 Task: Toggle the Jsdoc option in the suggestion.
Action: Mouse moved to (19, 621)
Screenshot: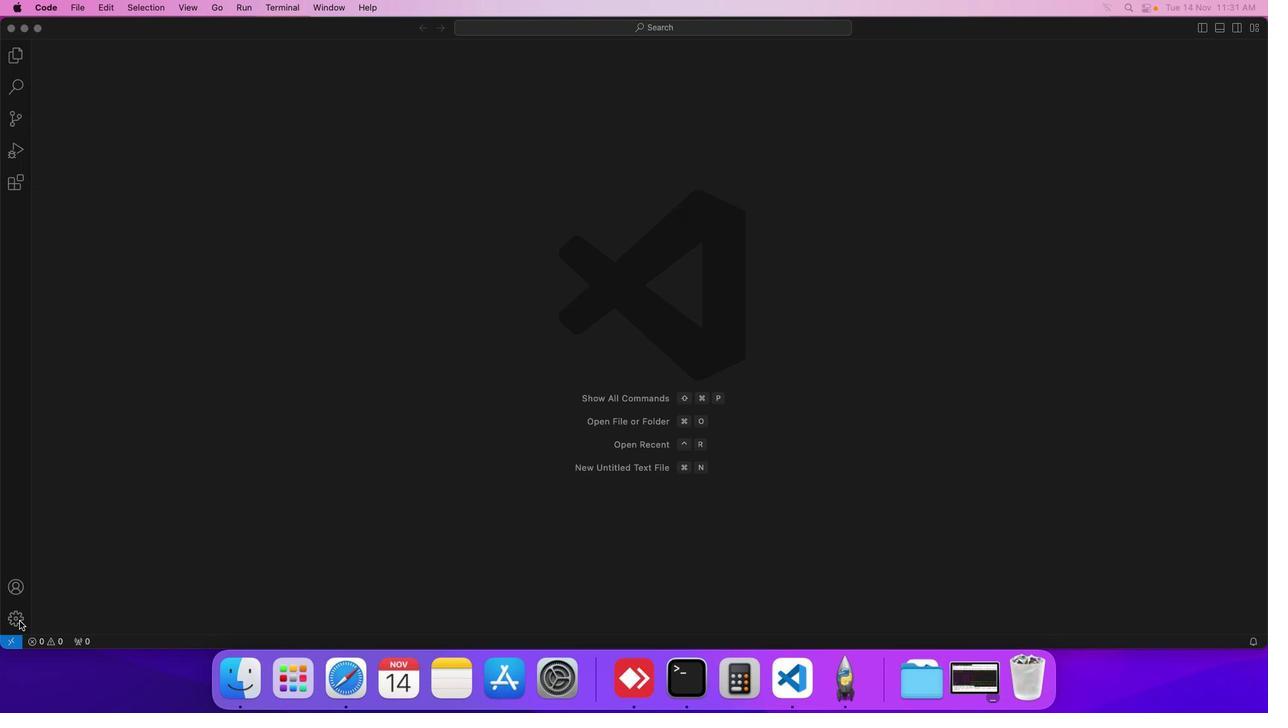 
Action: Mouse pressed left at (19, 621)
Screenshot: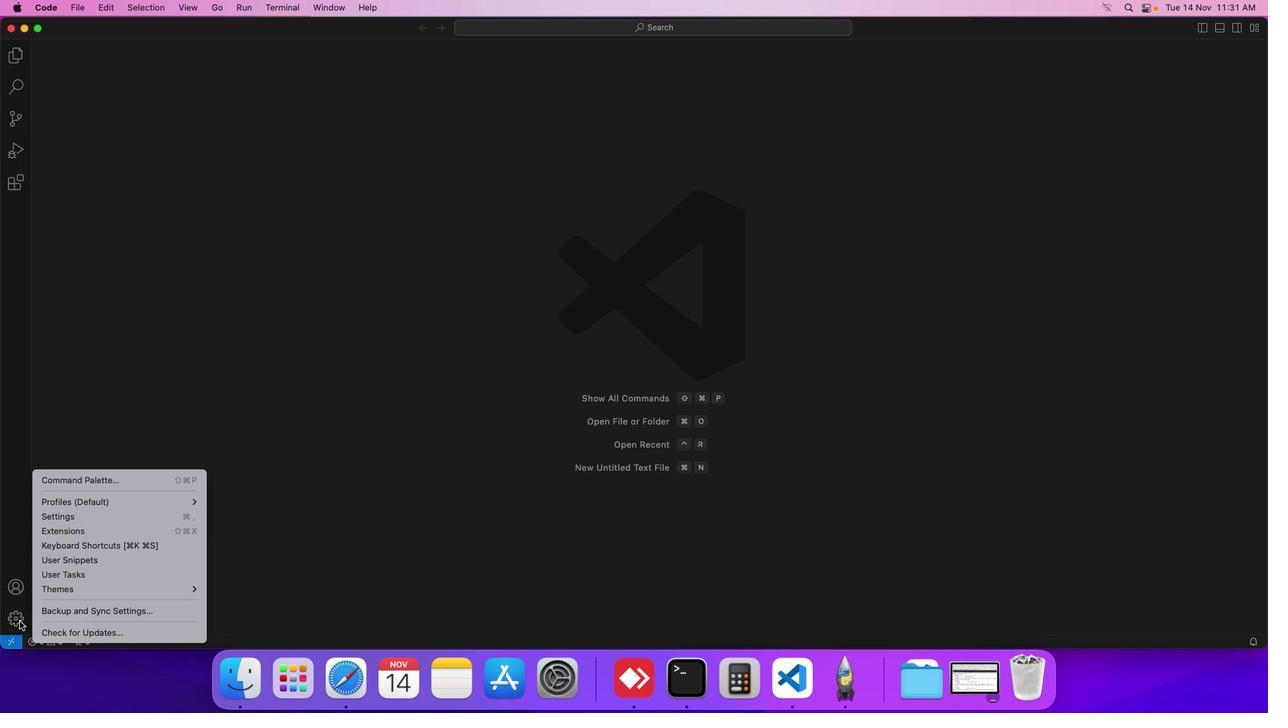 
Action: Mouse moved to (112, 520)
Screenshot: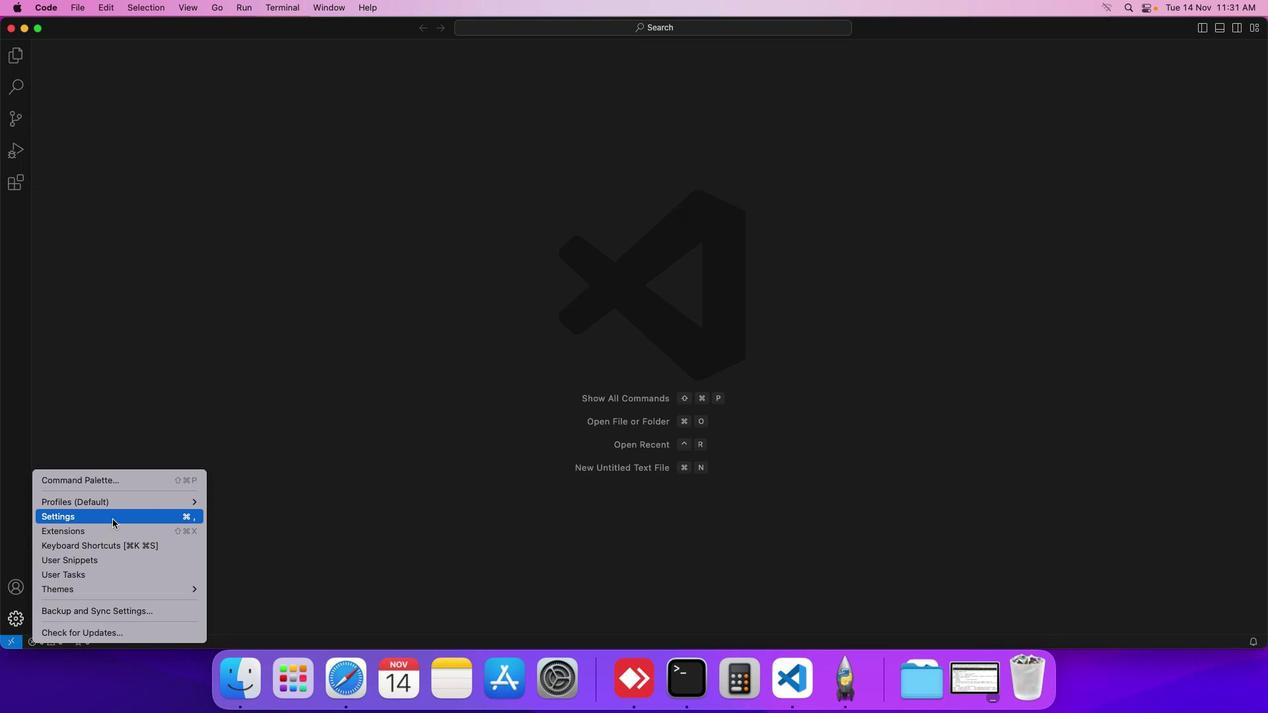 
Action: Mouse pressed left at (112, 520)
Screenshot: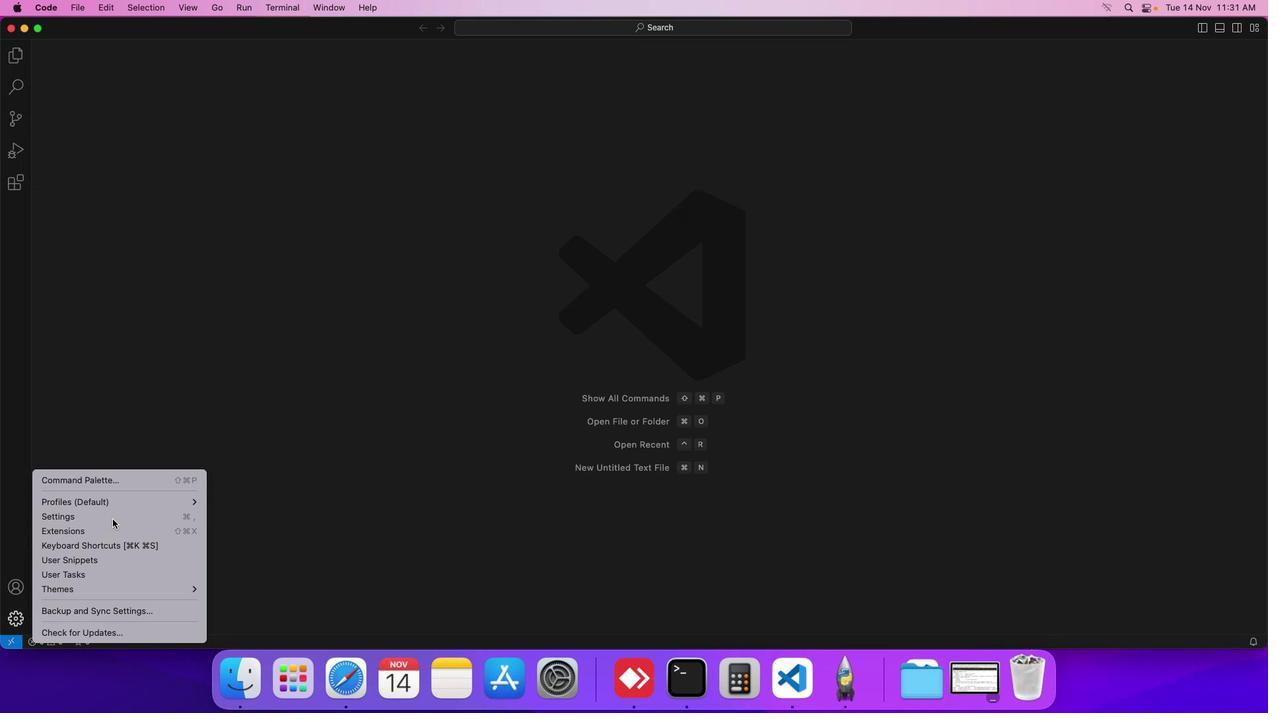
Action: Mouse moved to (292, 240)
Screenshot: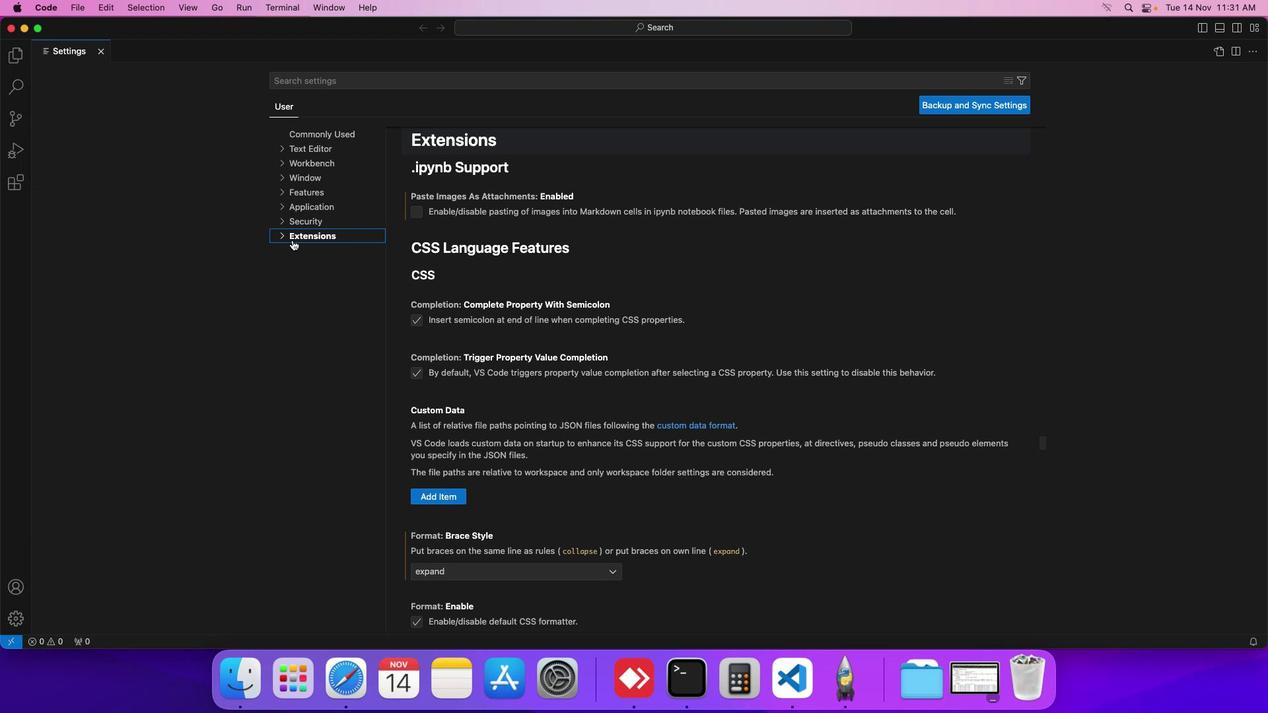 
Action: Mouse pressed left at (292, 240)
Screenshot: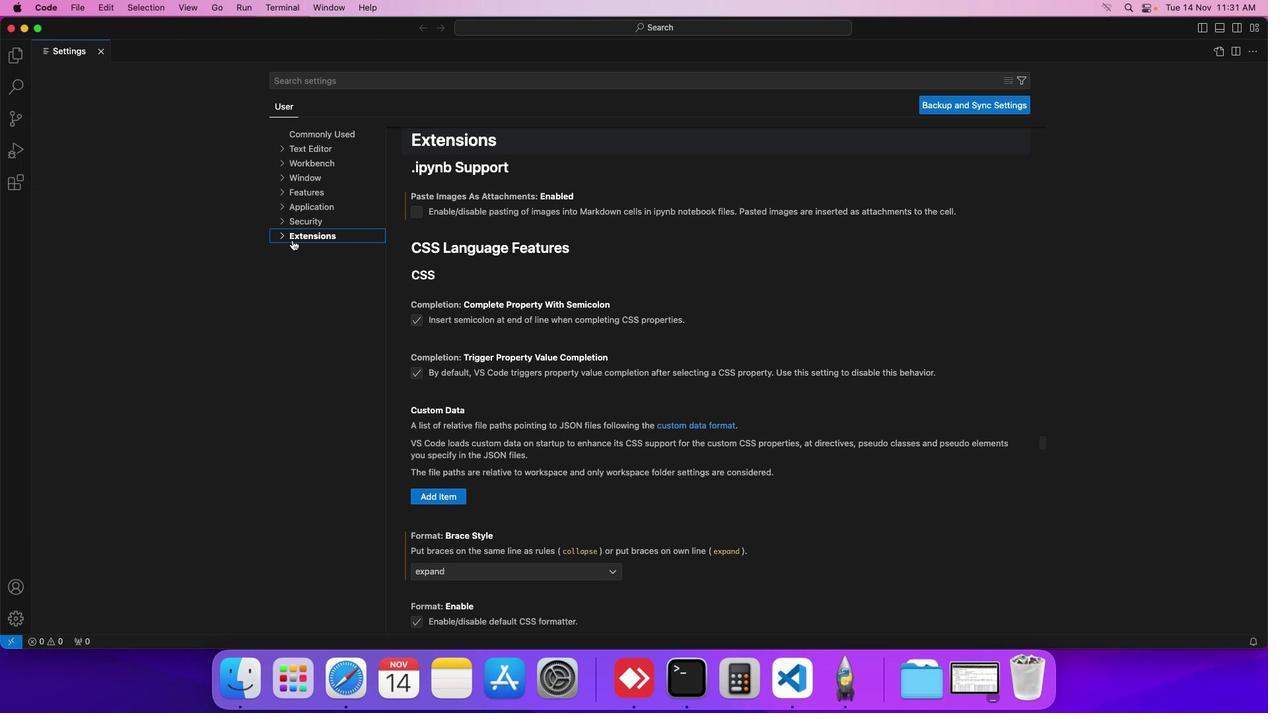 
Action: Mouse moved to (308, 596)
Screenshot: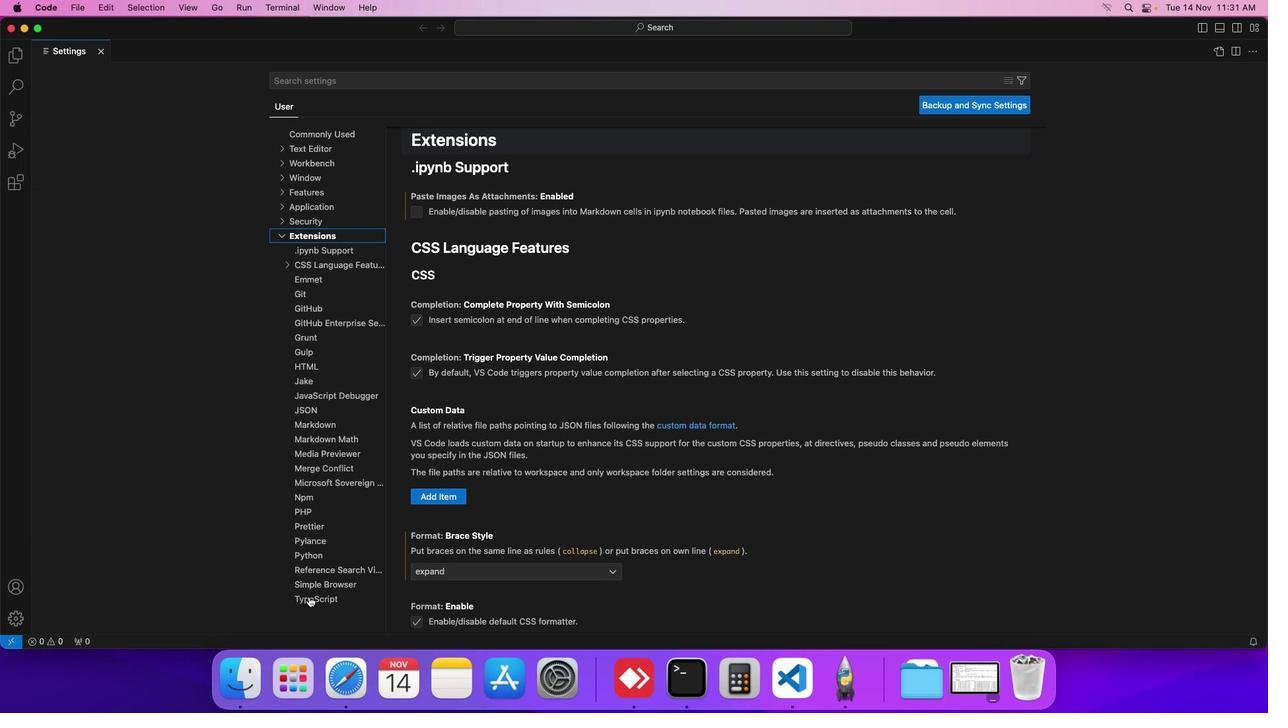 
Action: Mouse pressed left at (308, 596)
Screenshot: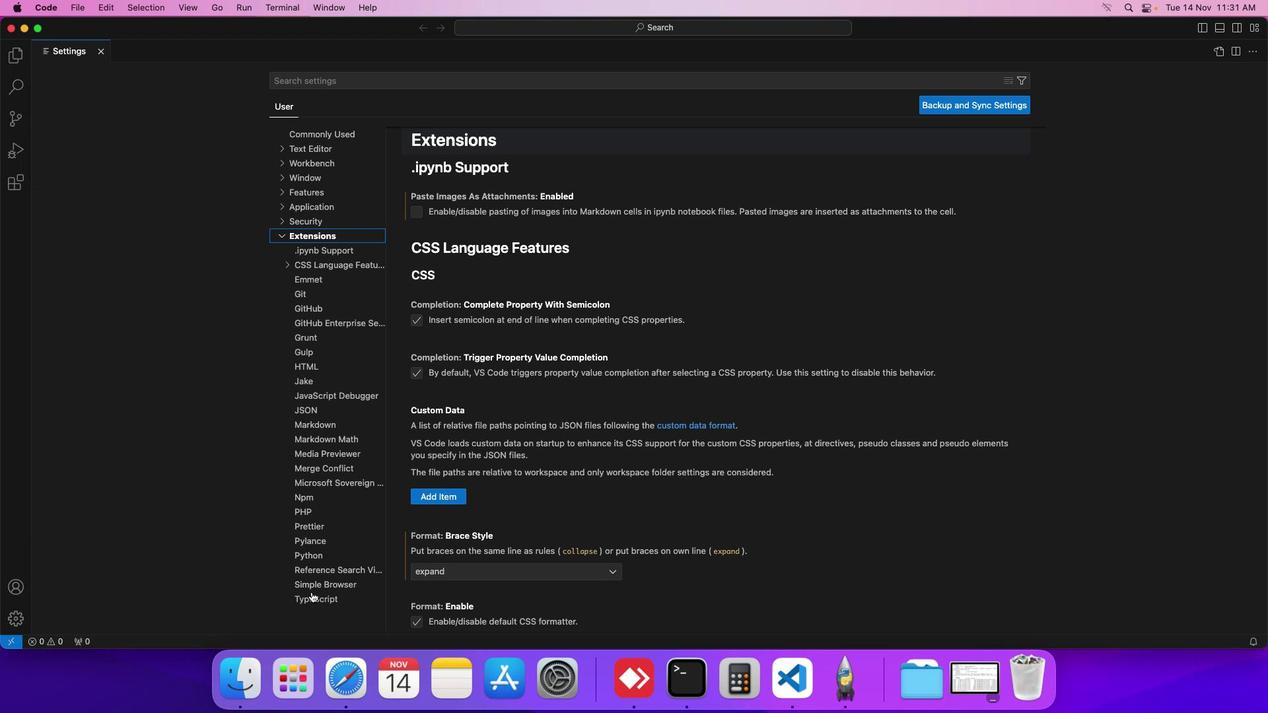 
Action: Mouse moved to (430, 503)
Screenshot: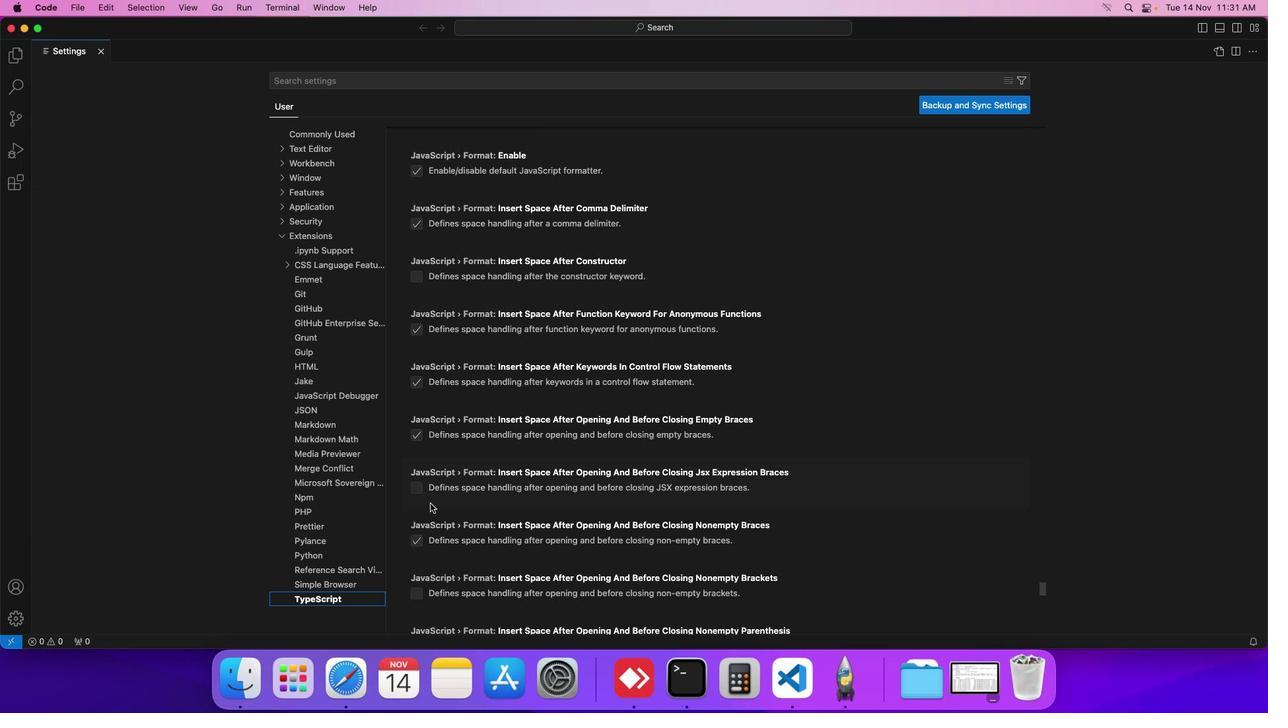 
Action: Mouse scrolled (430, 503) with delta (0, 0)
Screenshot: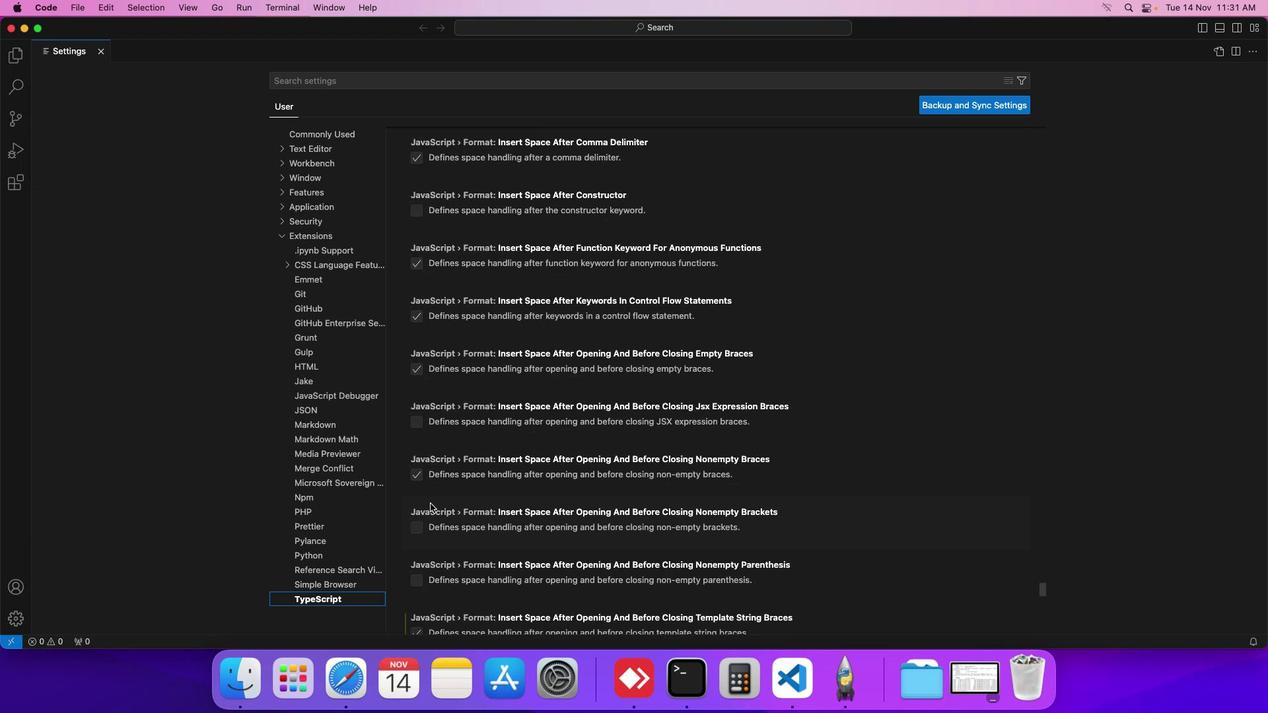 
Action: Mouse scrolled (430, 503) with delta (0, 0)
Screenshot: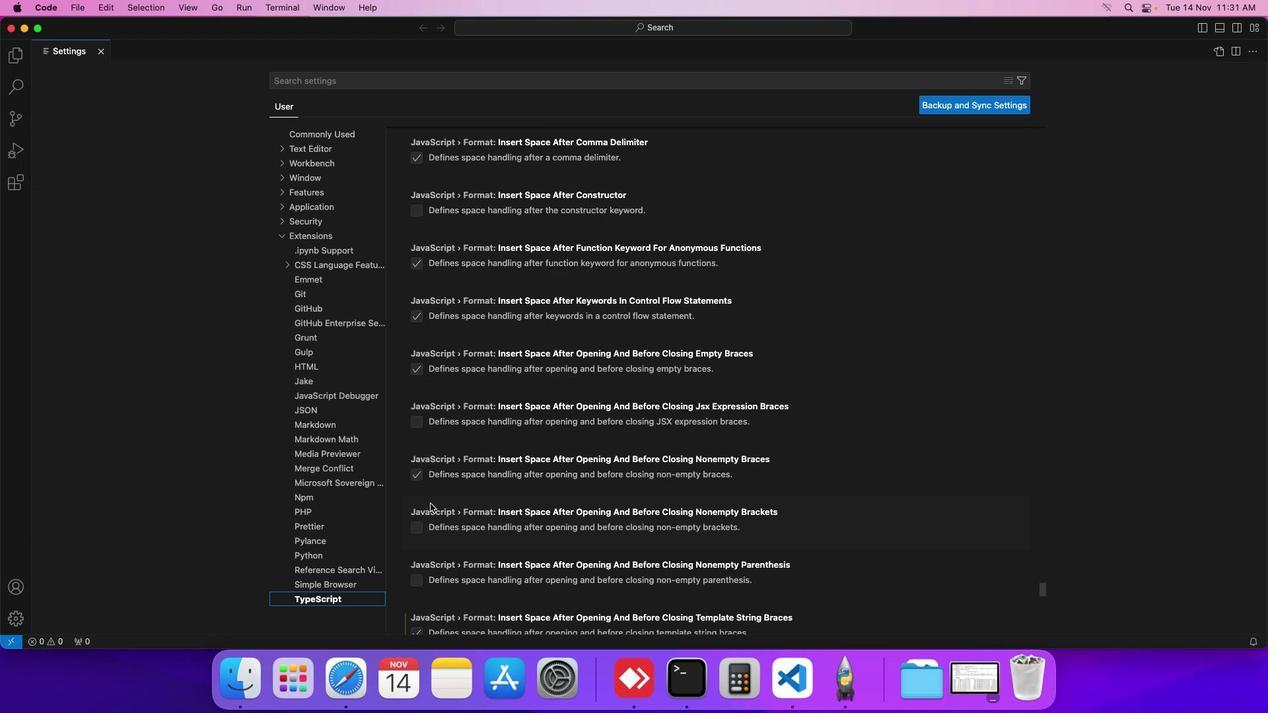 
Action: Mouse scrolled (430, 503) with delta (0, -1)
Screenshot: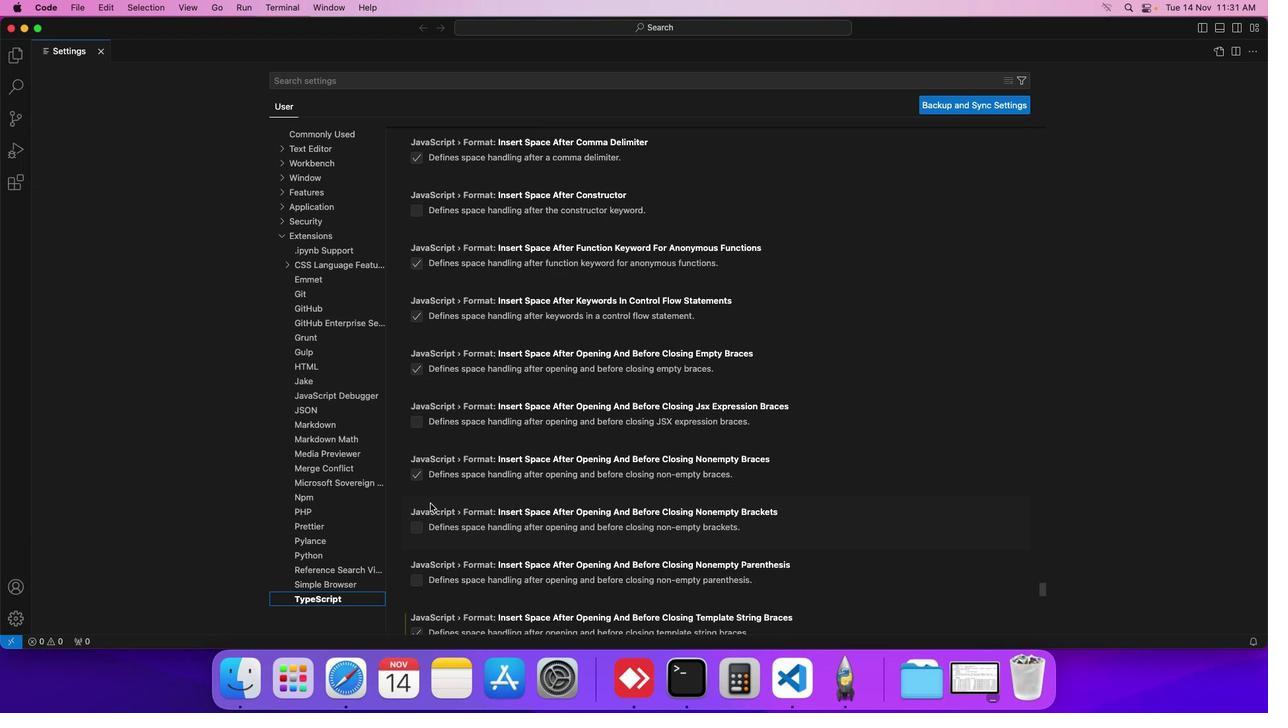 
Action: Mouse scrolled (430, 503) with delta (0, 0)
Screenshot: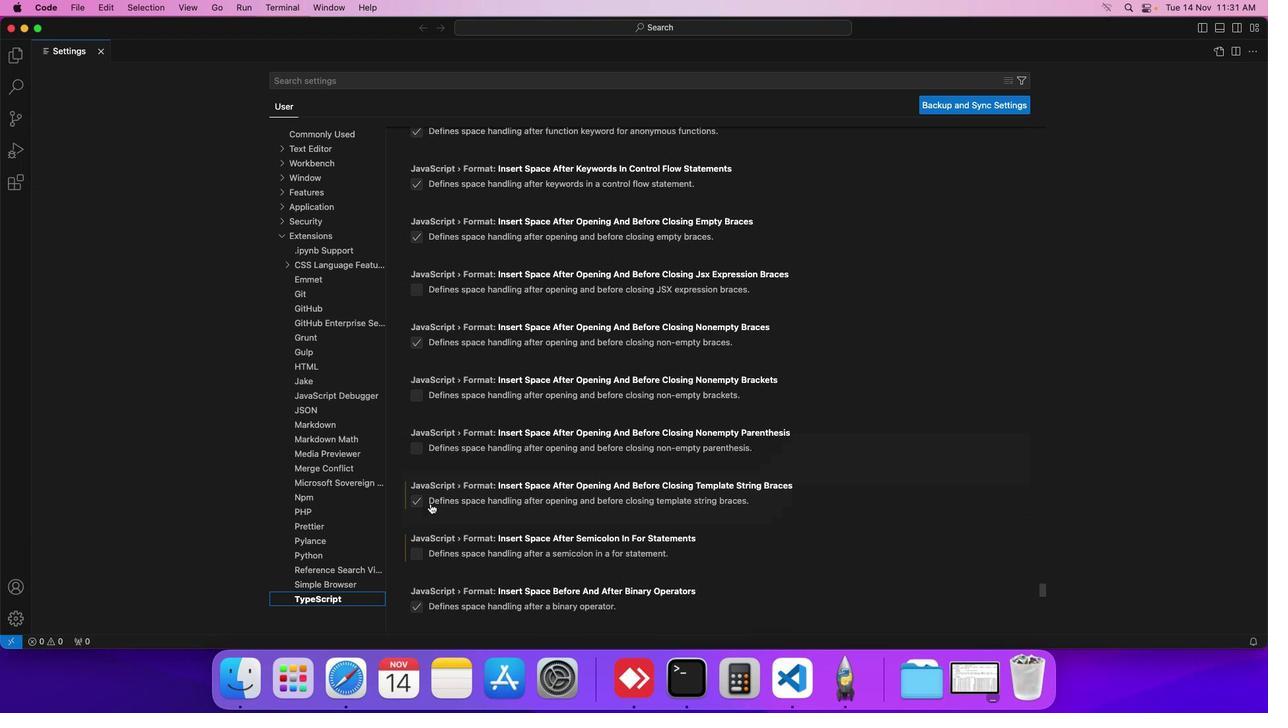 
Action: Mouse scrolled (430, 503) with delta (0, 0)
Screenshot: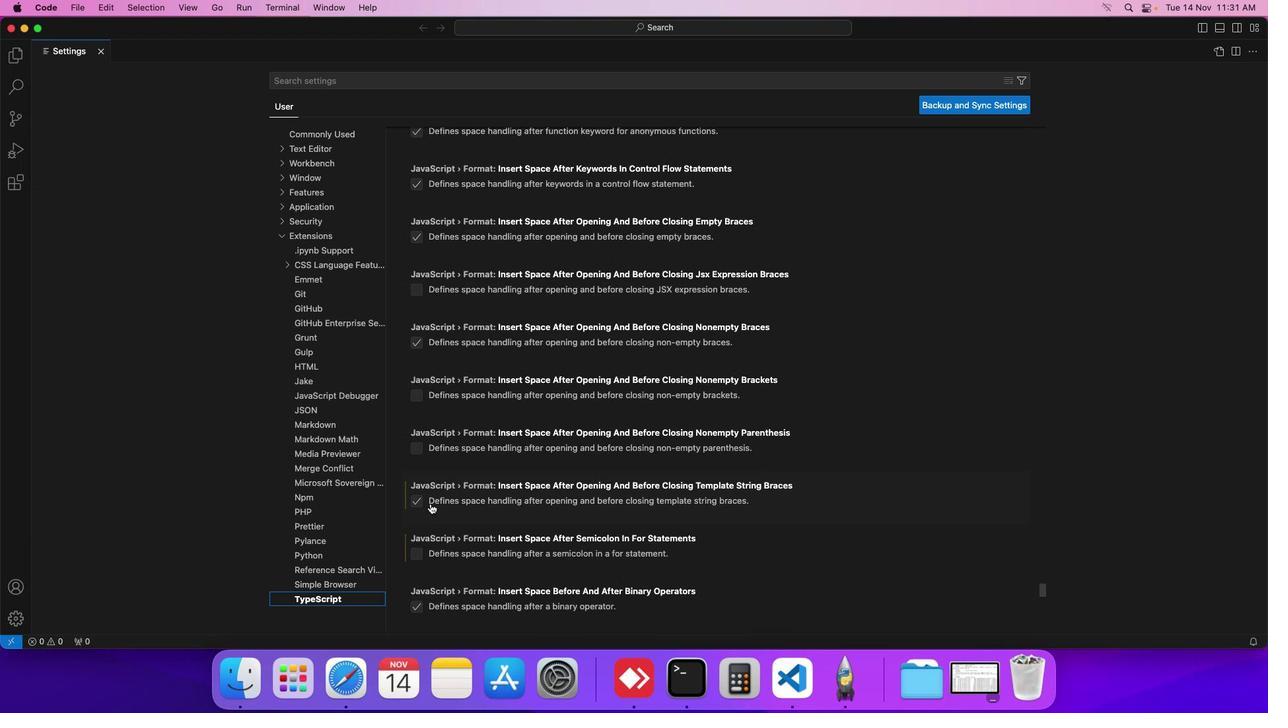 
Action: Mouse scrolled (430, 503) with delta (0, -1)
Screenshot: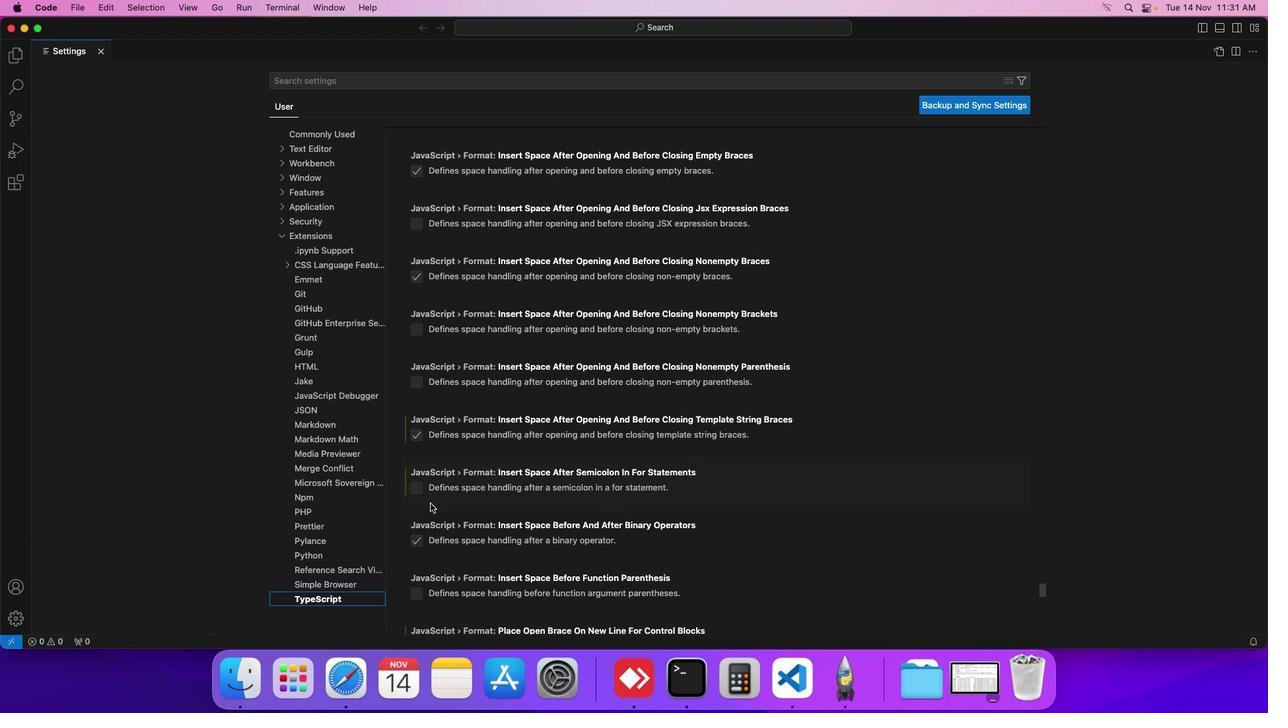 
Action: Mouse scrolled (430, 503) with delta (0, -1)
Screenshot: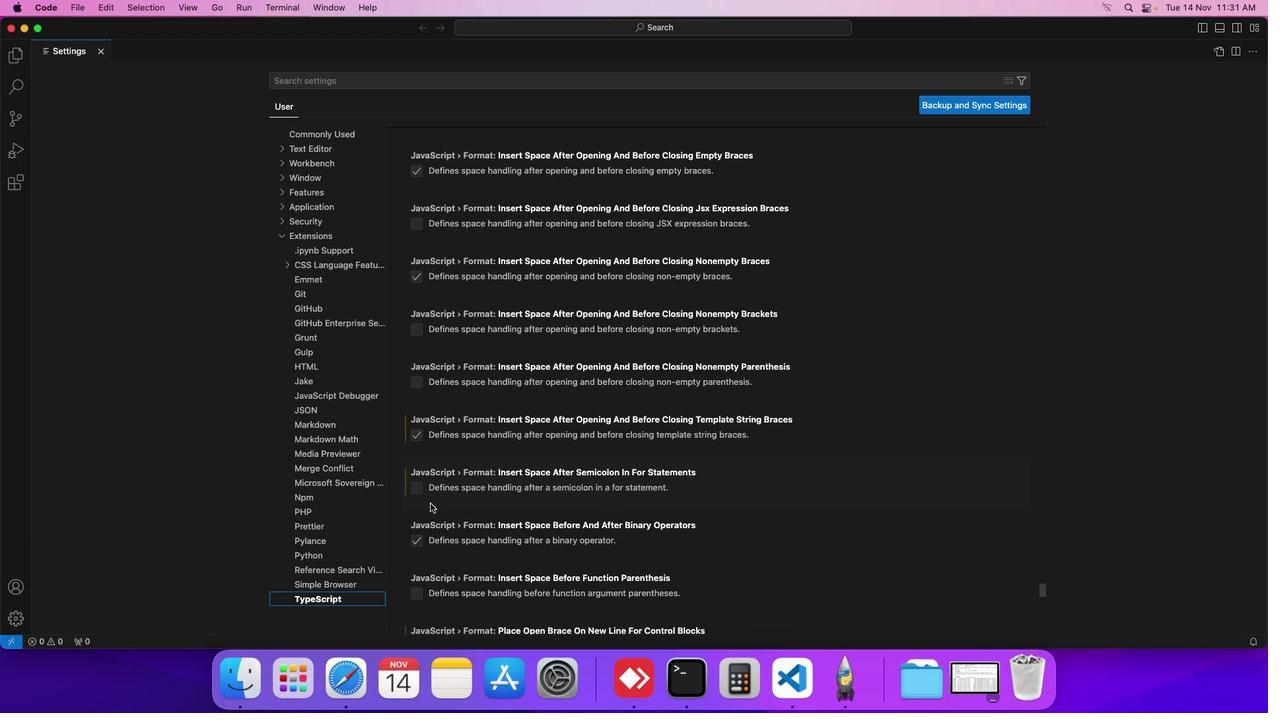 
Action: Mouse scrolled (430, 503) with delta (0, 0)
Screenshot: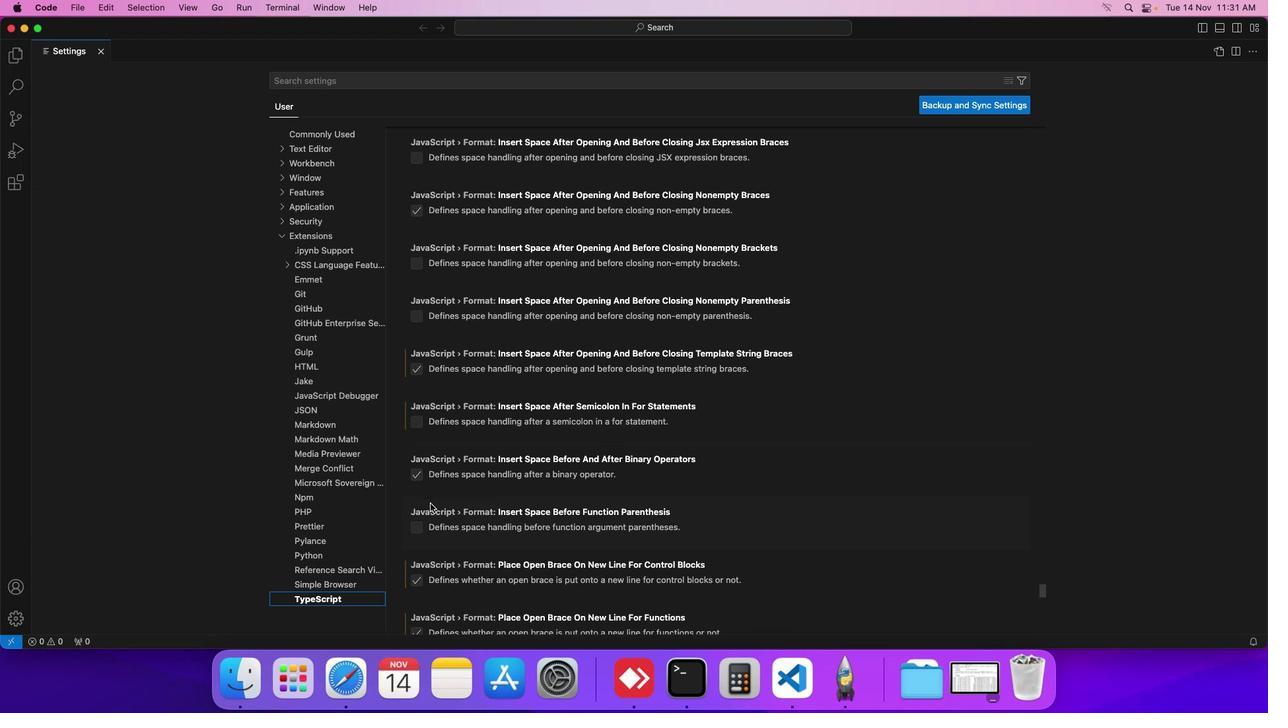 
Action: Mouse scrolled (430, 503) with delta (0, 0)
Screenshot: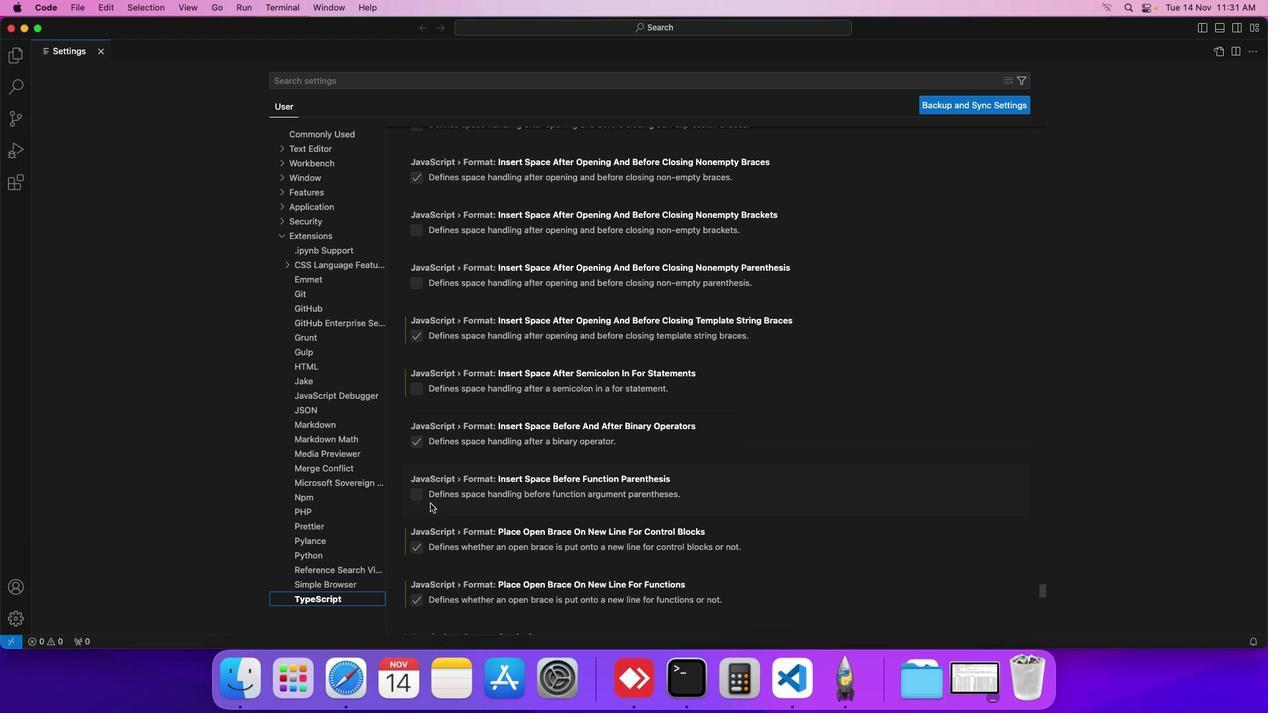 
Action: Mouse scrolled (430, 503) with delta (0, 0)
Screenshot: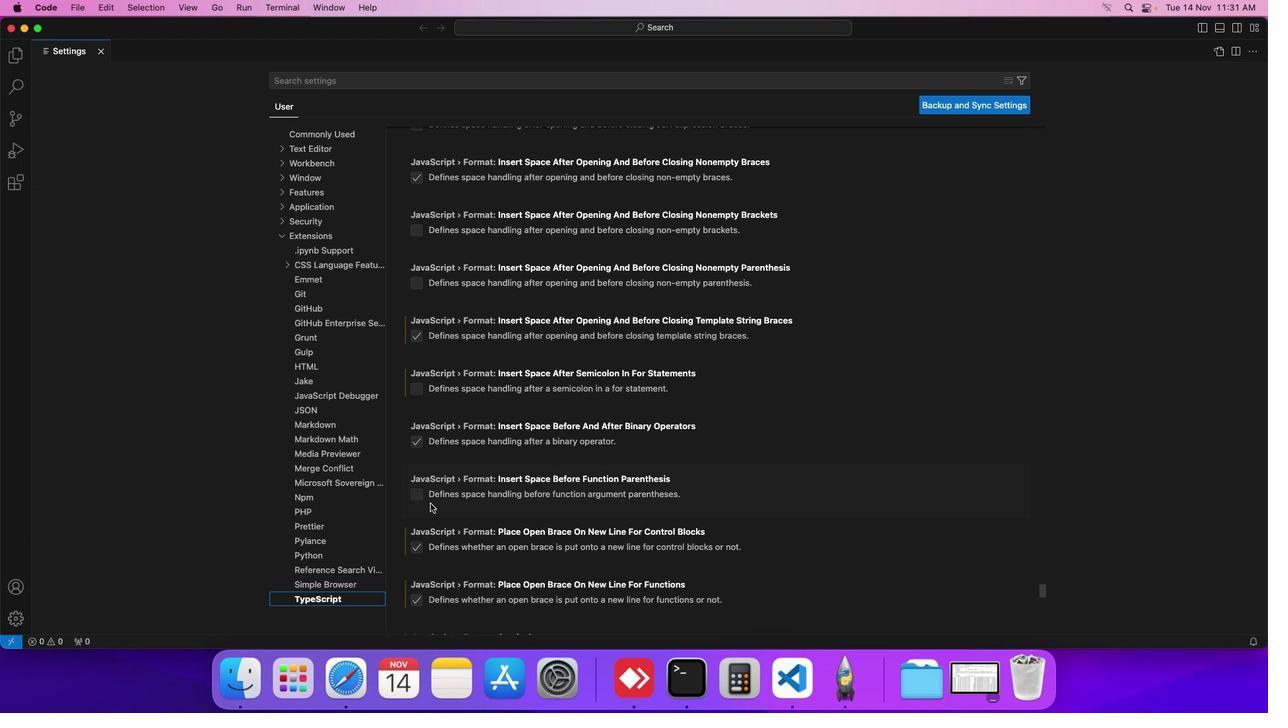 
Action: Mouse scrolled (430, 503) with delta (0, 0)
Screenshot: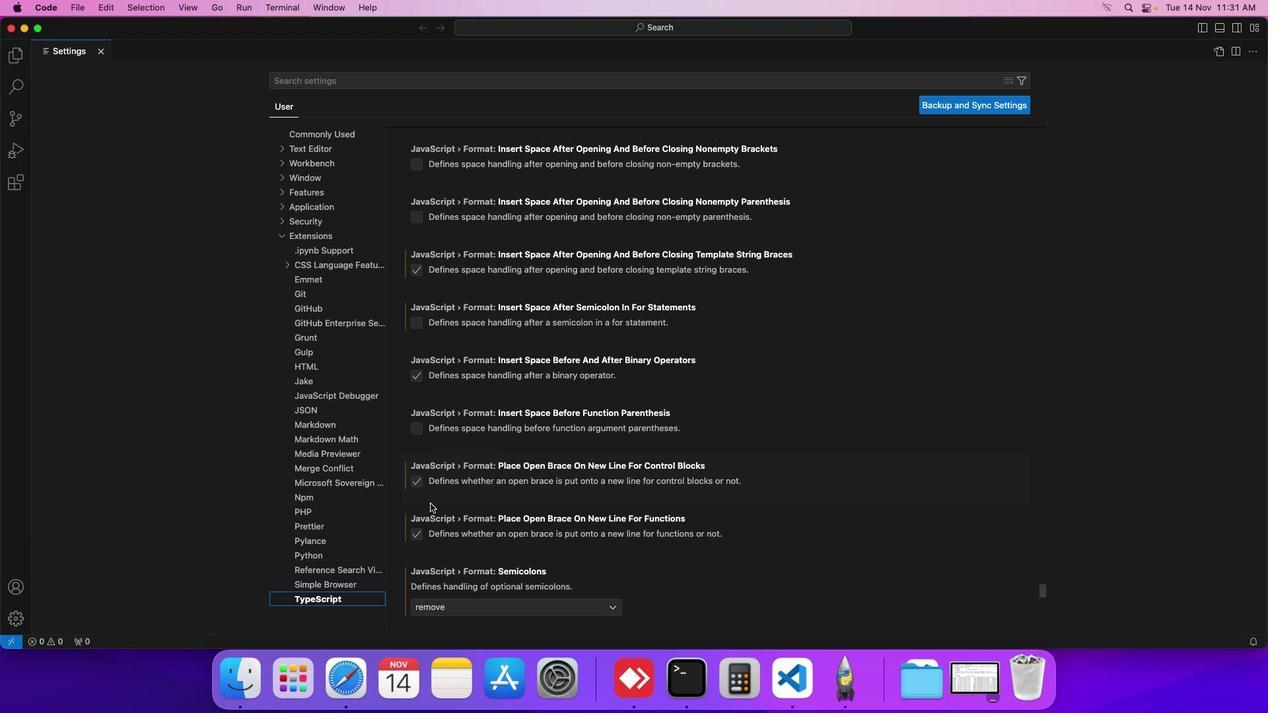 
Action: Mouse scrolled (430, 503) with delta (0, 0)
Screenshot: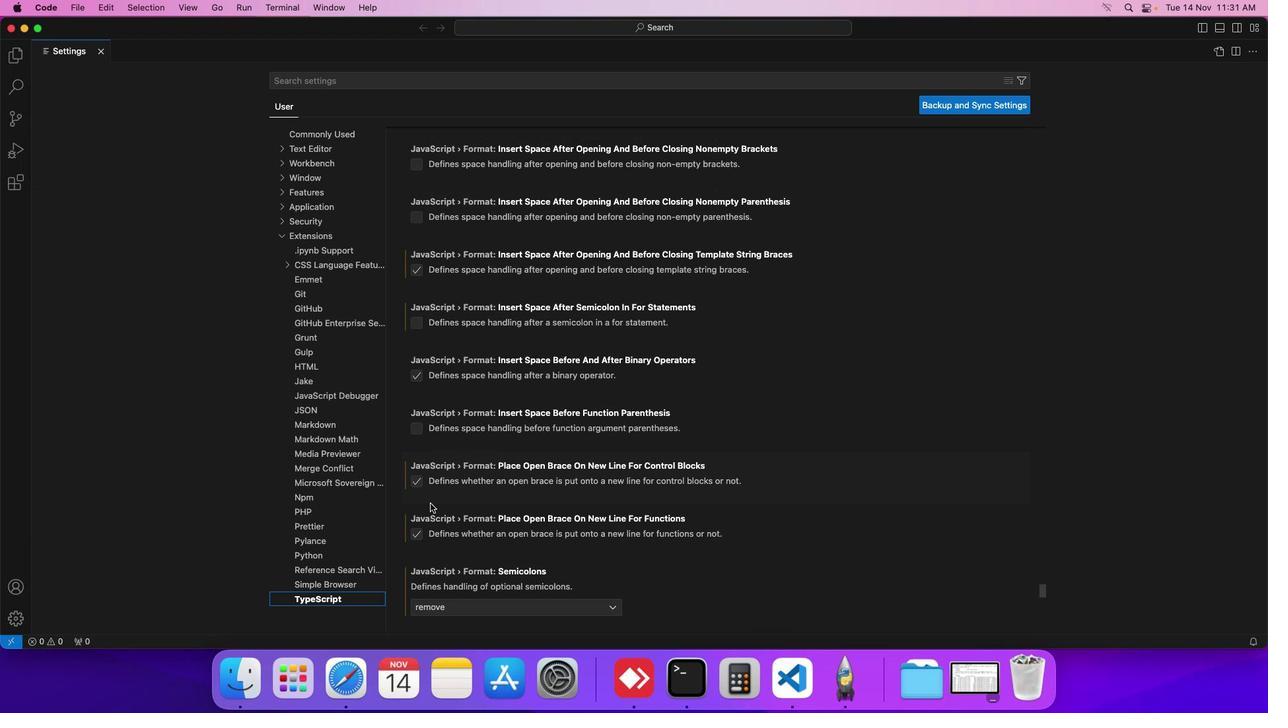 
Action: Mouse scrolled (430, 503) with delta (0, 0)
Screenshot: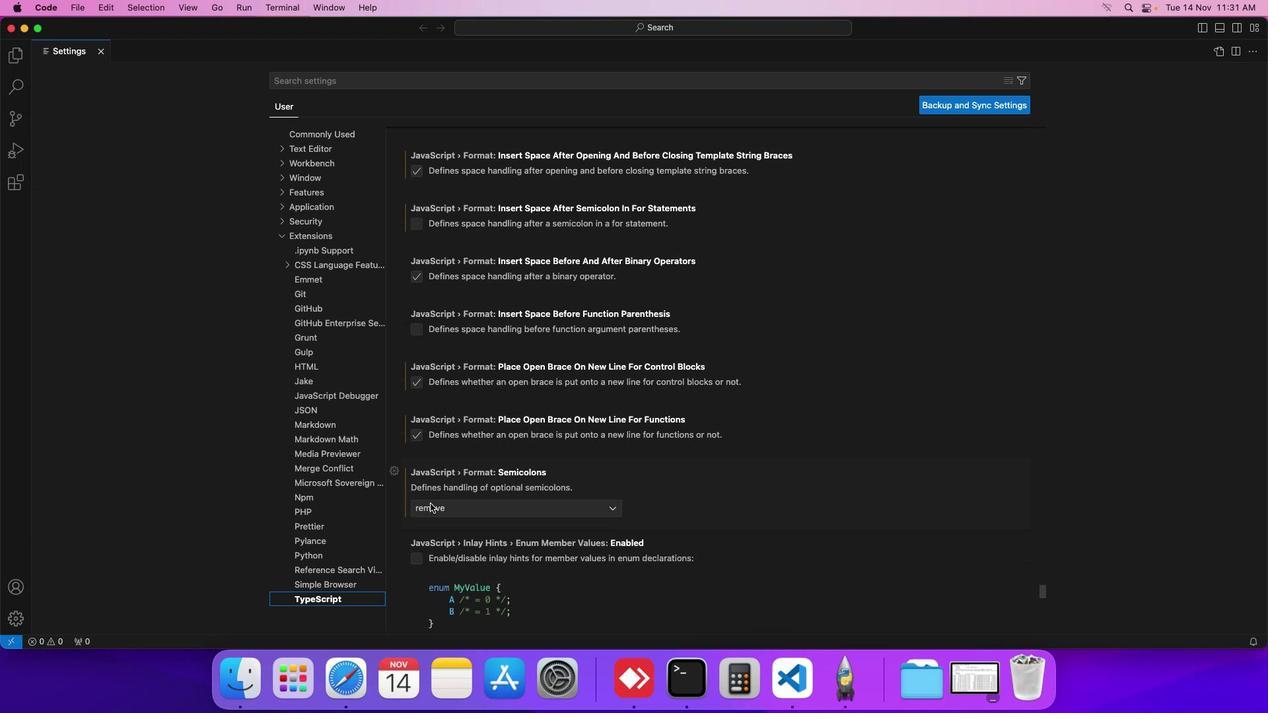 
Action: Mouse scrolled (430, 503) with delta (0, 0)
Screenshot: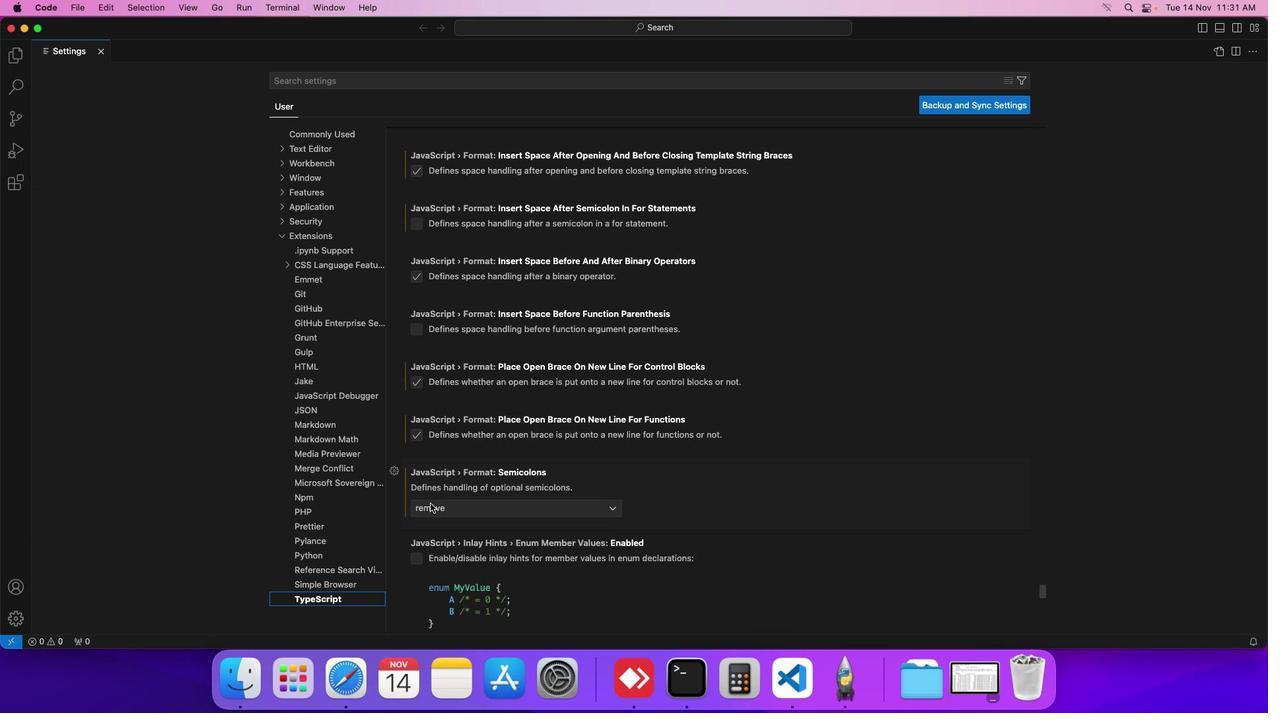 
Action: Mouse scrolled (430, 503) with delta (0, 0)
Screenshot: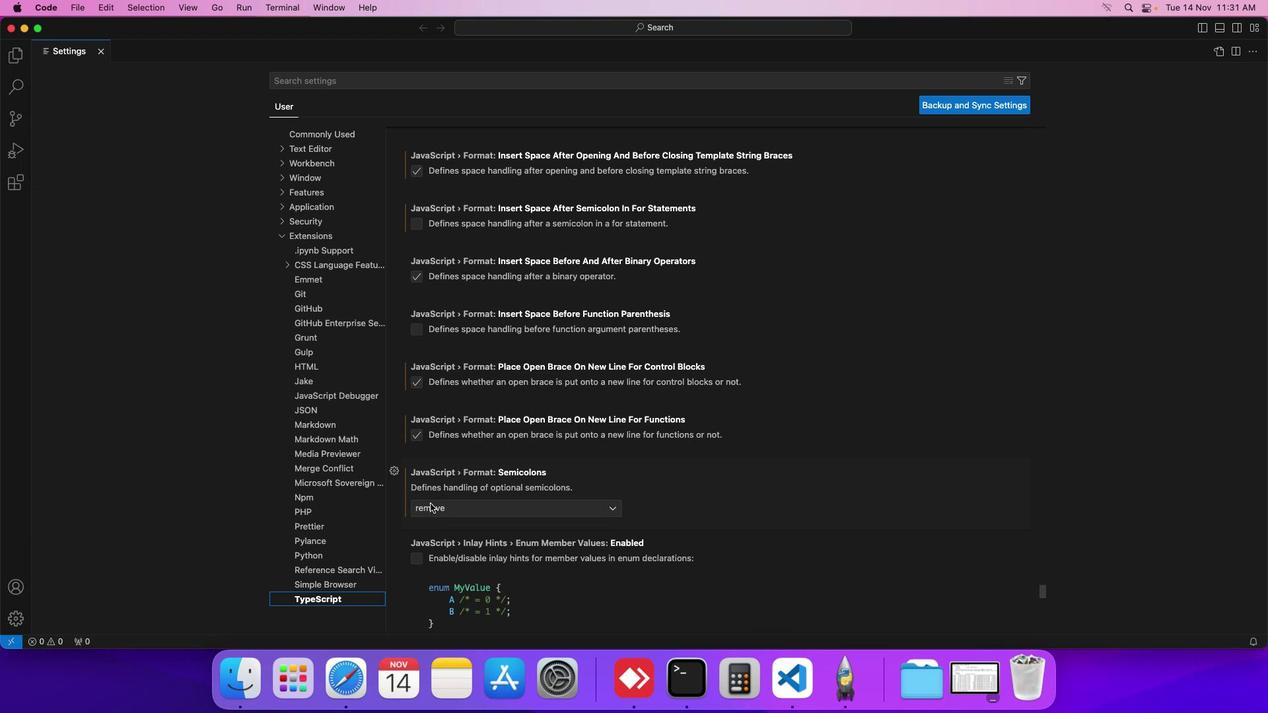 
Action: Mouse scrolled (430, 503) with delta (0, 0)
Screenshot: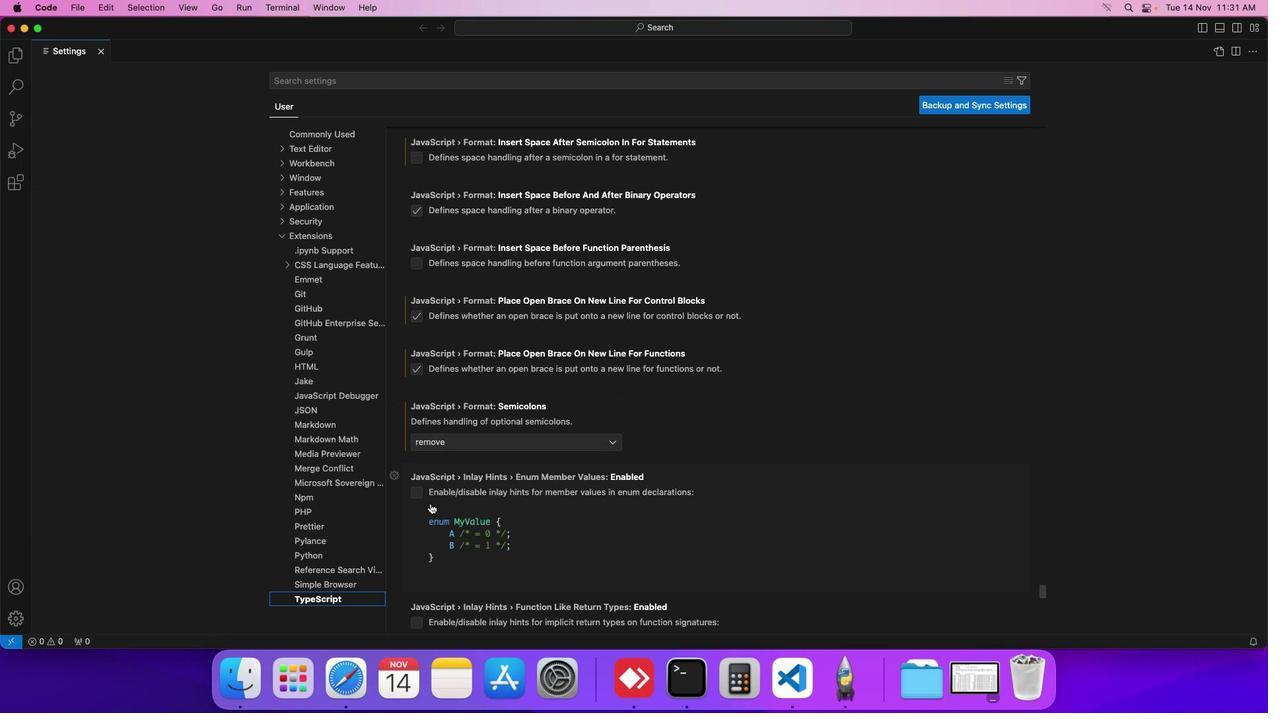
Action: Mouse scrolled (430, 503) with delta (0, 0)
Screenshot: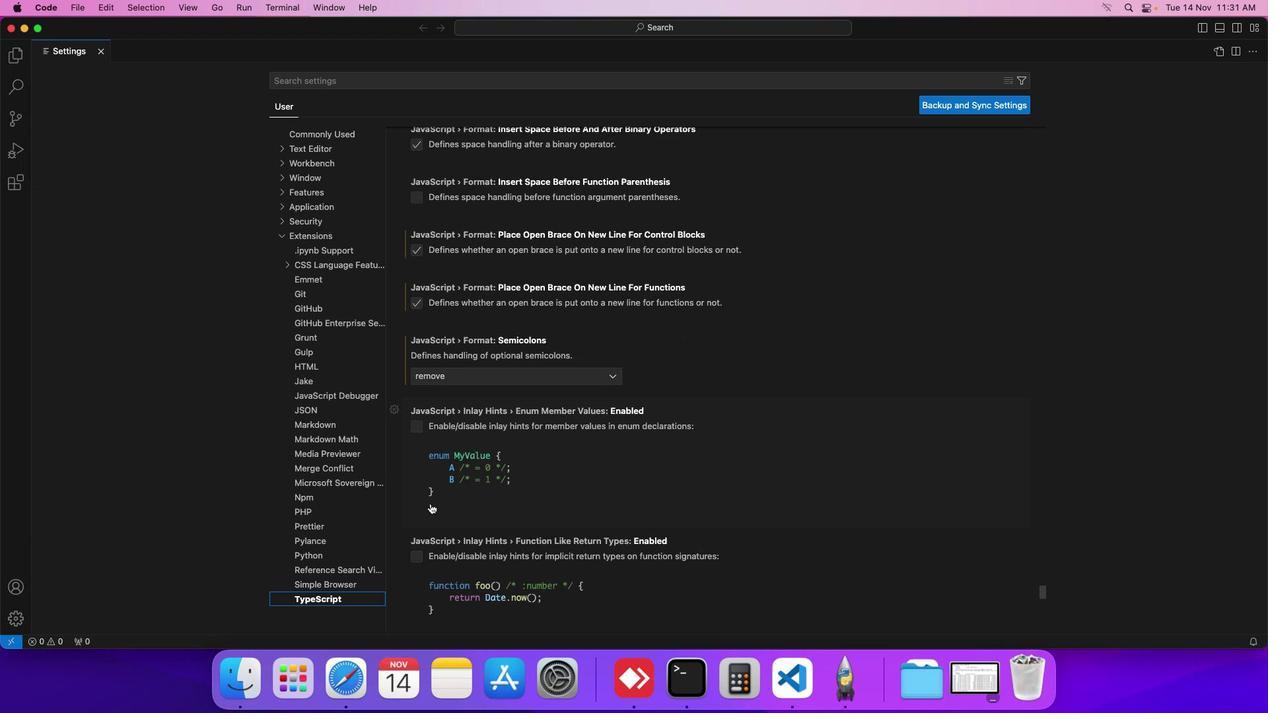 
Action: Mouse scrolled (430, 503) with delta (0, -1)
Screenshot: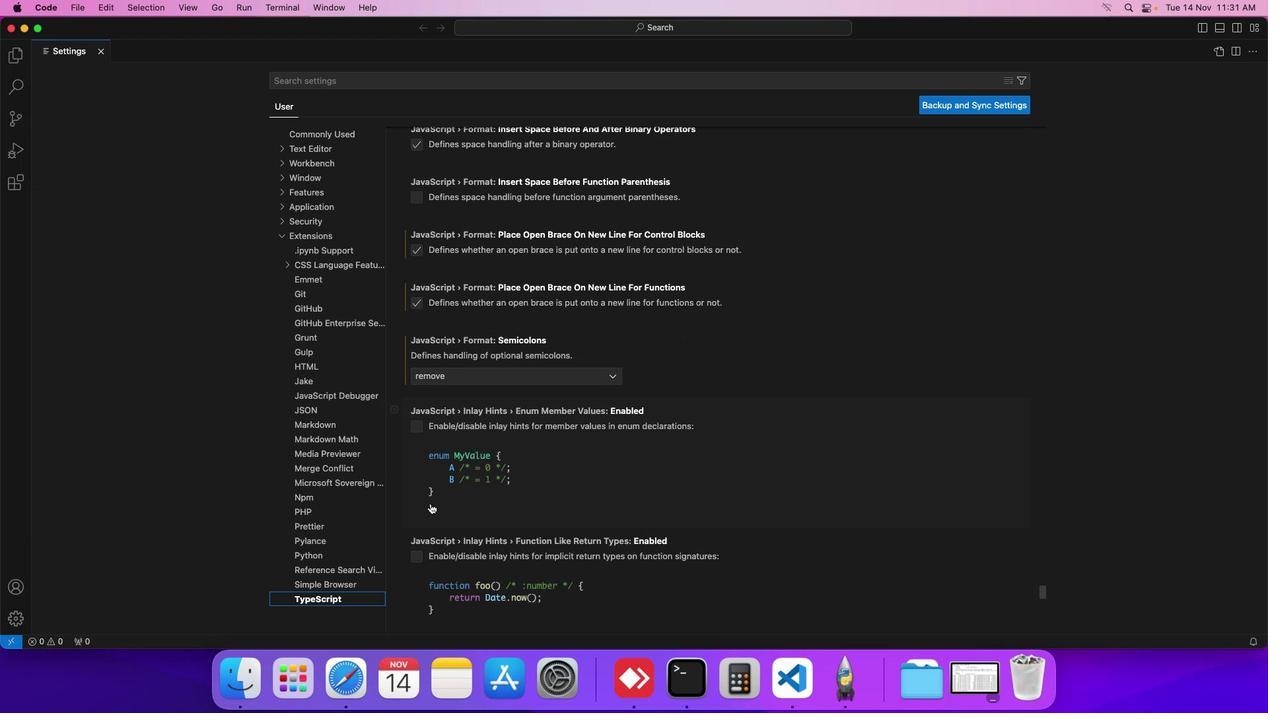 
Action: Mouse moved to (440, 481)
Screenshot: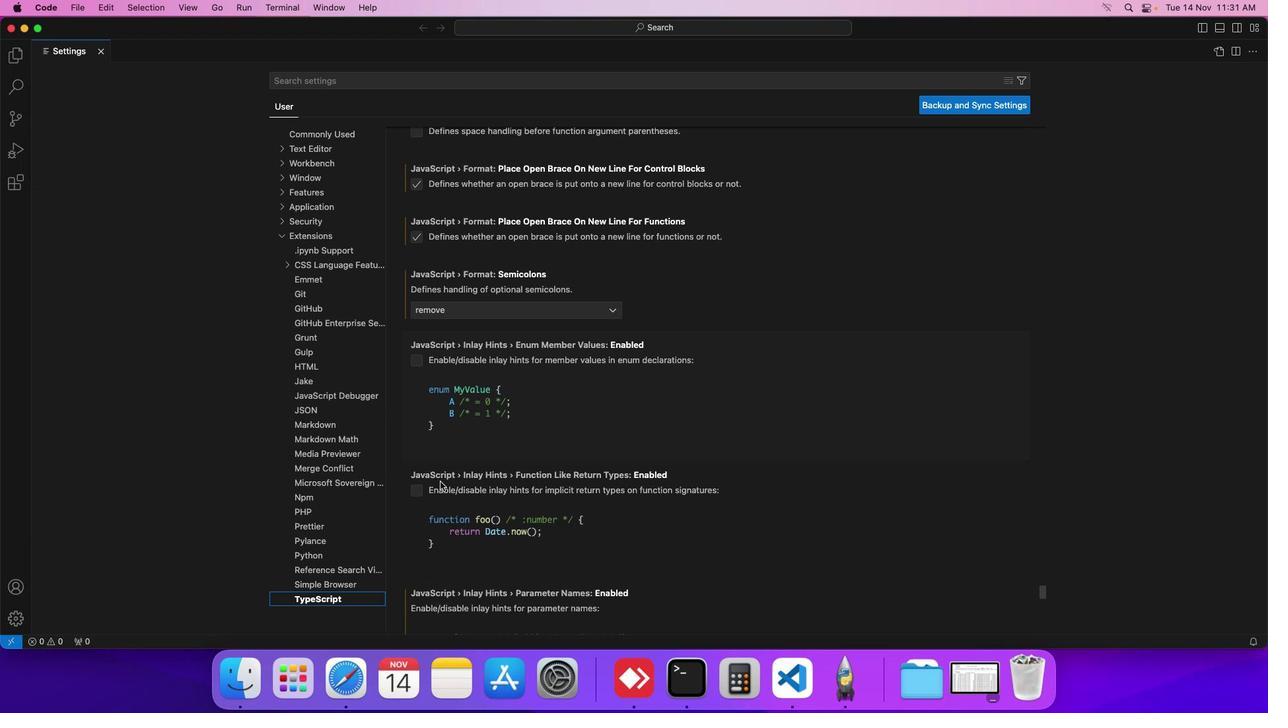 
Action: Mouse scrolled (440, 481) with delta (0, 0)
Screenshot: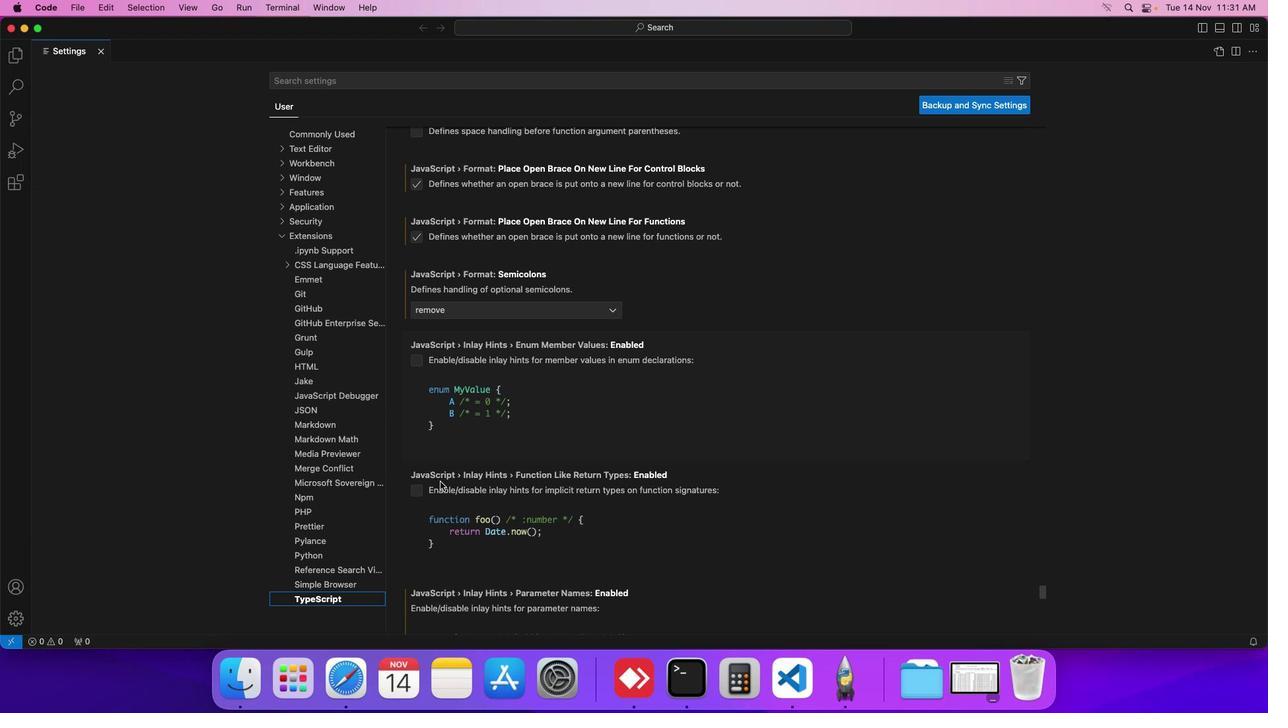 
Action: Mouse scrolled (440, 481) with delta (0, 0)
Screenshot: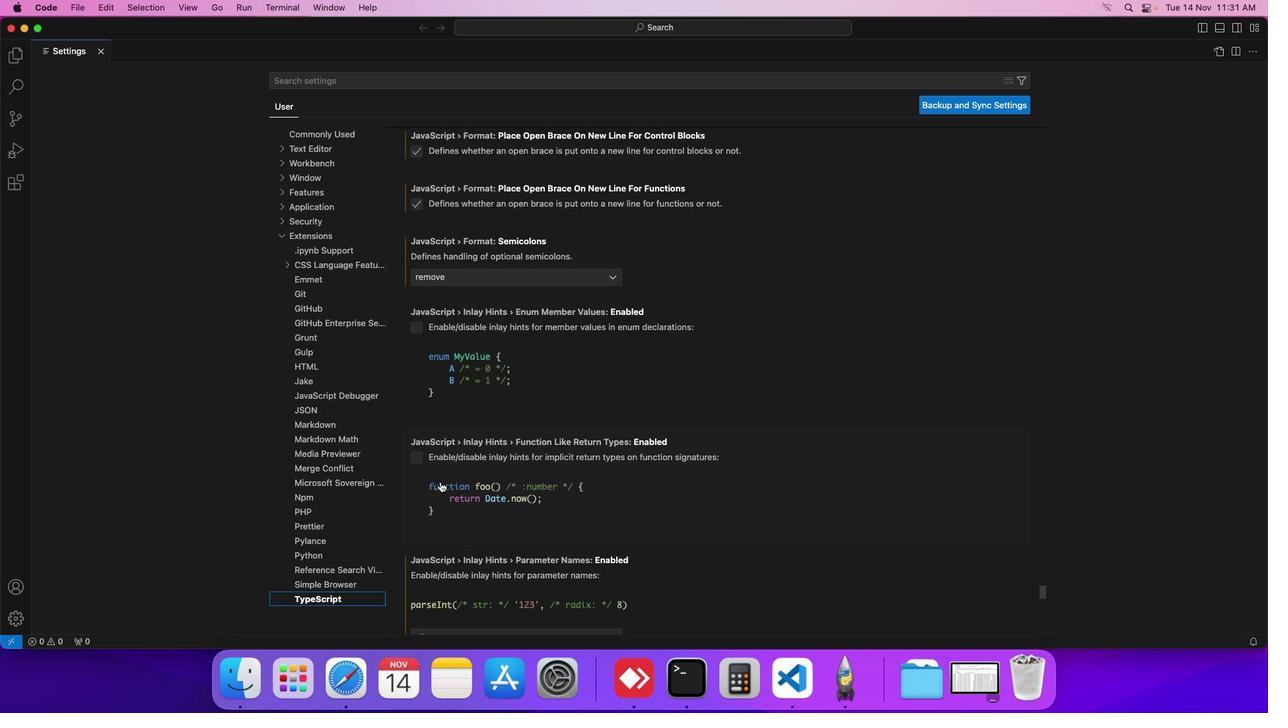 
Action: Mouse scrolled (440, 481) with delta (0, 0)
Screenshot: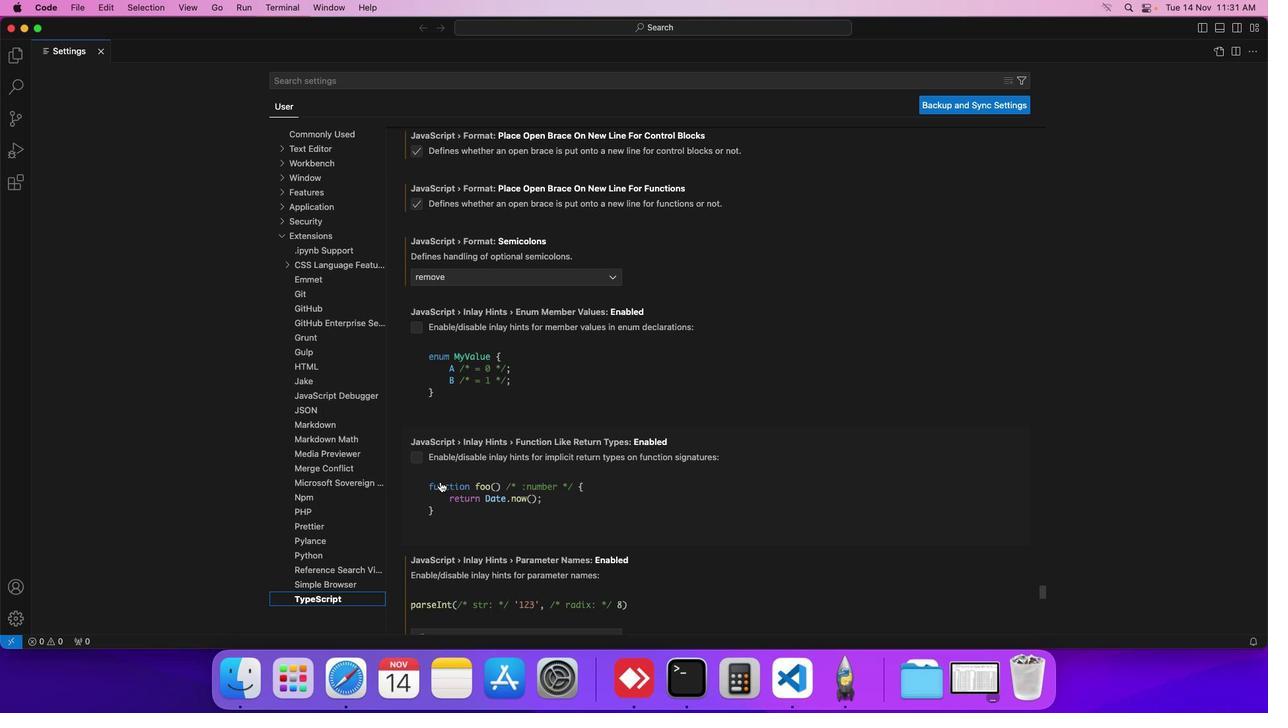 
Action: Mouse scrolled (440, 481) with delta (0, 0)
Screenshot: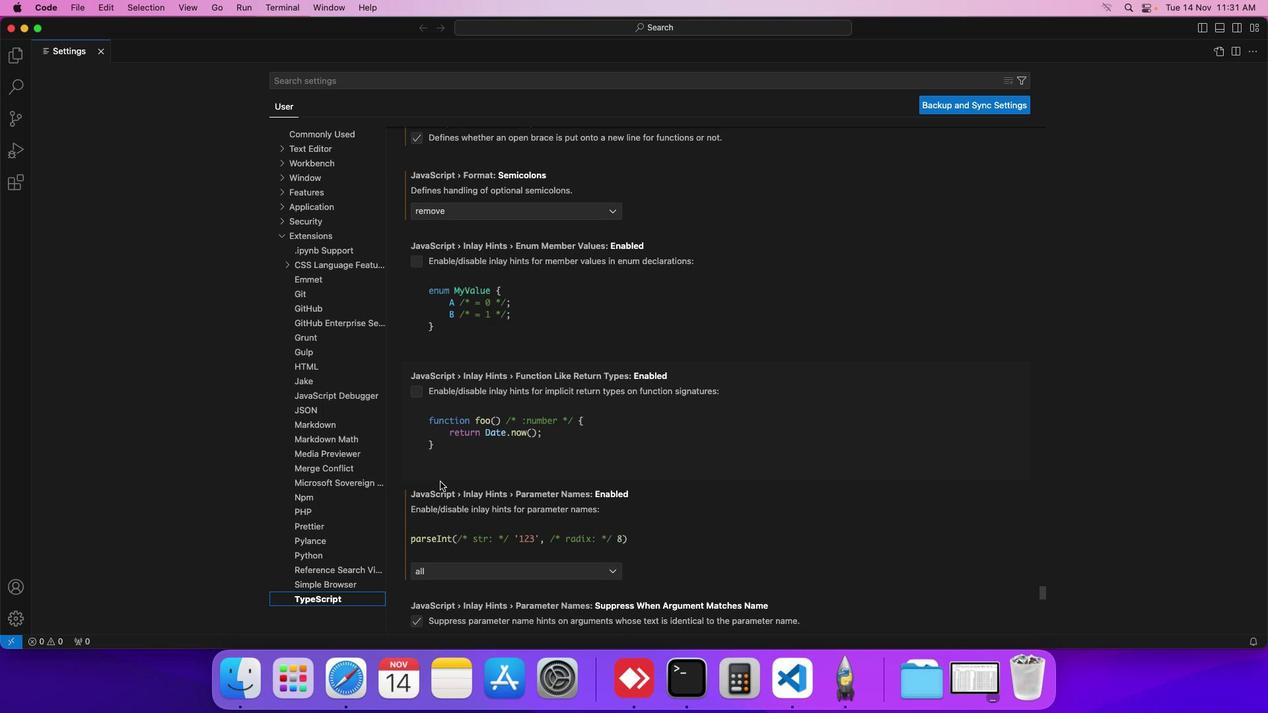 
Action: Mouse scrolled (440, 481) with delta (0, 0)
Screenshot: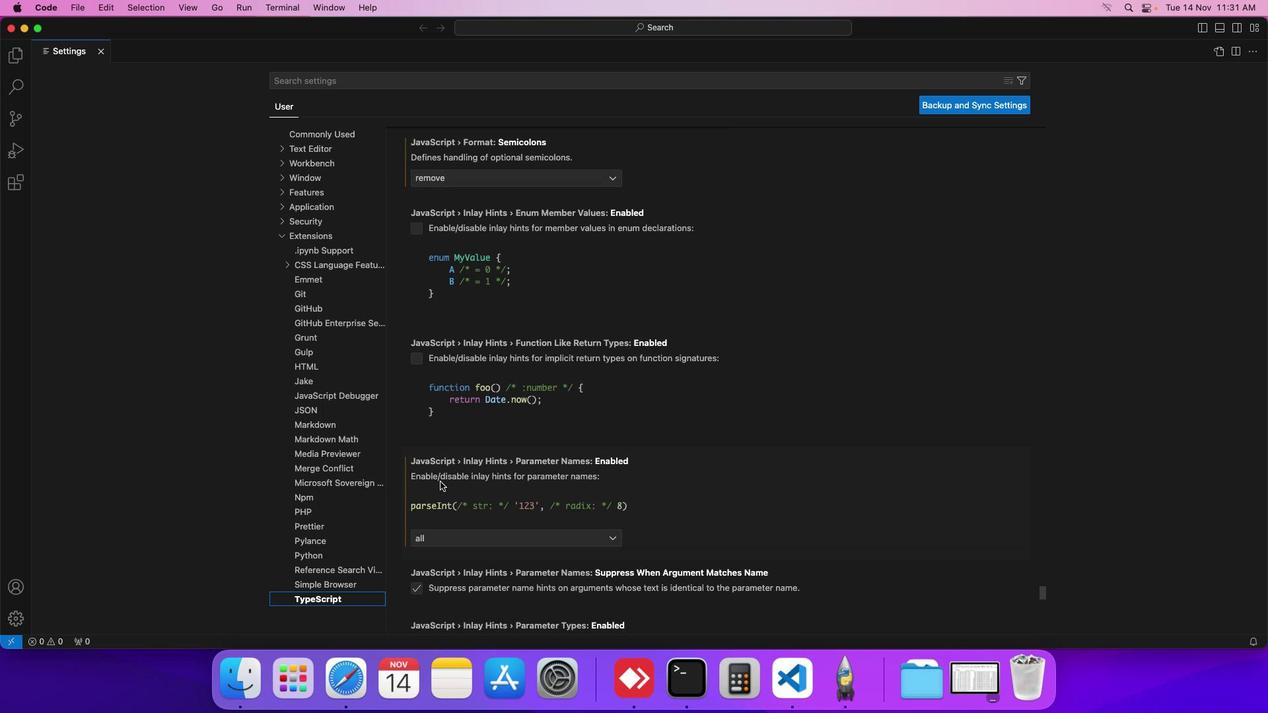 
Action: Mouse scrolled (440, 481) with delta (0, 0)
Screenshot: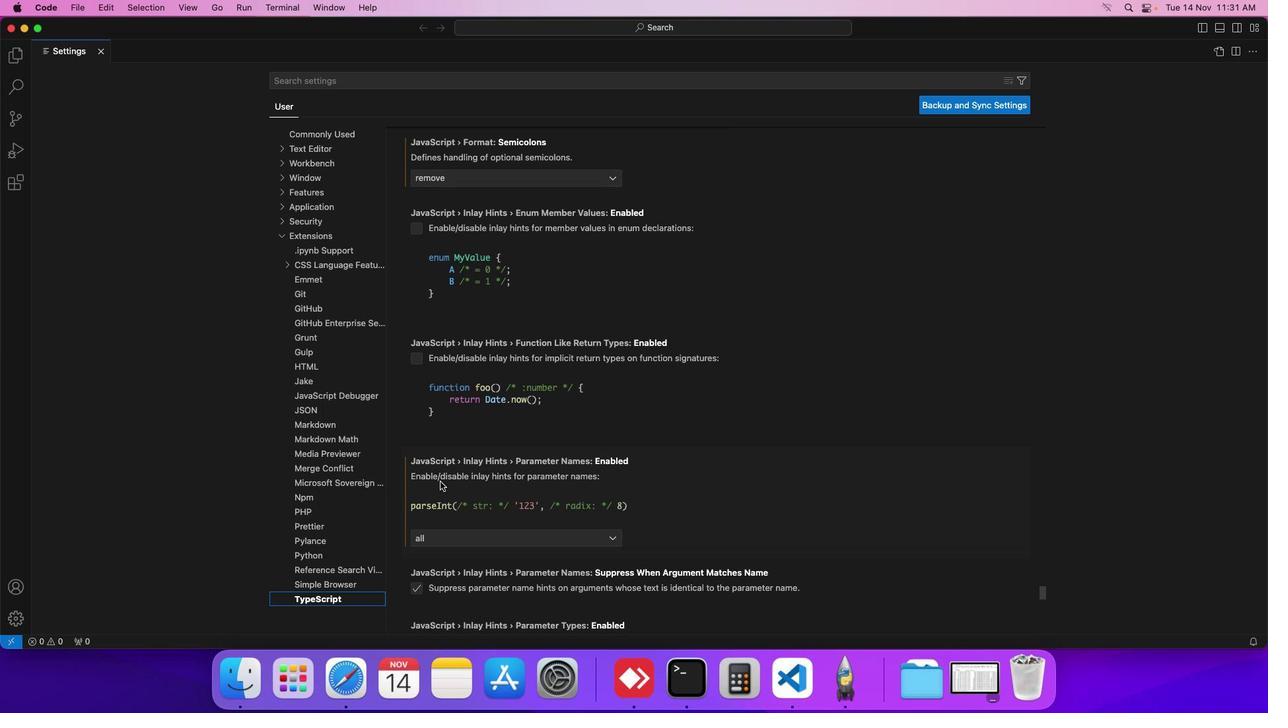 
Action: Mouse scrolled (440, 481) with delta (0, 0)
Screenshot: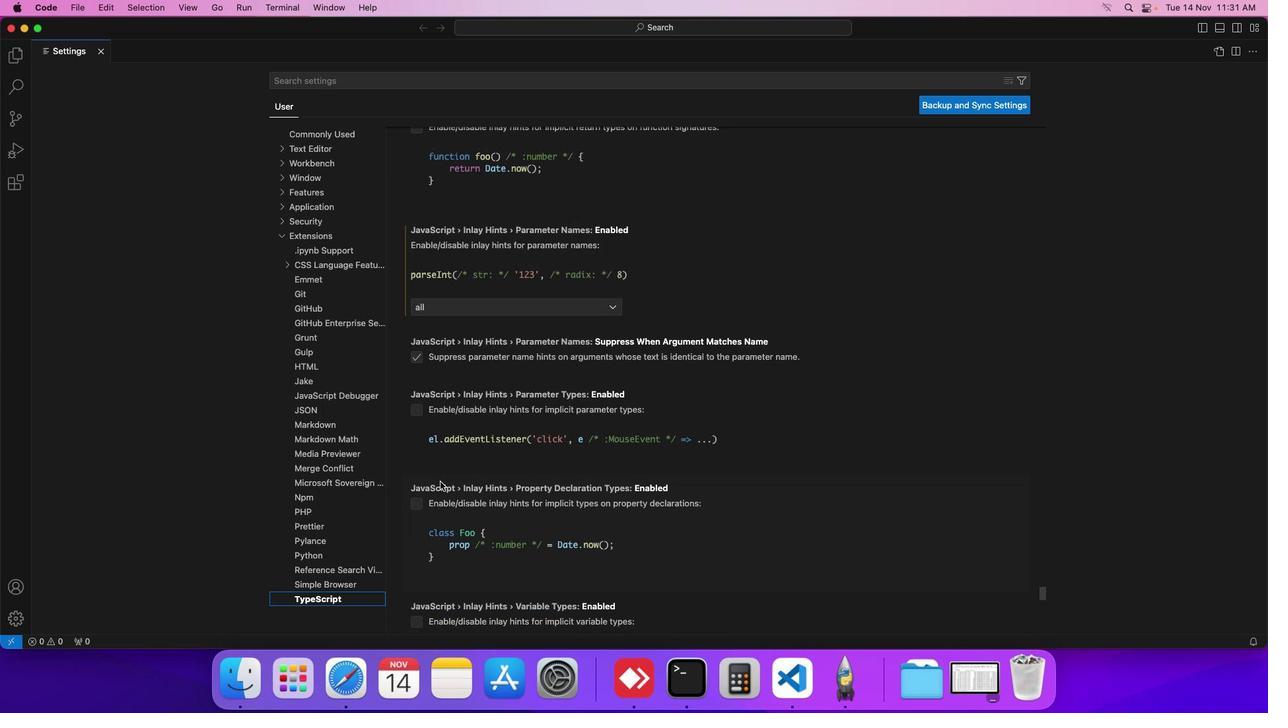 
Action: Mouse scrolled (440, 481) with delta (0, 0)
Screenshot: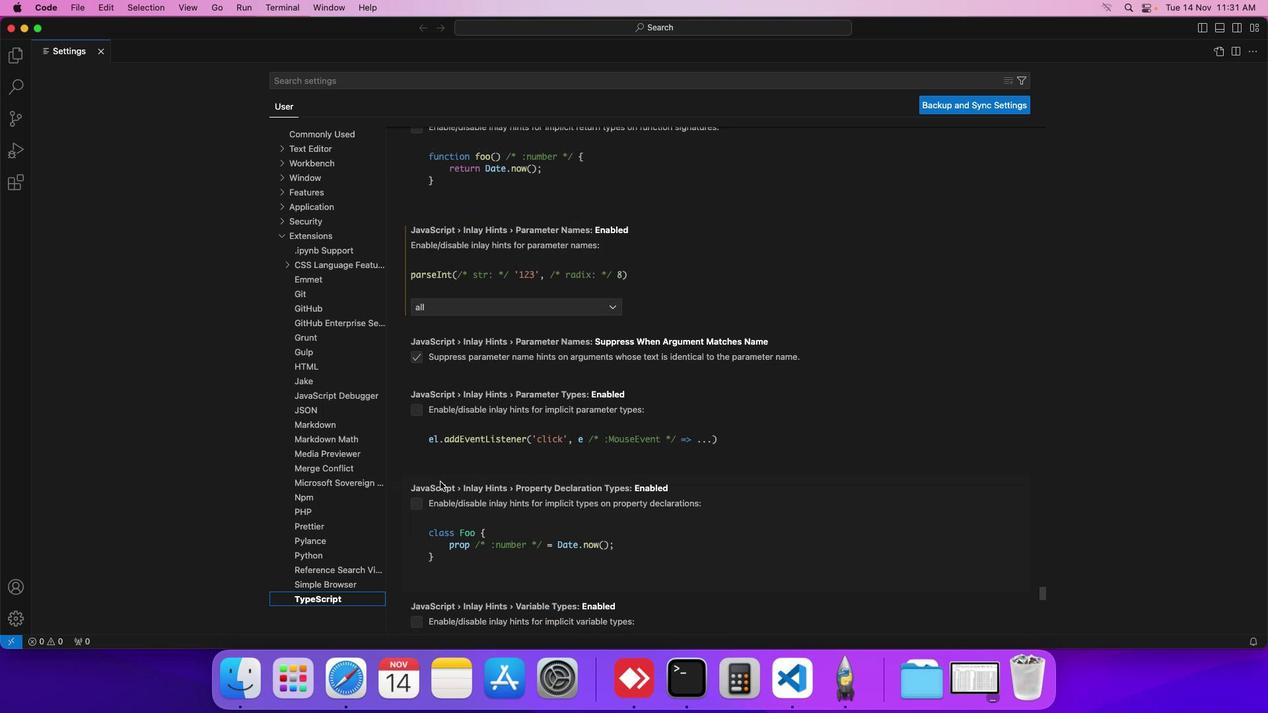 
Action: Mouse scrolled (440, 481) with delta (0, -1)
Screenshot: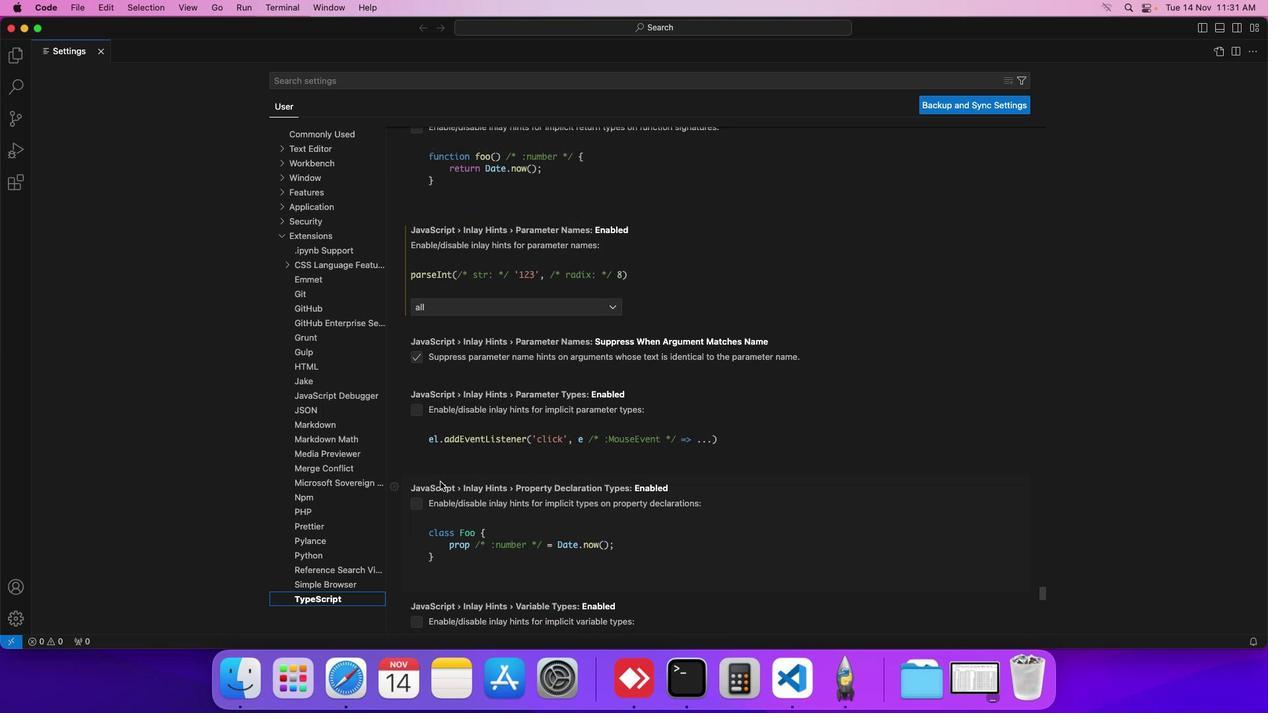 
Action: Mouse scrolled (440, 481) with delta (0, -1)
Screenshot: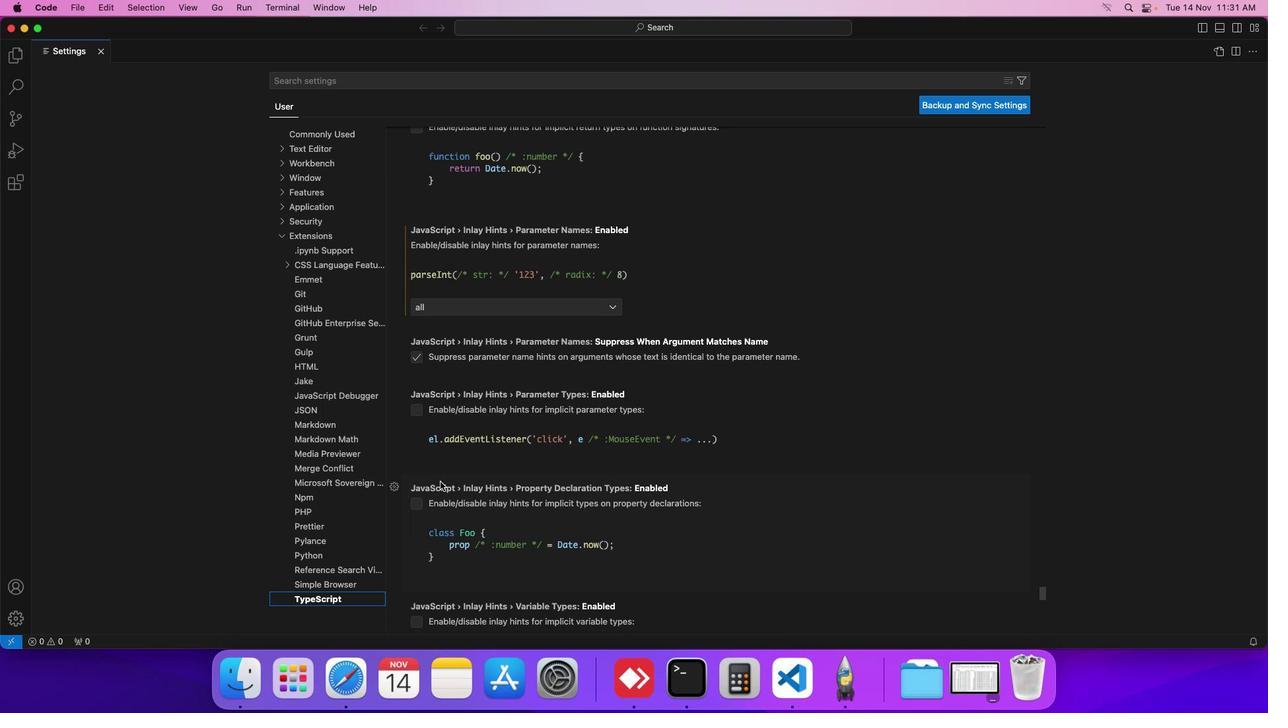 
Action: Mouse scrolled (440, 481) with delta (0, 0)
Screenshot: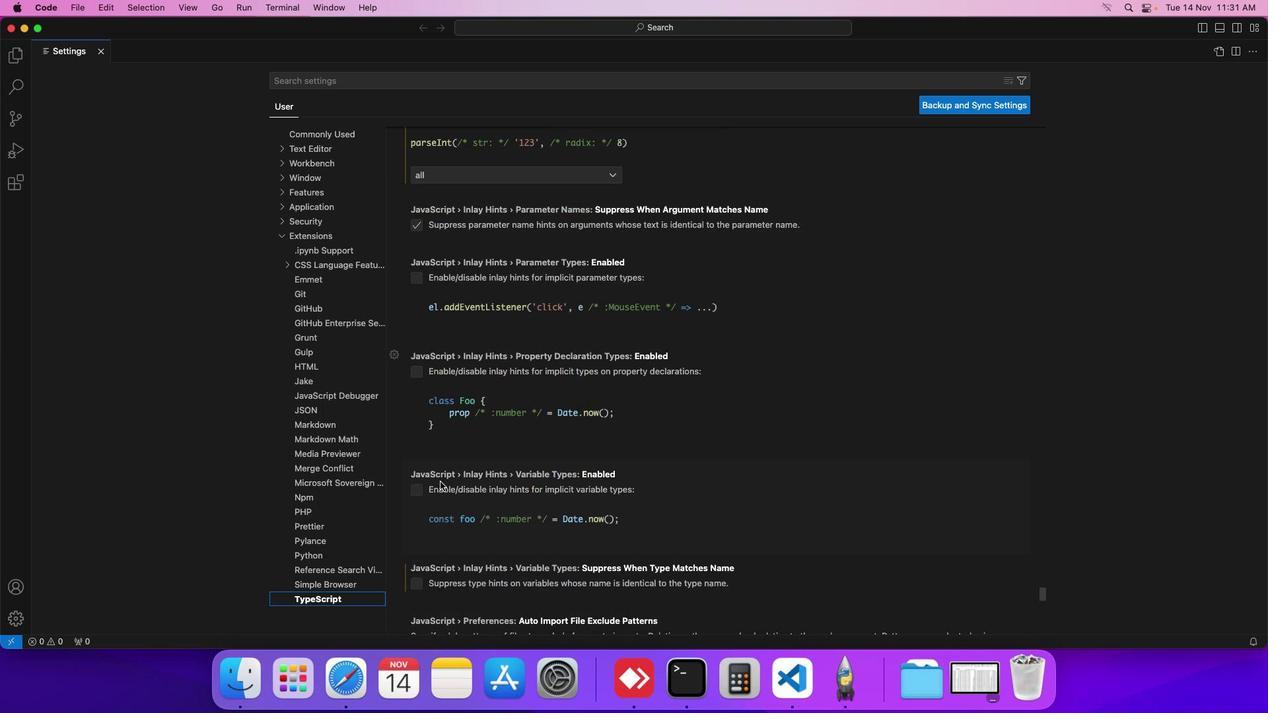 
Action: Mouse scrolled (440, 481) with delta (0, 0)
Screenshot: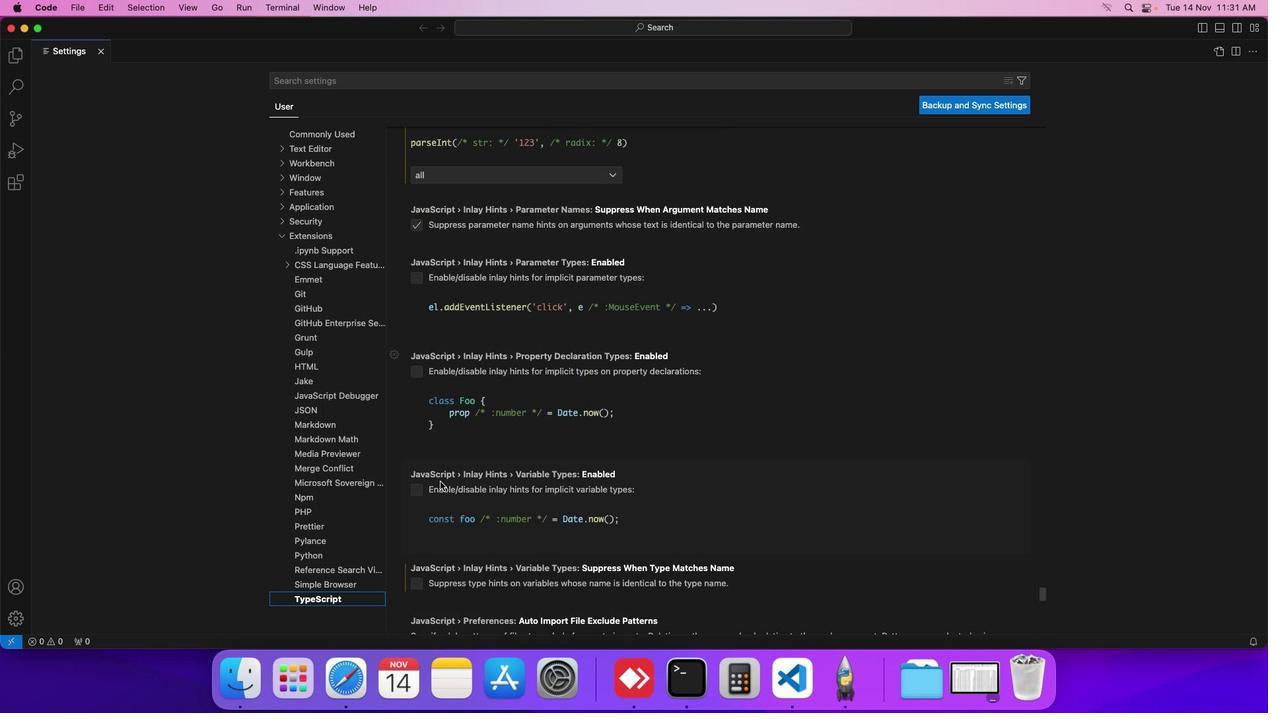 
Action: Mouse scrolled (440, 481) with delta (0, -1)
Screenshot: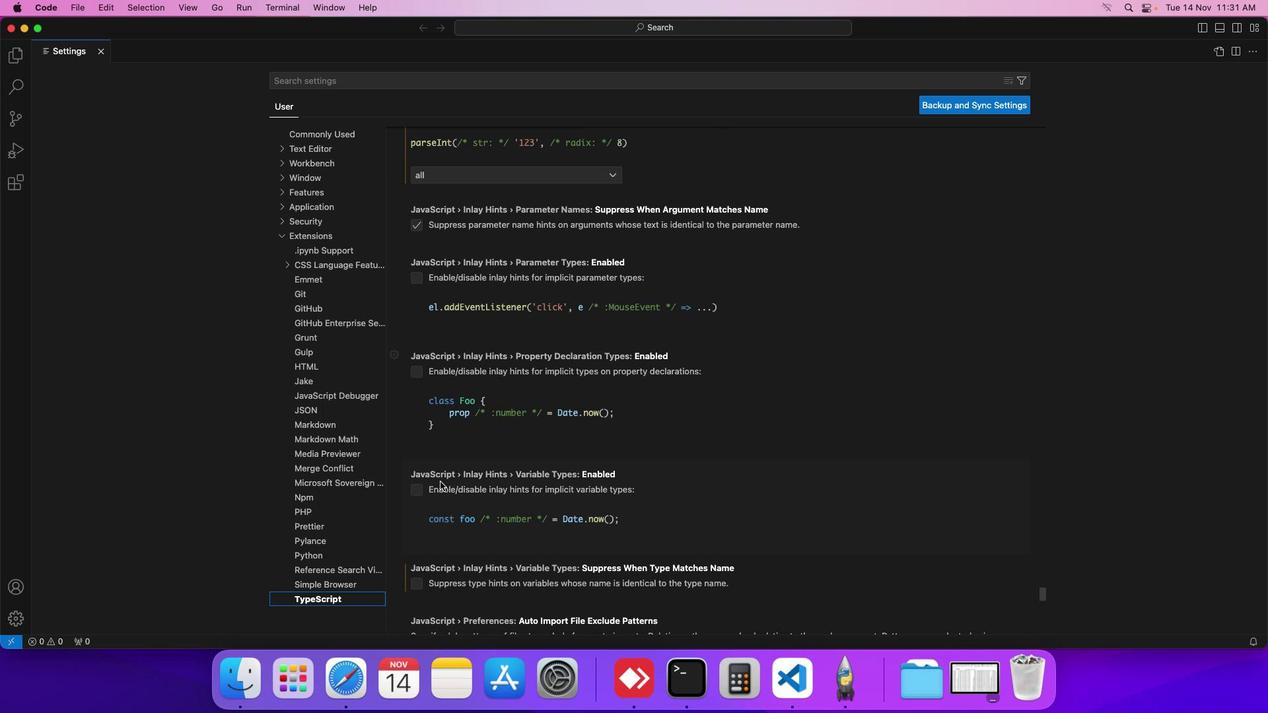 
Action: Mouse scrolled (440, 481) with delta (0, 0)
Screenshot: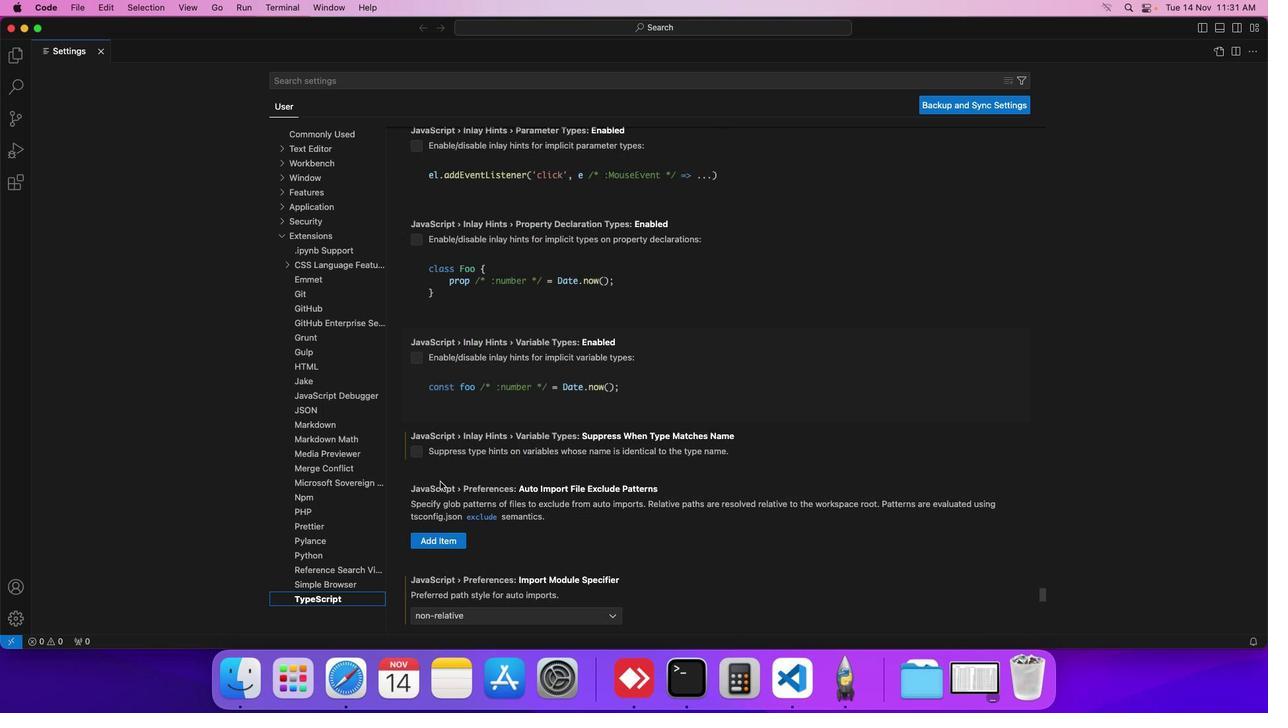 
Action: Mouse scrolled (440, 481) with delta (0, 0)
Screenshot: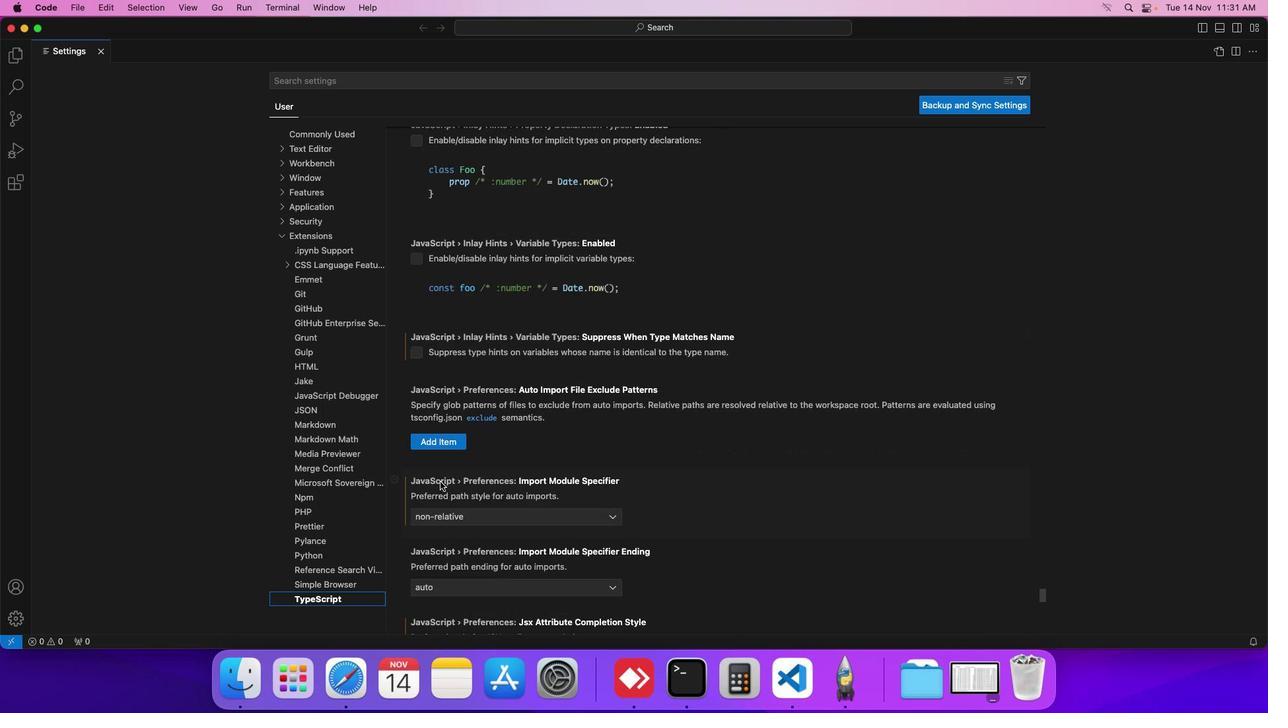 
Action: Mouse scrolled (440, 481) with delta (0, -1)
Screenshot: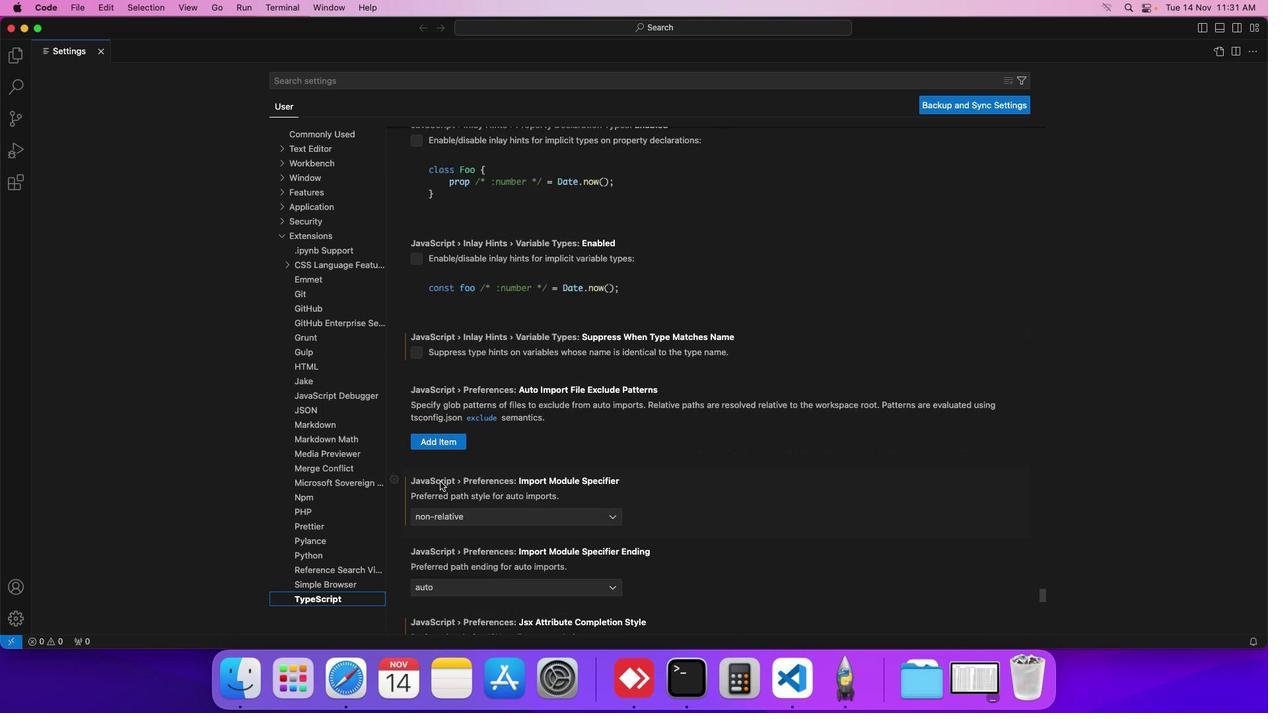 
Action: Mouse scrolled (440, 481) with delta (0, -1)
Screenshot: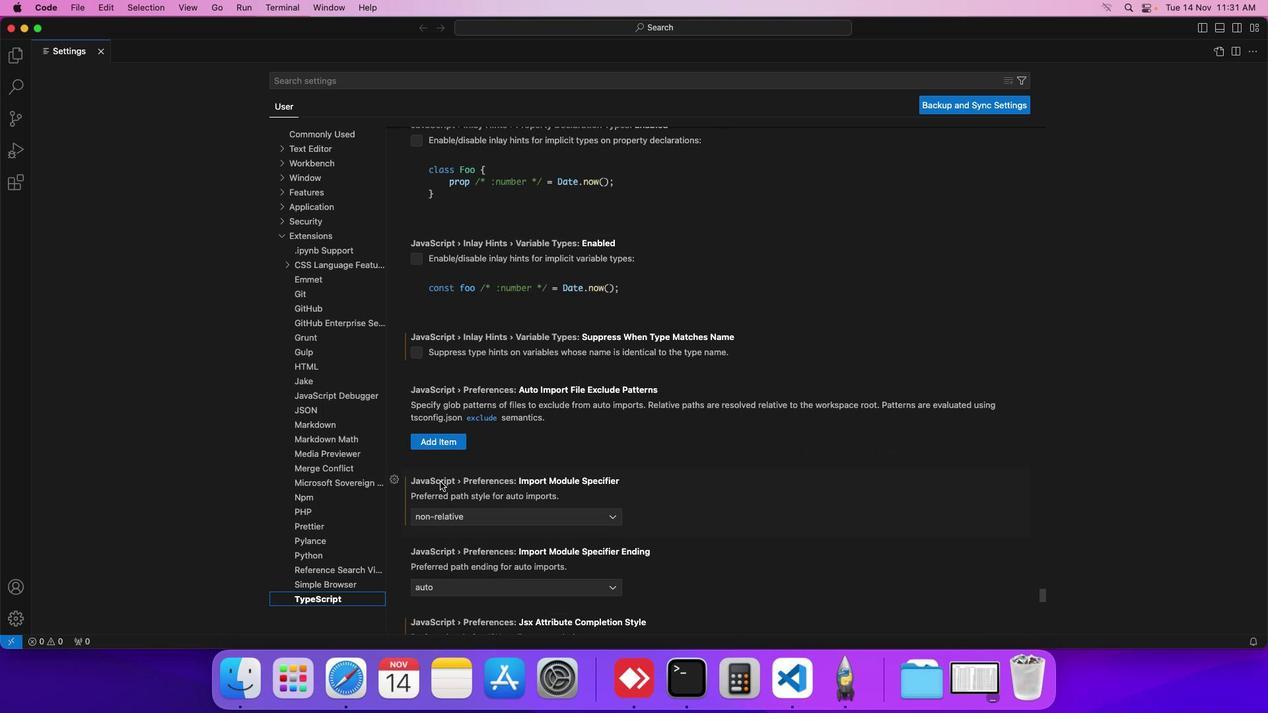 
Action: Mouse scrolled (440, 481) with delta (0, 0)
Screenshot: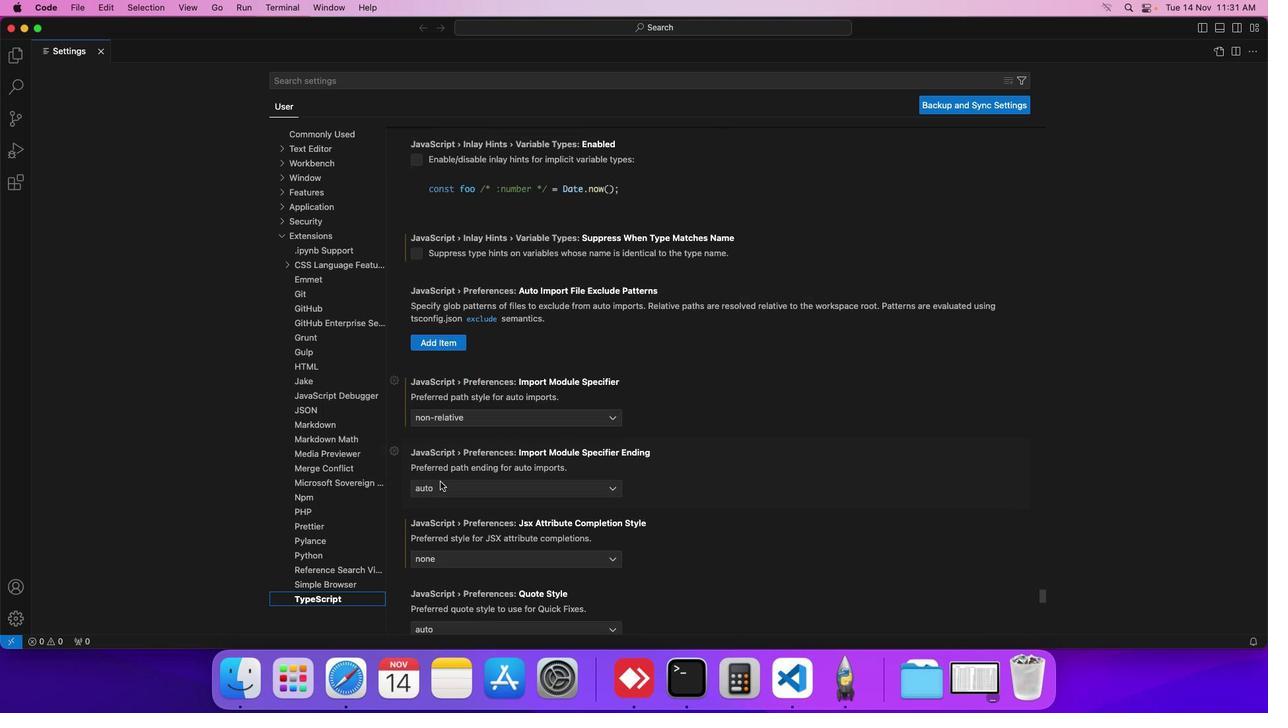 
Action: Mouse scrolled (440, 481) with delta (0, 0)
Screenshot: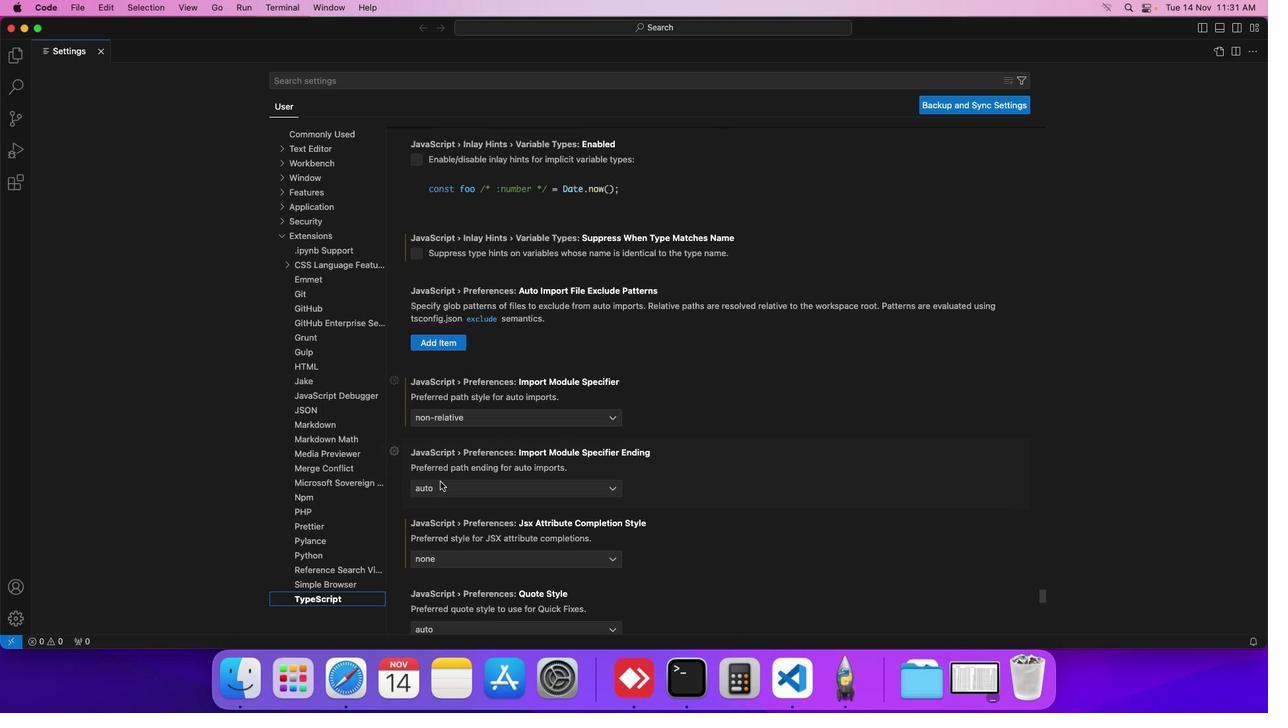 
Action: Mouse scrolled (440, 481) with delta (0, 0)
Screenshot: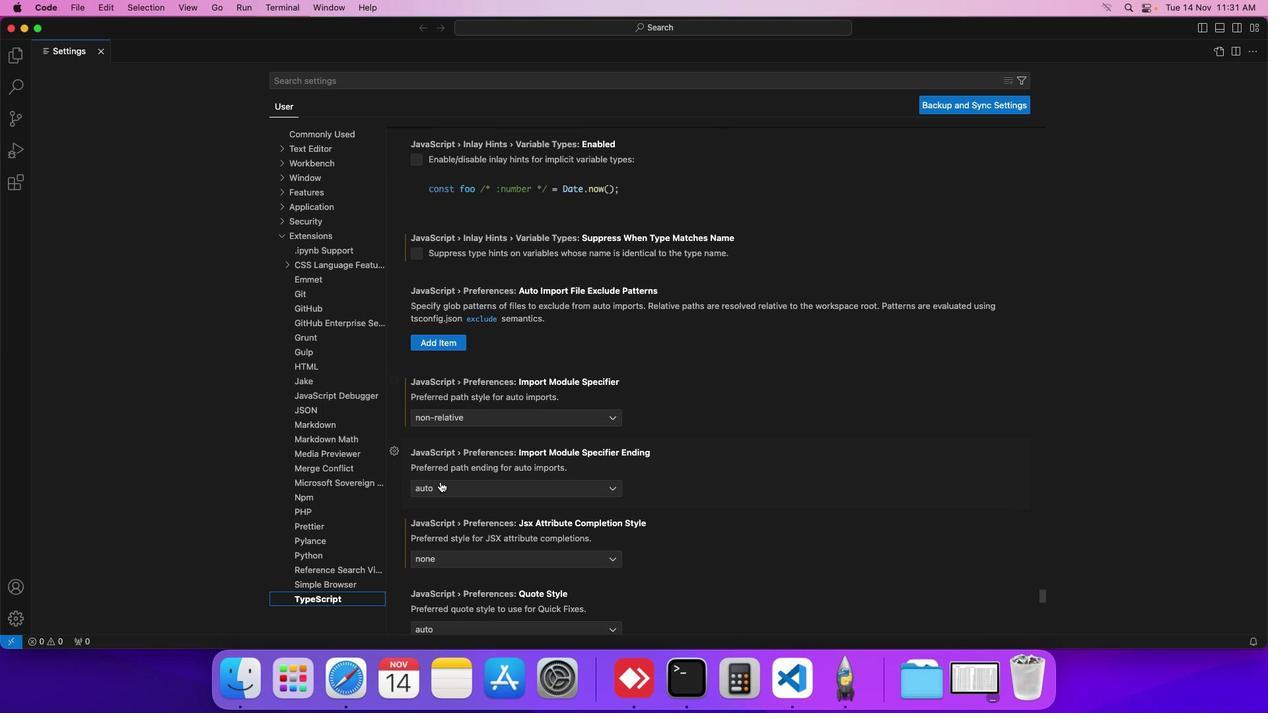 
Action: Mouse scrolled (440, 481) with delta (0, 0)
Screenshot: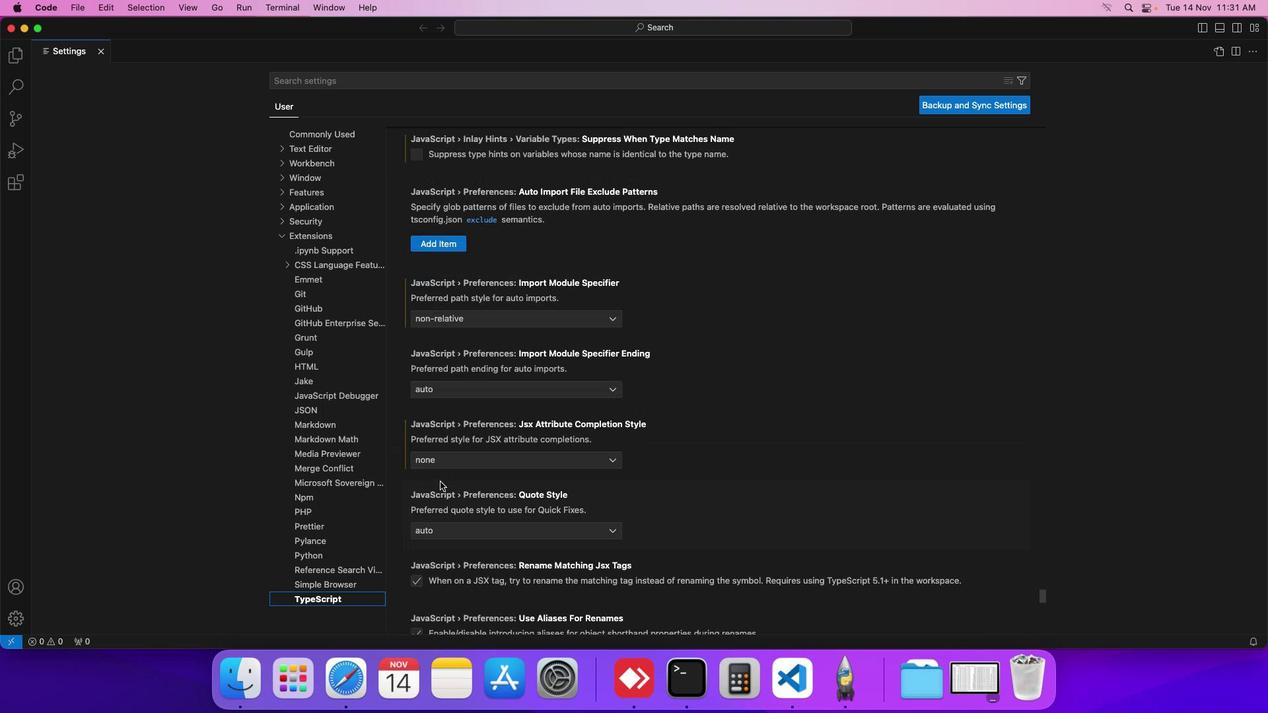 
Action: Mouse scrolled (440, 481) with delta (0, 0)
Screenshot: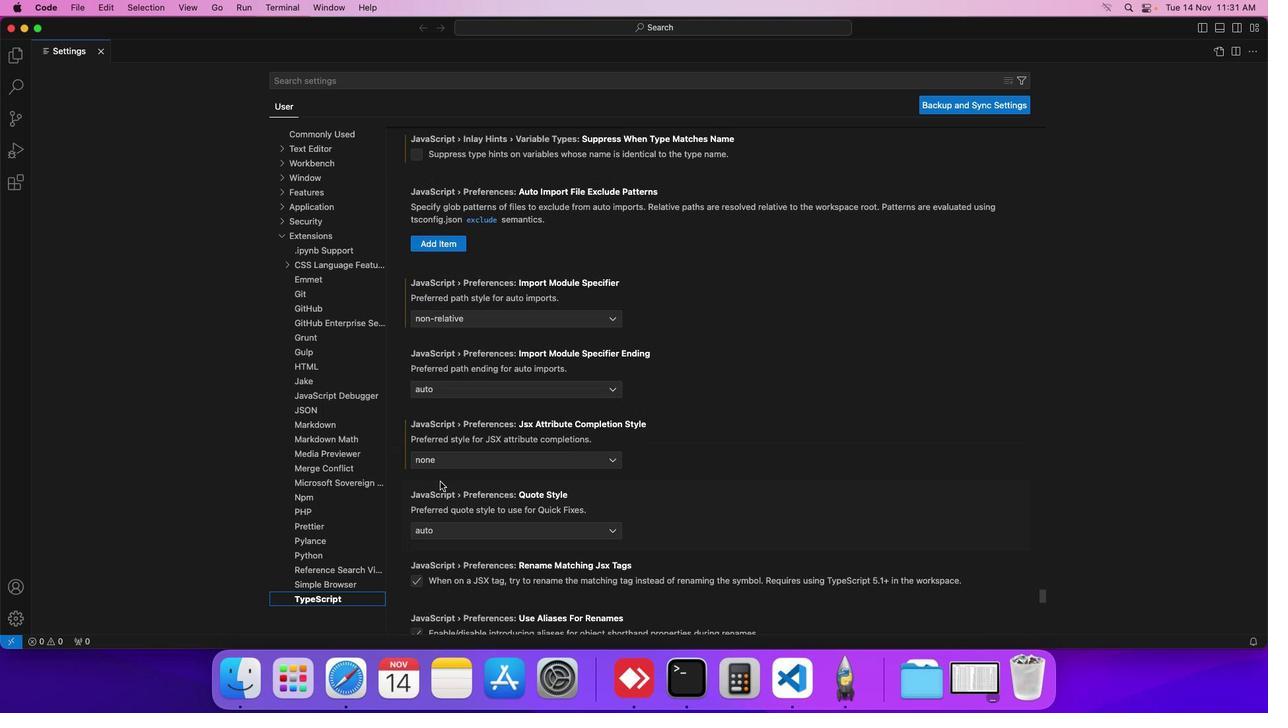 
Action: Mouse scrolled (440, 481) with delta (0, 0)
Screenshot: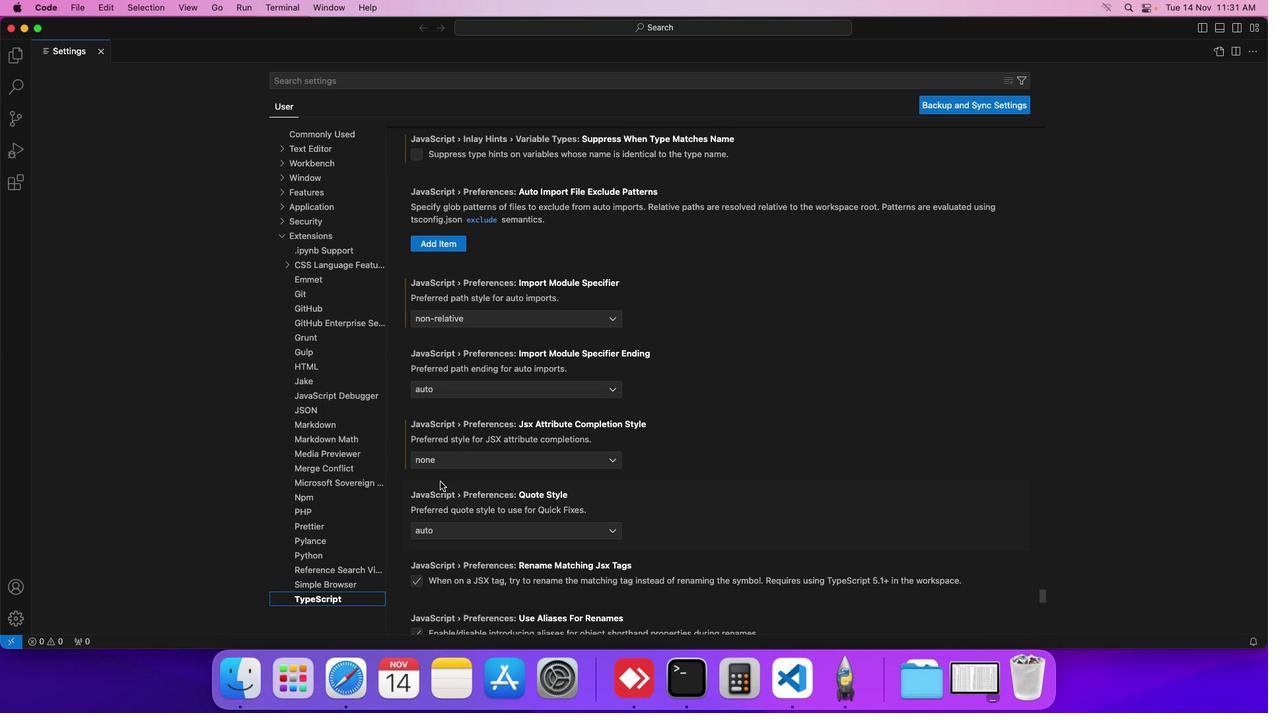 
Action: Mouse scrolled (440, 481) with delta (0, 0)
Screenshot: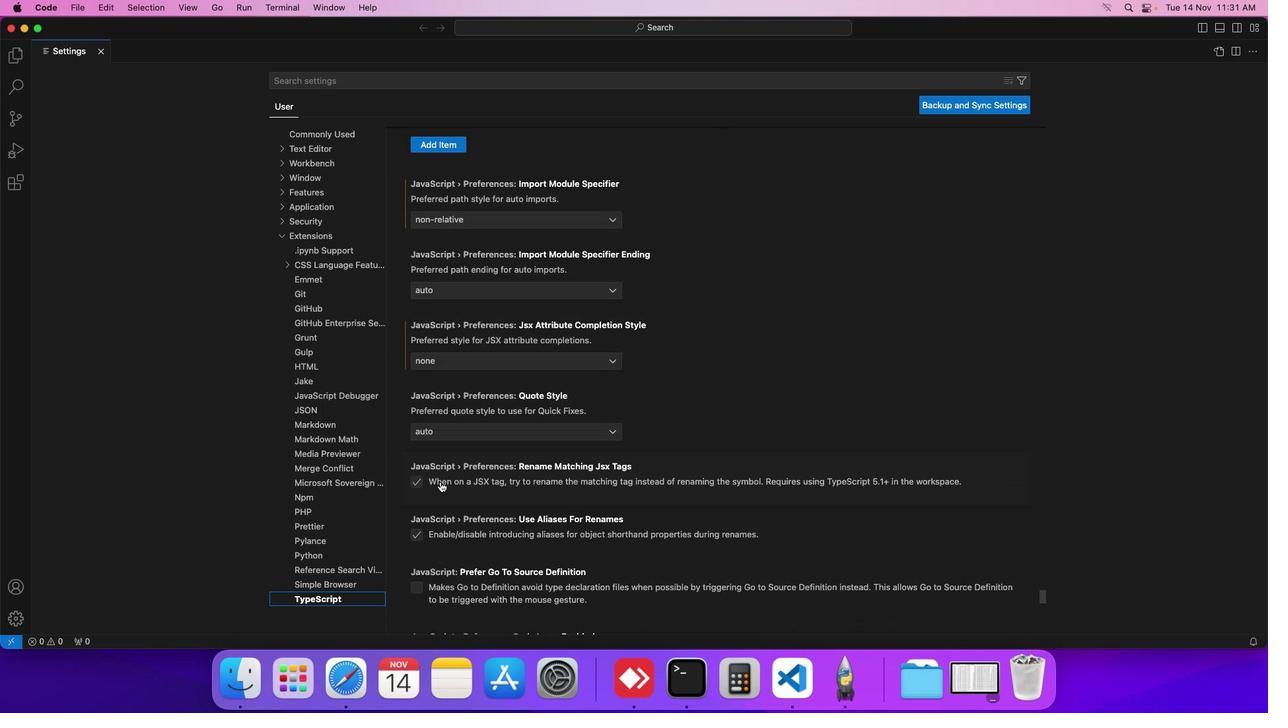 
Action: Mouse scrolled (440, 481) with delta (0, 0)
Screenshot: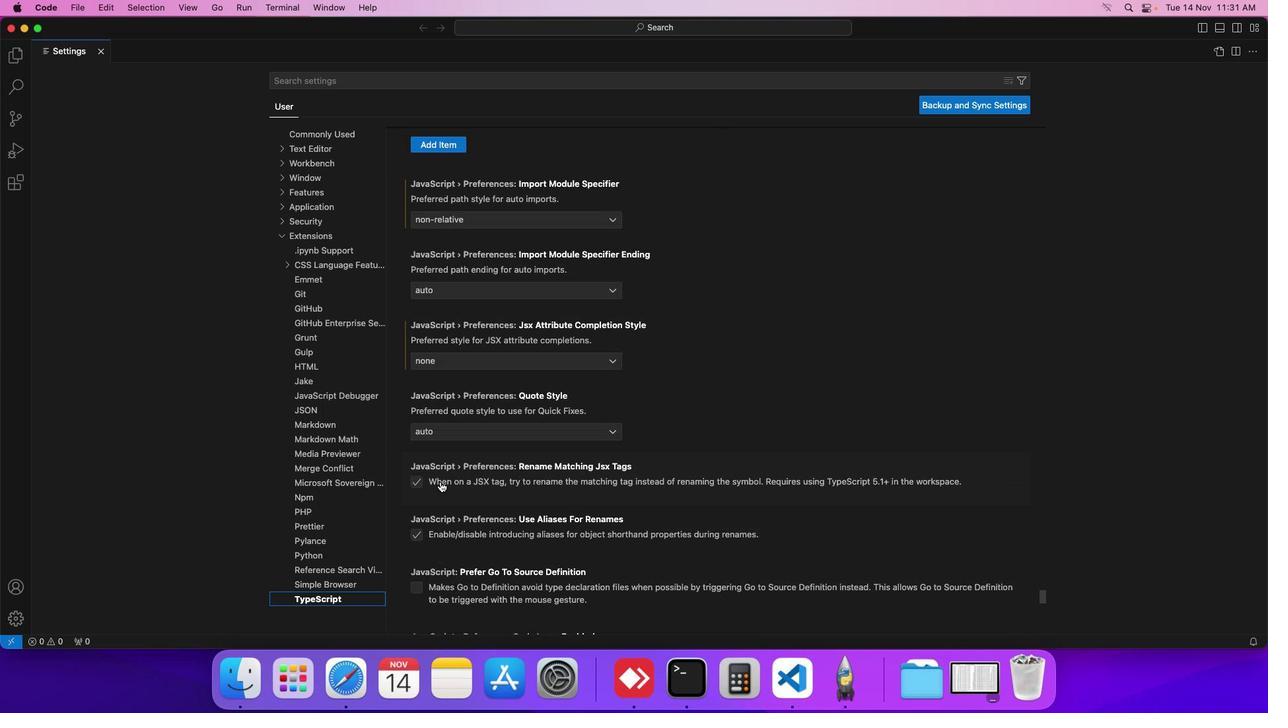 
Action: Mouse scrolled (440, 481) with delta (0, 0)
Screenshot: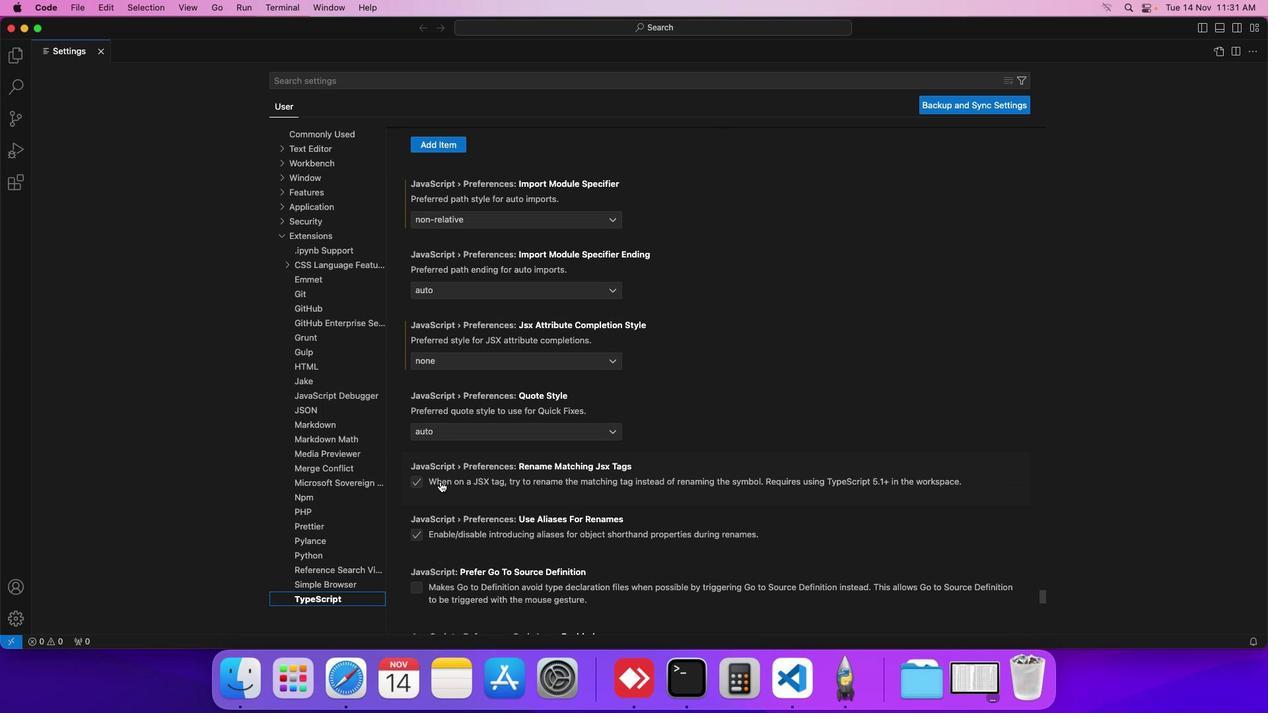
Action: Mouse scrolled (440, 481) with delta (0, 0)
Screenshot: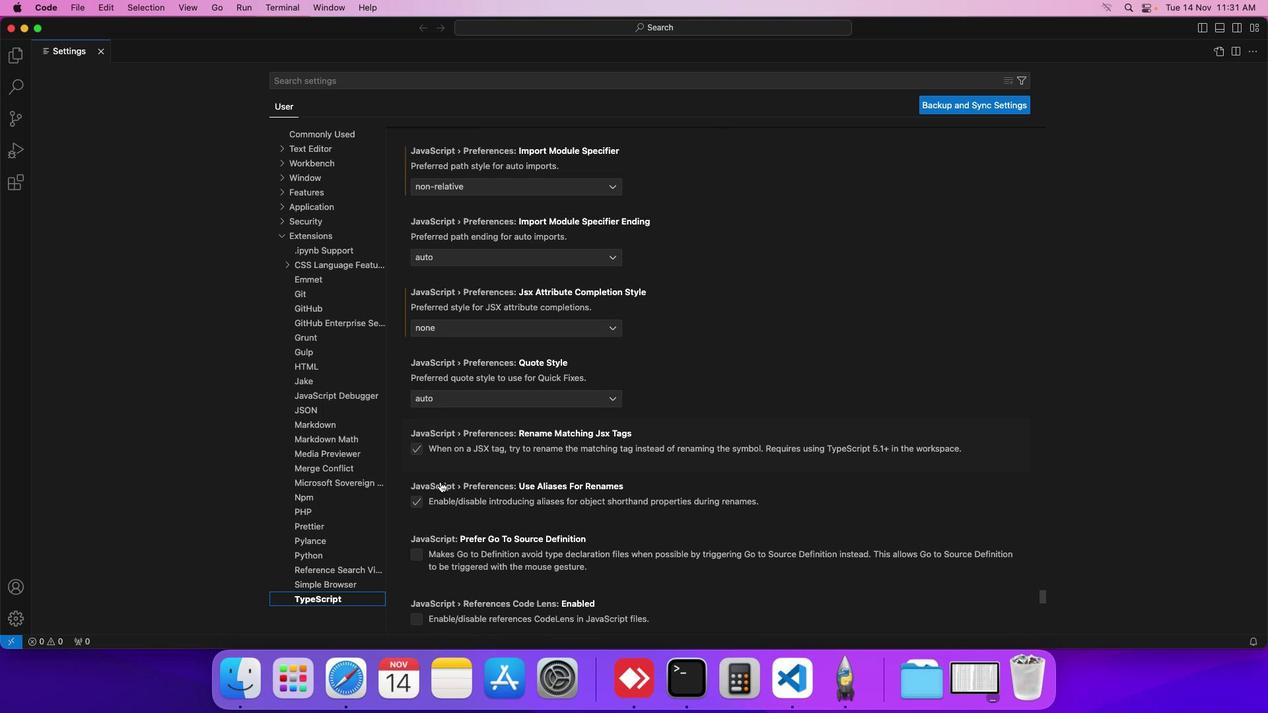 
Action: Mouse scrolled (440, 481) with delta (0, 0)
Screenshot: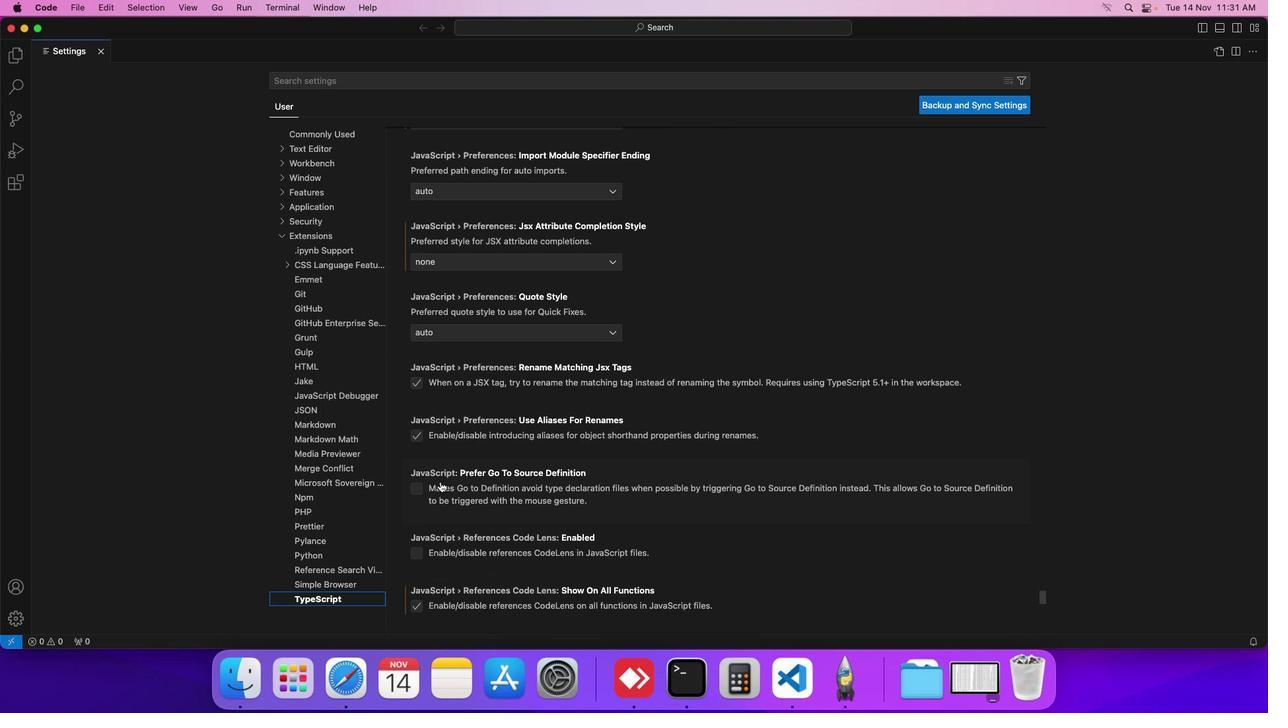 
Action: Mouse scrolled (440, 481) with delta (0, 0)
Screenshot: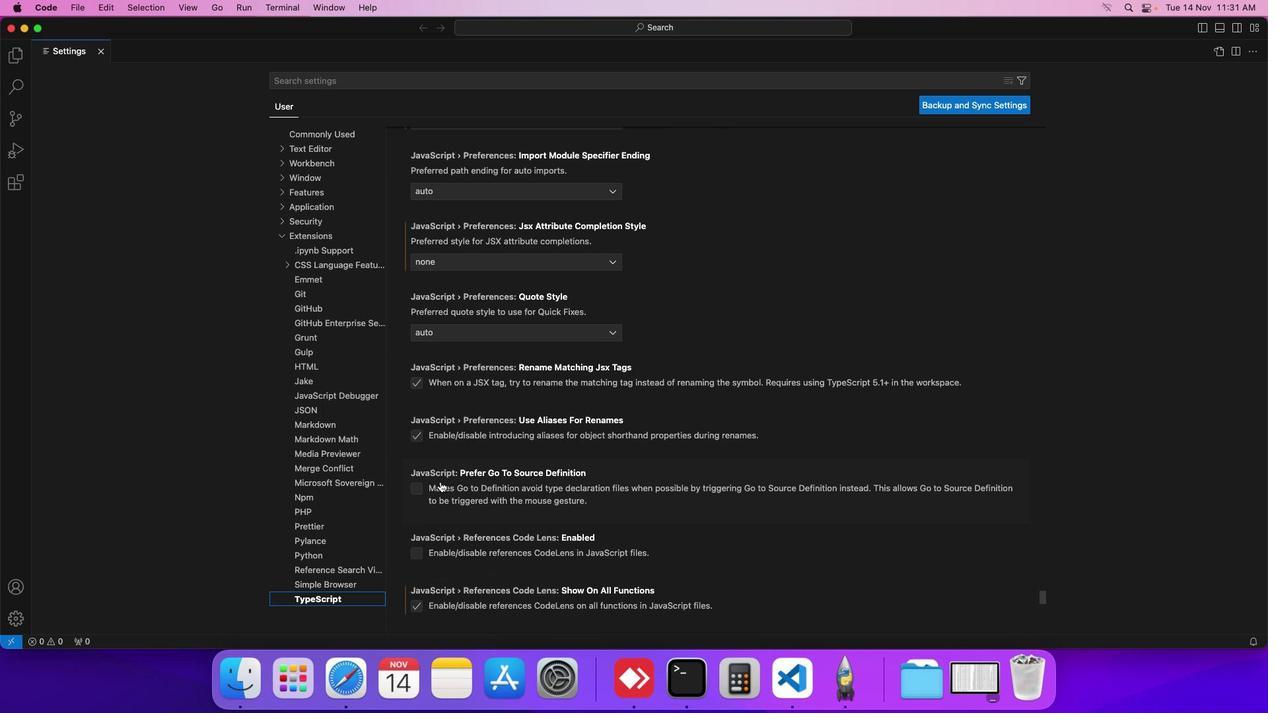 
Action: Mouse scrolled (440, 481) with delta (0, 0)
Screenshot: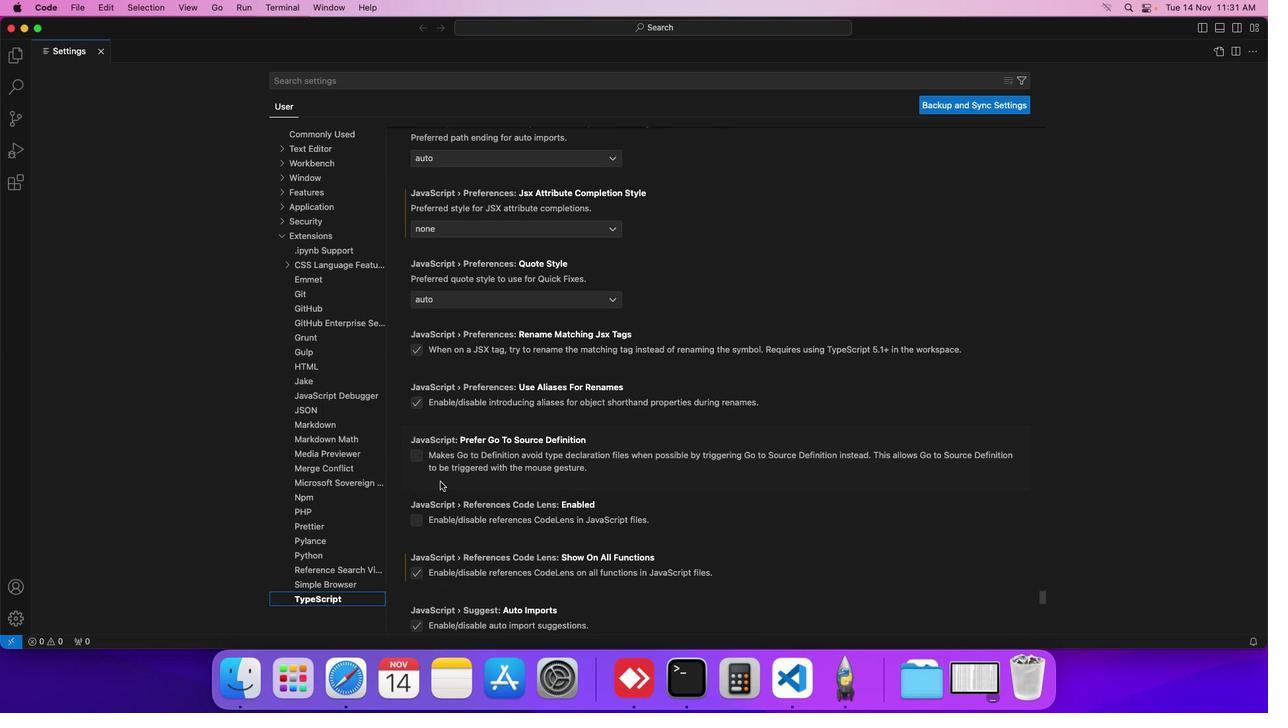 
Action: Mouse scrolled (440, 481) with delta (0, 0)
Screenshot: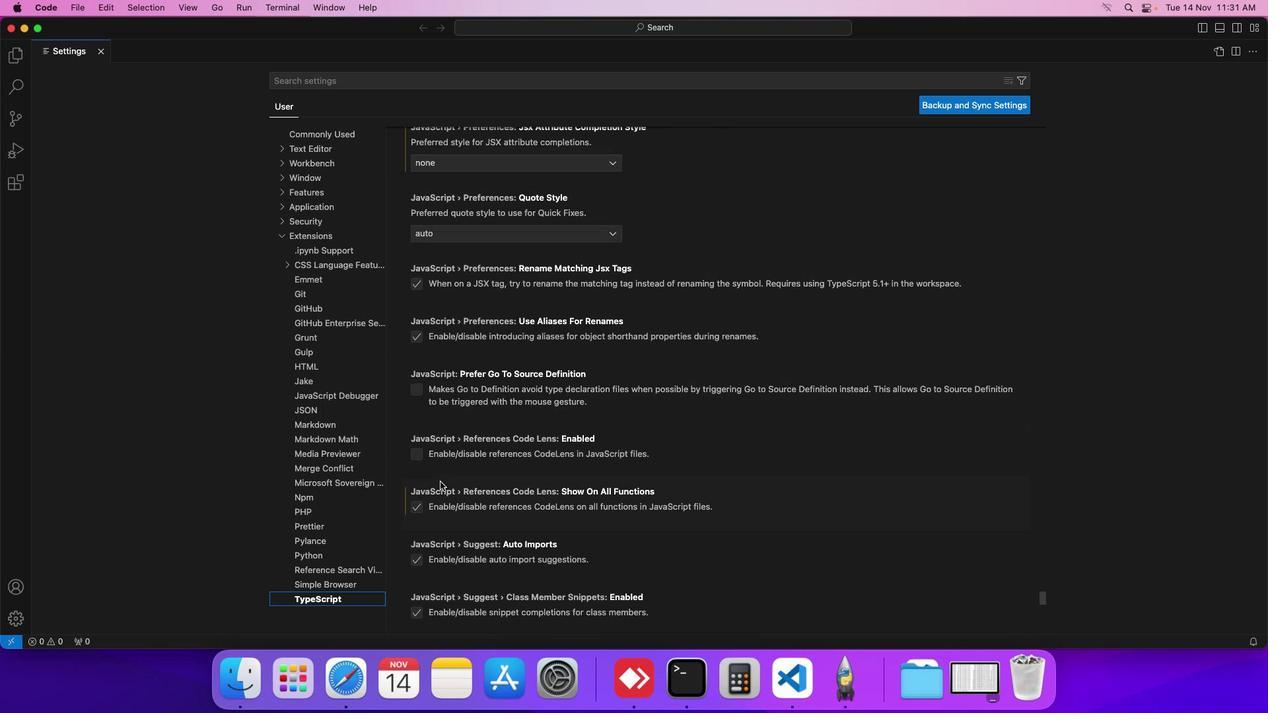 
Action: Mouse scrolled (440, 481) with delta (0, 0)
Screenshot: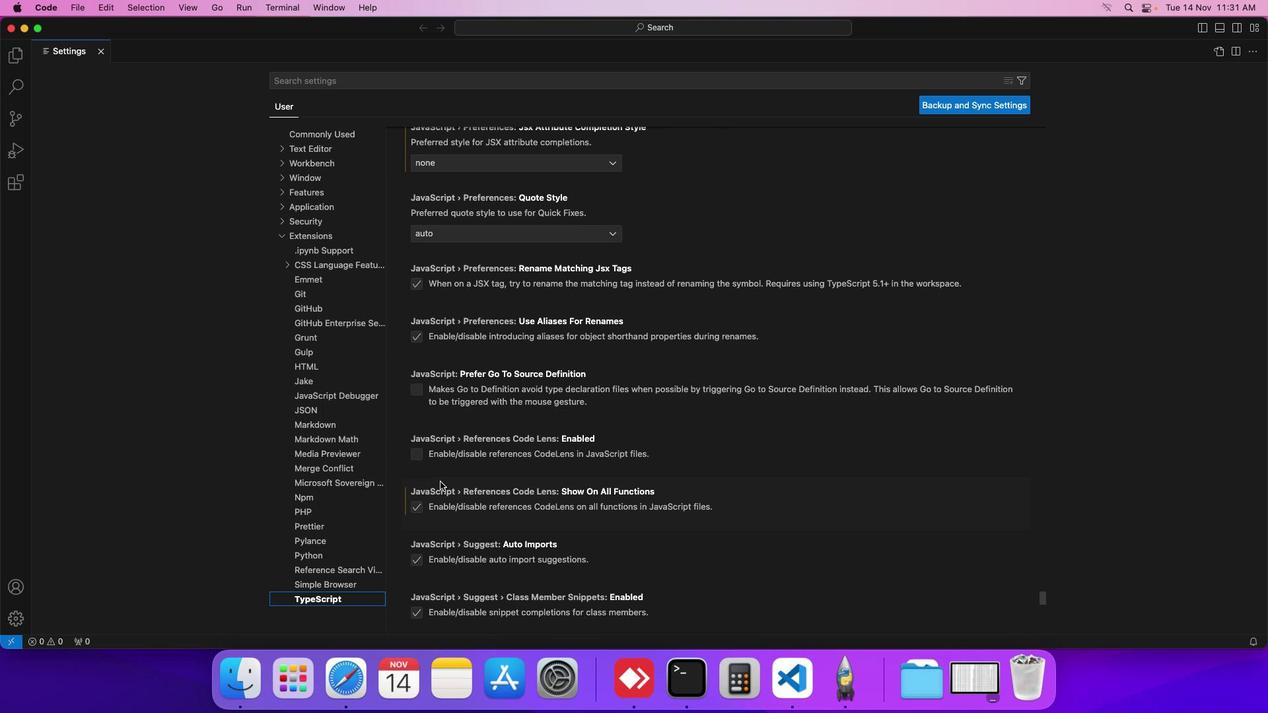 
Action: Mouse scrolled (440, 481) with delta (0, 0)
Screenshot: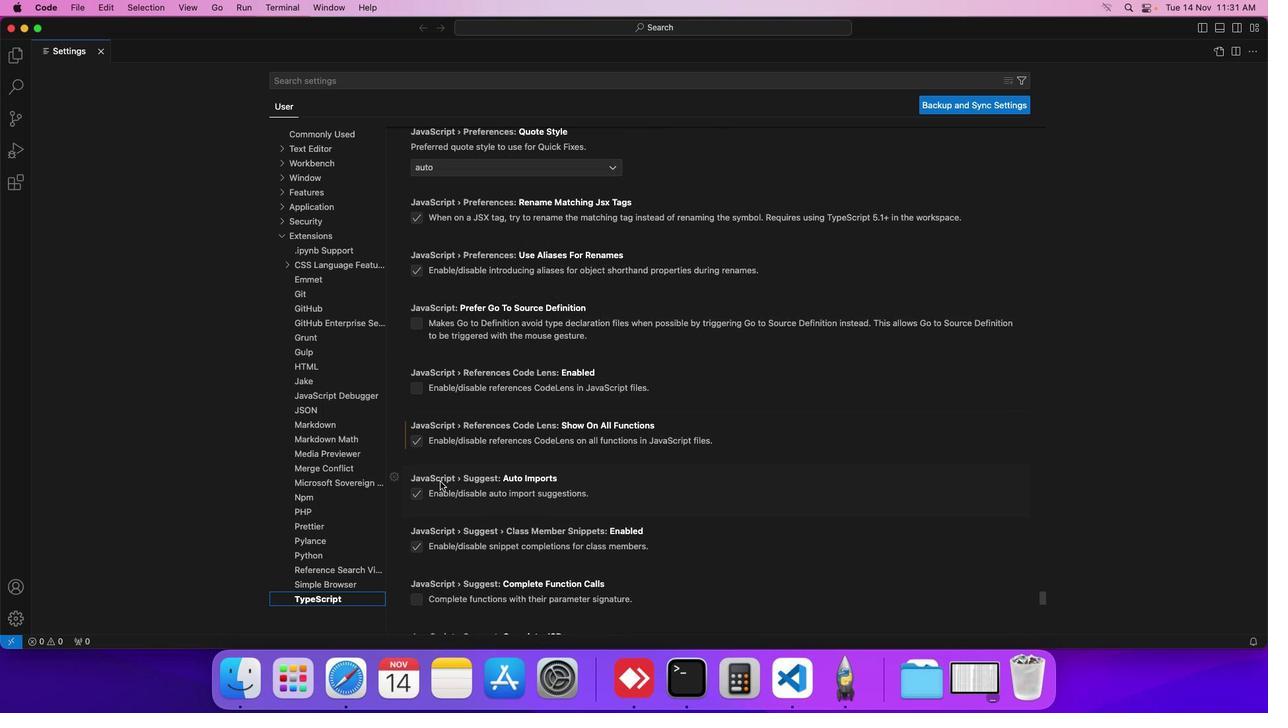 
Action: Mouse scrolled (440, 481) with delta (0, 0)
Screenshot: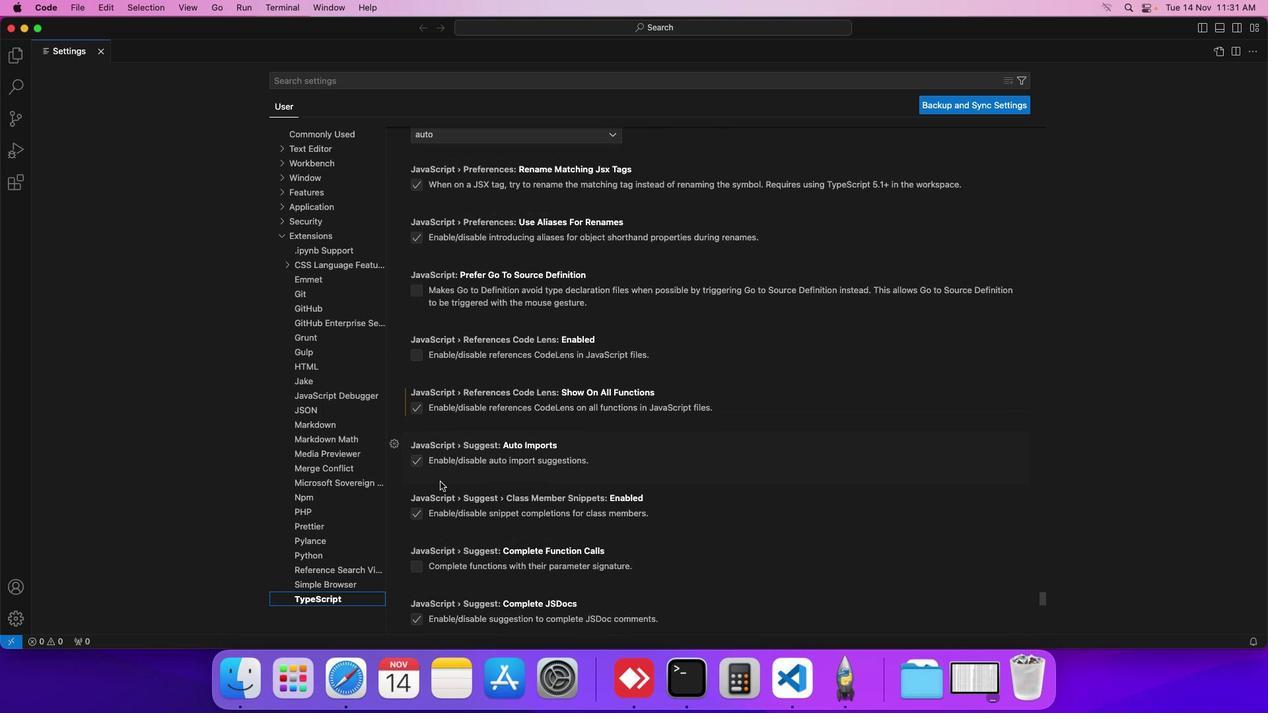 
Action: Mouse scrolled (440, 481) with delta (0, 0)
Screenshot: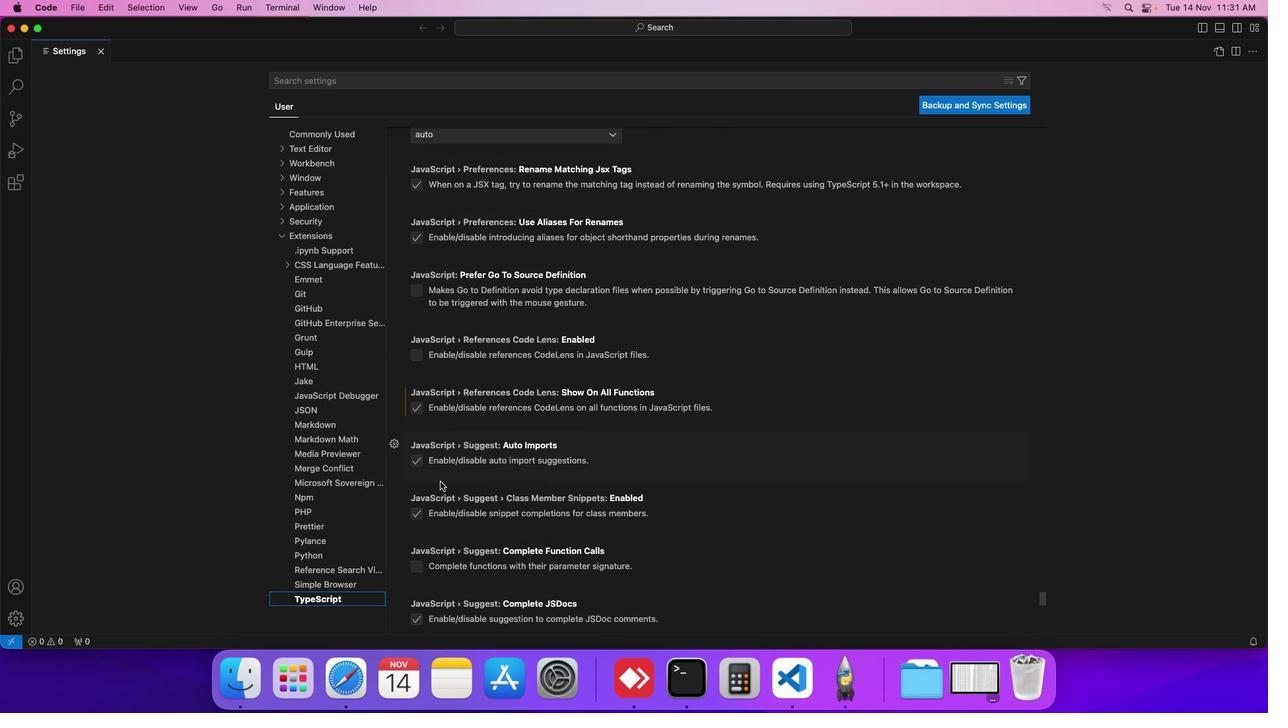 
Action: Mouse scrolled (440, 481) with delta (0, 0)
Screenshot: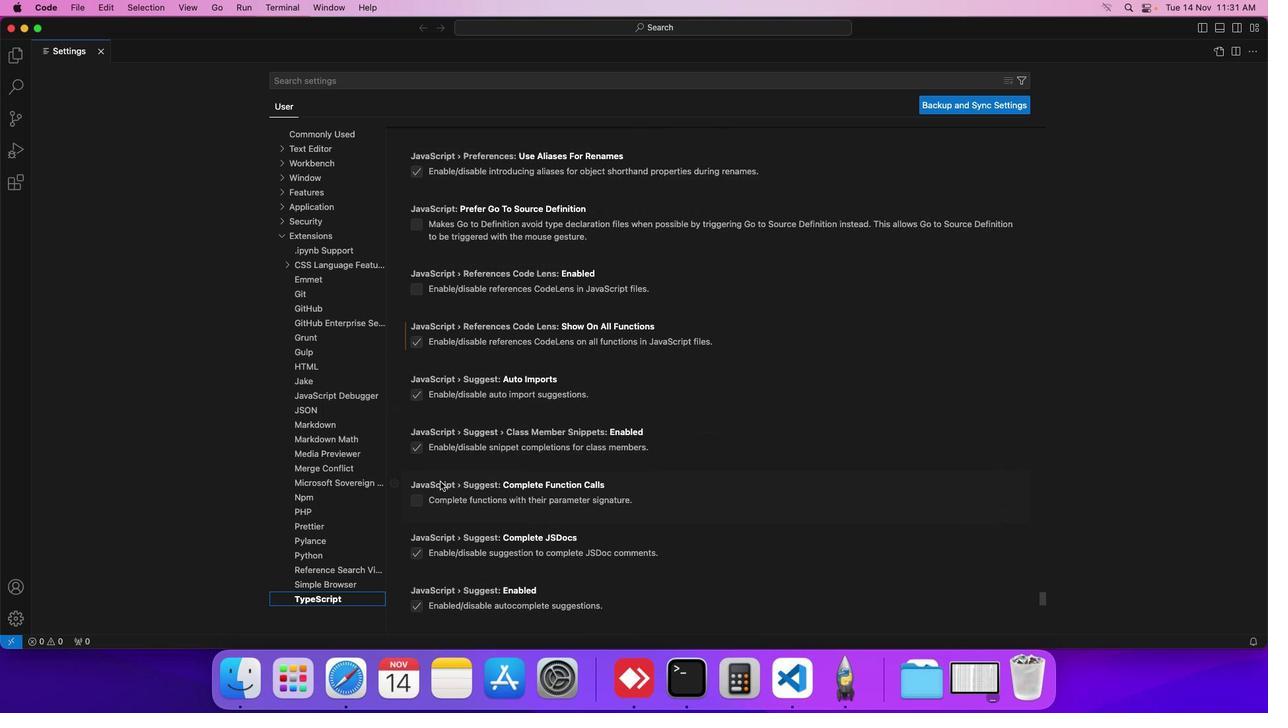 
Action: Mouse scrolled (440, 481) with delta (0, 0)
Screenshot: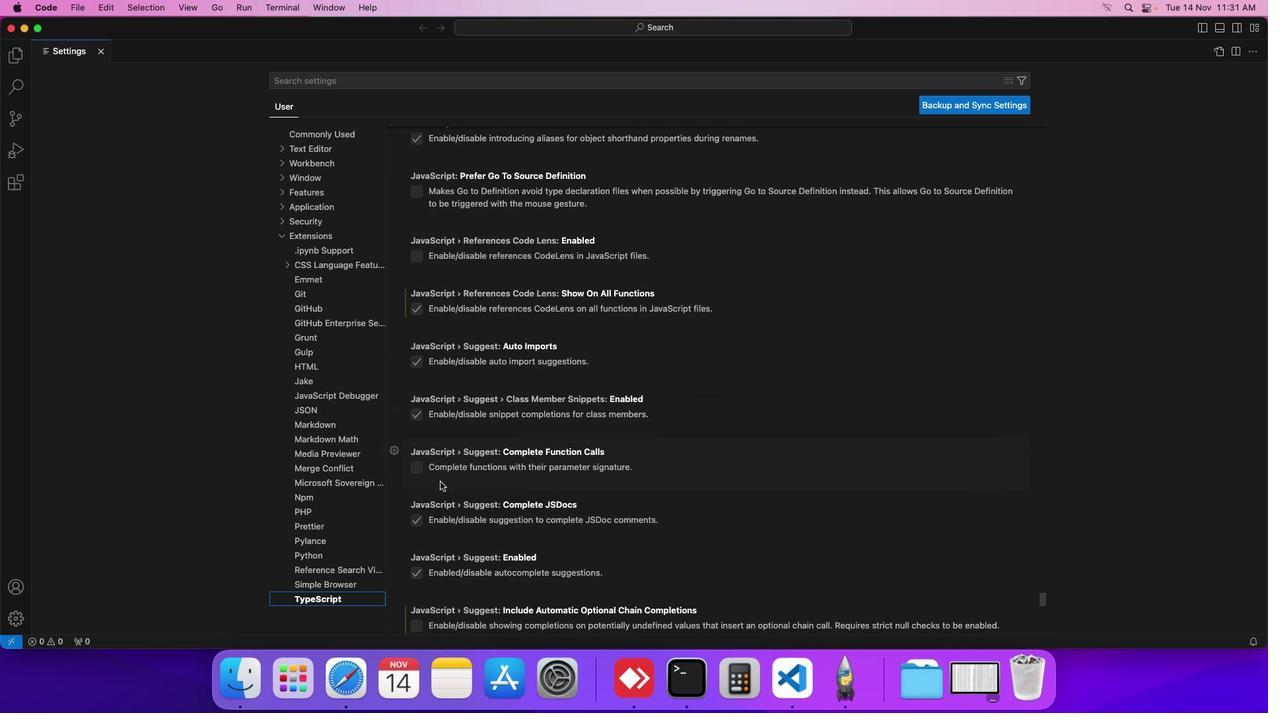 
Action: Mouse scrolled (440, 481) with delta (0, 0)
Screenshot: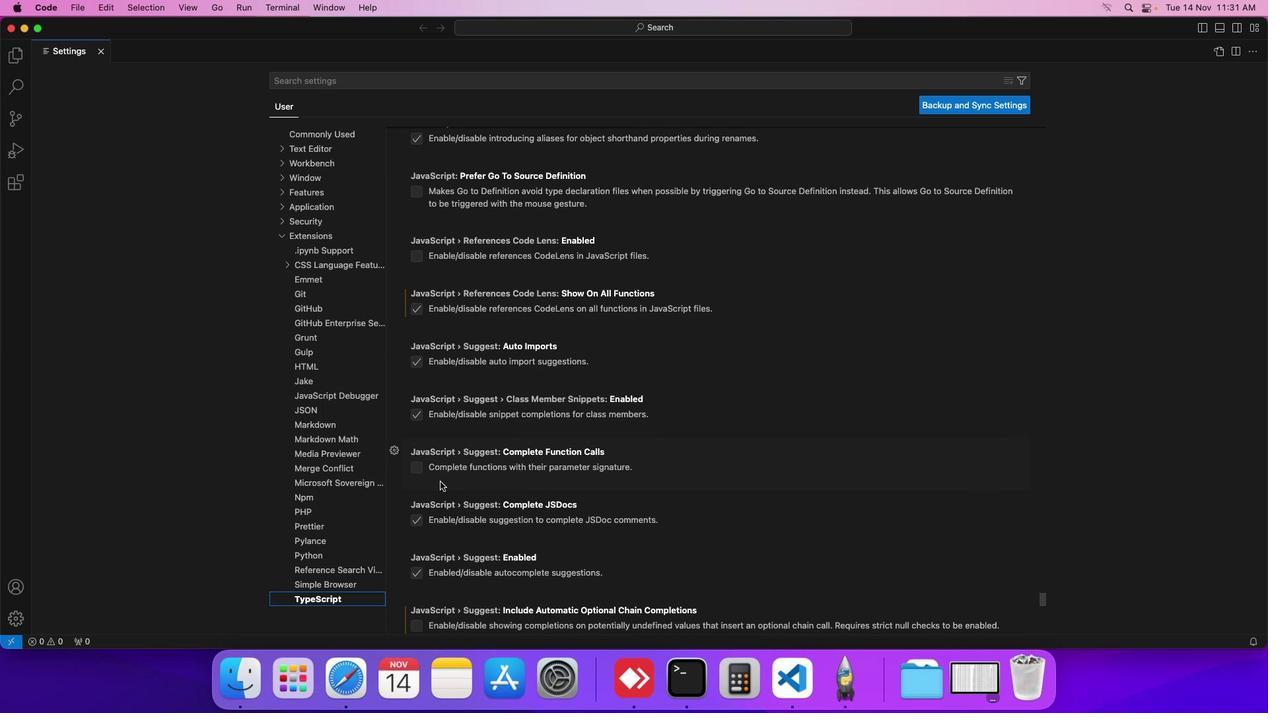 
Action: Mouse scrolled (440, 481) with delta (0, 0)
Screenshot: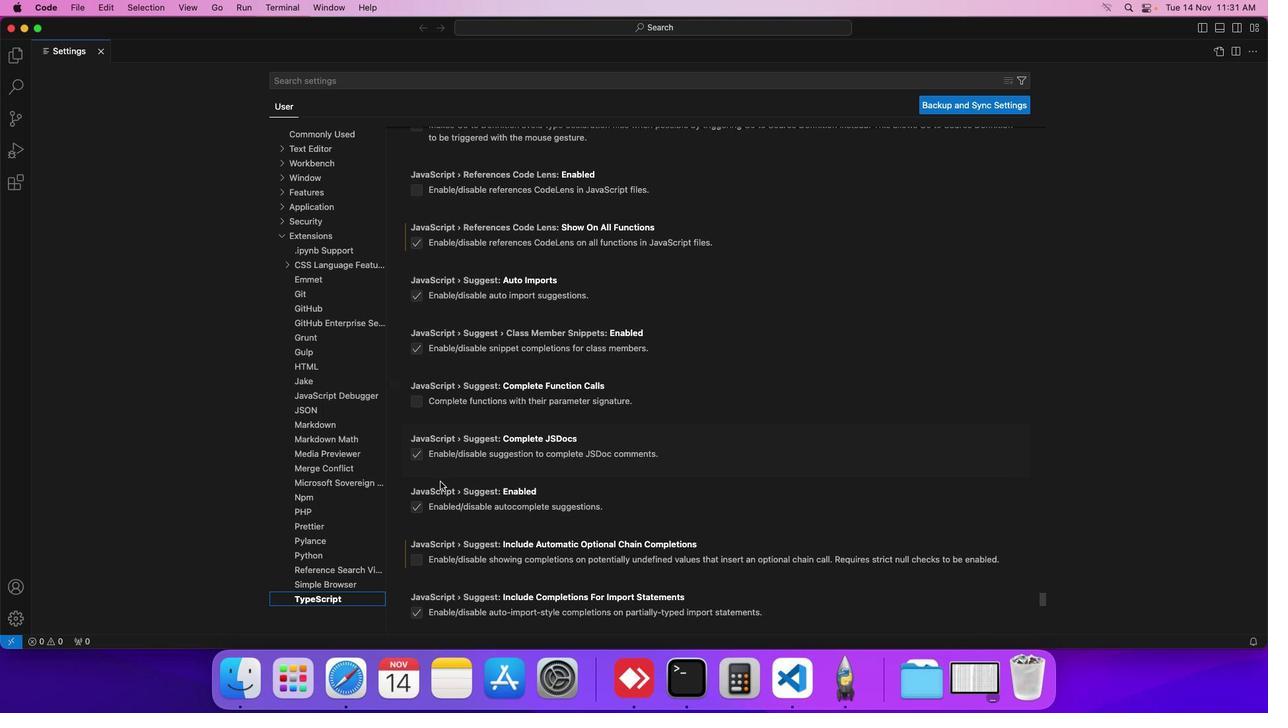 
Action: Mouse scrolled (440, 481) with delta (0, 0)
Screenshot: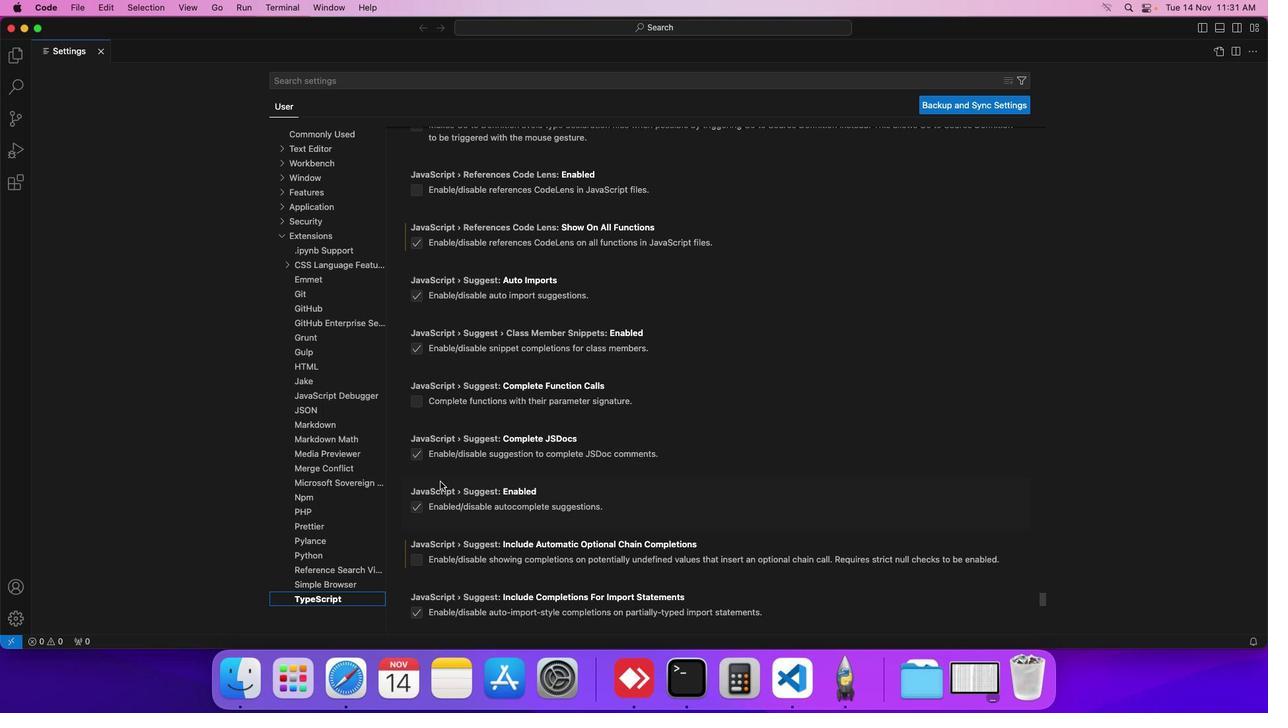 
Action: Mouse scrolled (440, 481) with delta (0, 0)
Screenshot: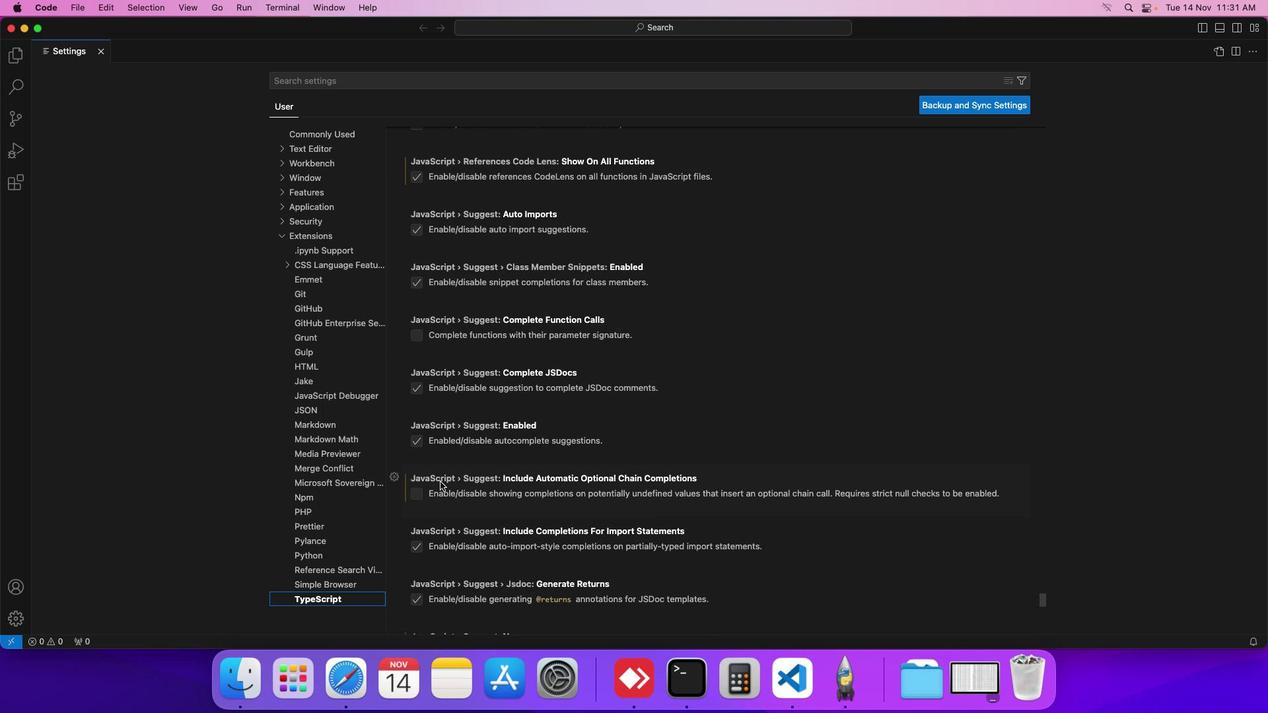 
Action: Mouse scrolled (440, 481) with delta (0, 0)
Screenshot: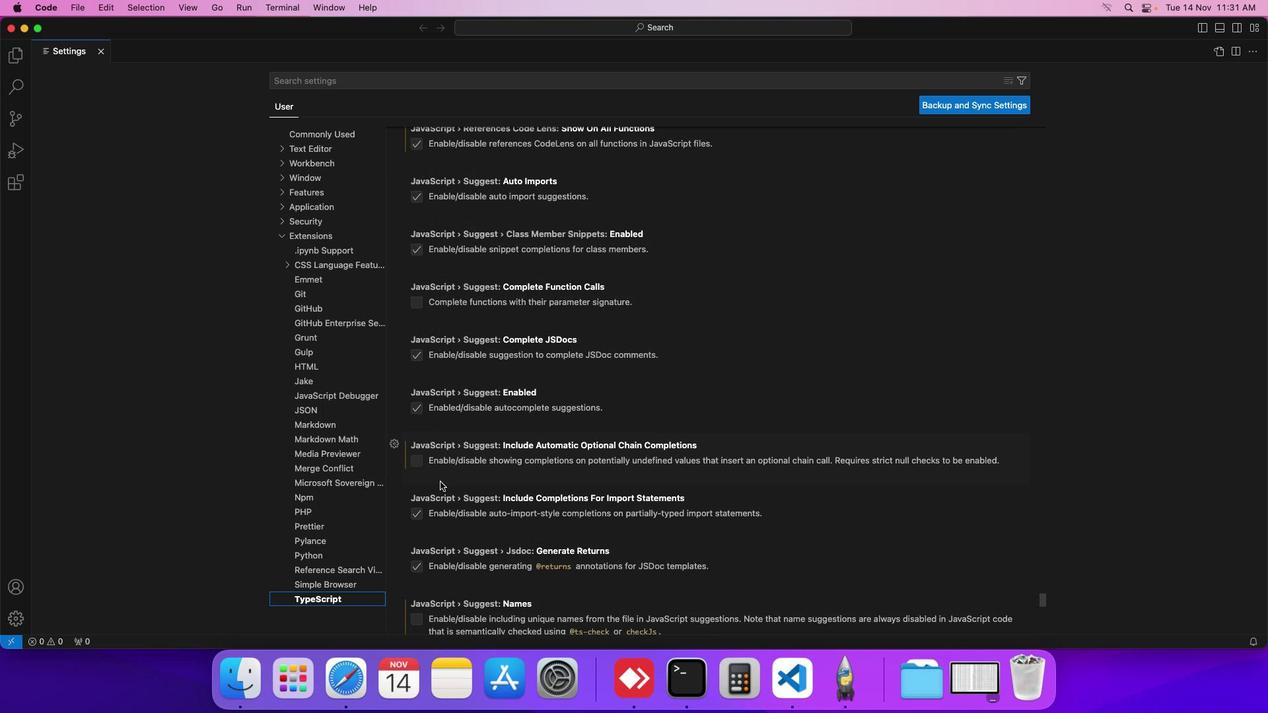 
Action: Mouse scrolled (440, 481) with delta (0, 0)
Screenshot: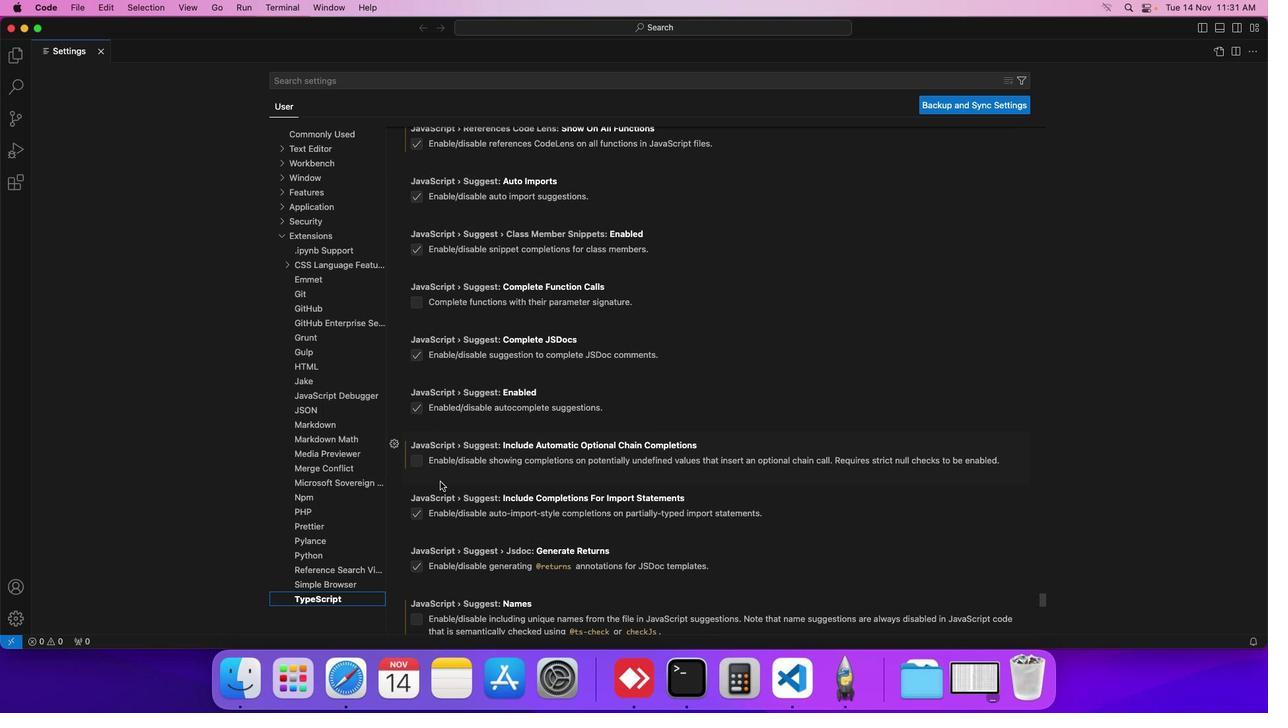 
Action: Mouse scrolled (440, 481) with delta (0, 0)
Screenshot: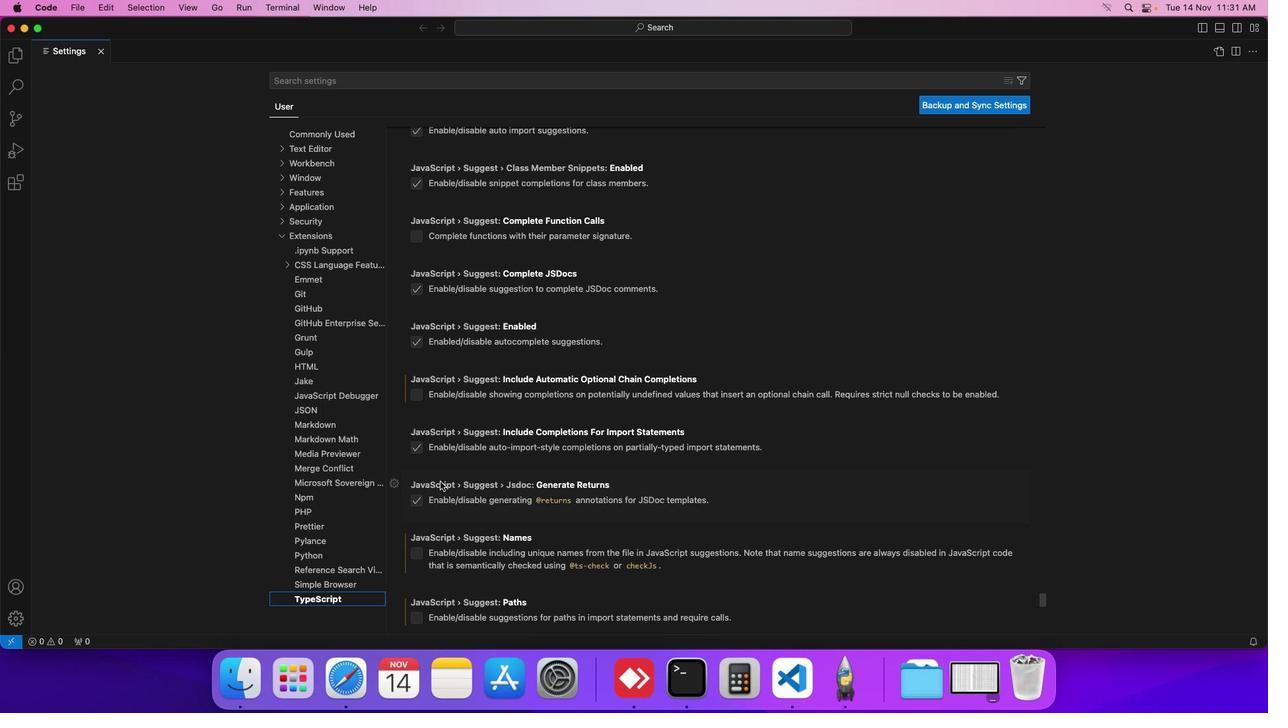 
Action: Mouse scrolled (440, 481) with delta (0, 0)
Screenshot: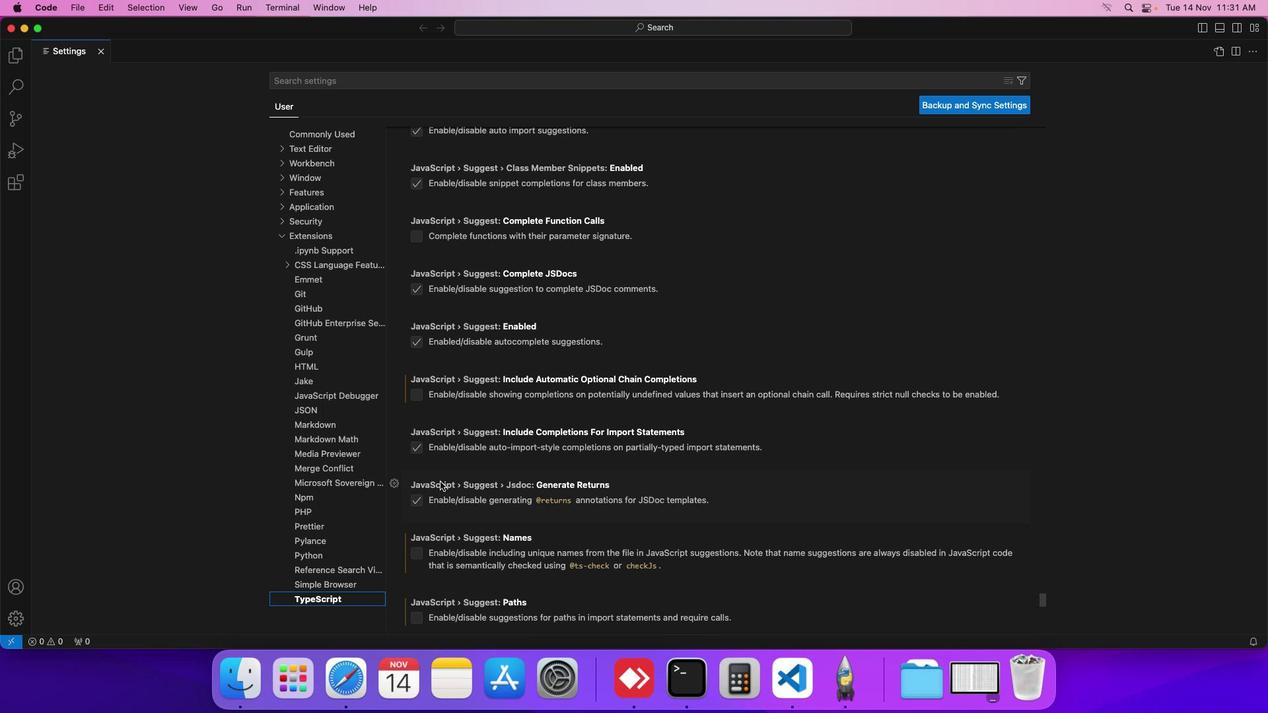 
Action: Mouse scrolled (440, 481) with delta (0, 0)
Screenshot: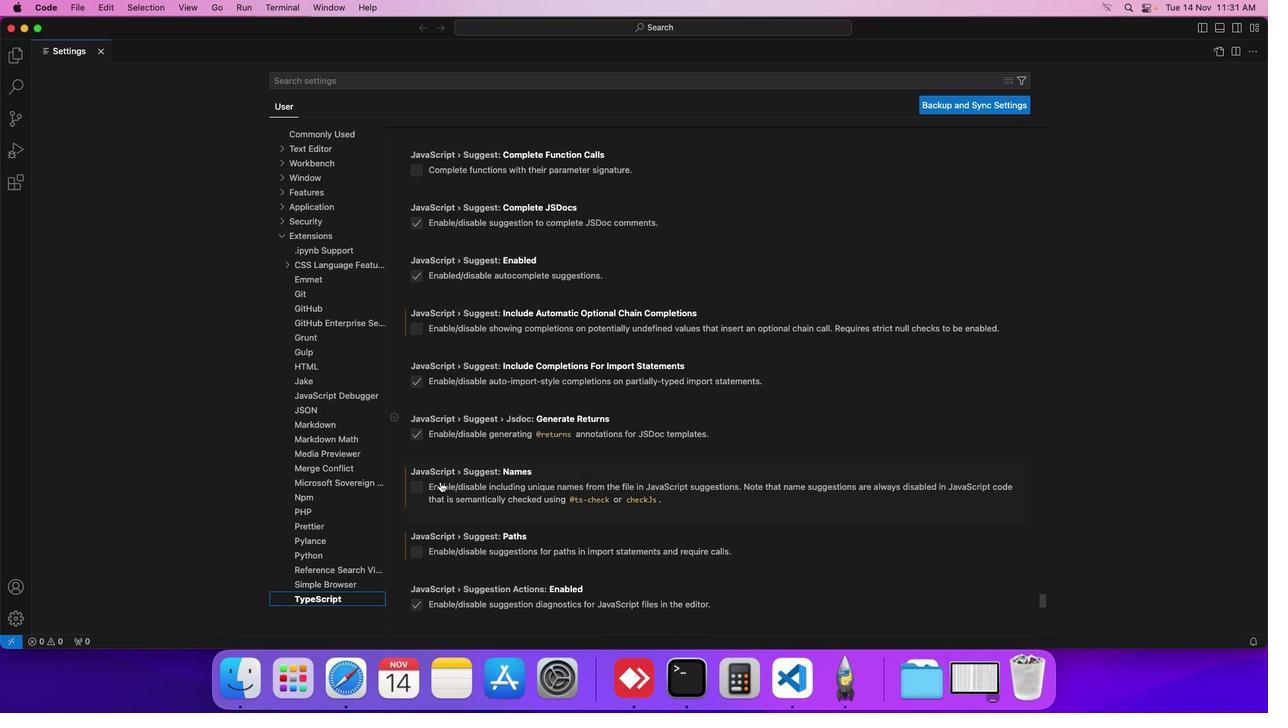 
Action: Mouse scrolled (440, 481) with delta (0, 0)
Screenshot: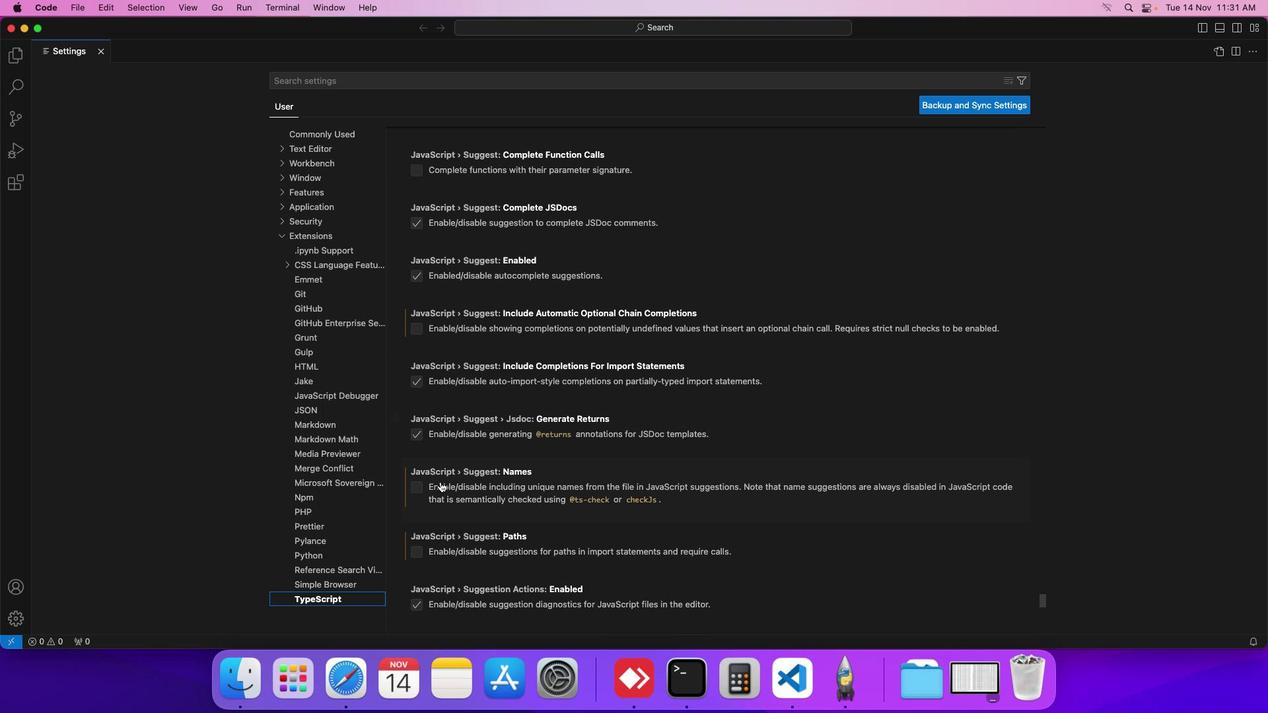 
Action: Mouse scrolled (440, 481) with delta (0, 0)
Screenshot: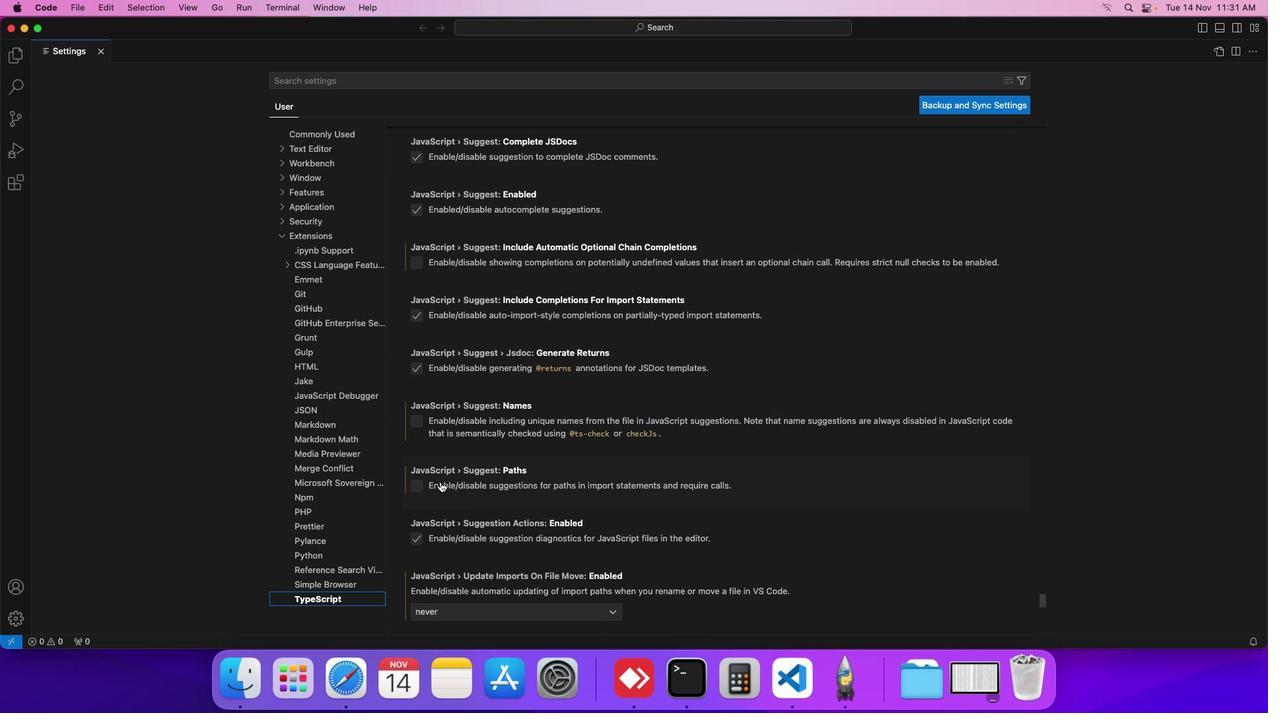 
Action: Mouse scrolled (440, 481) with delta (0, 0)
Screenshot: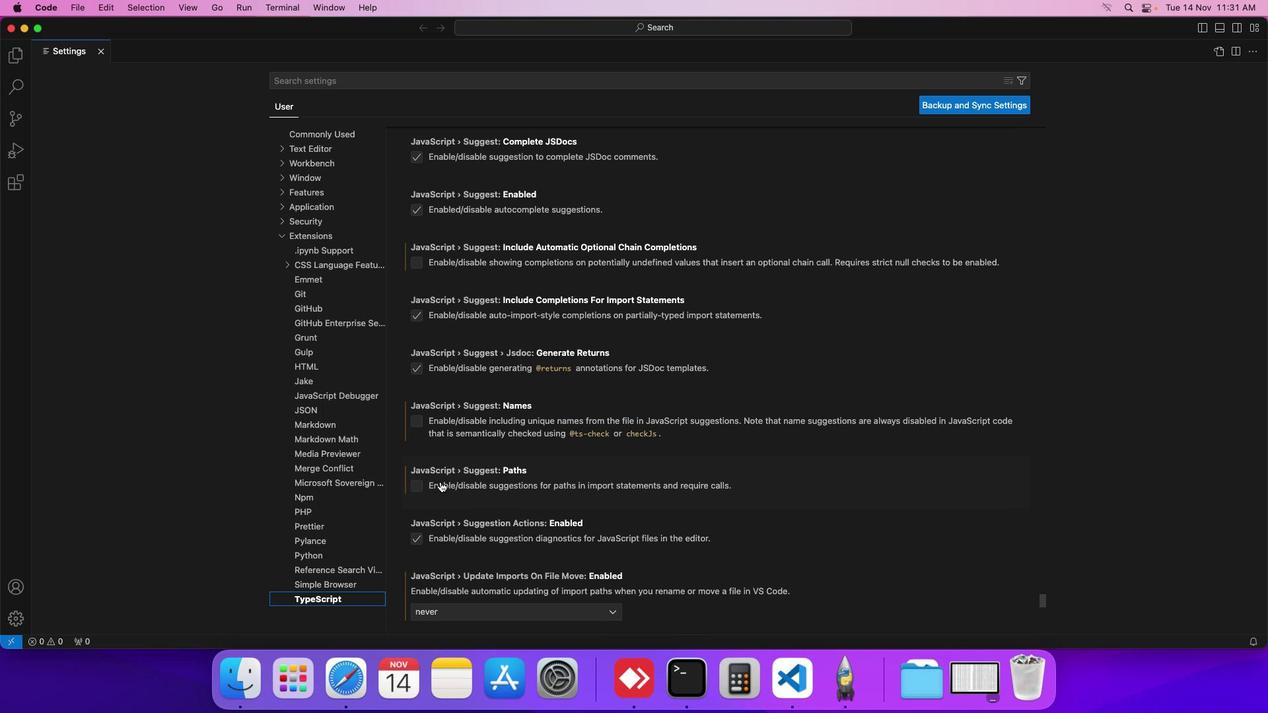 
Action: Mouse scrolled (440, 481) with delta (0, 0)
Screenshot: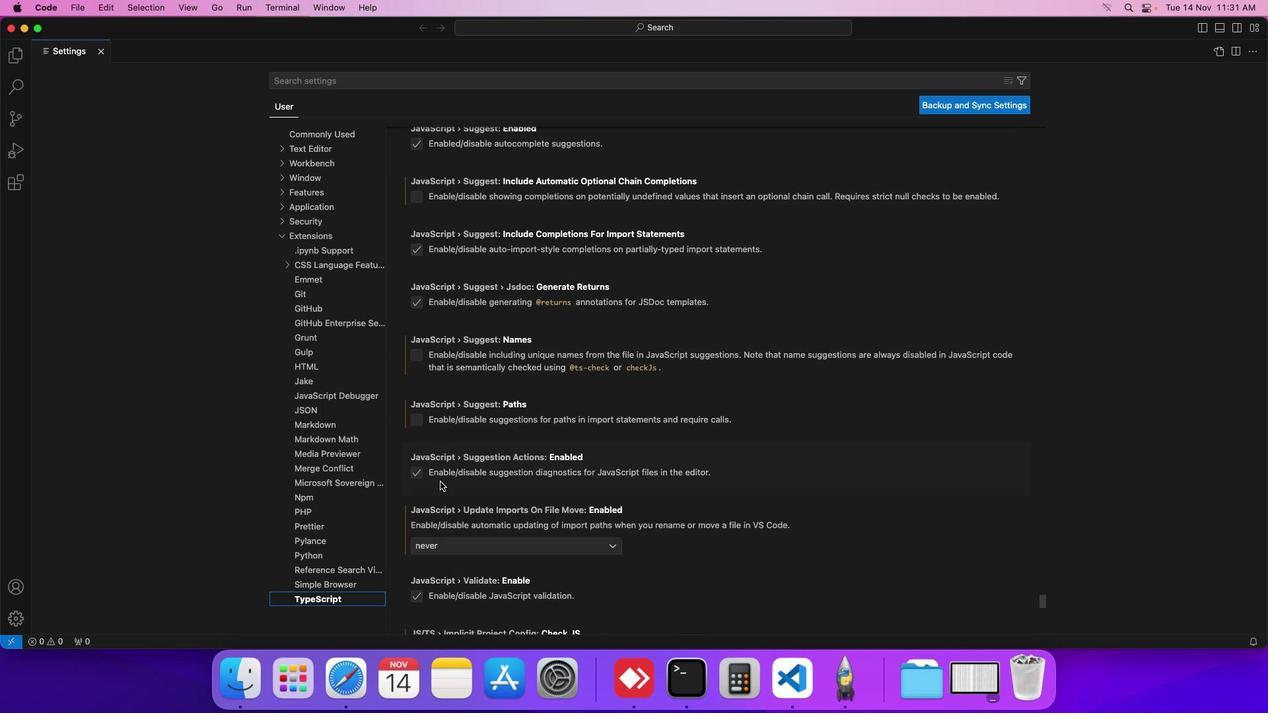 
Action: Mouse scrolled (440, 481) with delta (0, 0)
Screenshot: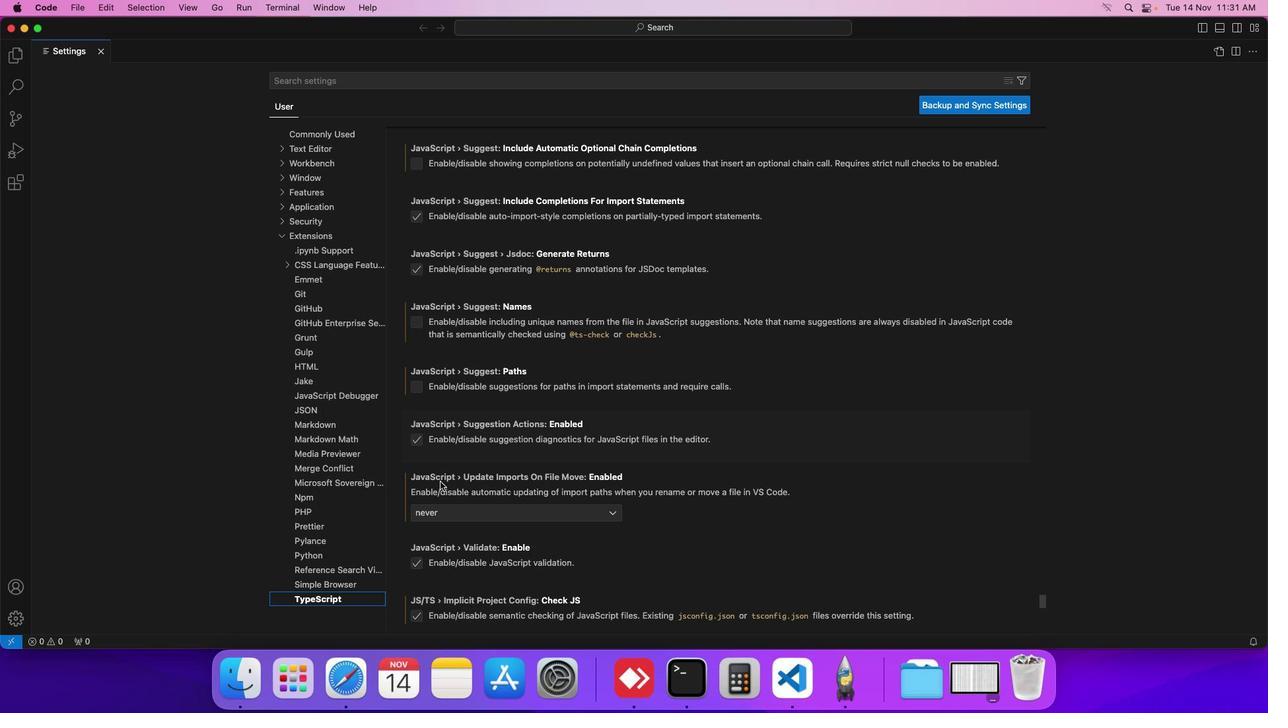 
Action: Mouse scrolled (440, 481) with delta (0, 0)
Screenshot: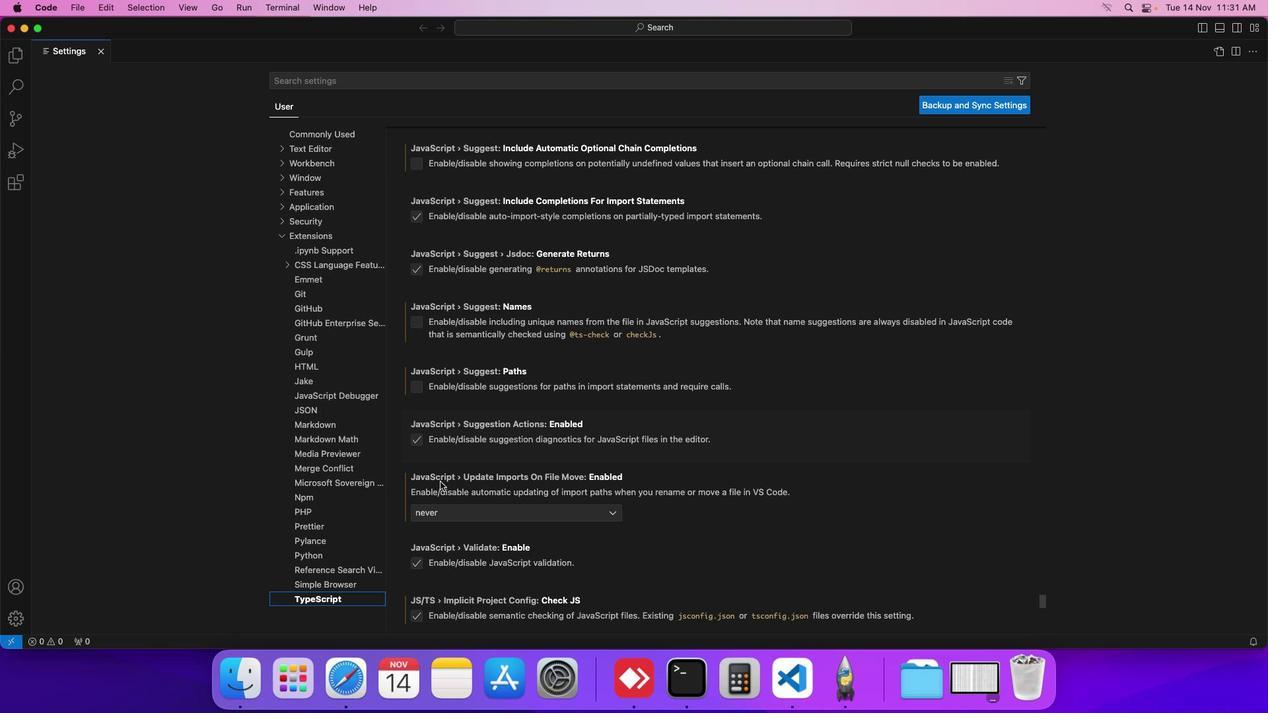 
Action: Mouse scrolled (440, 481) with delta (0, 0)
Screenshot: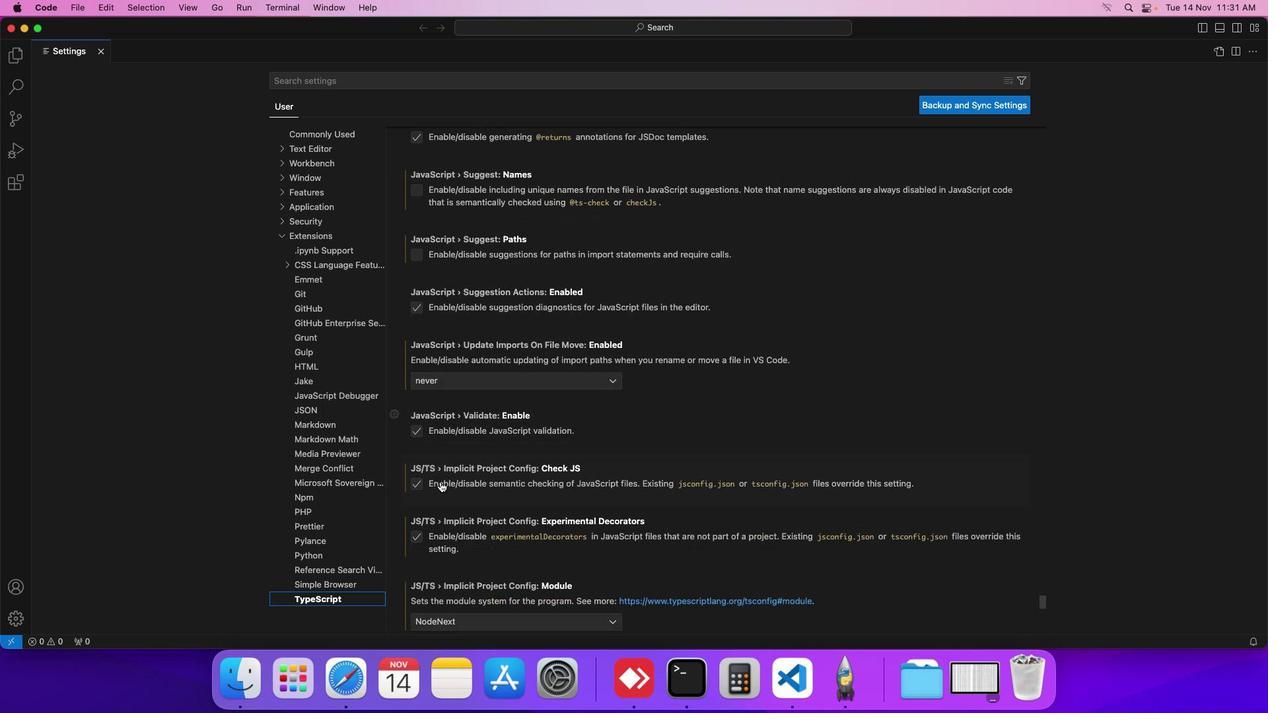 
Action: Mouse scrolled (440, 481) with delta (0, 0)
Screenshot: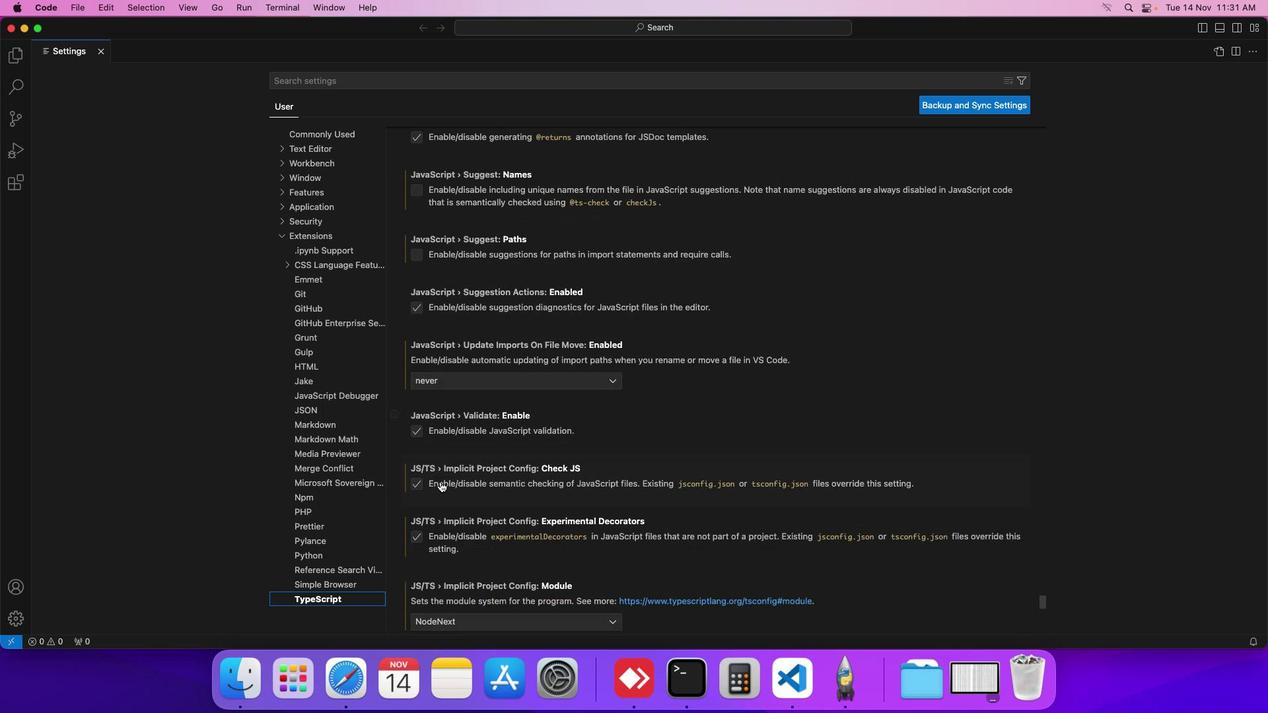 
Action: Mouse scrolled (440, 481) with delta (0, -1)
Screenshot: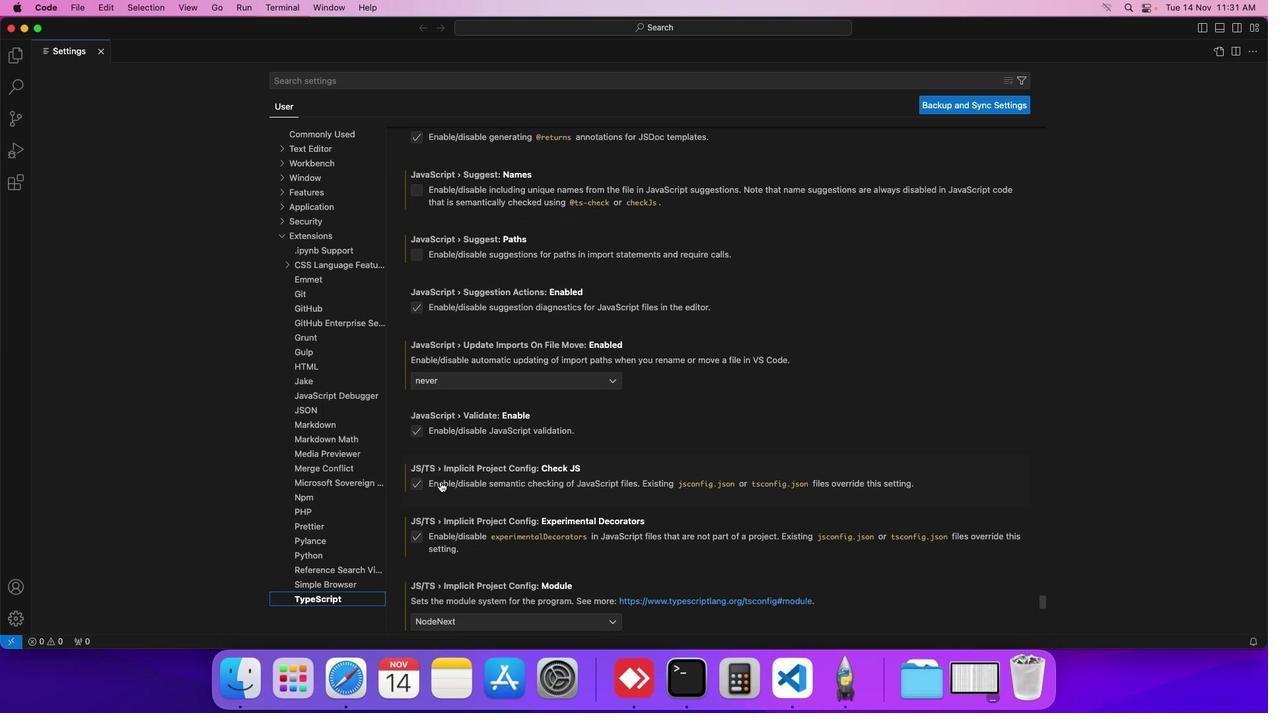 
Action: Mouse scrolled (440, 481) with delta (0, 0)
Screenshot: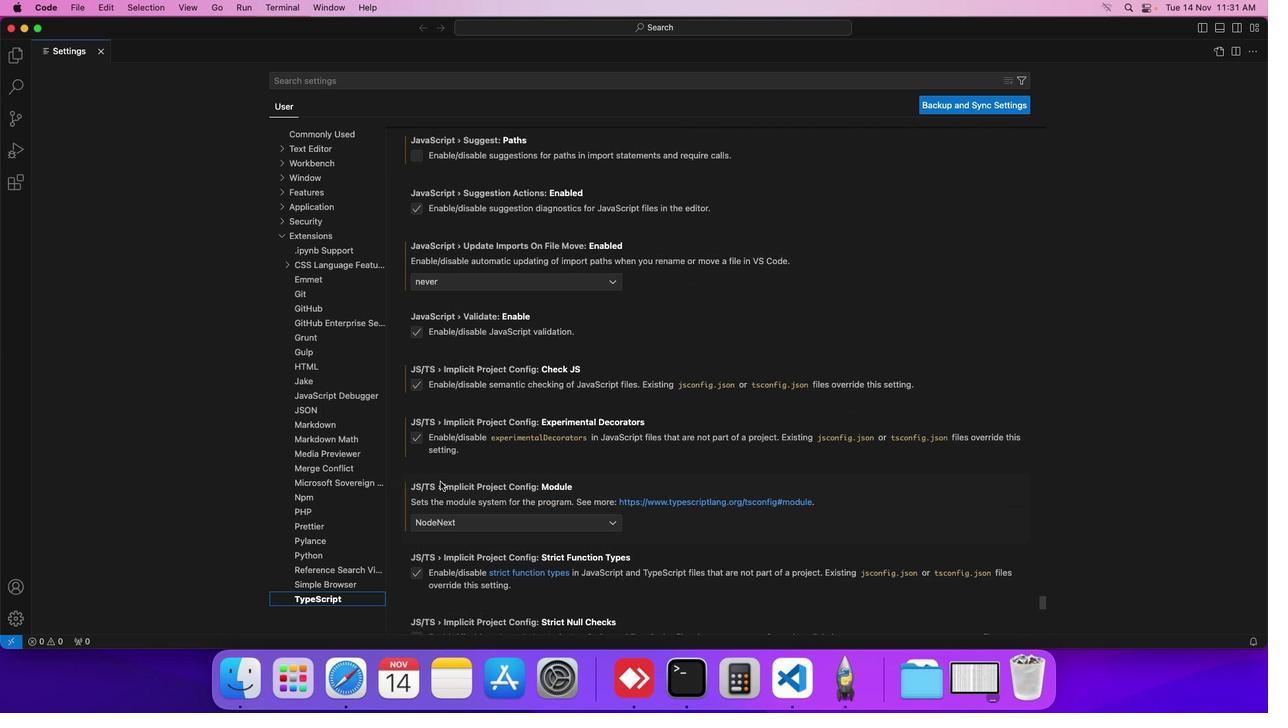 
Action: Mouse scrolled (440, 481) with delta (0, 0)
Screenshot: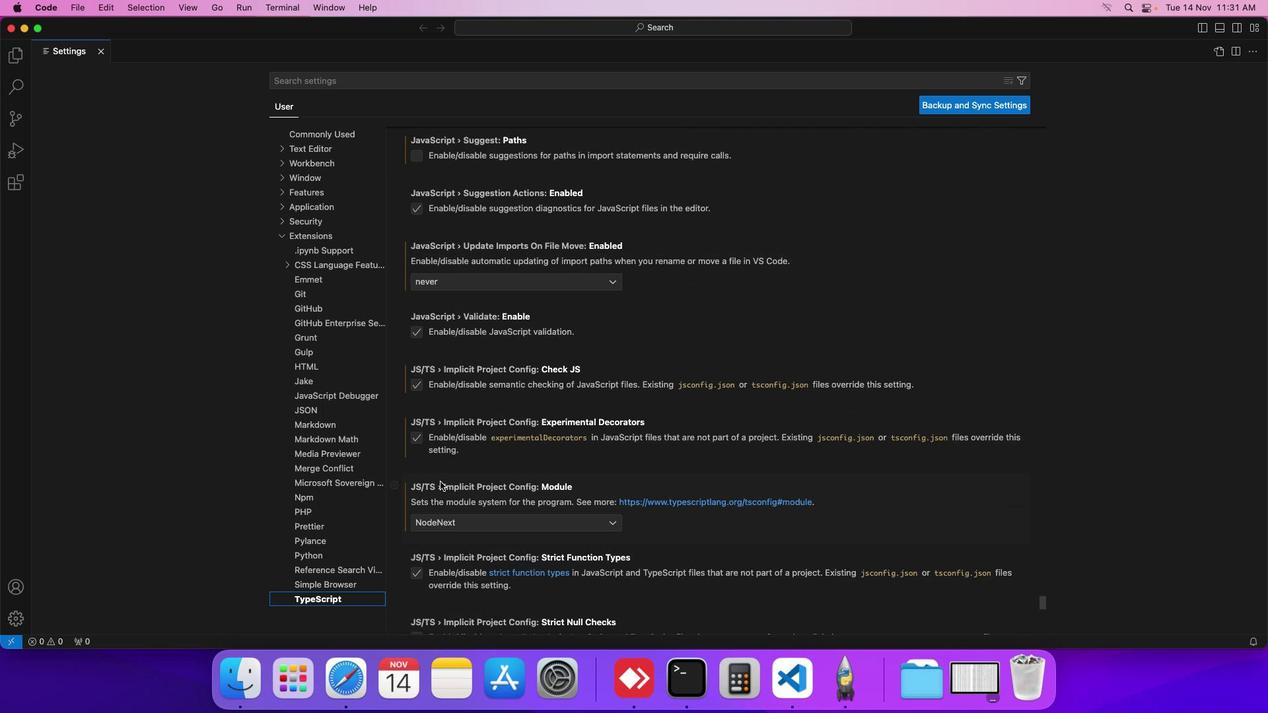 
Action: Mouse scrolled (440, 481) with delta (0, 0)
Screenshot: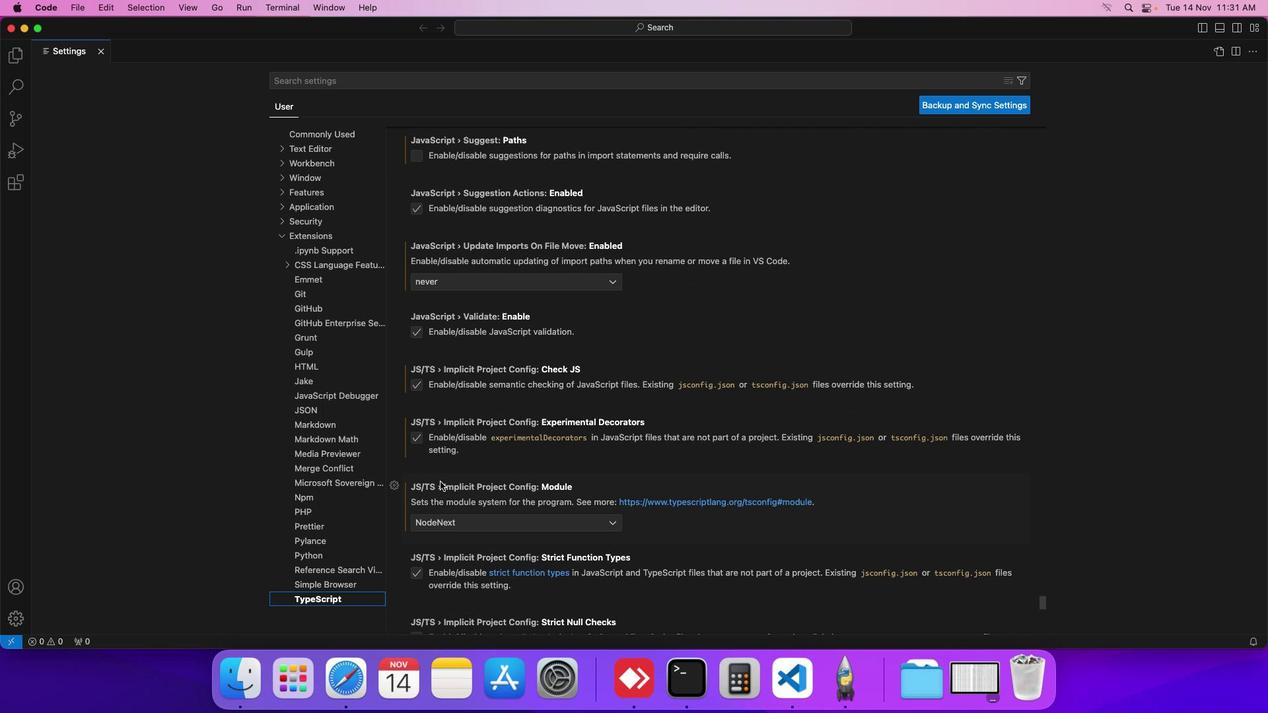 
Action: Mouse scrolled (440, 481) with delta (0, 0)
Screenshot: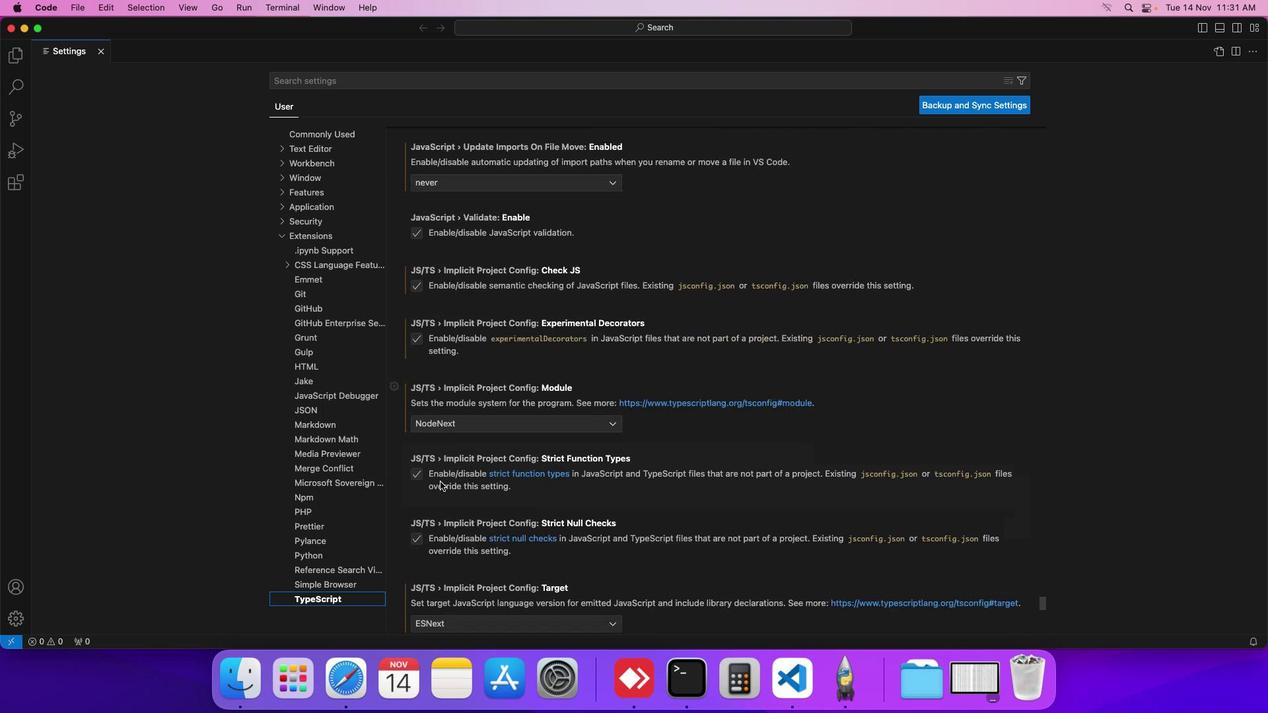 
Action: Mouse scrolled (440, 481) with delta (0, 0)
Screenshot: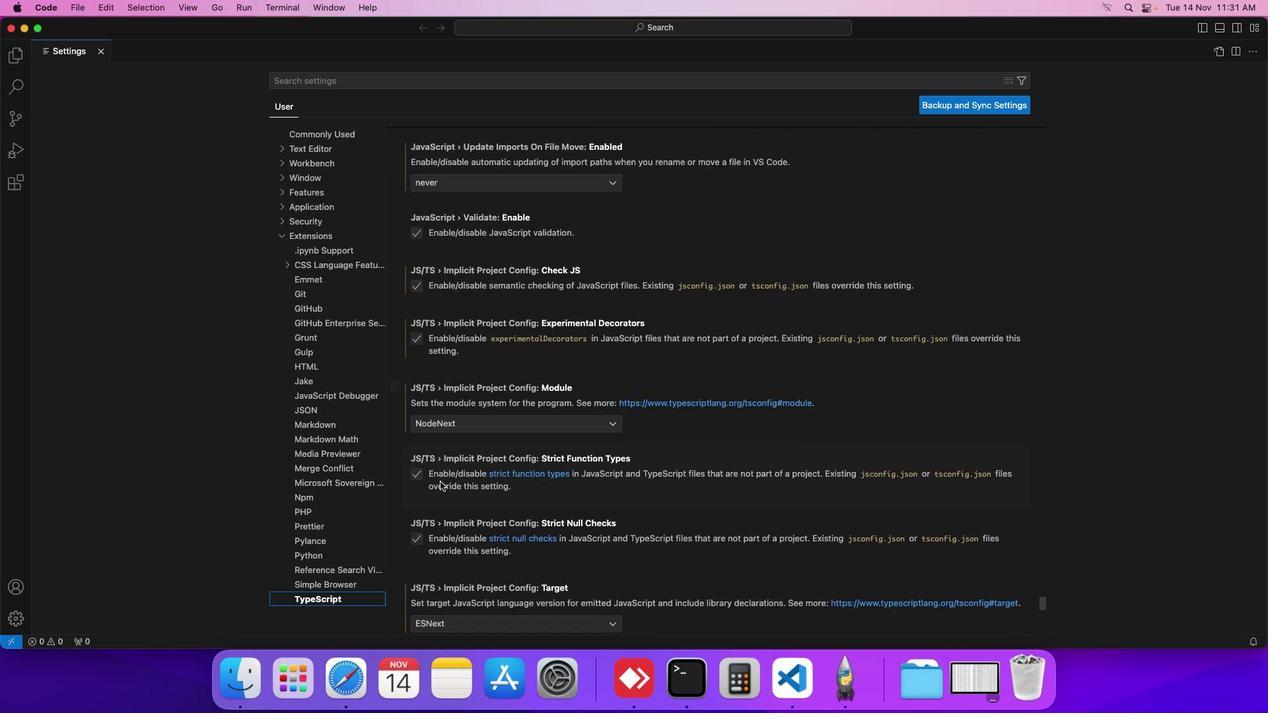 
Action: Mouse scrolled (440, 481) with delta (0, 0)
Screenshot: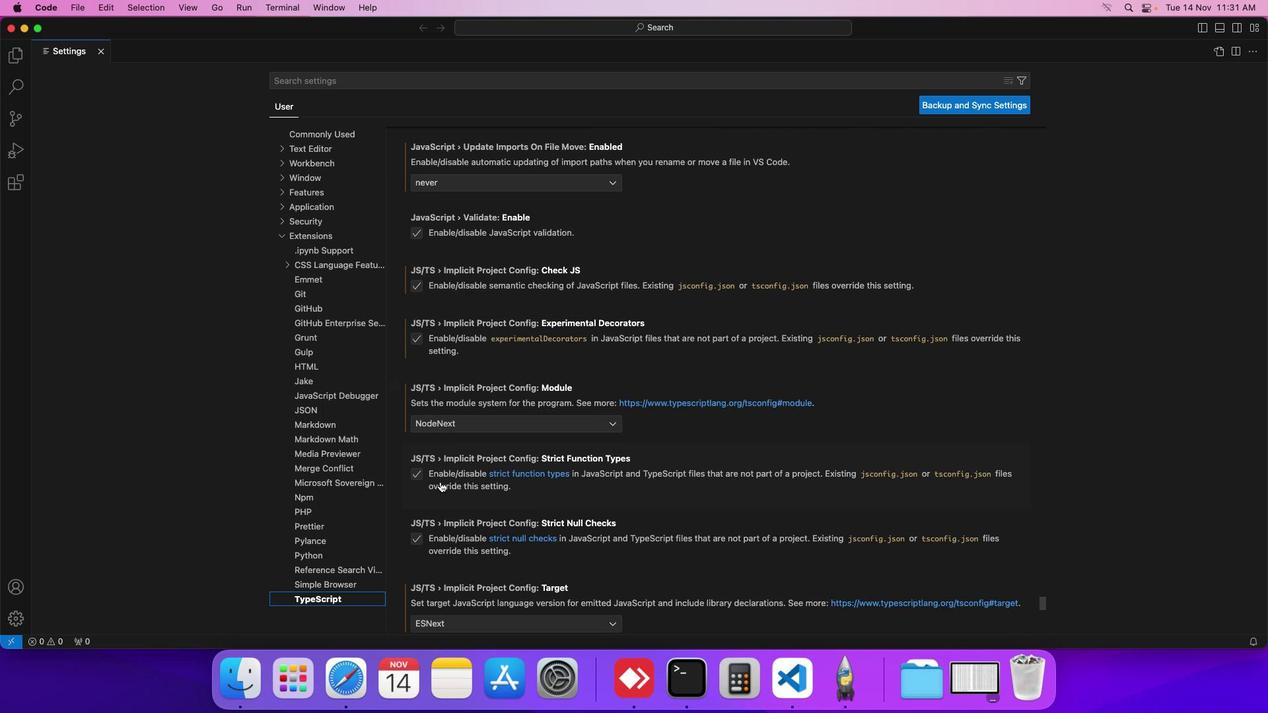 
Action: Mouse scrolled (440, 481) with delta (0, 0)
Screenshot: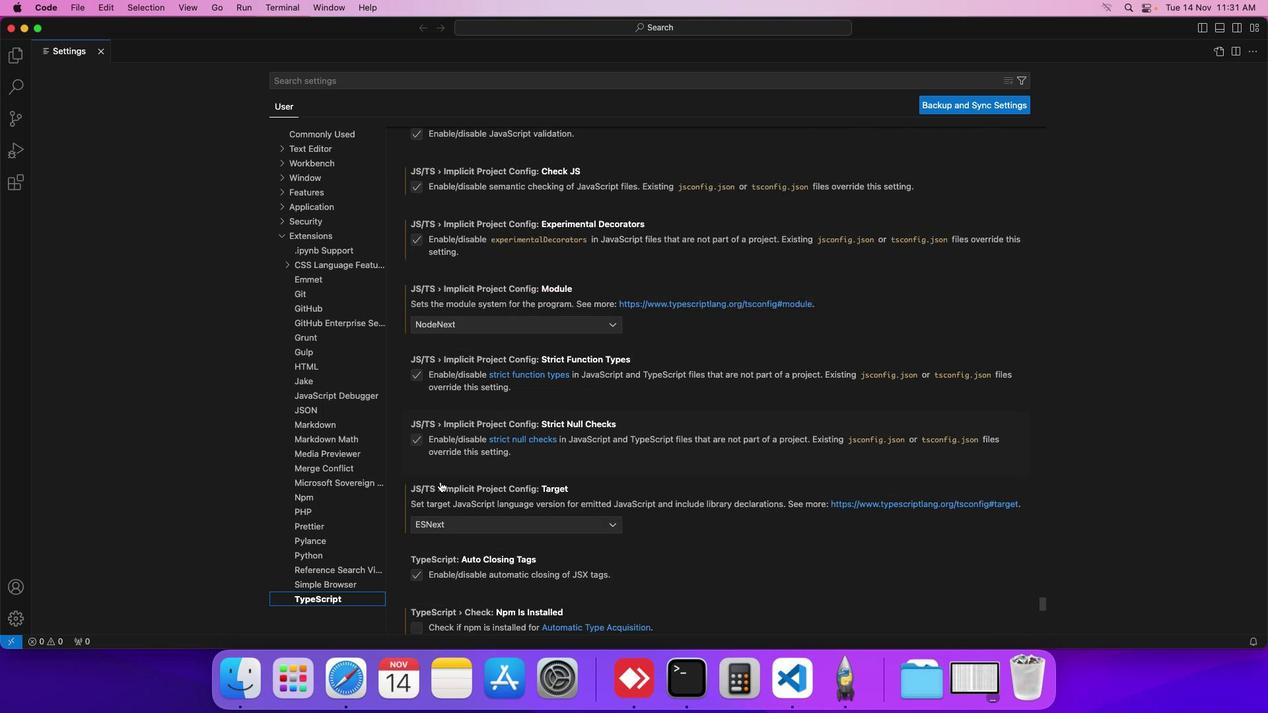
Action: Mouse scrolled (440, 481) with delta (0, 0)
Screenshot: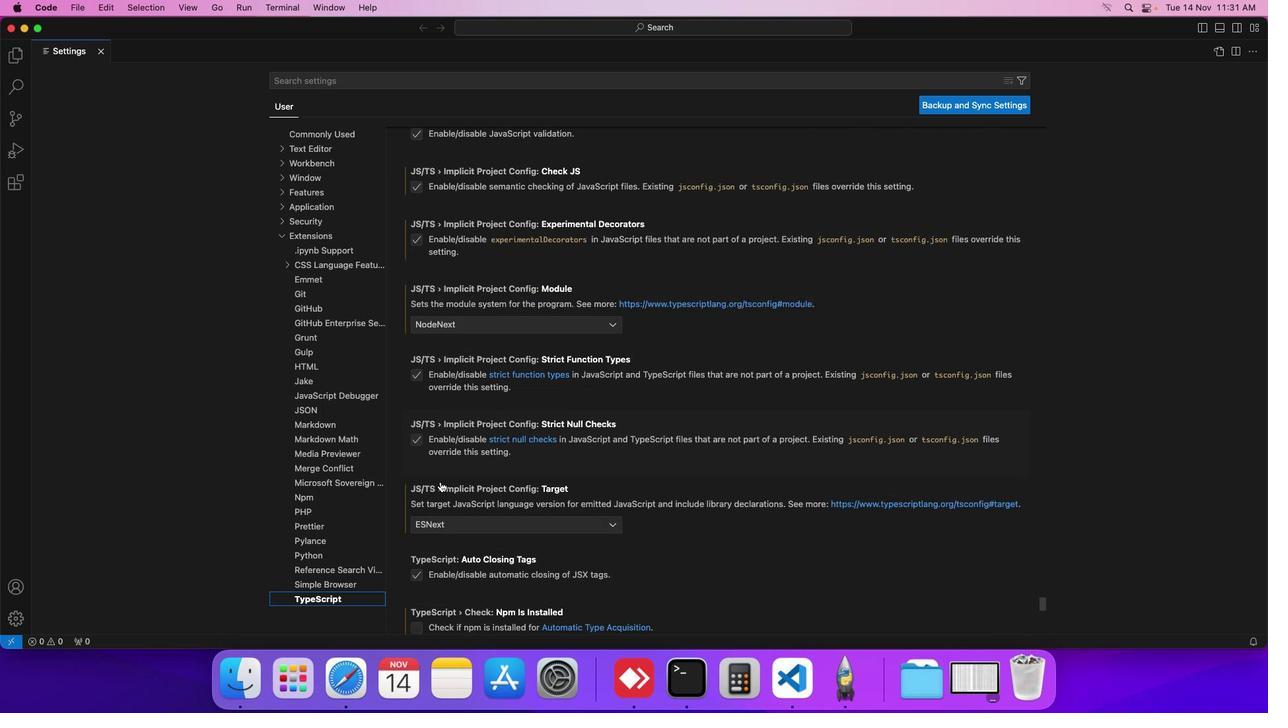 
Action: Mouse scrolled (440, 481) with delta (0, 0)
Screenshot: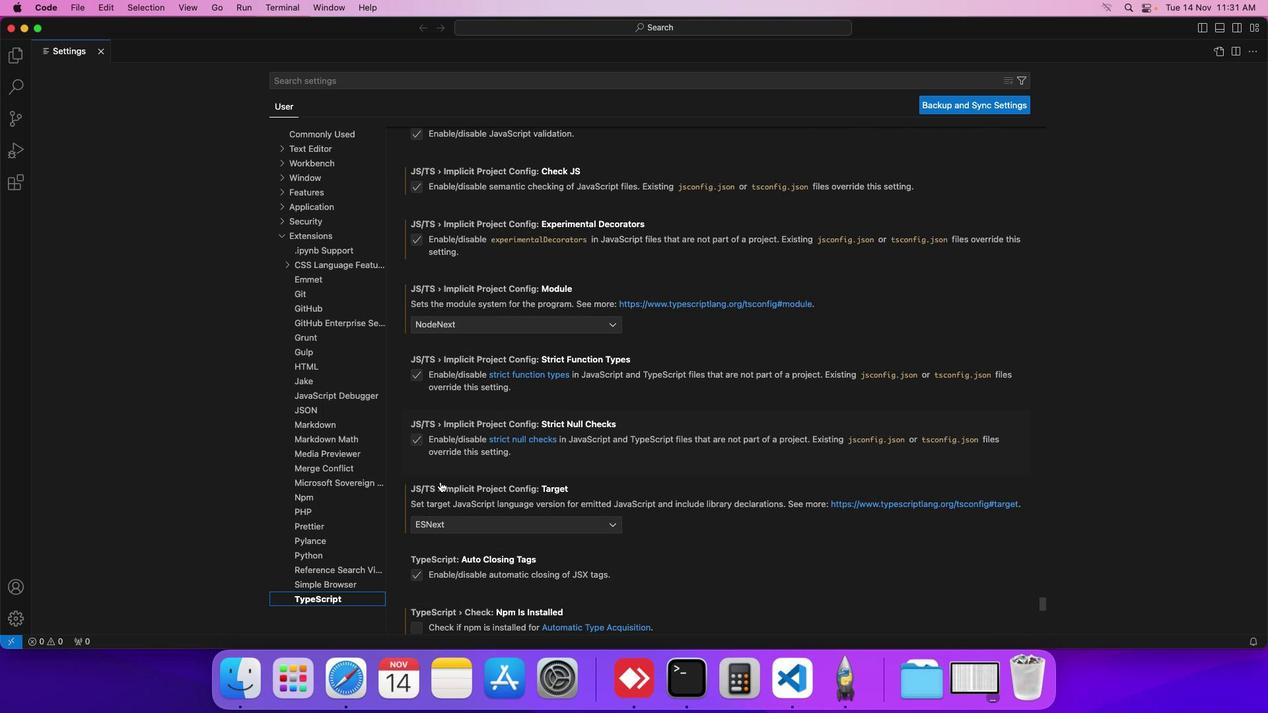 
Action: Mouse scrolled (440, 481) with delta (0, 0)
Screenshot: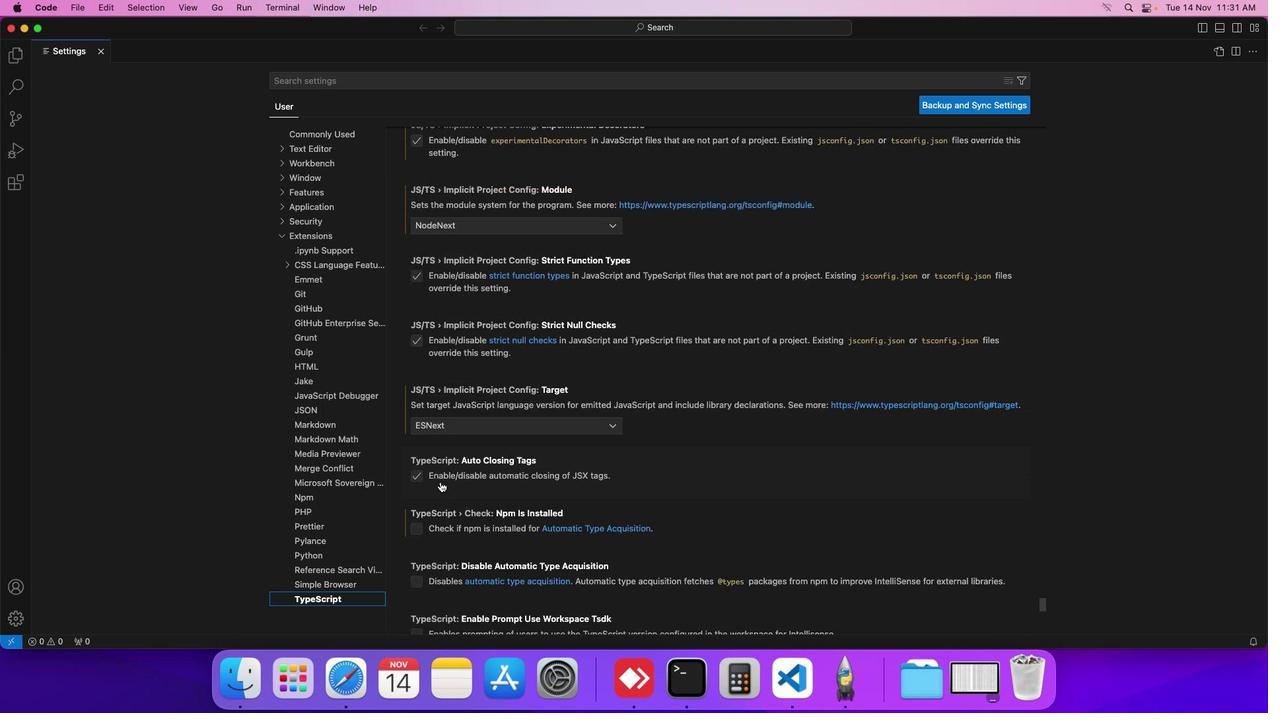 
Action: Mouse scrolled (440, 481) with delta (0, 0)
Screenshot: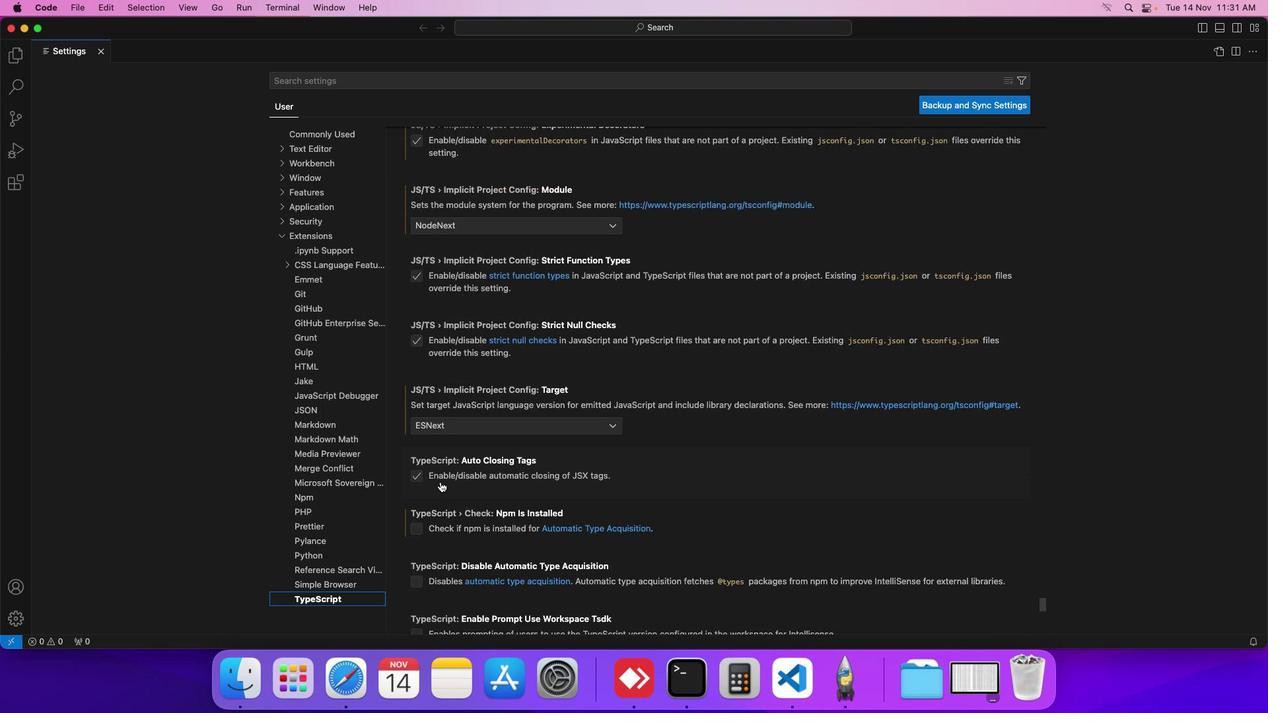 
Action: Mouse scrolled (440, 481) with delta (0, 0)
Screenshot: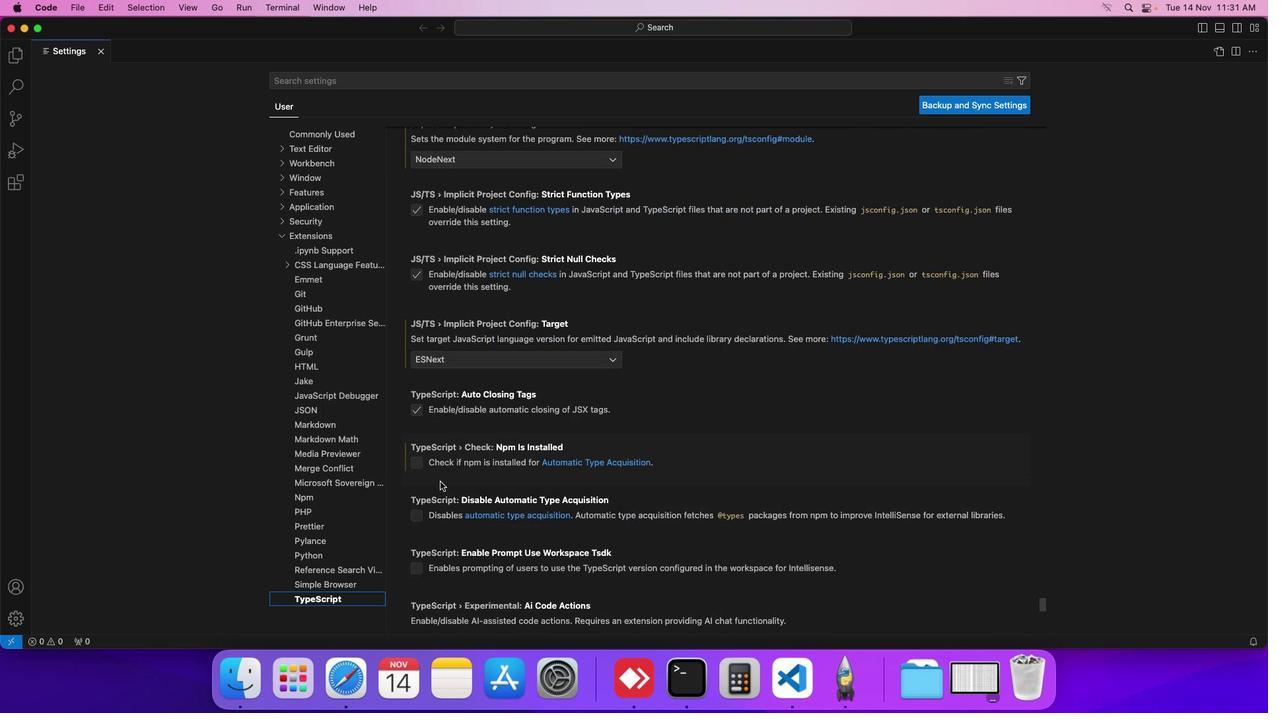 
Action: Mouse scrolled (440, 481) with delta (0, -1)
Screenshot: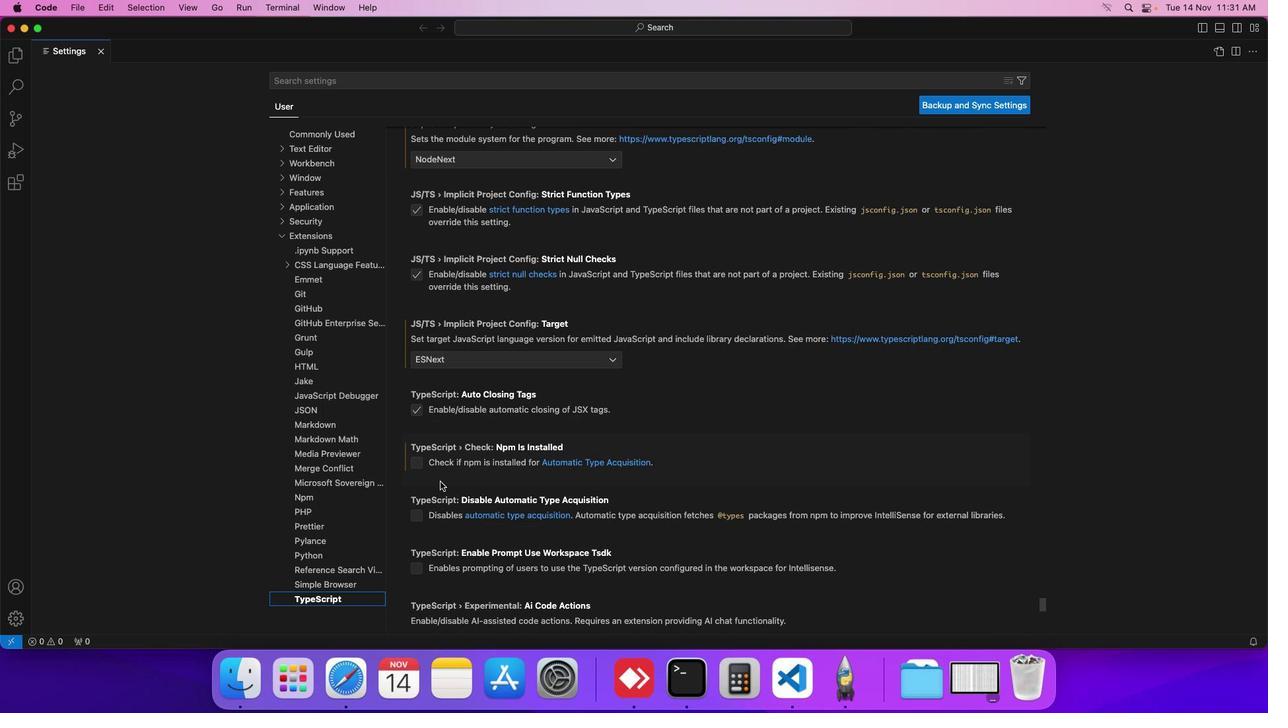 
Action: Mouse scrolled (440, 481) with delta (0, 0)
Screenshot: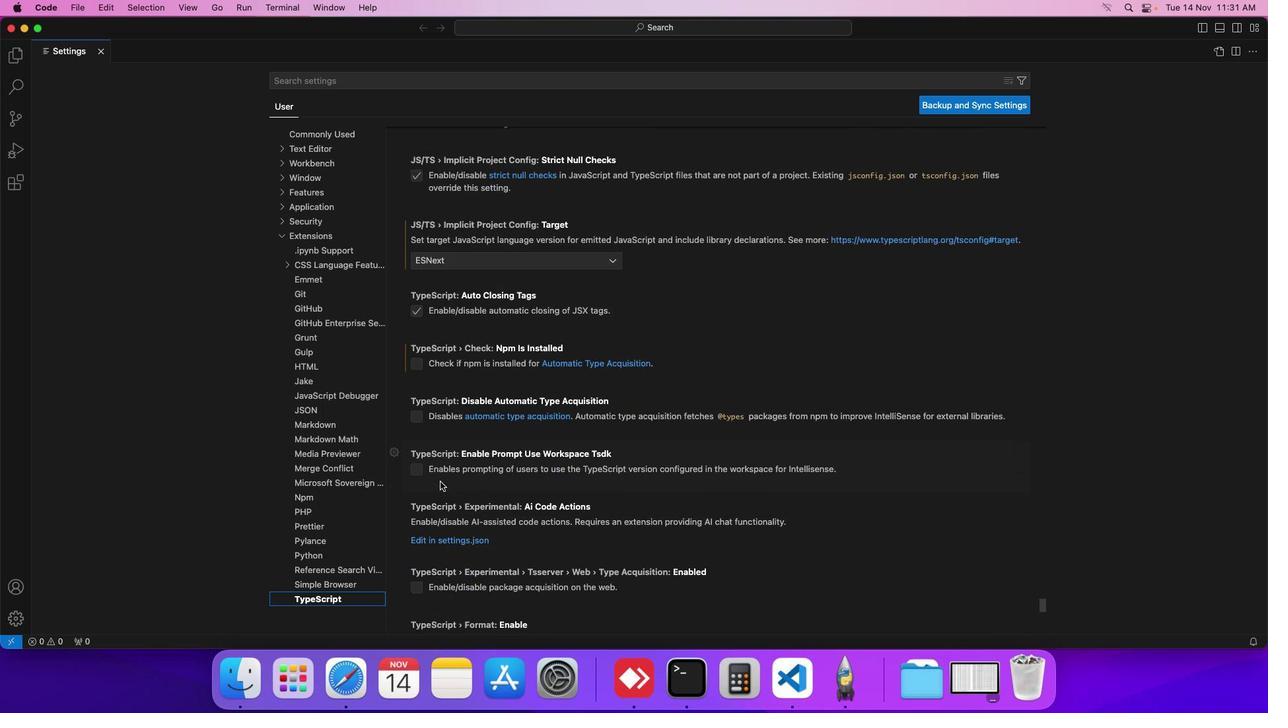 
Action: Mouse scrolled (440, 481) with delta (0, 0)
Screenshot: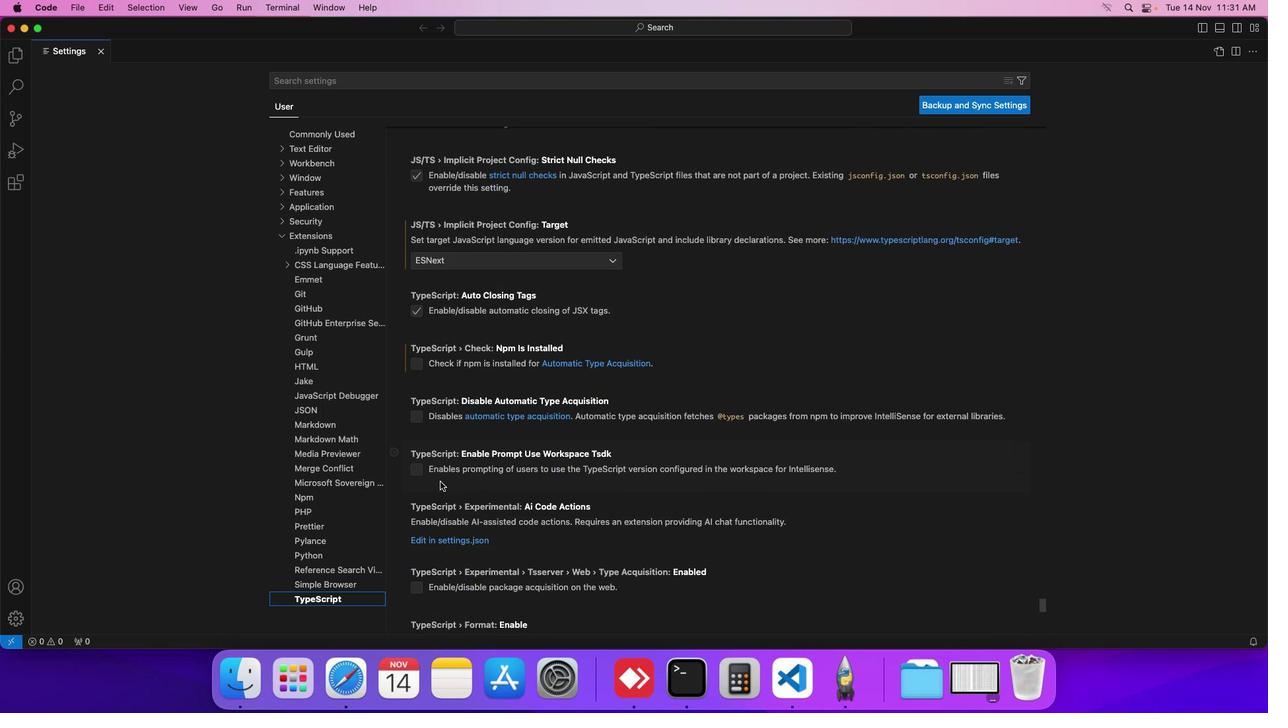 
Action: Mouse scrolled (440, 481) with delta (0, 0)
Screenshot: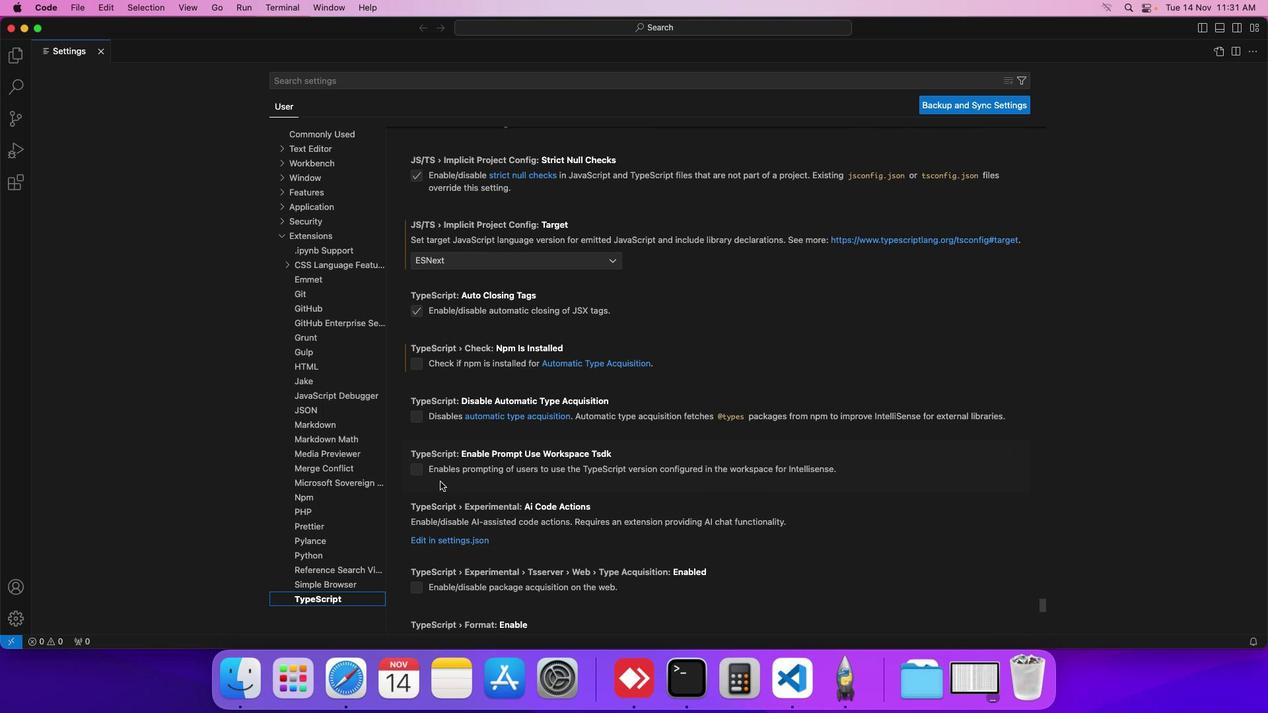 
Action: Mouse scrolled (440, 481) with delta (0, 0)
Screenshot: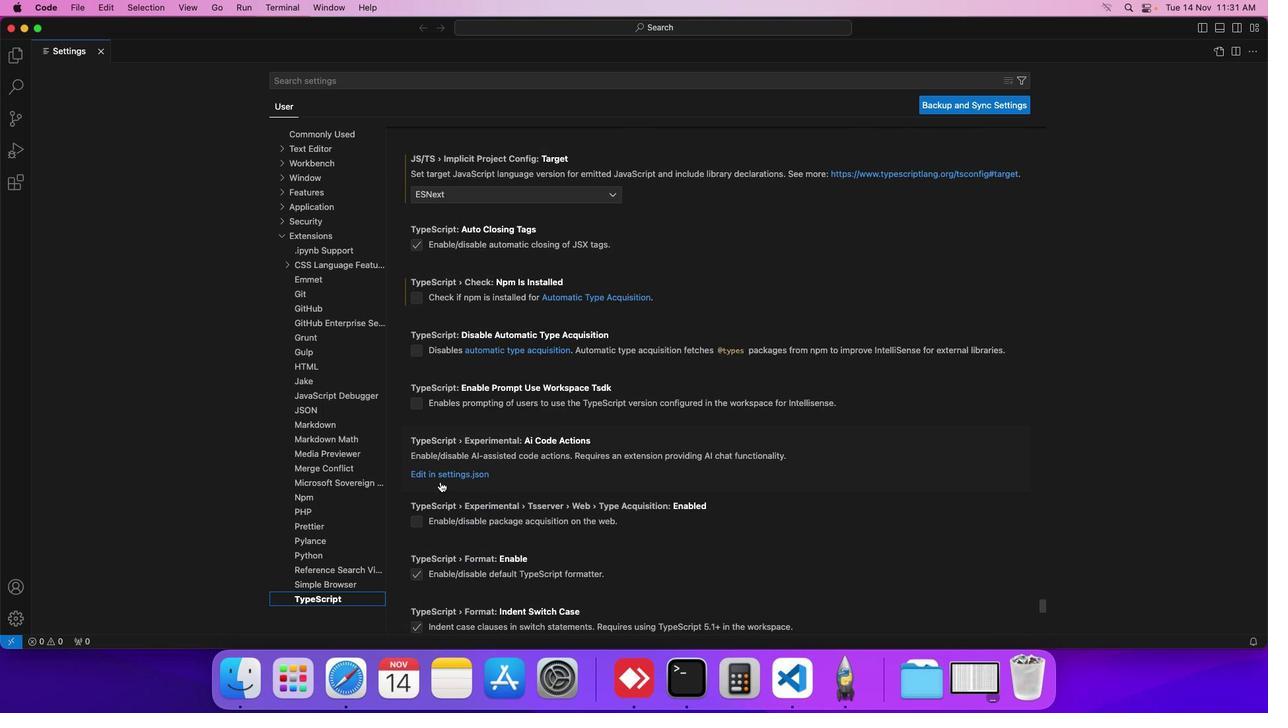 
Action: Mouse scrolled (440, 481) with delta (0, 0)
Screenshot: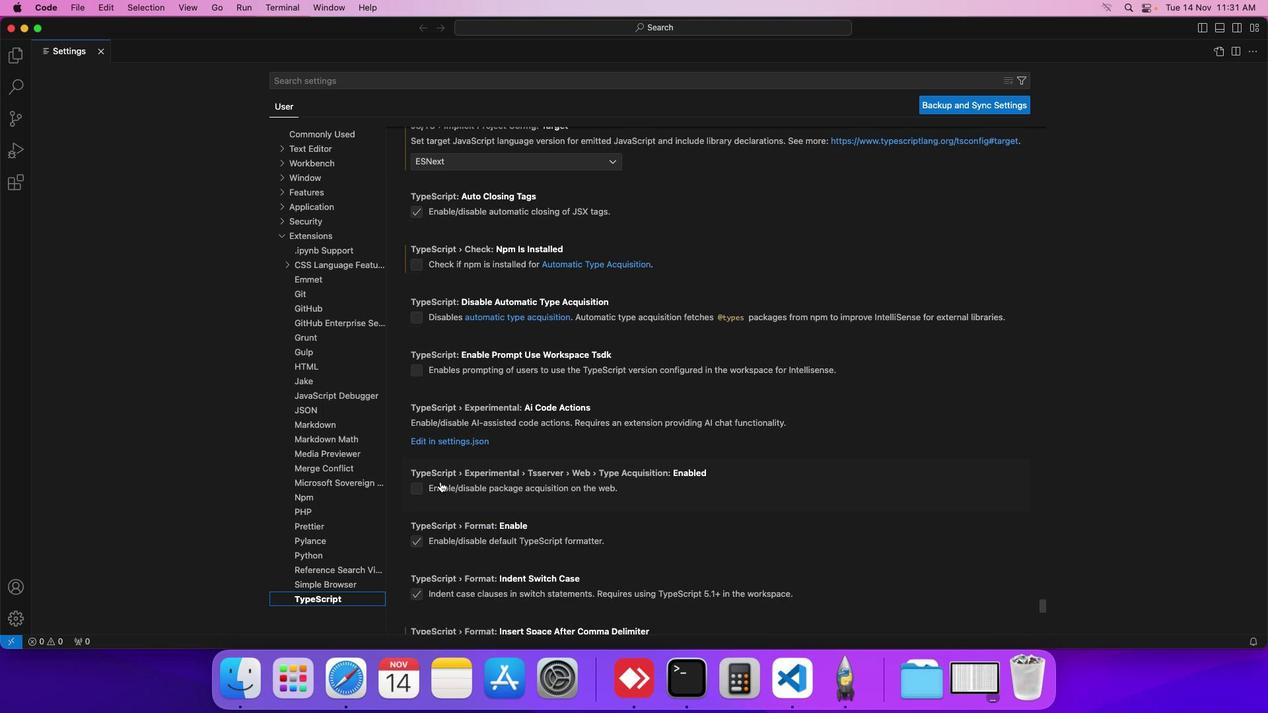 
Action: Mouse scrolled (440, 481) with delta (0, 0)
Screenshot: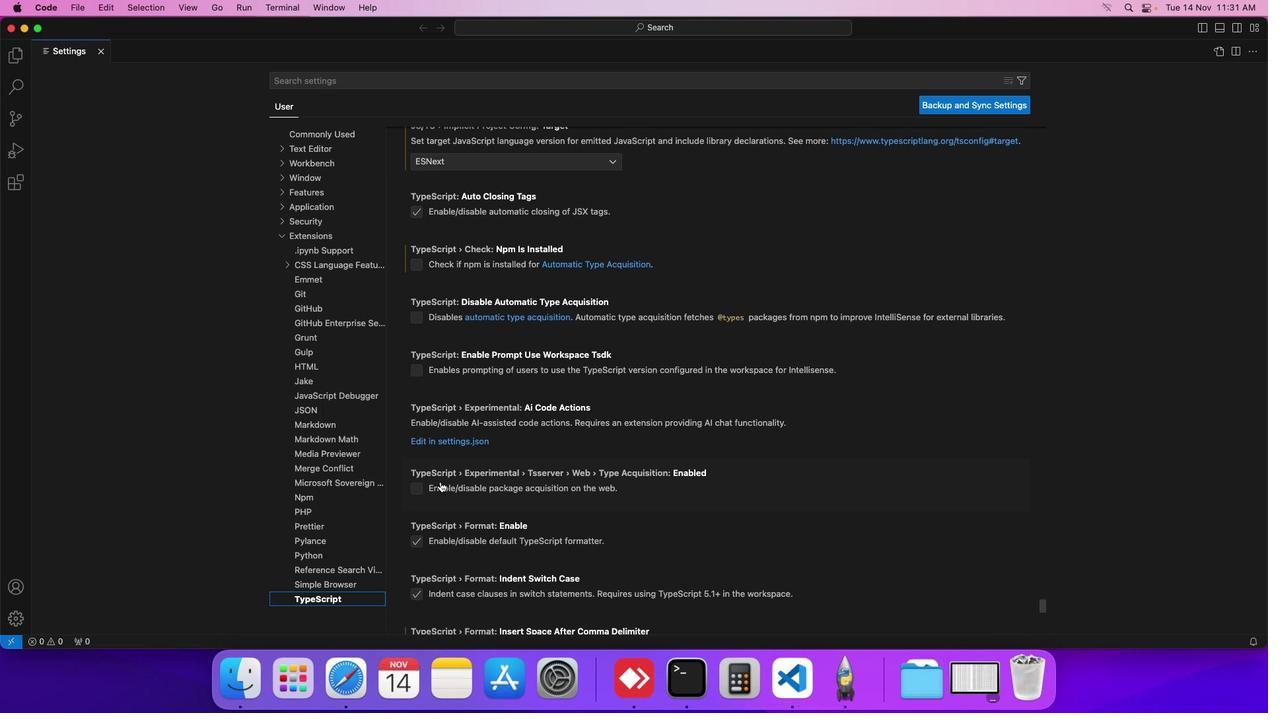 
Action: Mouse scrolled (440, 481) with delta (0, 0)
Screenshot: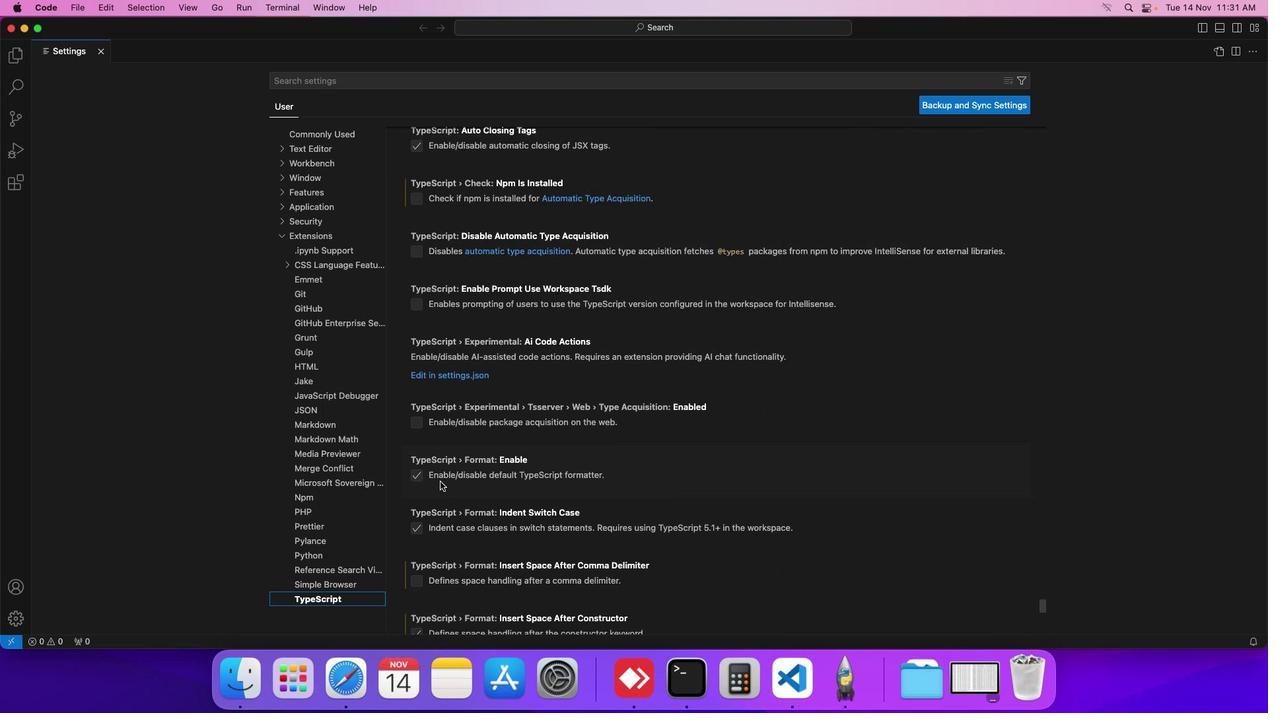 
Action: Mouse scrolled (440, 481) with delta (0, 0)
Screenshot: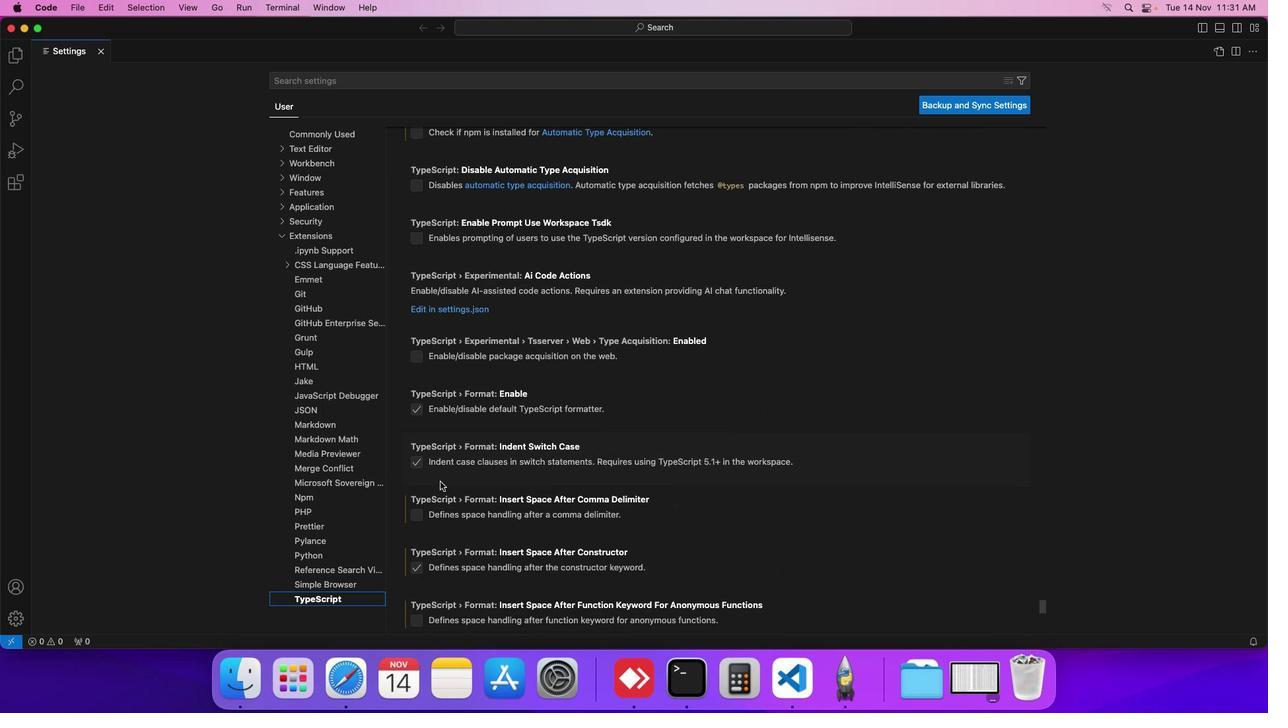 
Action: Mouse scrolled (440, 481) with delta (0, -1)
Screenshot: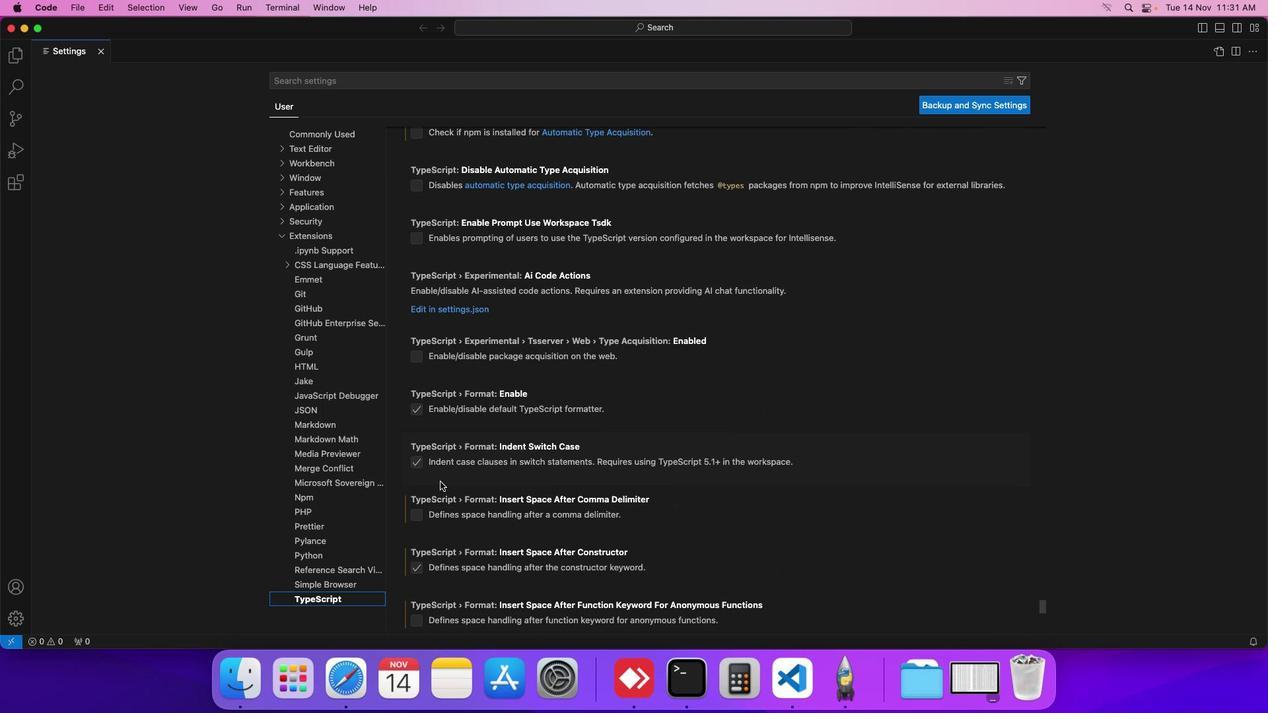 
Action: Mouse scrolled (440, 481) with delta (0, 0)
Screenshot: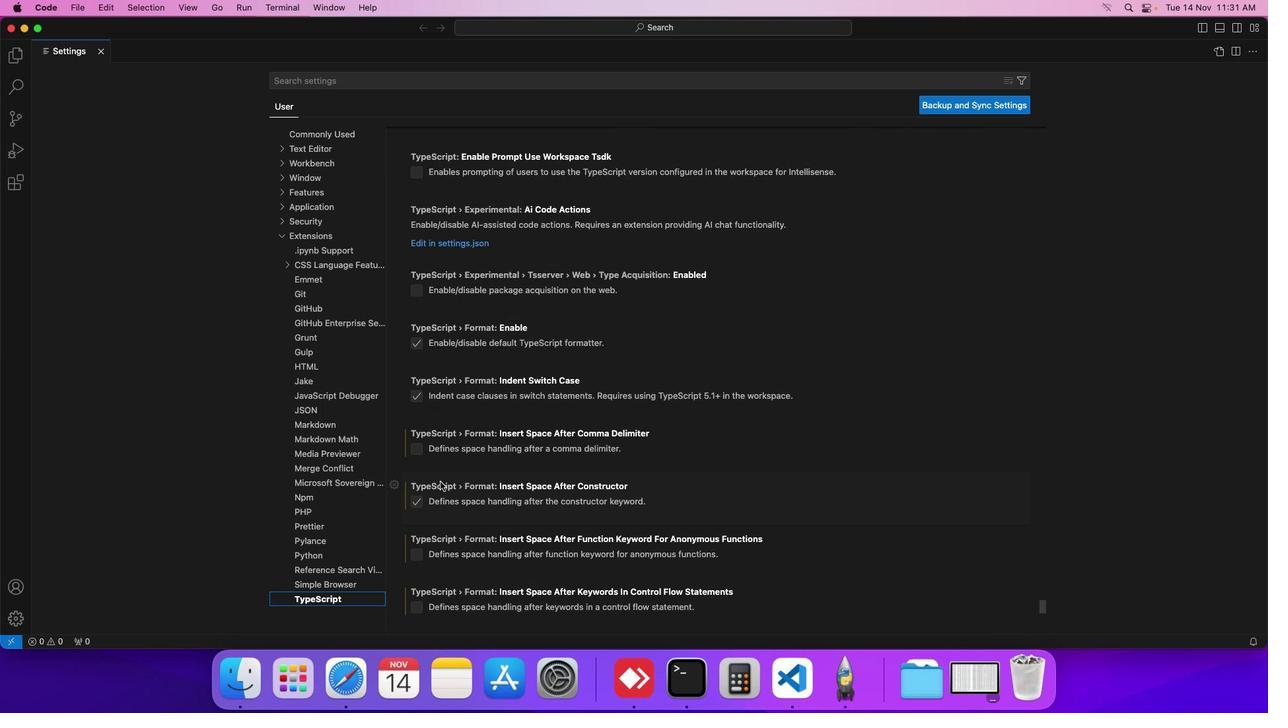 
Action: Mouse scrolled (440, 481) with delta (0, 0)
Screenshot: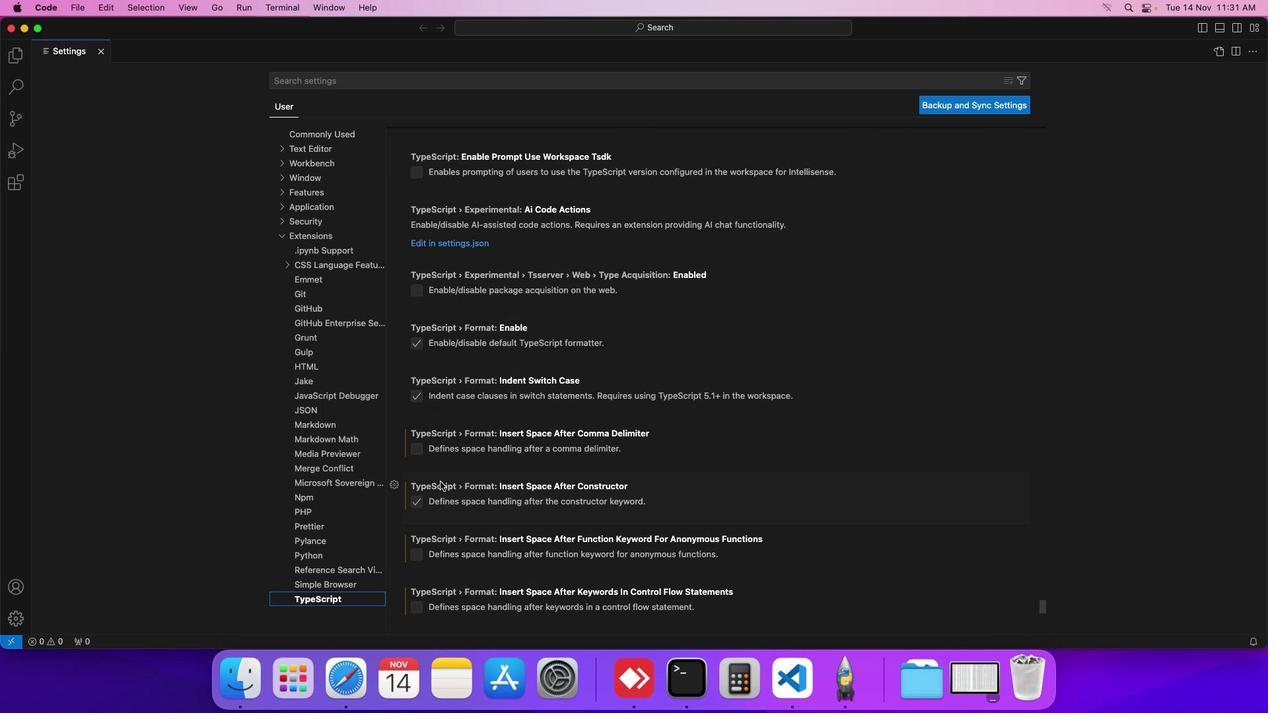
Action: Mouse scrolled (440, 481) with delta (0, 0)
Screenshot: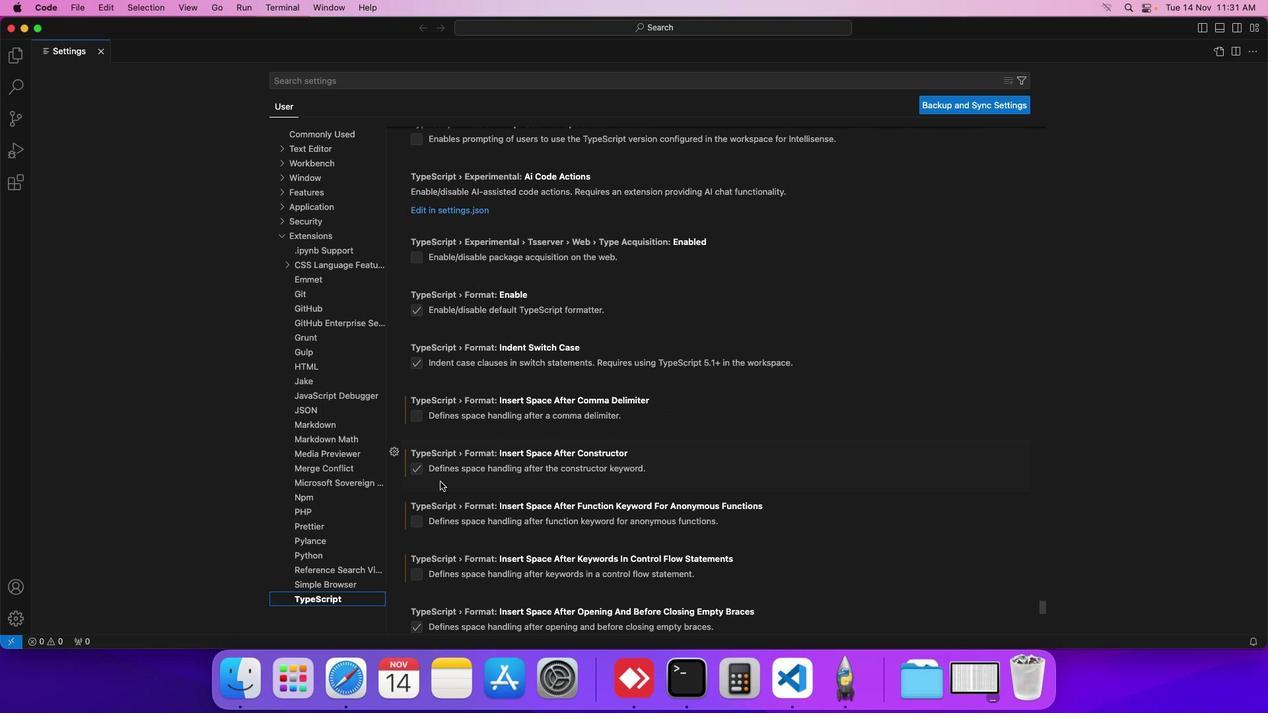 
Action: Mouse scrolled (440, 481) with delta (0, 0)
Screenshot: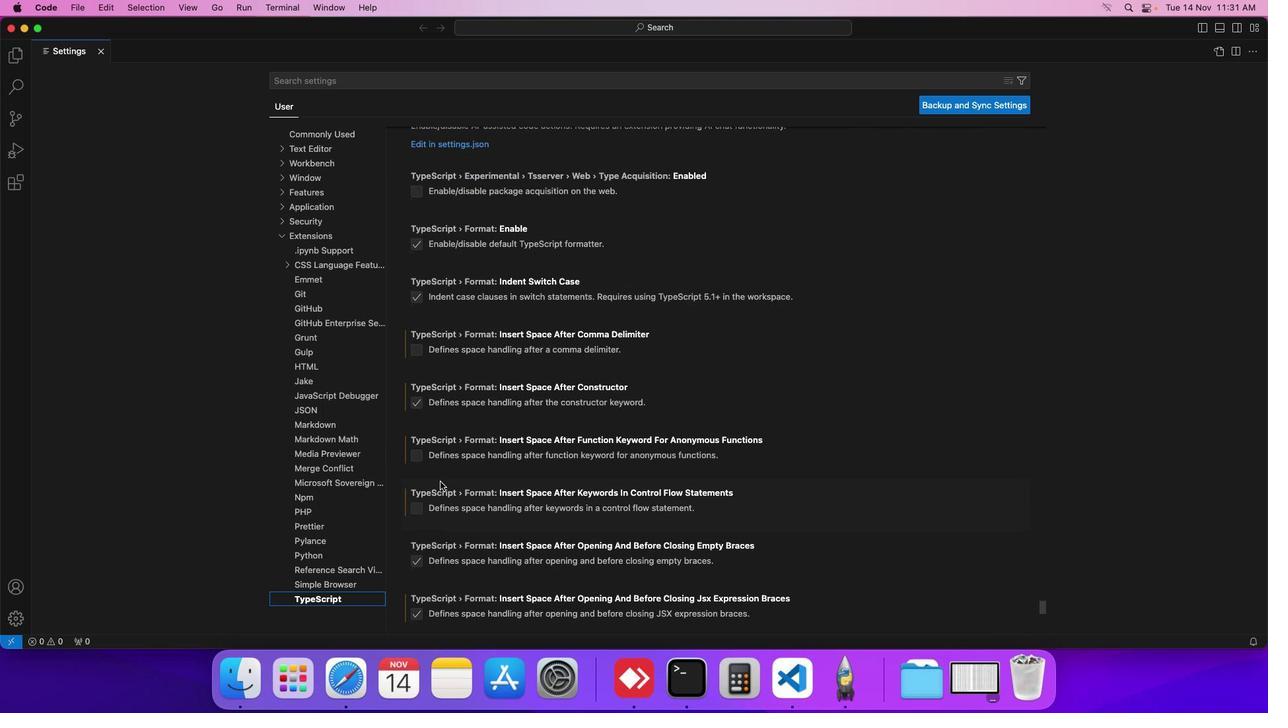 
Action: Mouse scrolled (440, 481) with delta (0, 0)
Screenshot: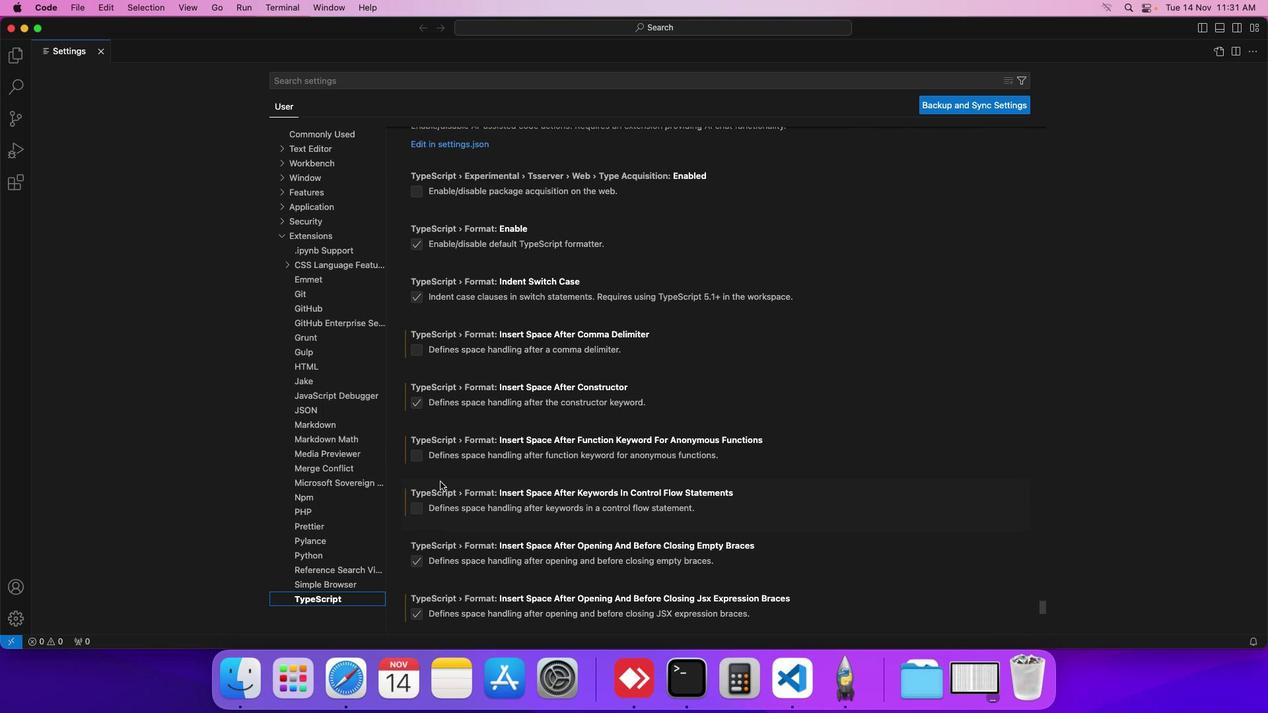 
Action: Mouse scrolled (440, 481) with delta (0, 0)
Screenshot: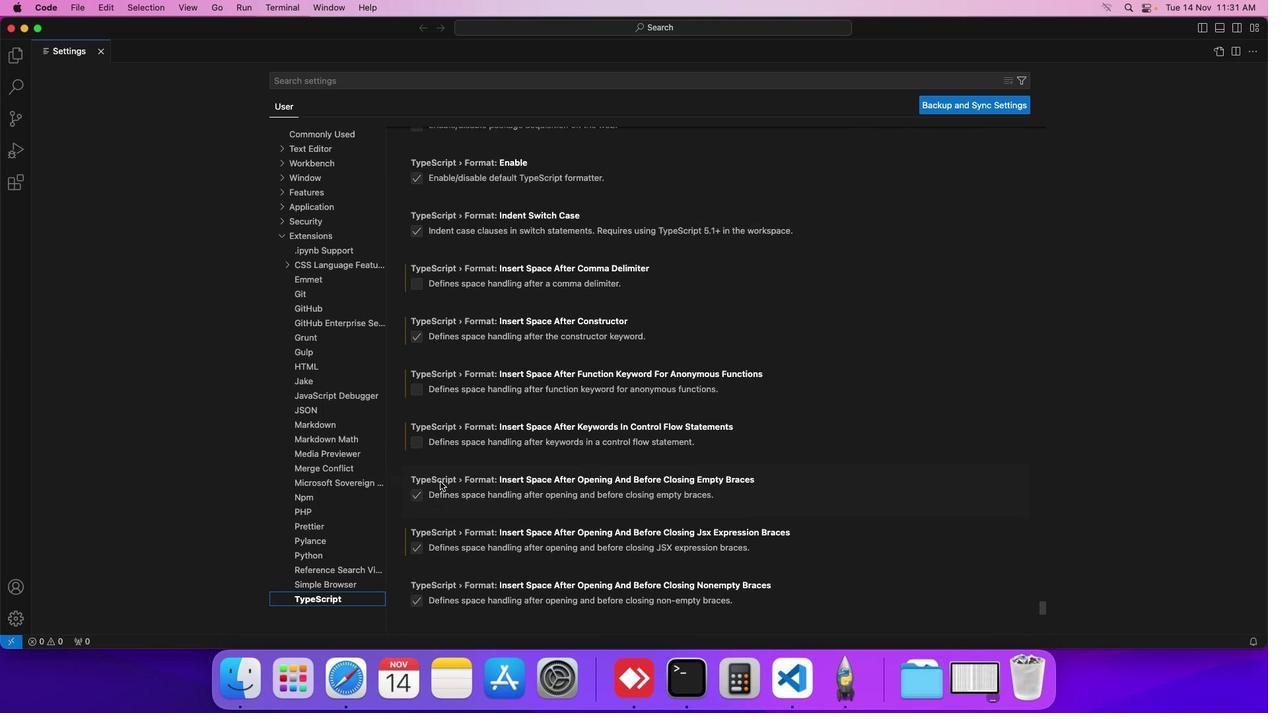 
Action: Mouse scrolled (440, 481) with delta (0, 0)
Screenshot: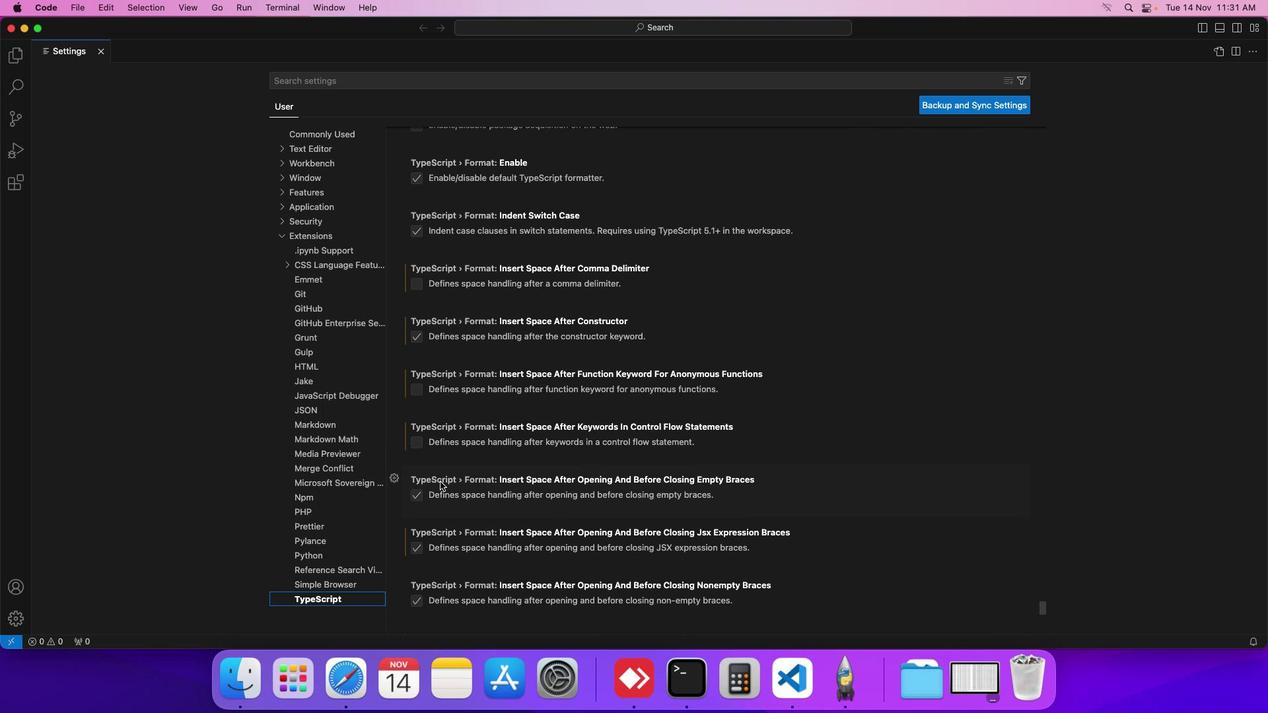 
Action: Mouse scrolled (440, 481) with delta (0, 0)
Screenshot: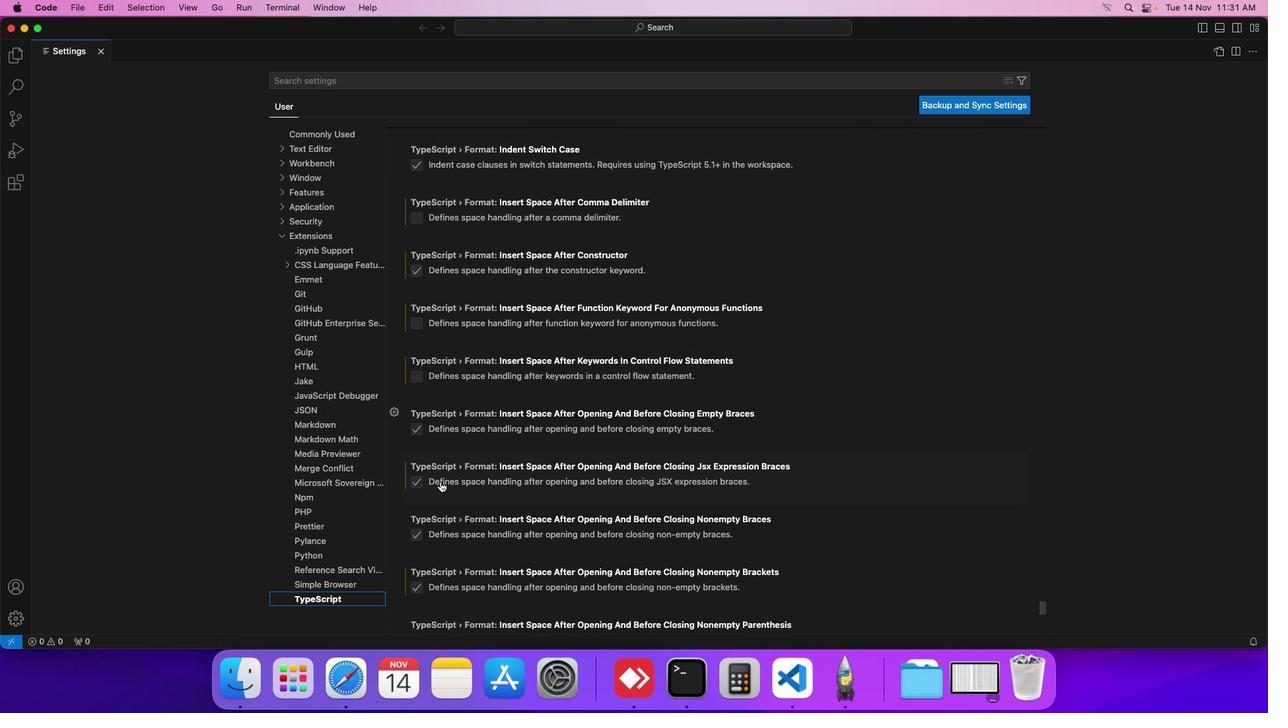 
Action: Mouse scrolled (440, 481) with delta (0, 0)
Screenshot: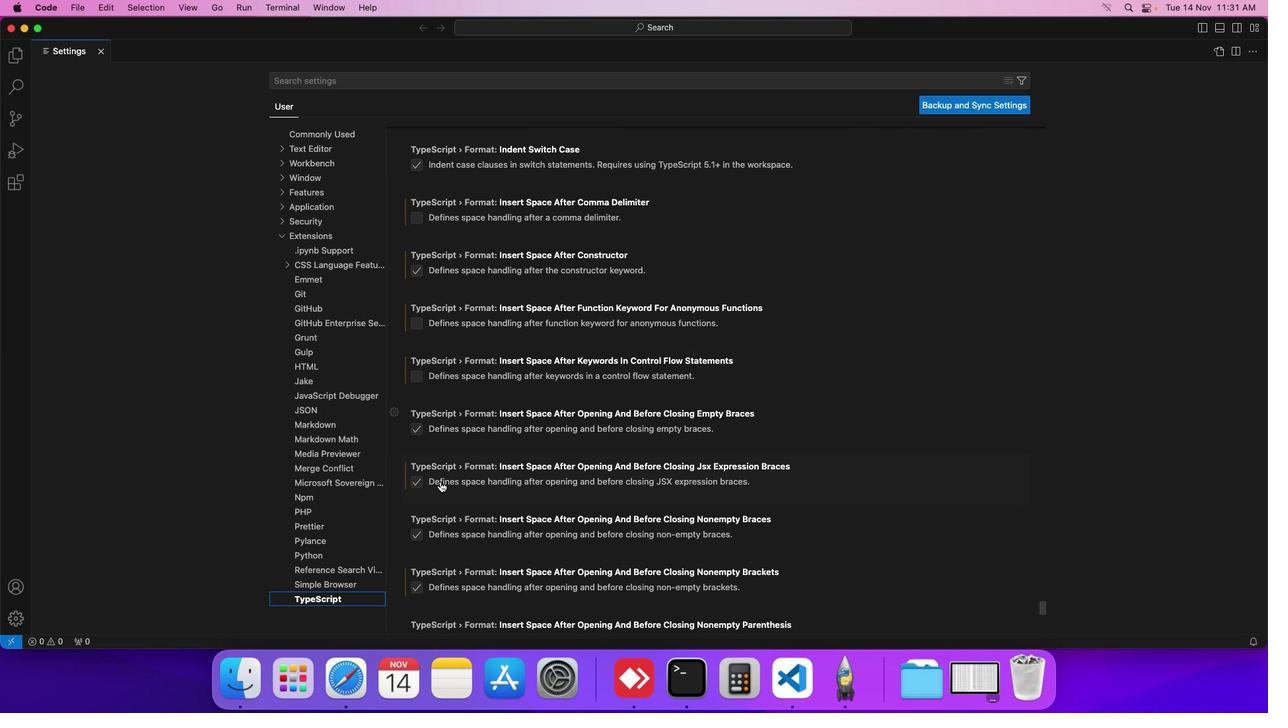 
Action: Mouse scrolled (440, 481) with delta (0, 0)
Screenshot: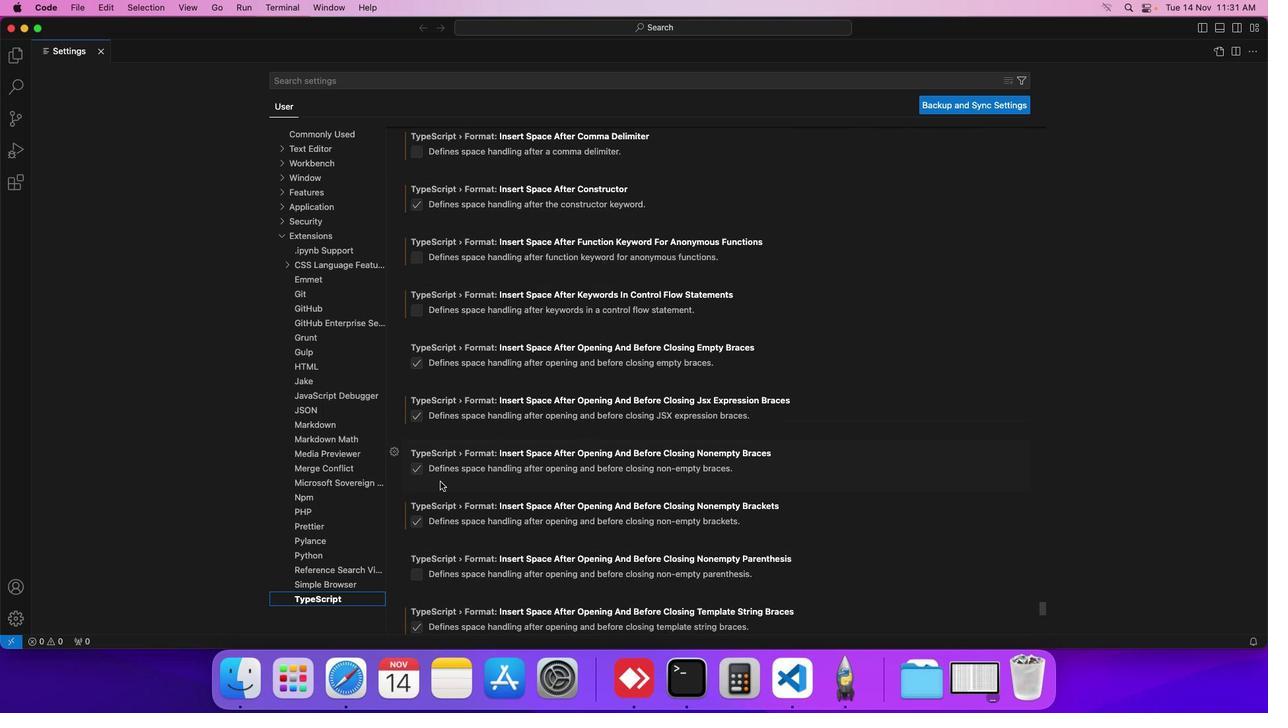 
Action: Mouse scrolled (440, 481) with delta (0, 0)
Screenshot: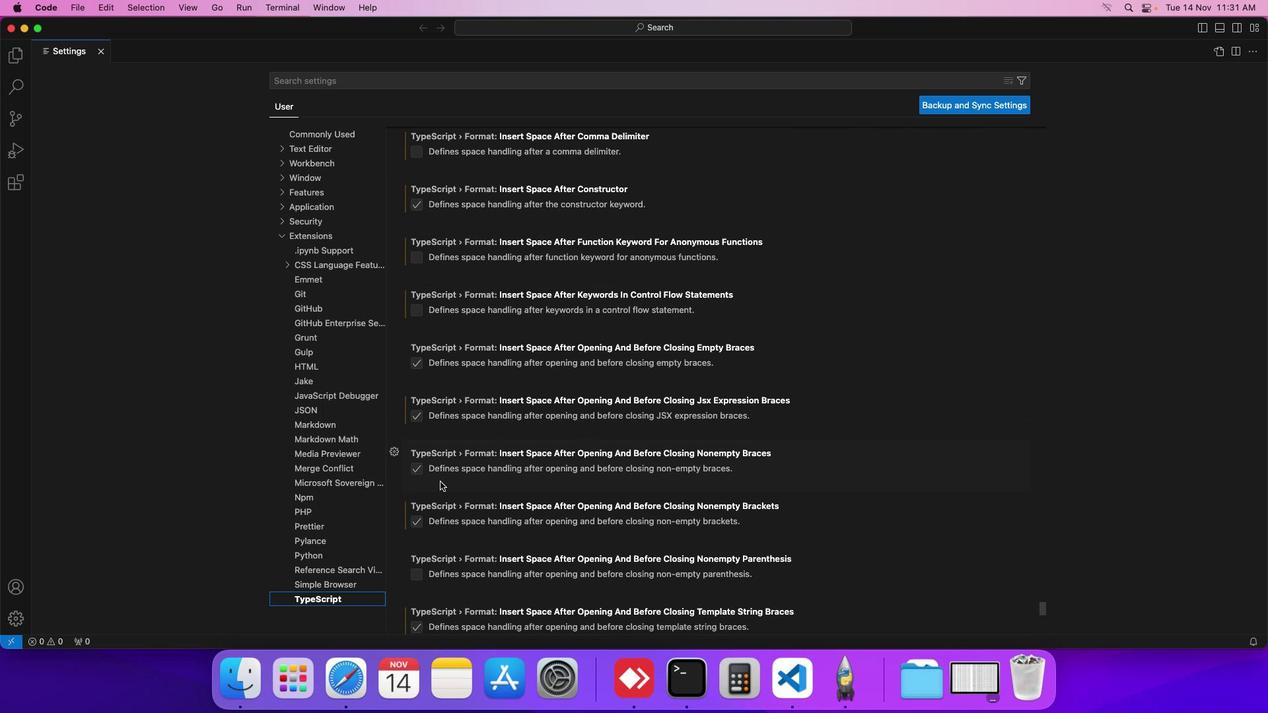 
Action: Mouse scrolled (440, 481) with delta (0, 0)
Screenshot: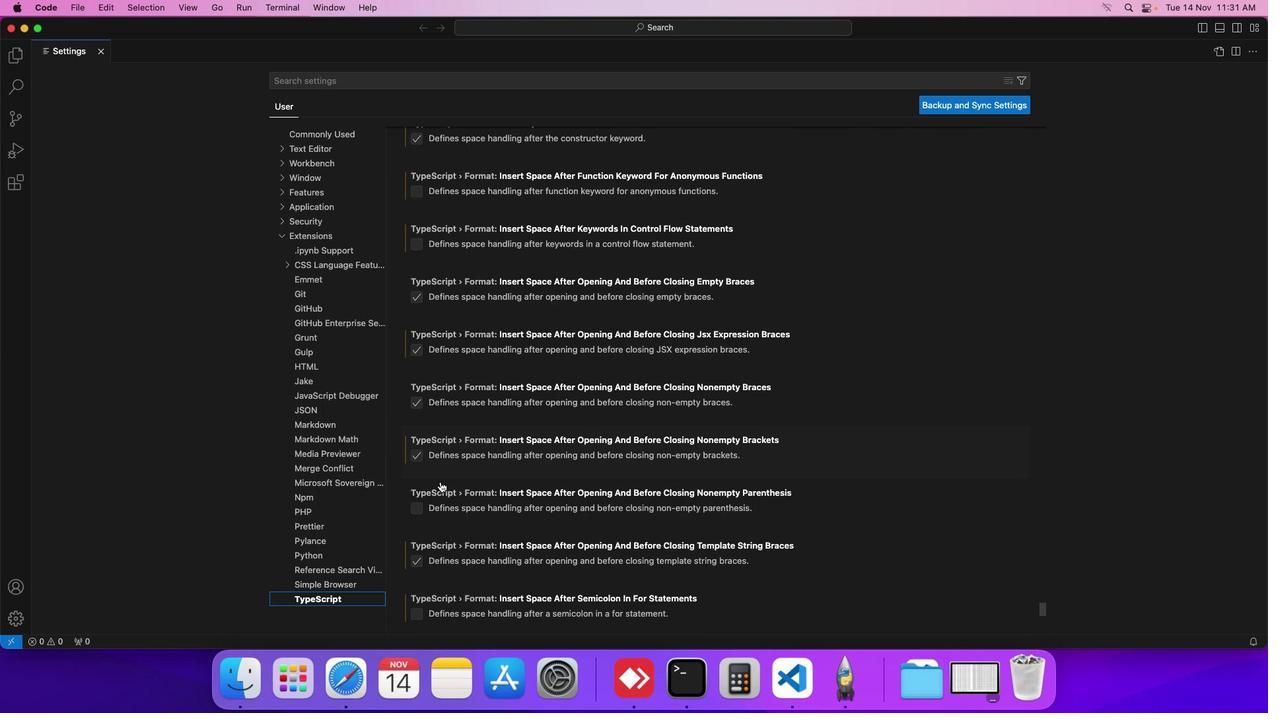 
Action: Mouse scrolled (440, 481) with delta (0, 0)
Screenshot: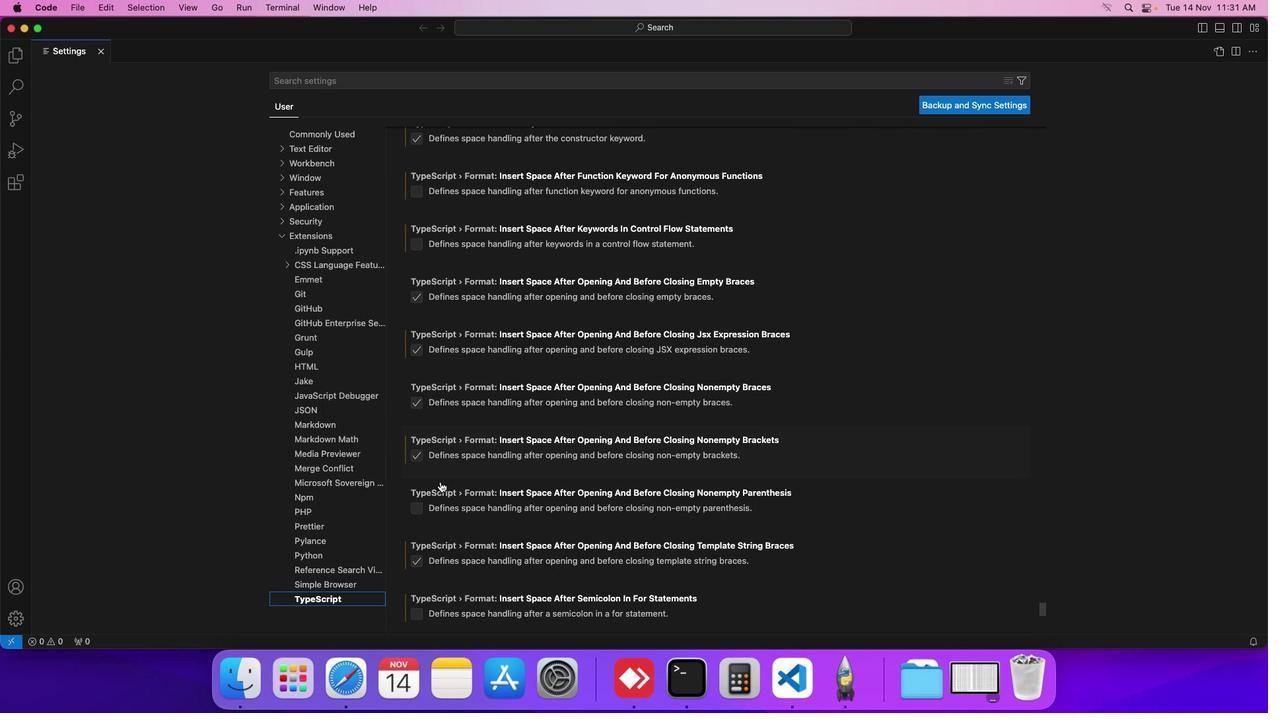 
Action: Mouse scrolled (440, 481) with delta (0, 0)
Screenshot: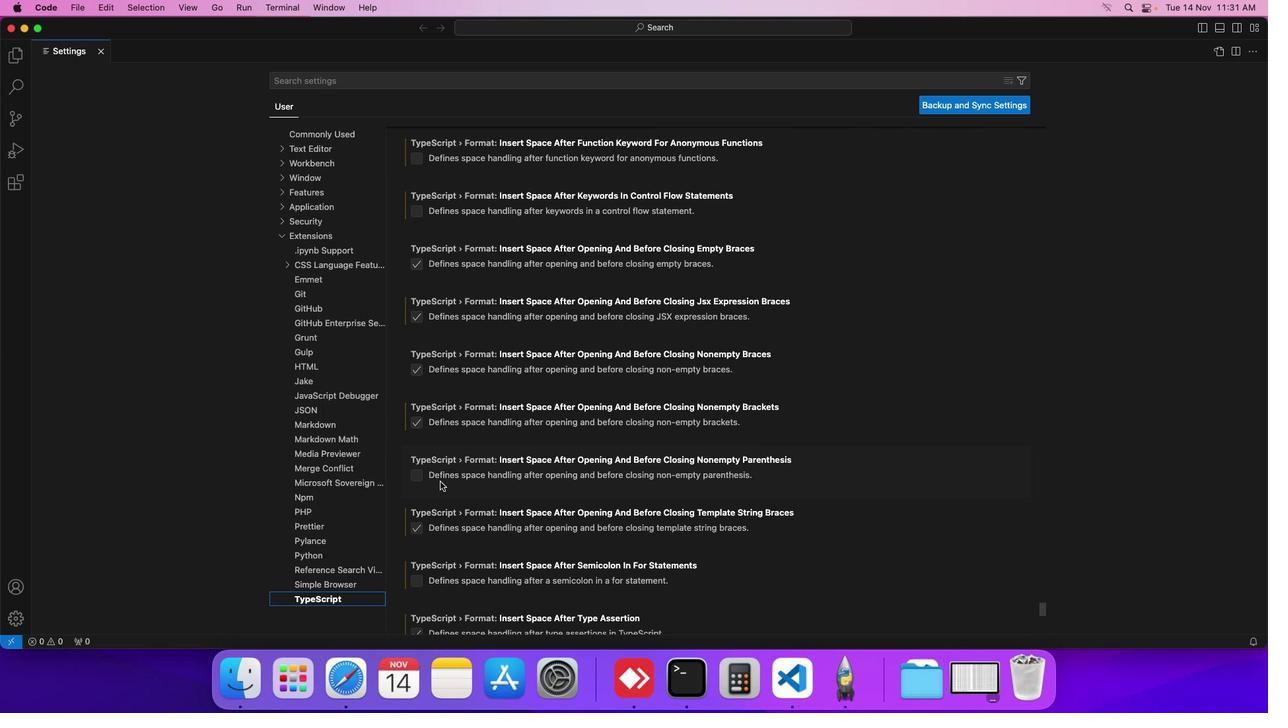 
Action: Mouse scrolled (440, 481) with delta (0, 0)
Screenshot: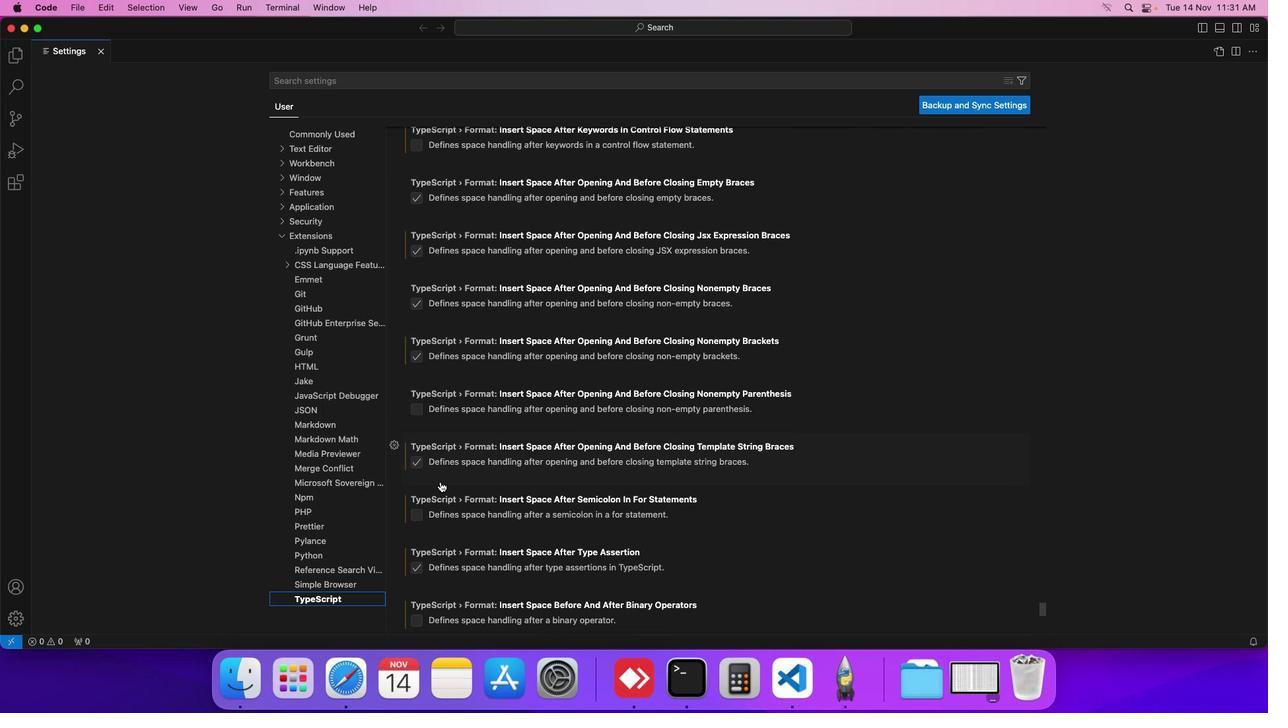 
Action: Mouse scrolled (440, 481) with delta (0, 0)
Screenshot: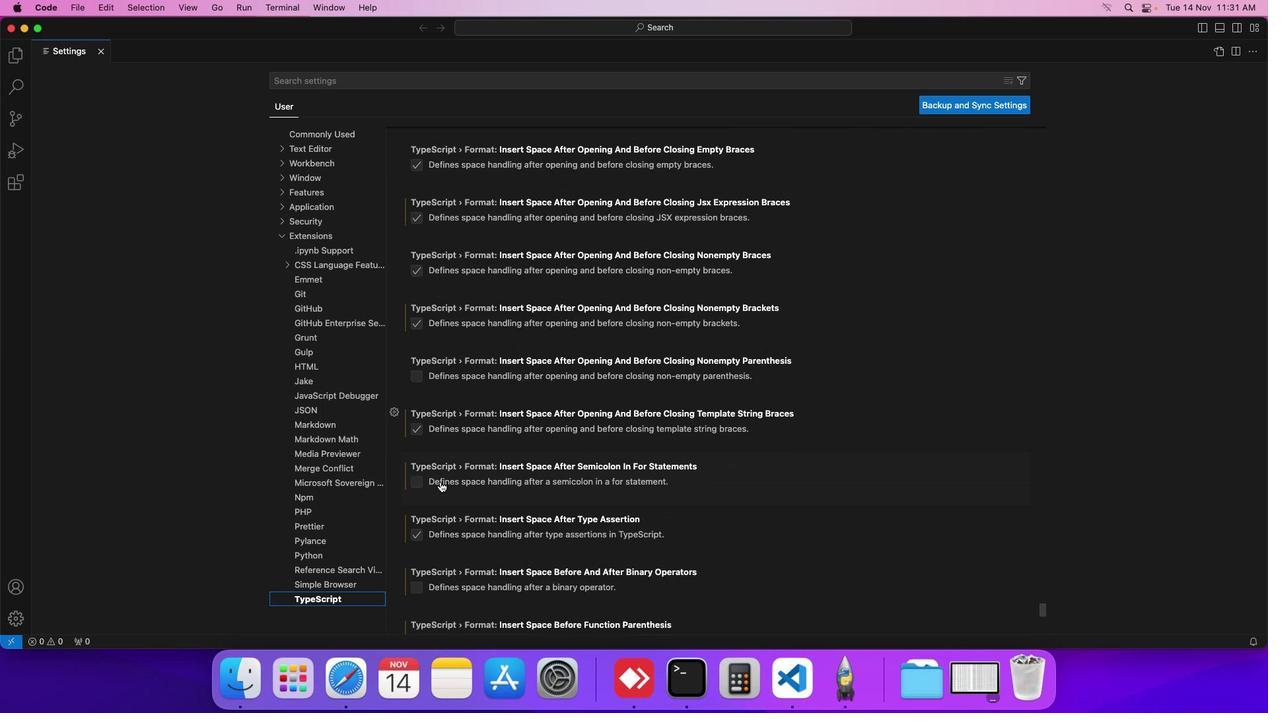 
Action: Mouse scrolled (440, 481) with delta (0, 0)
Screenshot: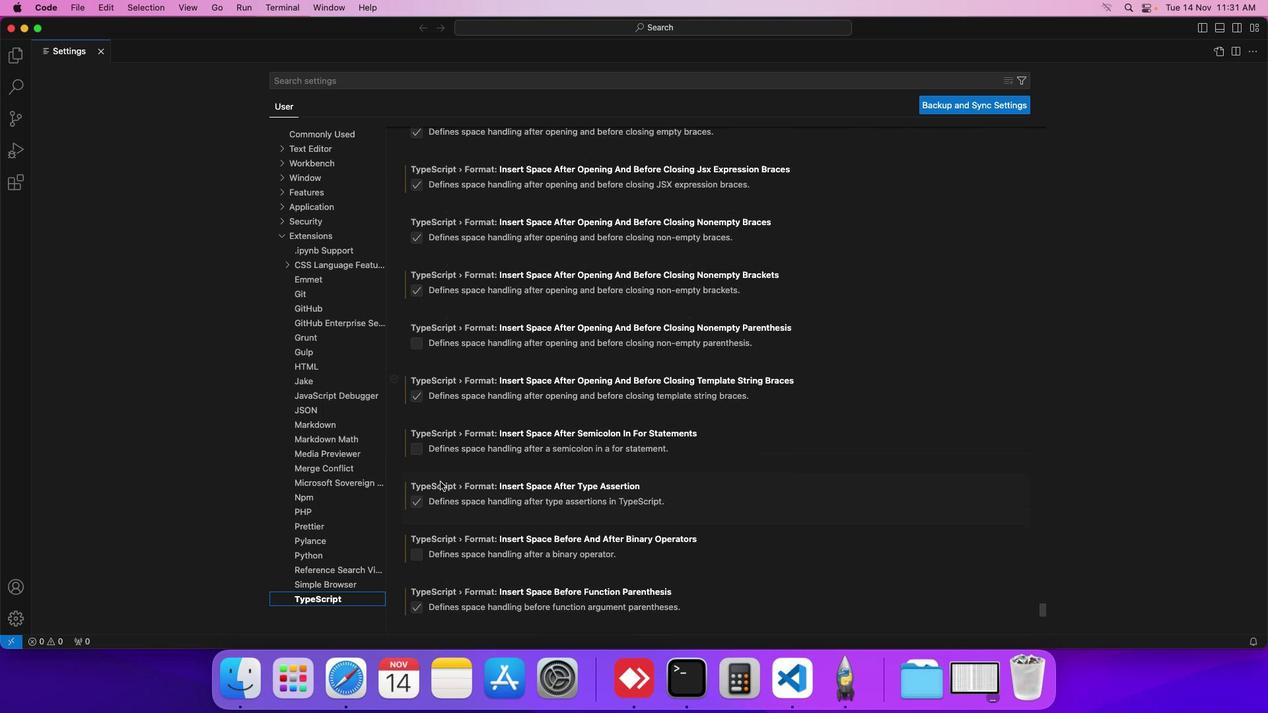 
Action: Mouse scrolled (440, 481) with delta (0, 0)
Screenshot: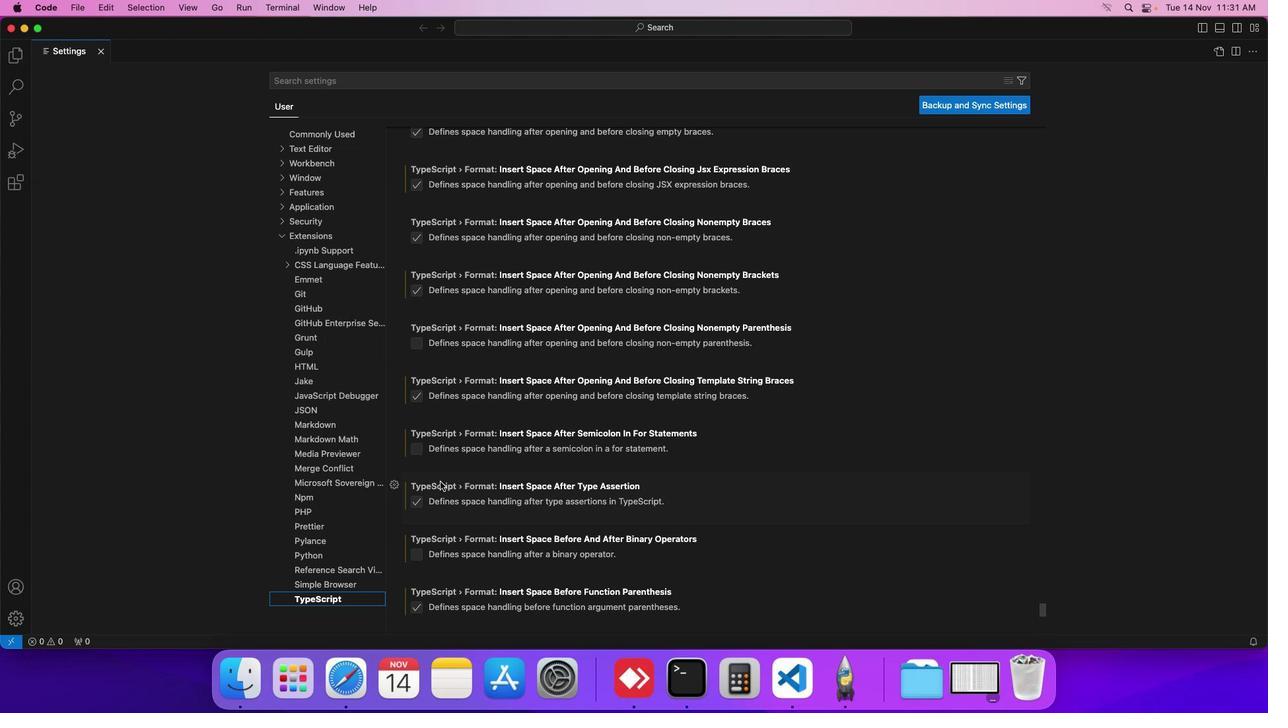 
Action: Mouse scrolled (440, 481) with delta (0, 0)
Screenshot: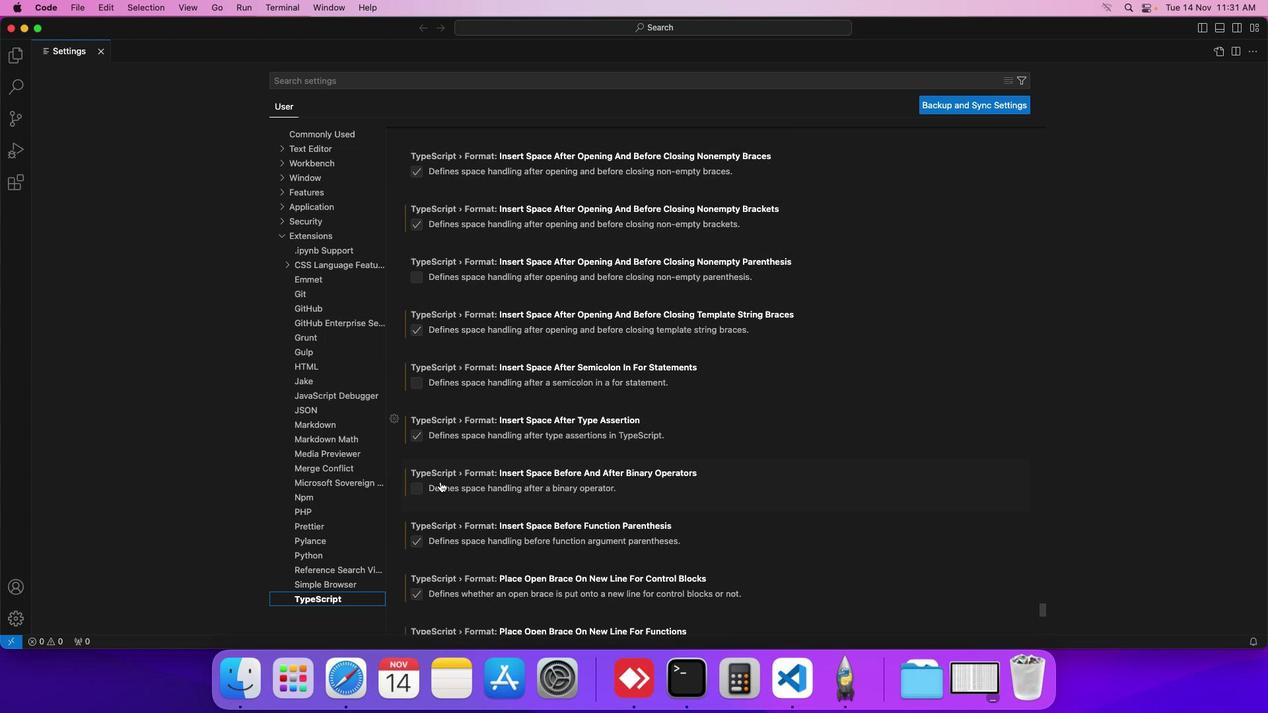 
Action: Mouse scrolled (440, 481) with delta (0, 0)
Screenshot: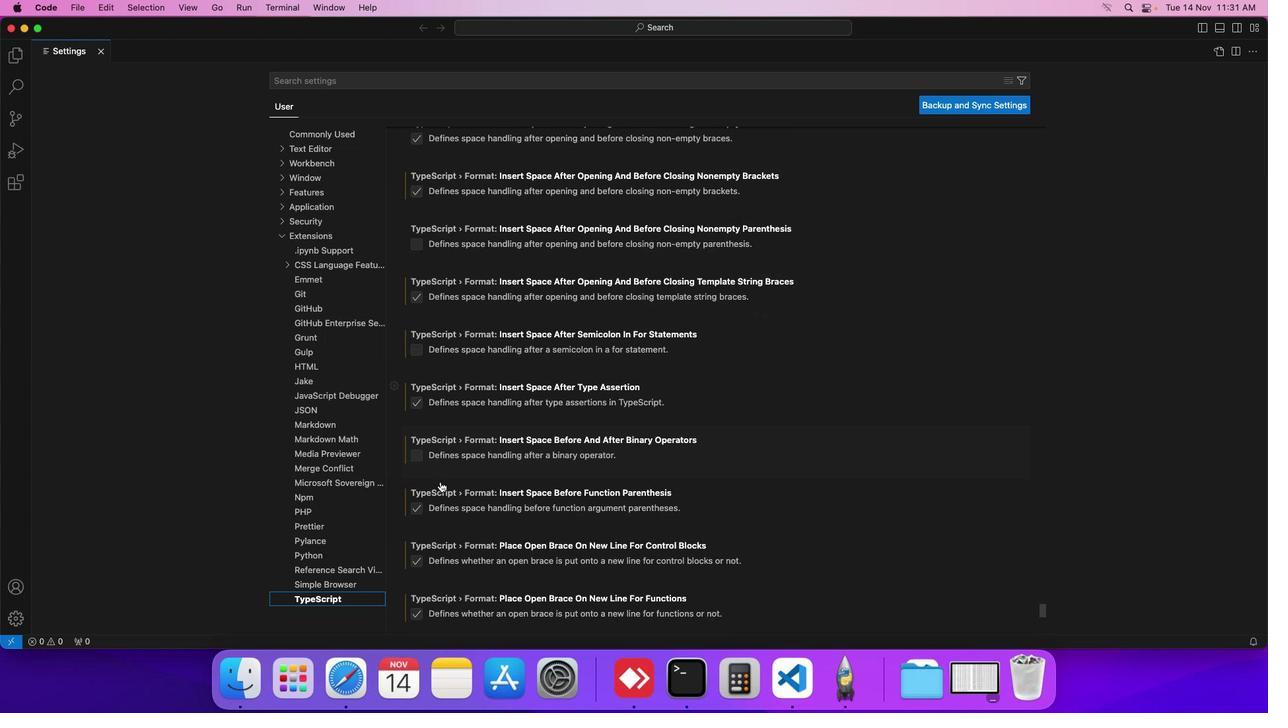 
Action: Mouse scrolled (440, 481) with delta (0, 0)
Screenshot: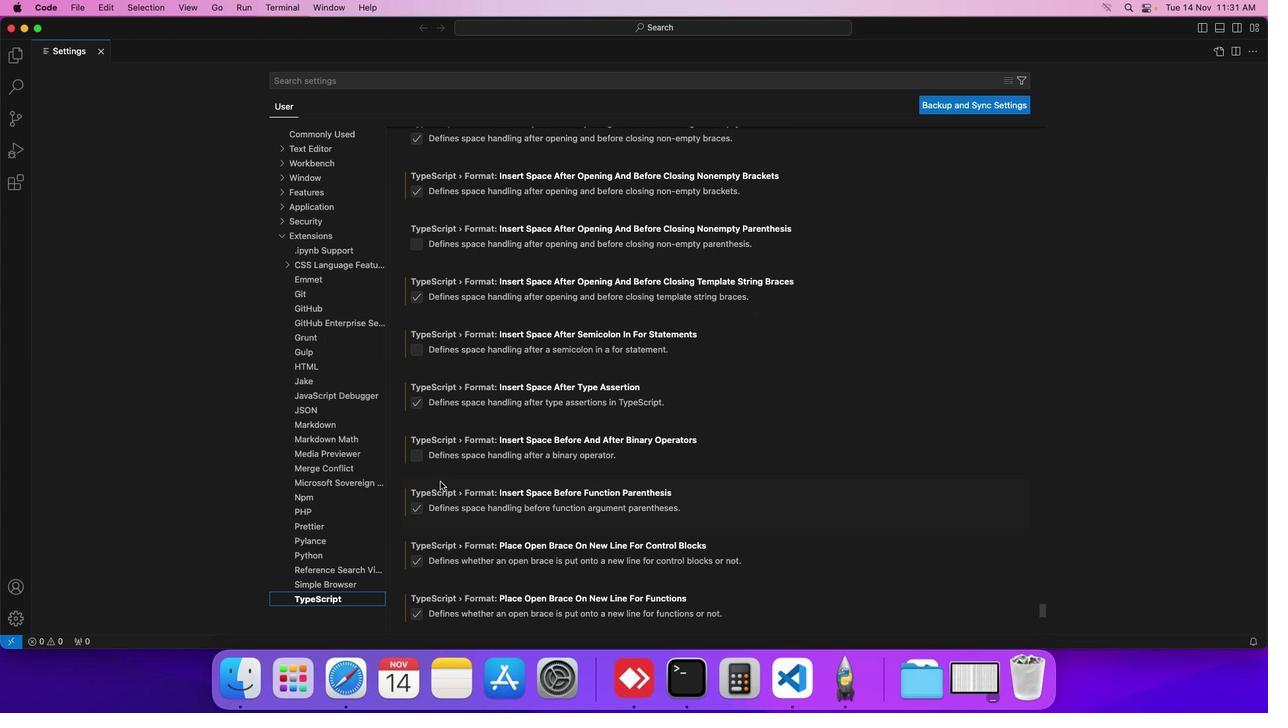 
Action: Mouse scrolled (440, 481) with delta (0, 0)
Screenshot: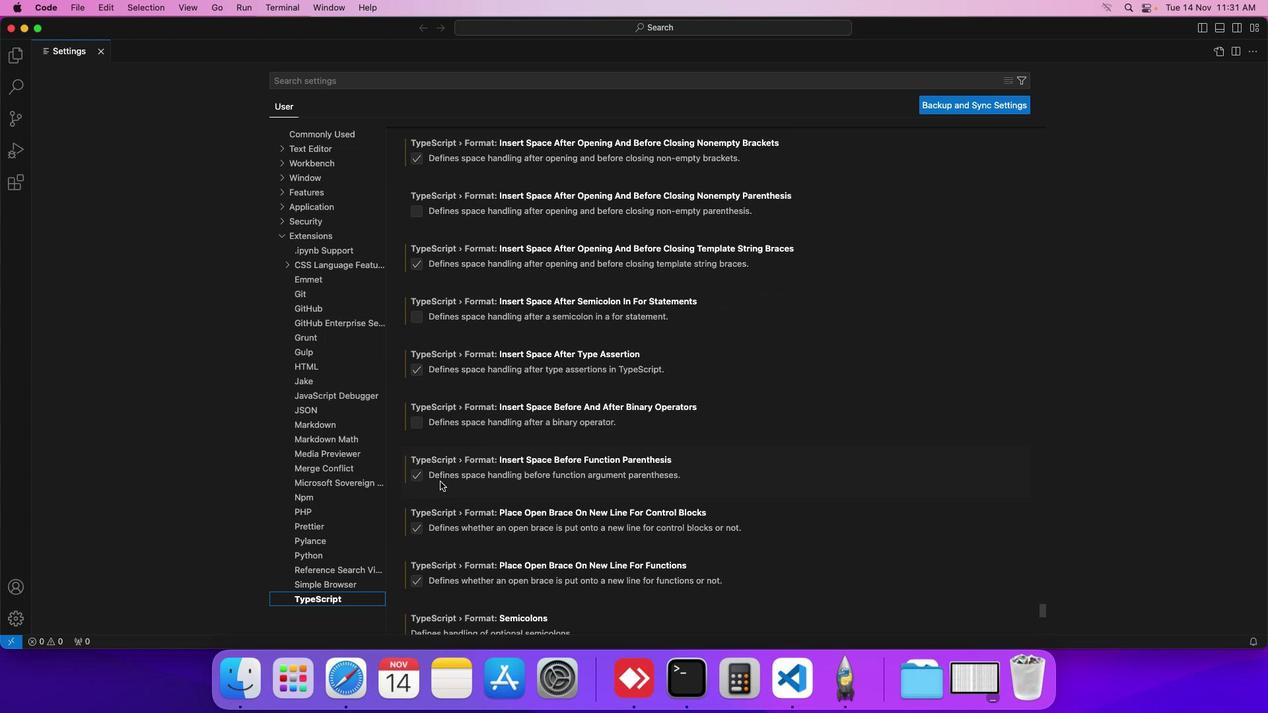 
Action: Mouse scrolled (440, 481) with delta (0, 0)
Screenshot: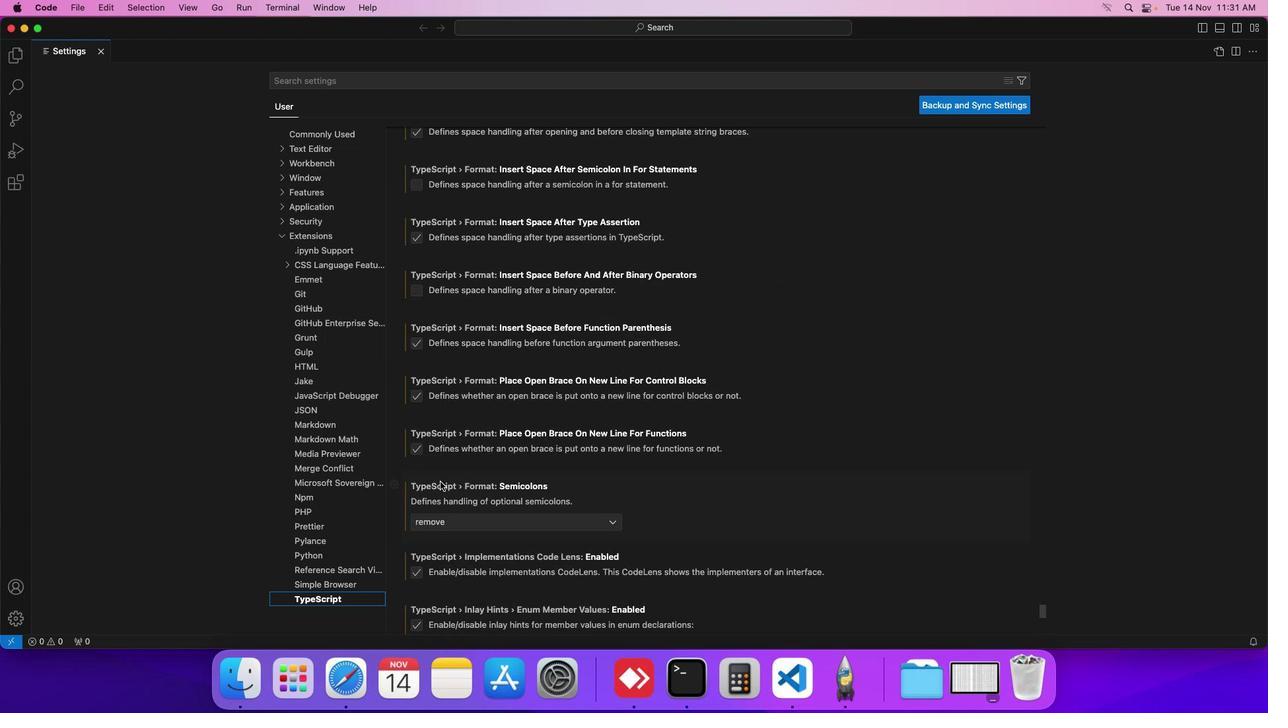 
Action: Mouse scrolled (440, 481) with delta (0, 0)
Screenshot: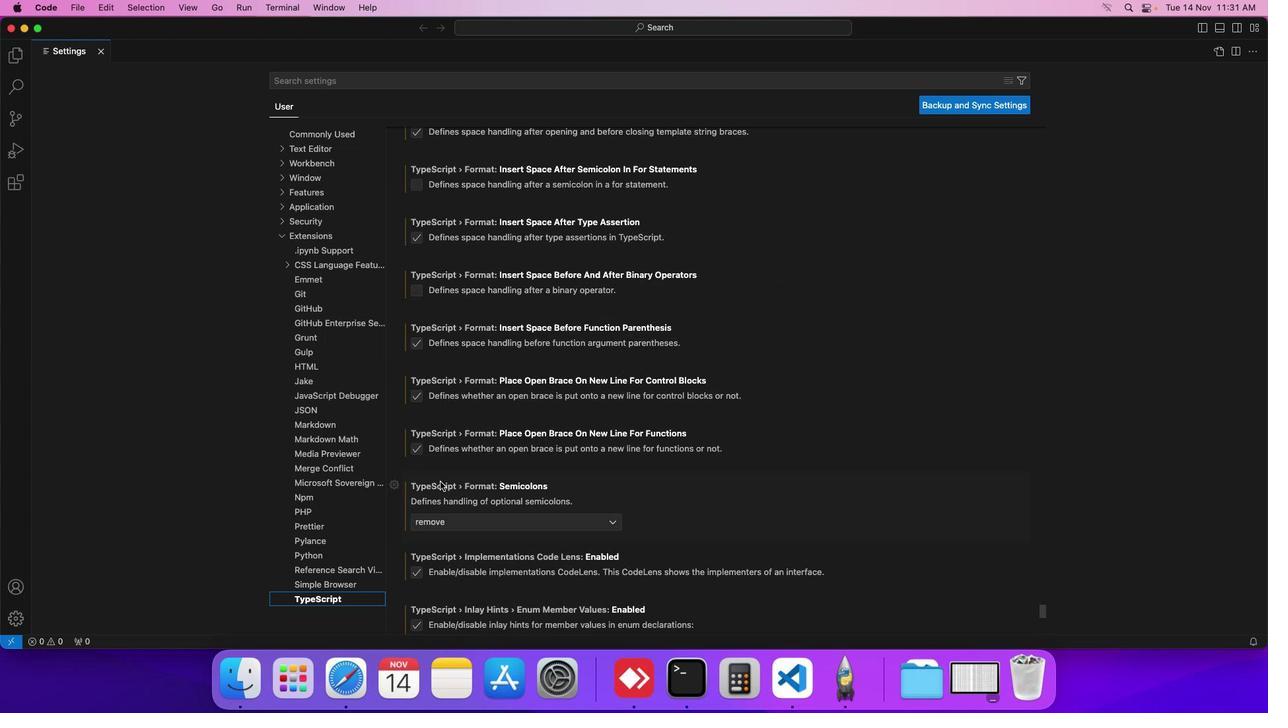 
Action: Mouse scrolled (440, 481) with delta (0, -1)
Screenshot: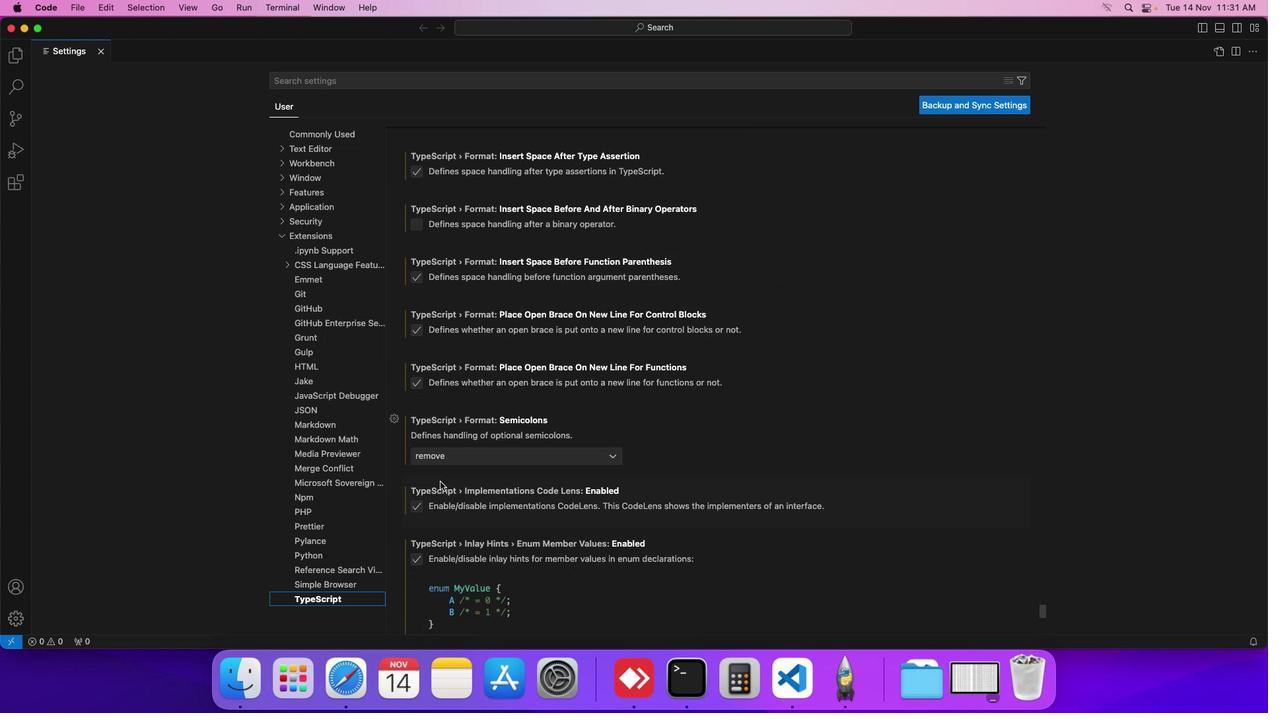 
Action: Mouse scrolled (440, 481) with delta (0, -1)
Screenshot: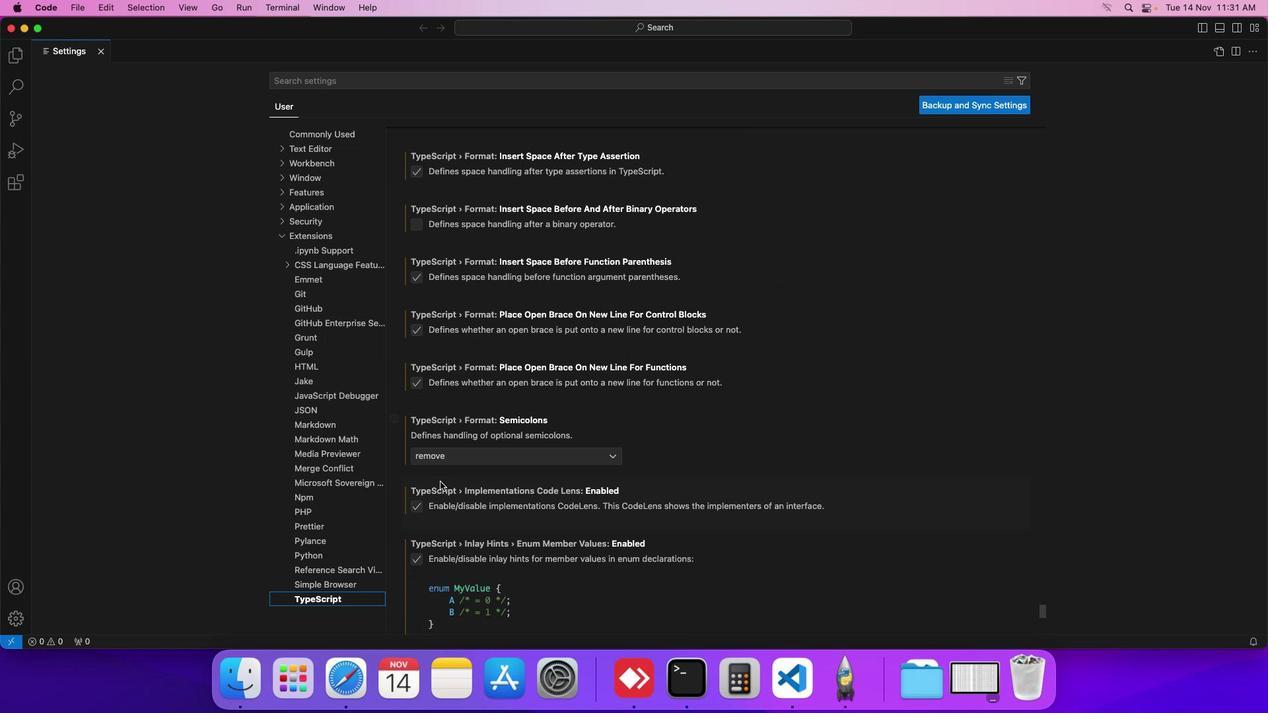 
Action: Mouse scrolled (440, 481) with delta (0, 0)
Screenshot: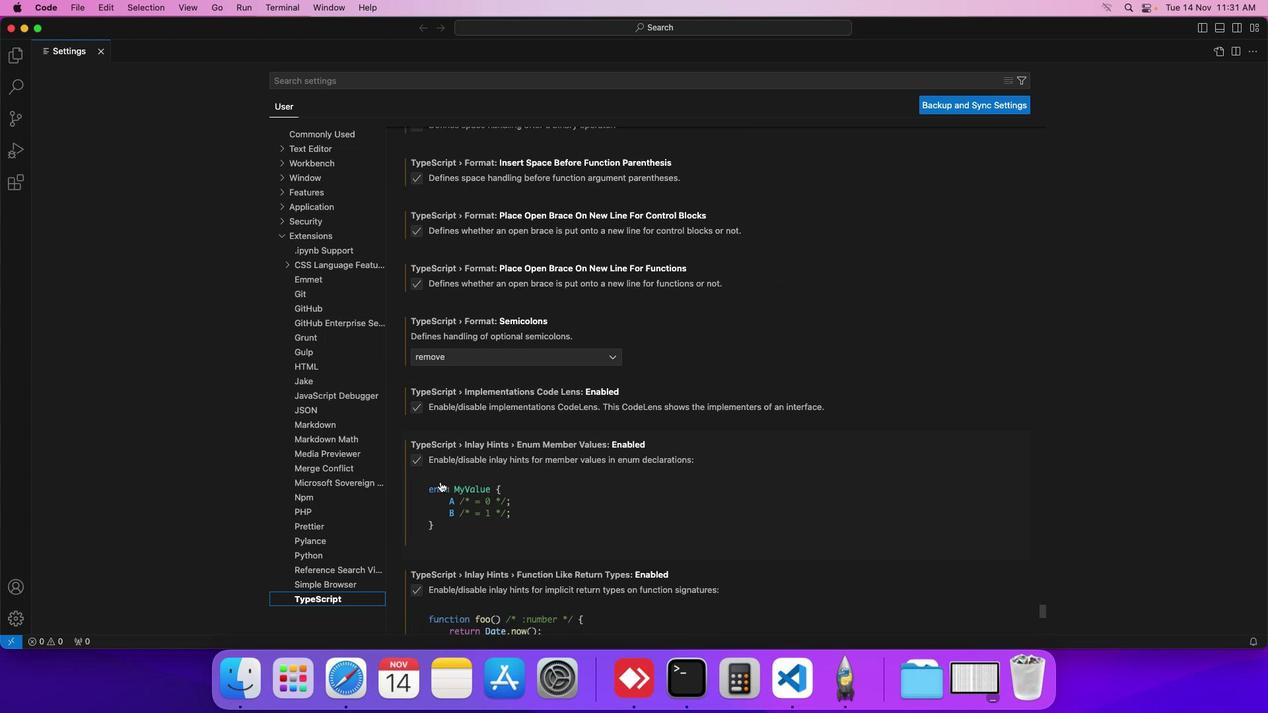 
Action: Mouse scrolled (440, 481) with delta (0, 0)
Screenshot: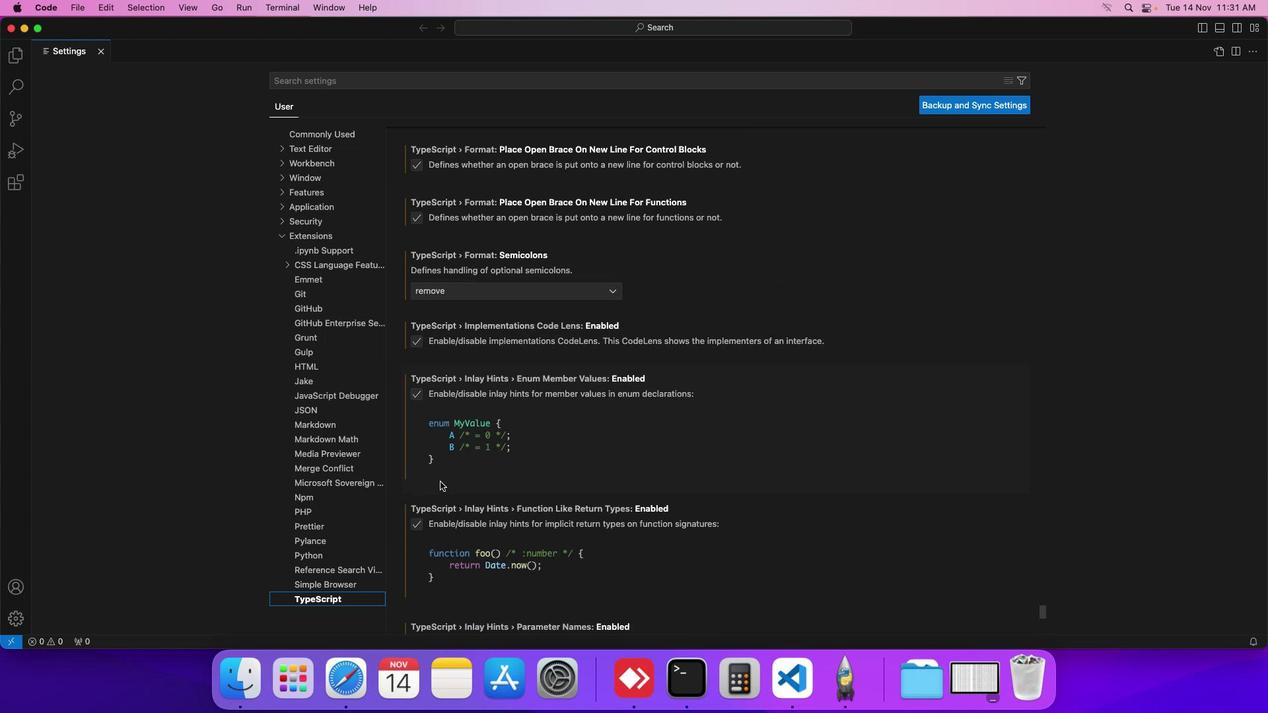 
Action: Mouse scrolled (440, 481) with delta (0, 0)
Screenshot: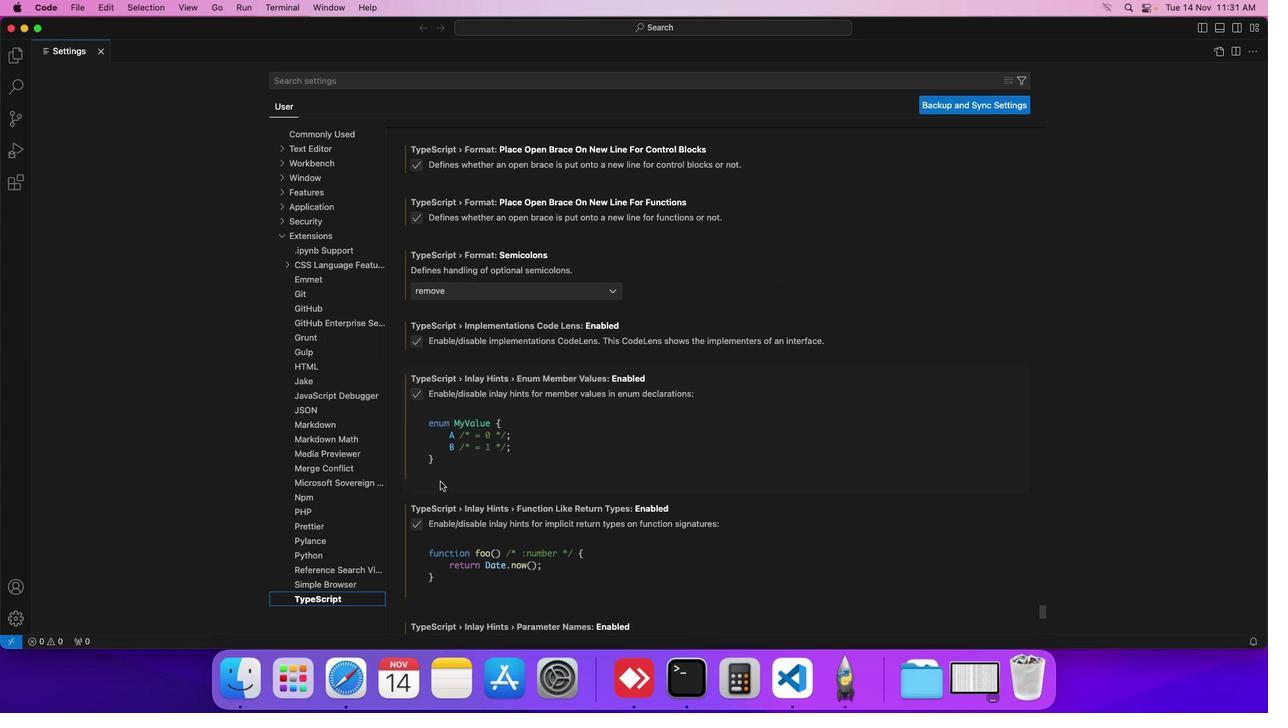 
Action: Mouse scrolled (440, 481) with delta (0, -1)
Screenshot: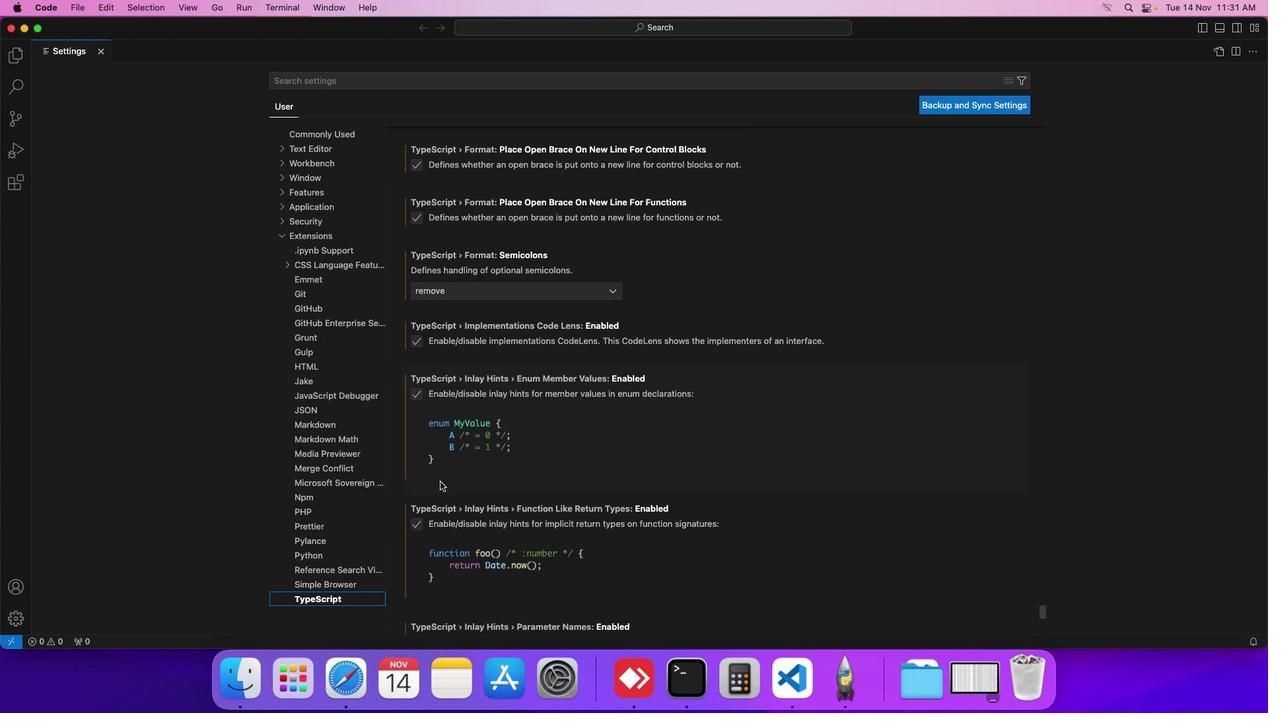 
Action: Mouse scrolled (440, 481) with delta (0, 0)
Screenshot: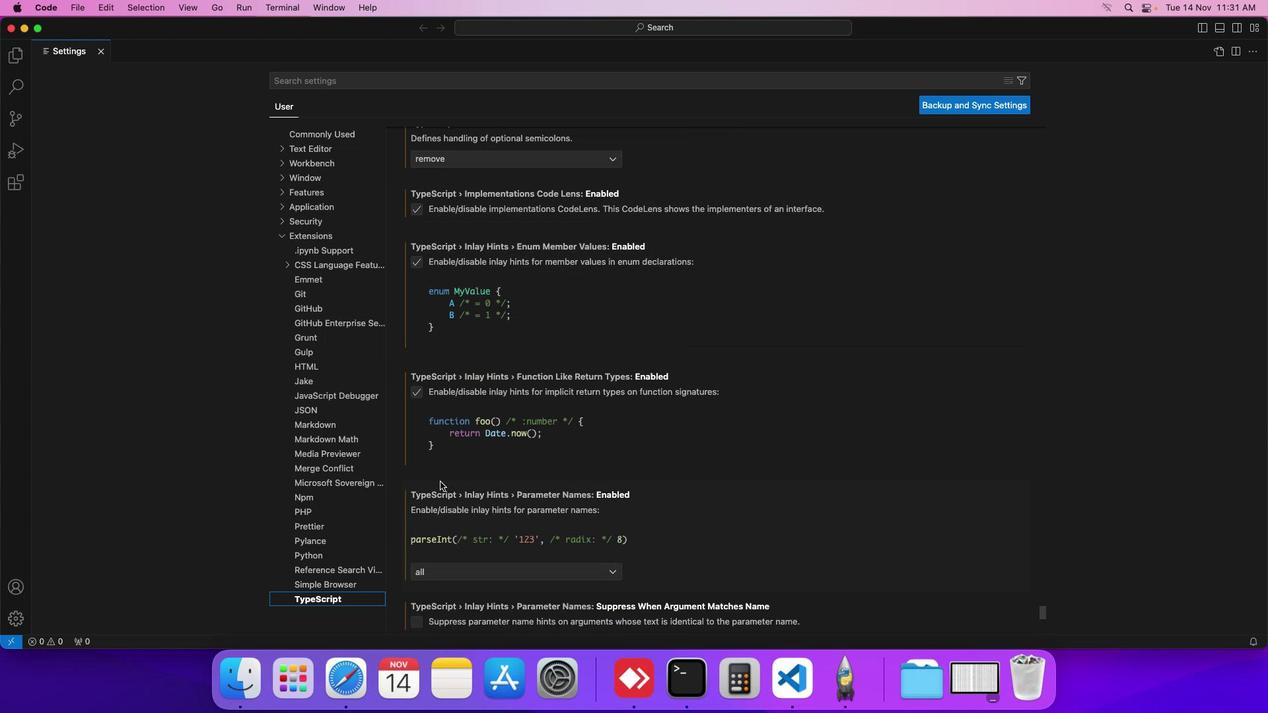 
Action: Mouse scrolled (440, 481) with delta (0, 0)
Screenshot: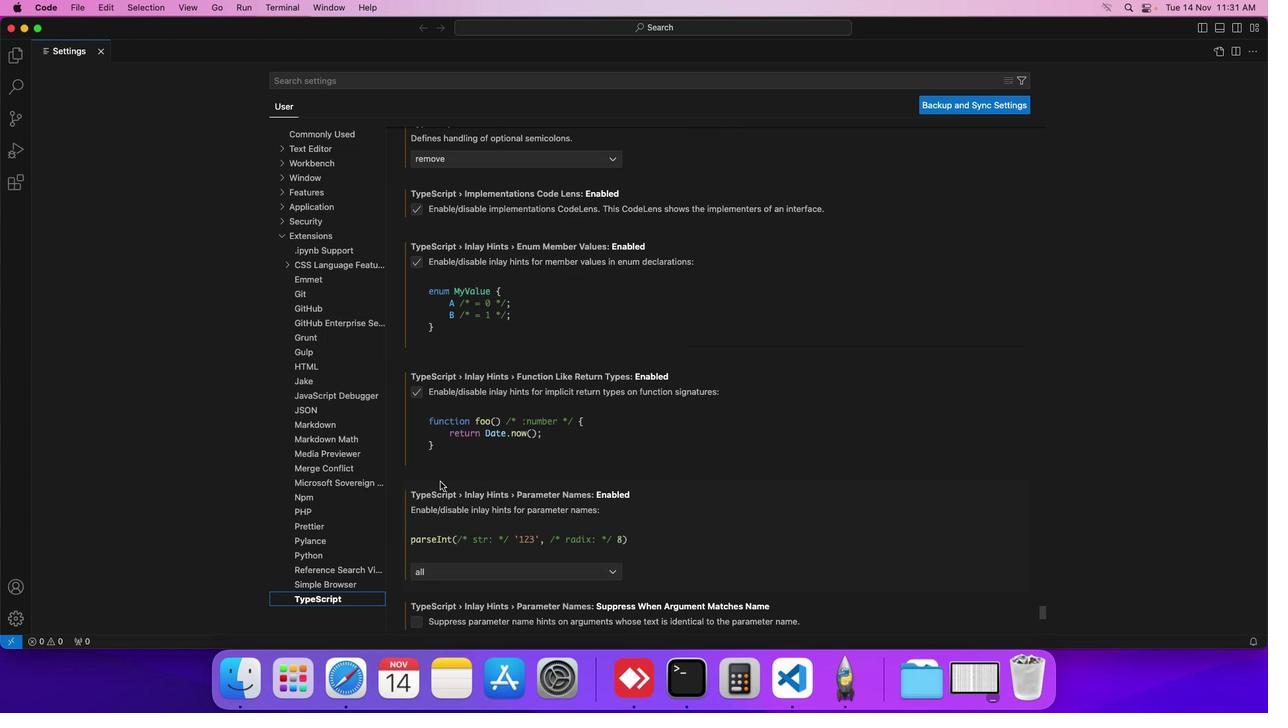 
Action: Mouse scrolled (440, 481) with delta (0, -1)
Screenshot: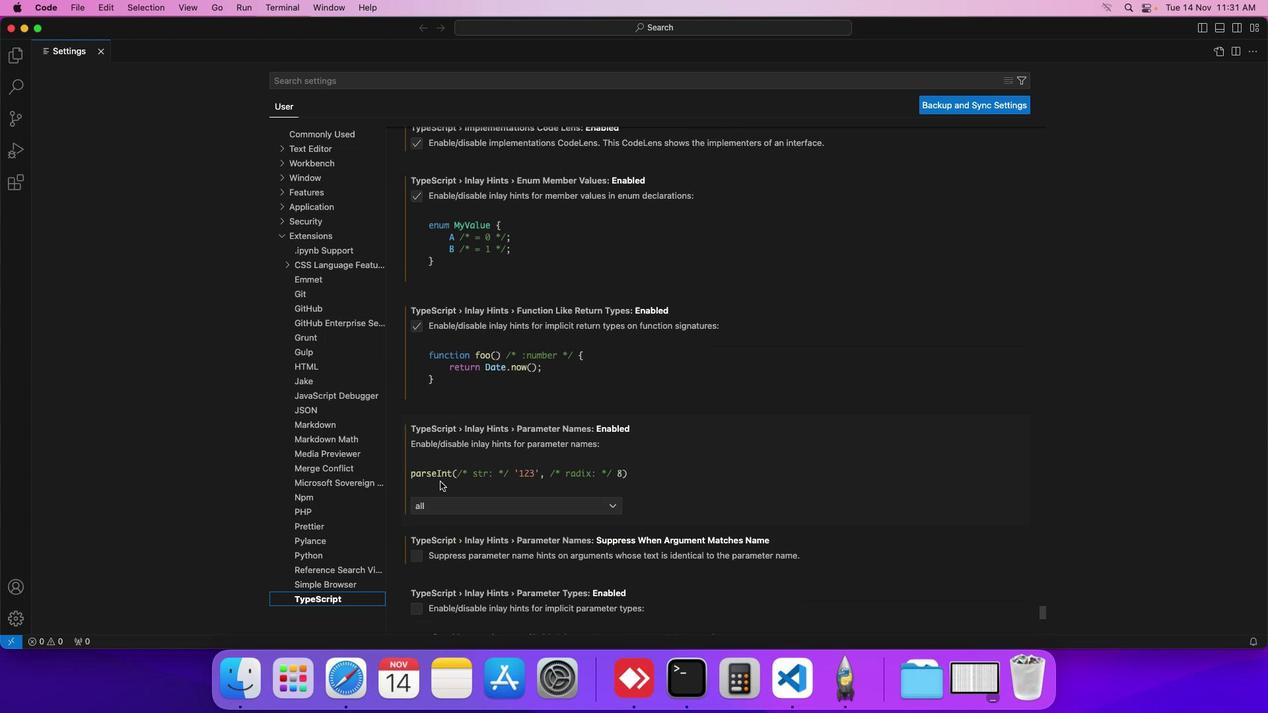 
Action: Mouse scrolled (440, 481) with delta (0, -1)
Screenshot: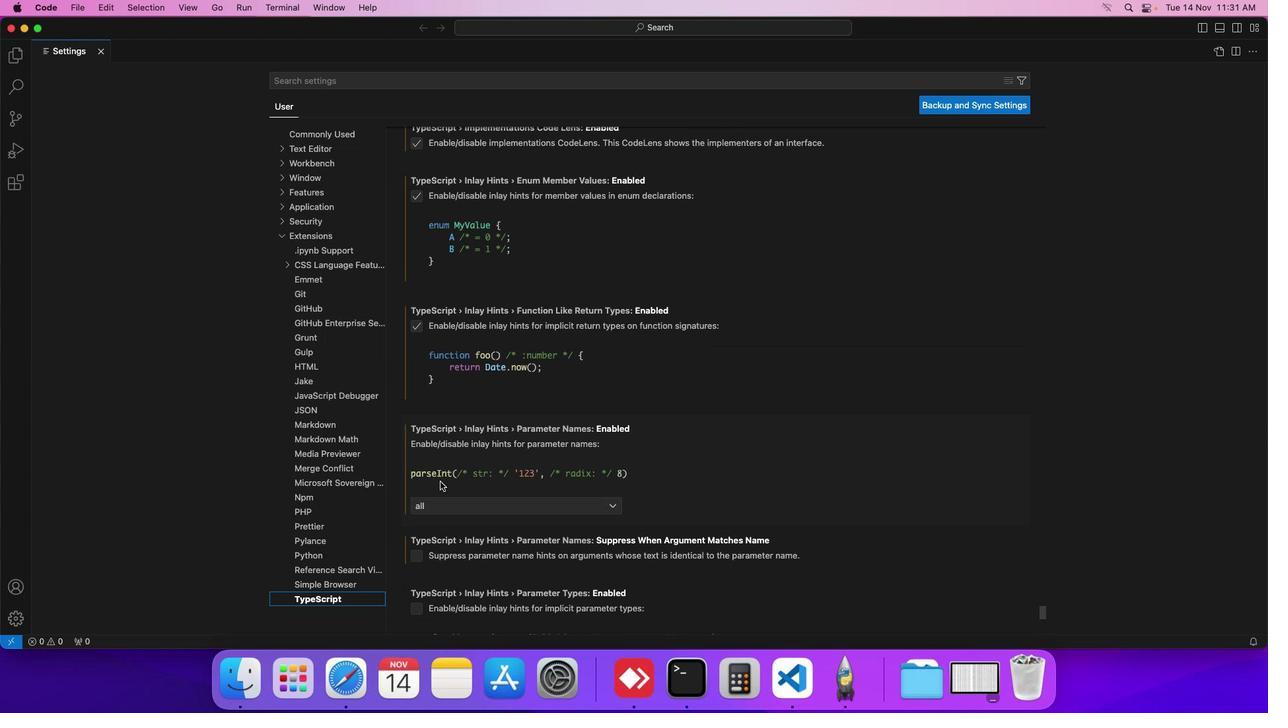
Action: Mouse scrolled (440, 481) with delta (0, 0)
Screenshot: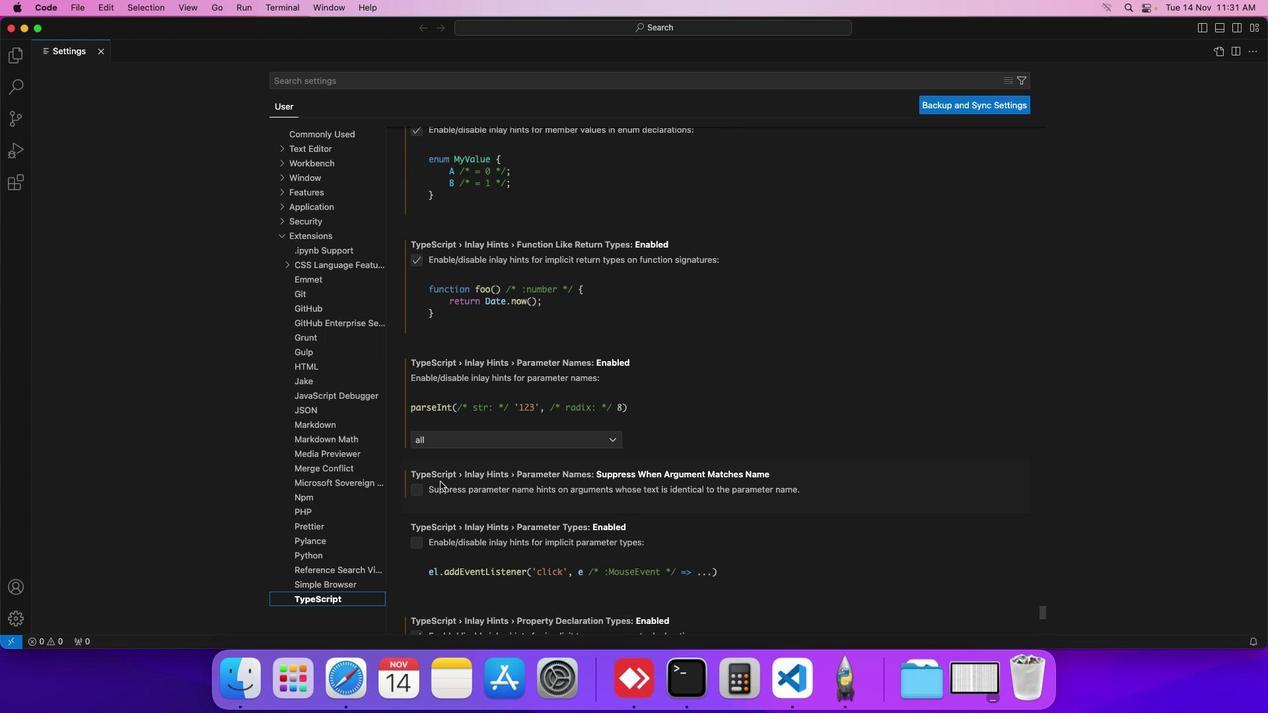 
Action: Mouse scrolled (440, 481) with delta (0, 0)
Screenshot: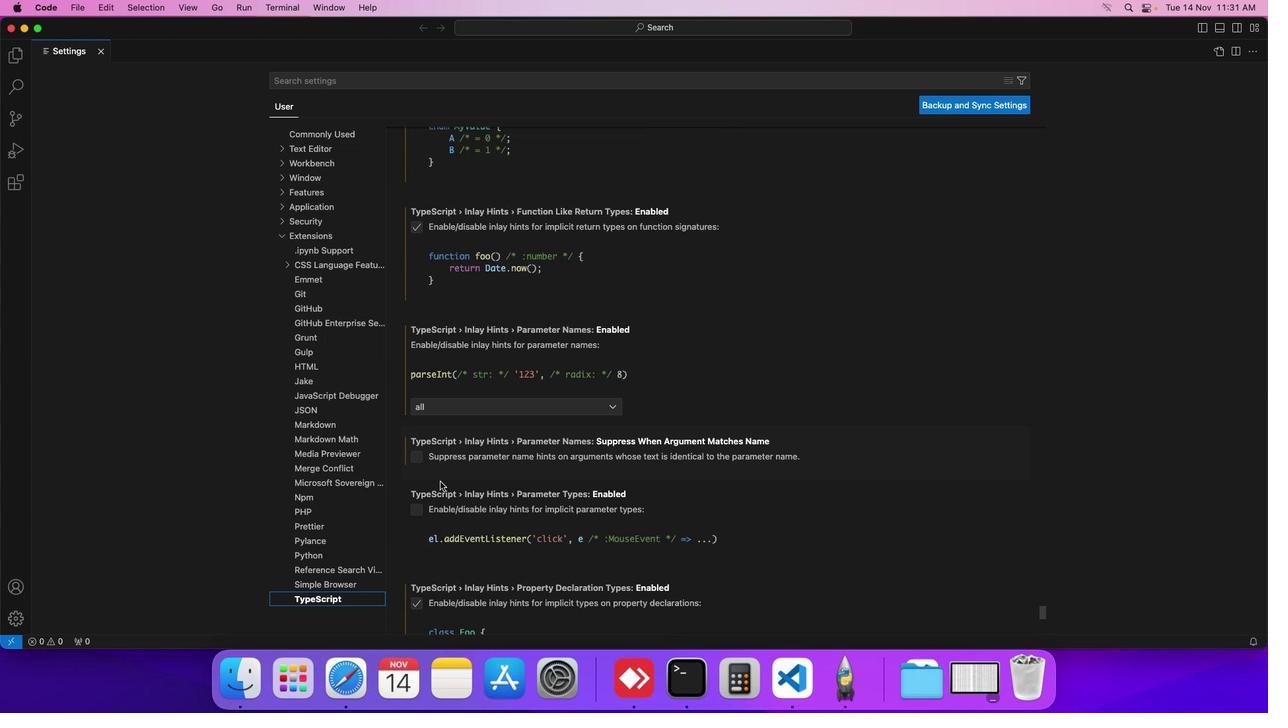 
Action: Mouse scrolled (440, 481) with delta (0, 0)
Screenshot: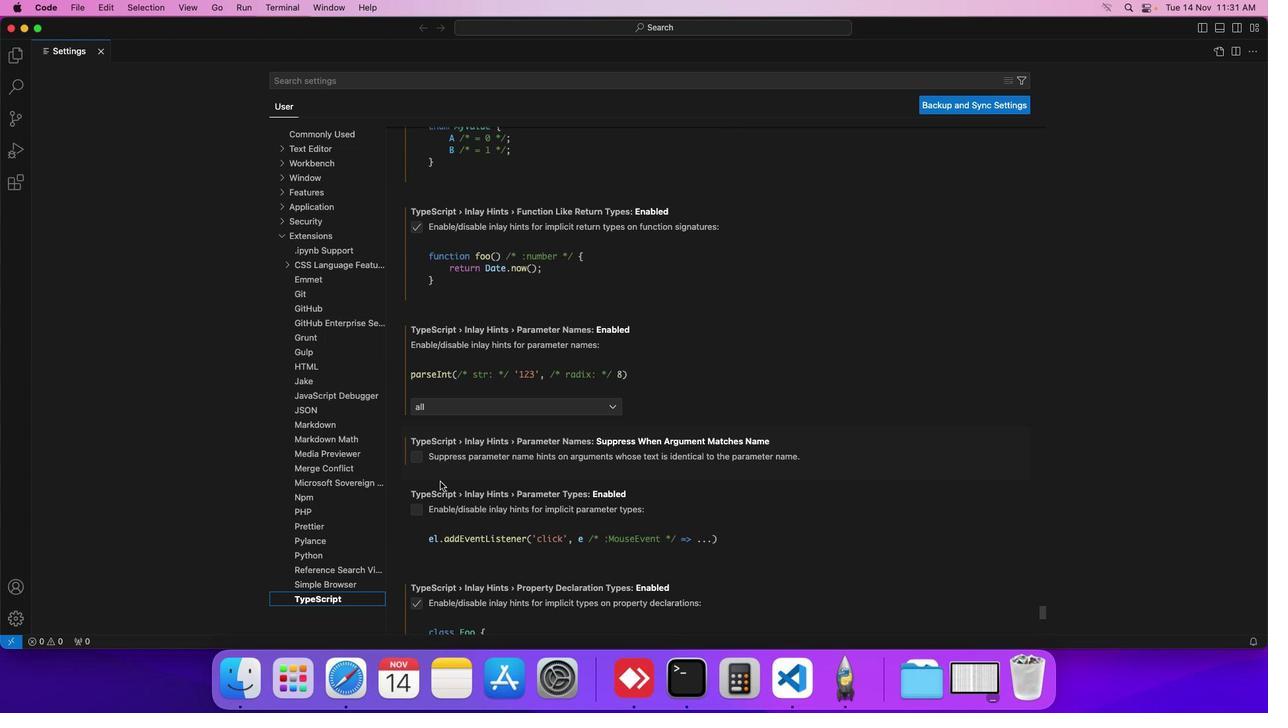 
Action: Mouse scrolled (440, 481) with delta (0, 0)
Screenshot: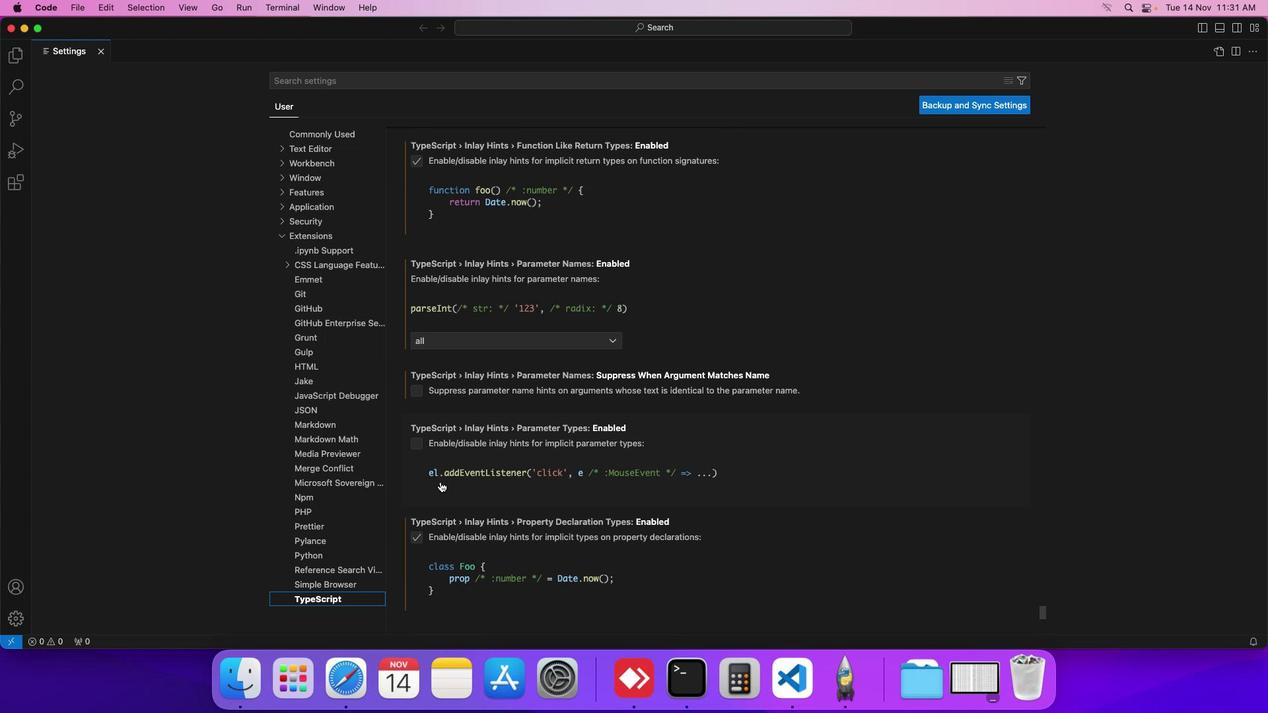 
Action: Mouse scrolled (440, 481) with delta (0, 0)
Screenshot: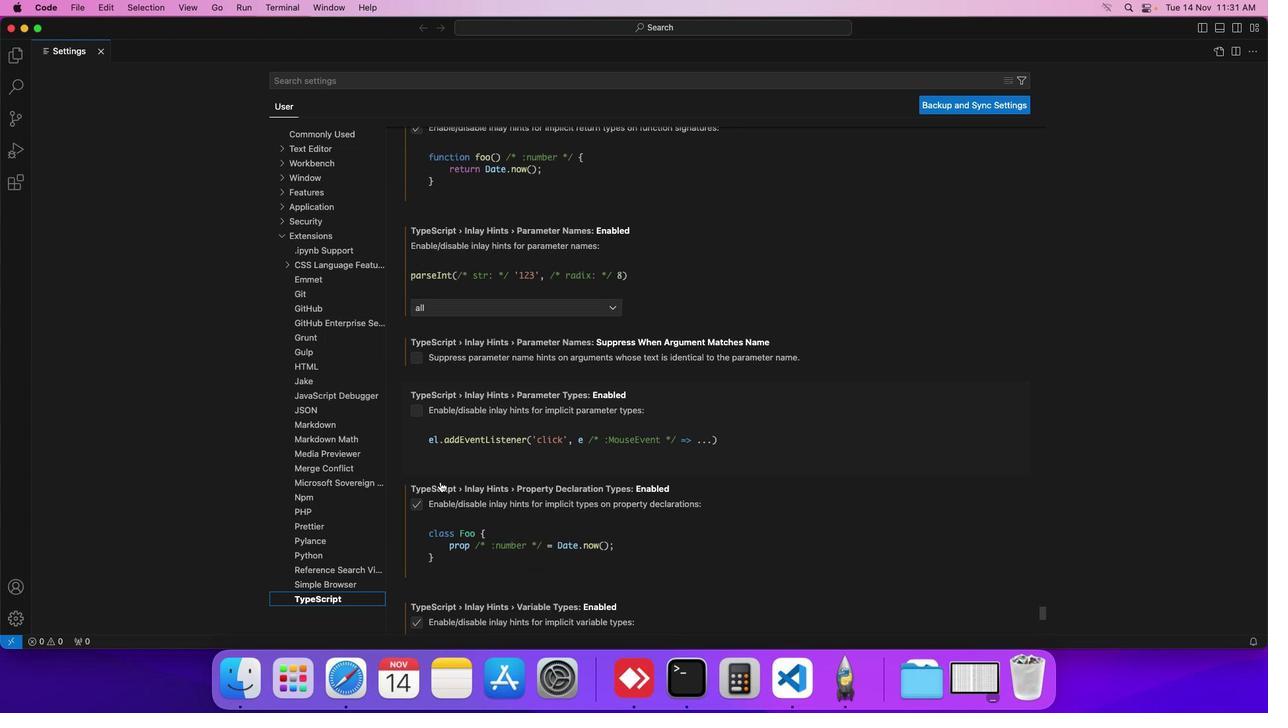 
Action: Mouse scrolled (440, 481) with delta (0, 0)
Screenshot: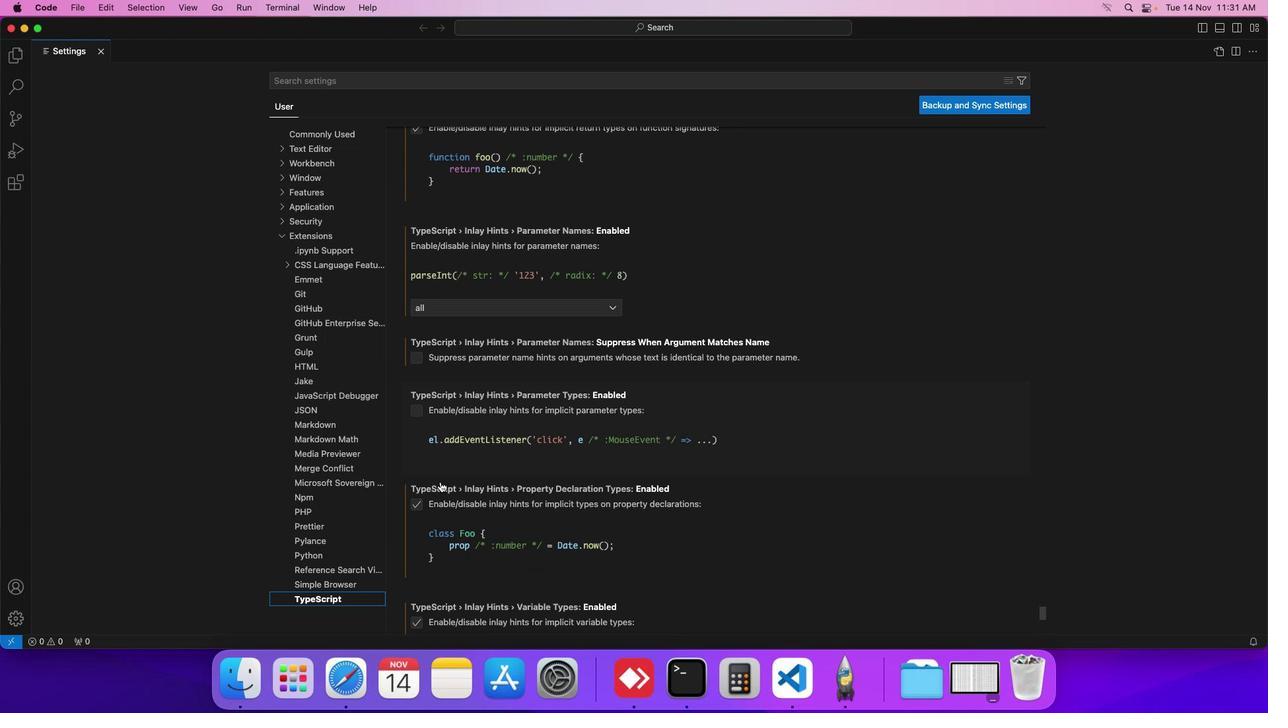 
Action: Mouse scrolled (440, 481) with delta (0, 0)
Screenshot: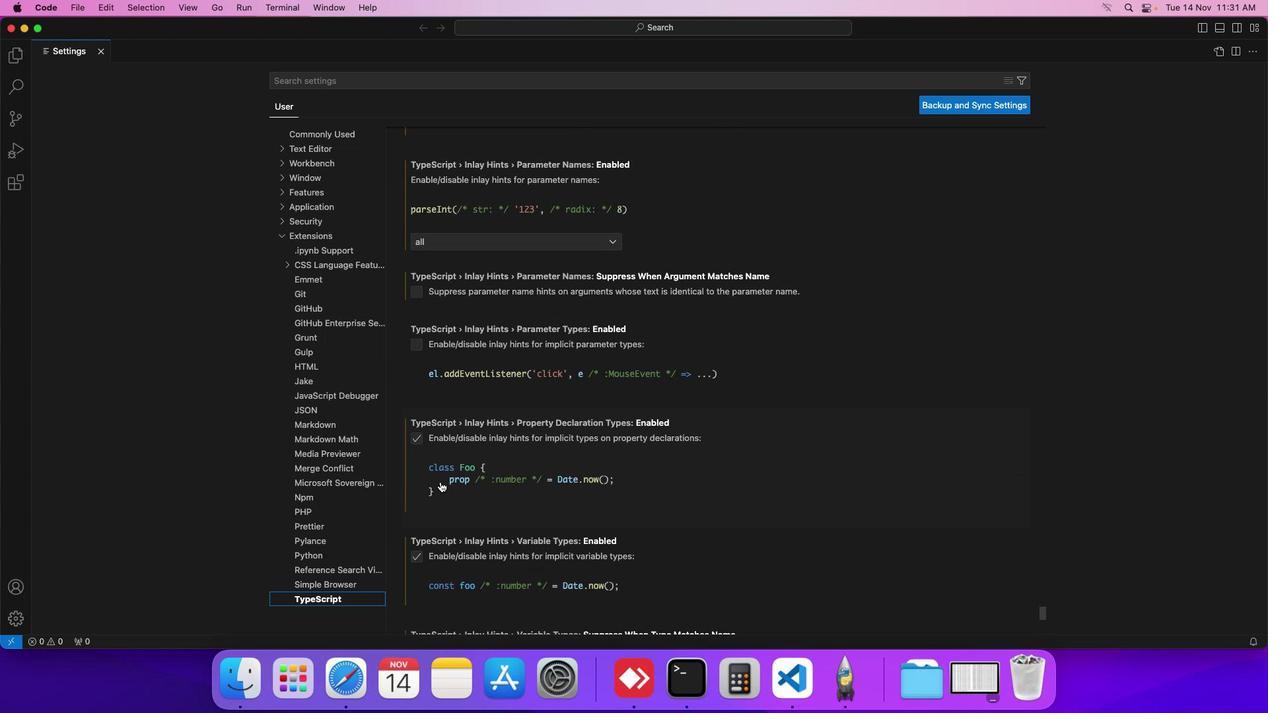 
Action: Mouse scrolled (440, 481) with delta (0, 0)
Screenshot: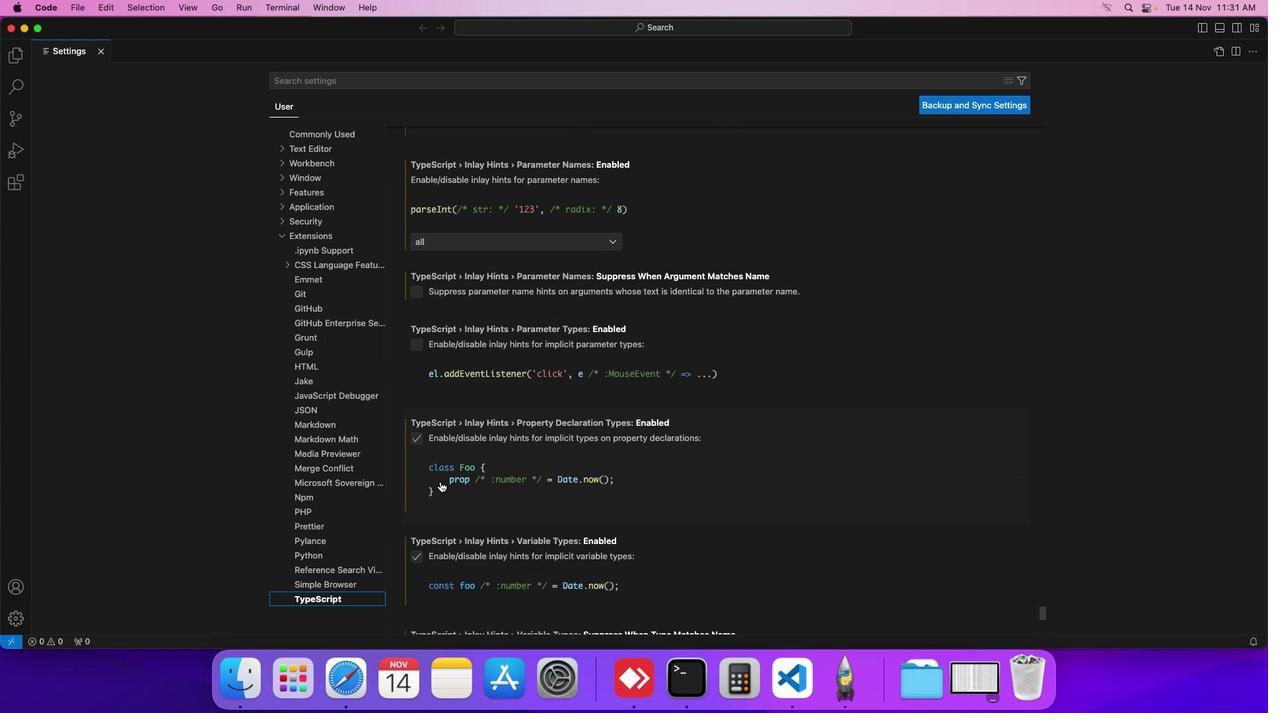 
Action: Mouse scrolled (440, 481) with delta (0, 0)
Screenshot: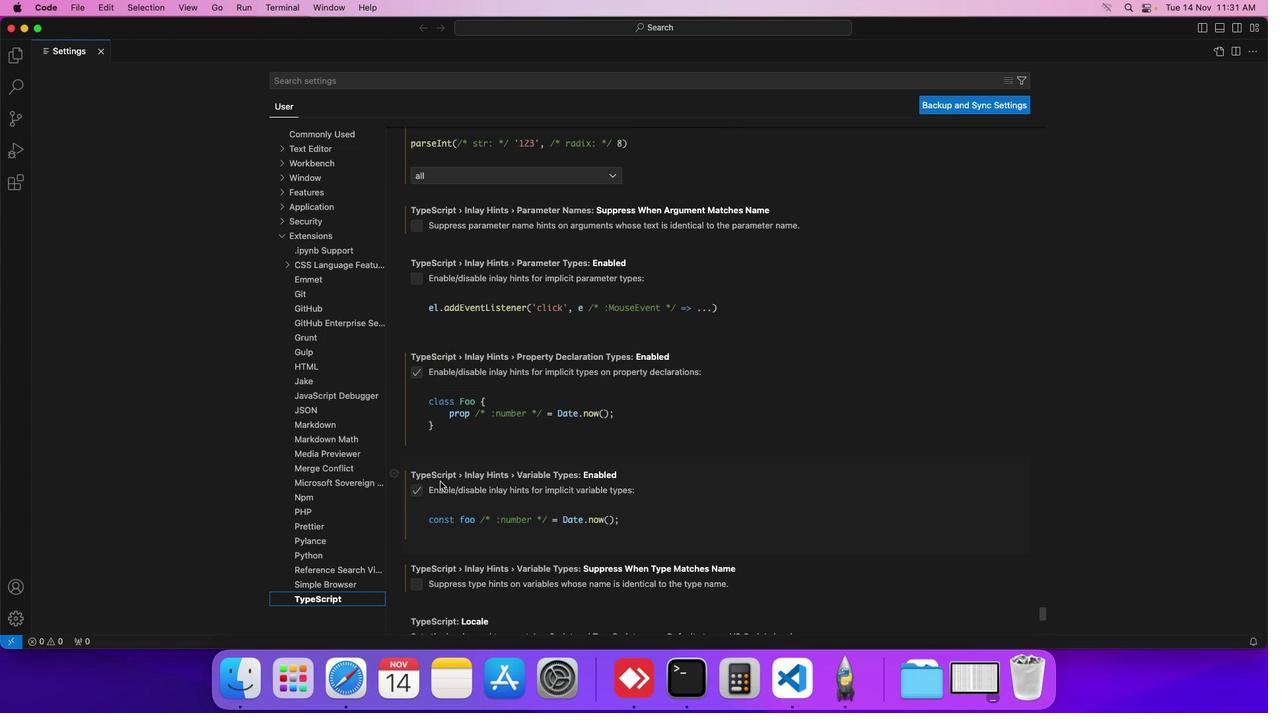 
Action: Mouse scrolled (440, 481) with delta (0, 0)
Screenshot: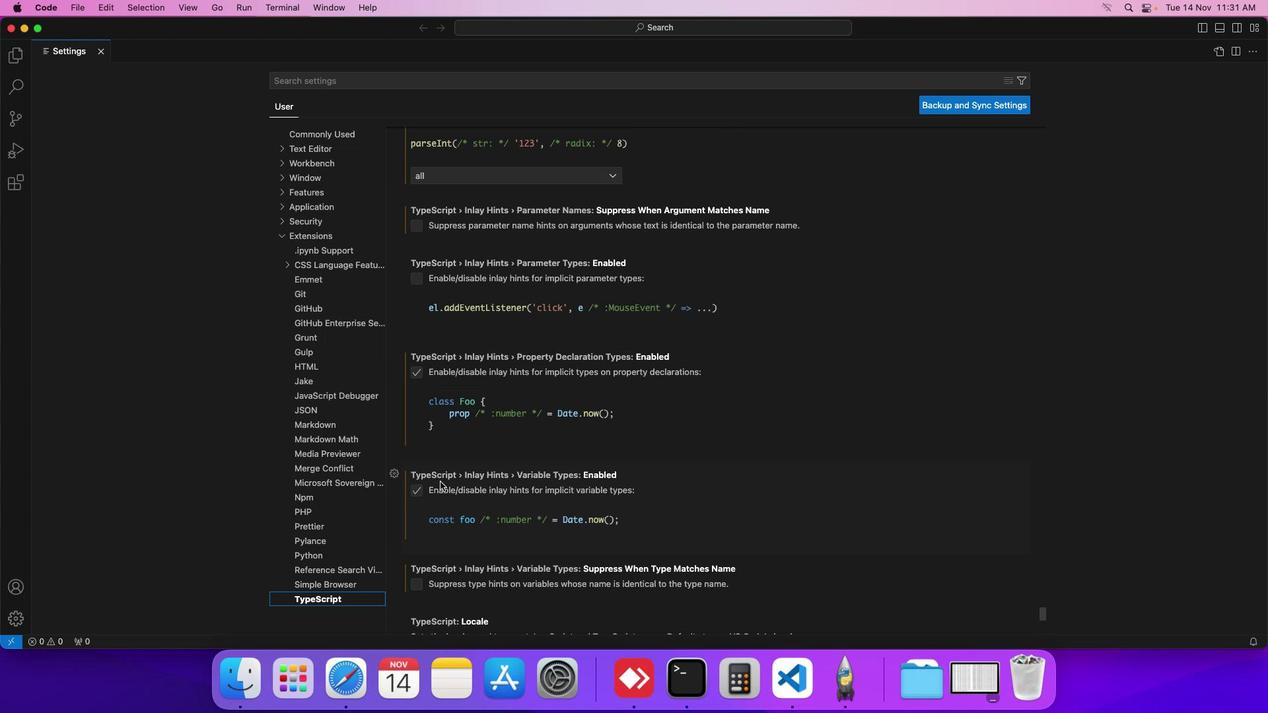 
Action: Mouse scrolled (440, 481) with delta (0, 0)
Screenshot: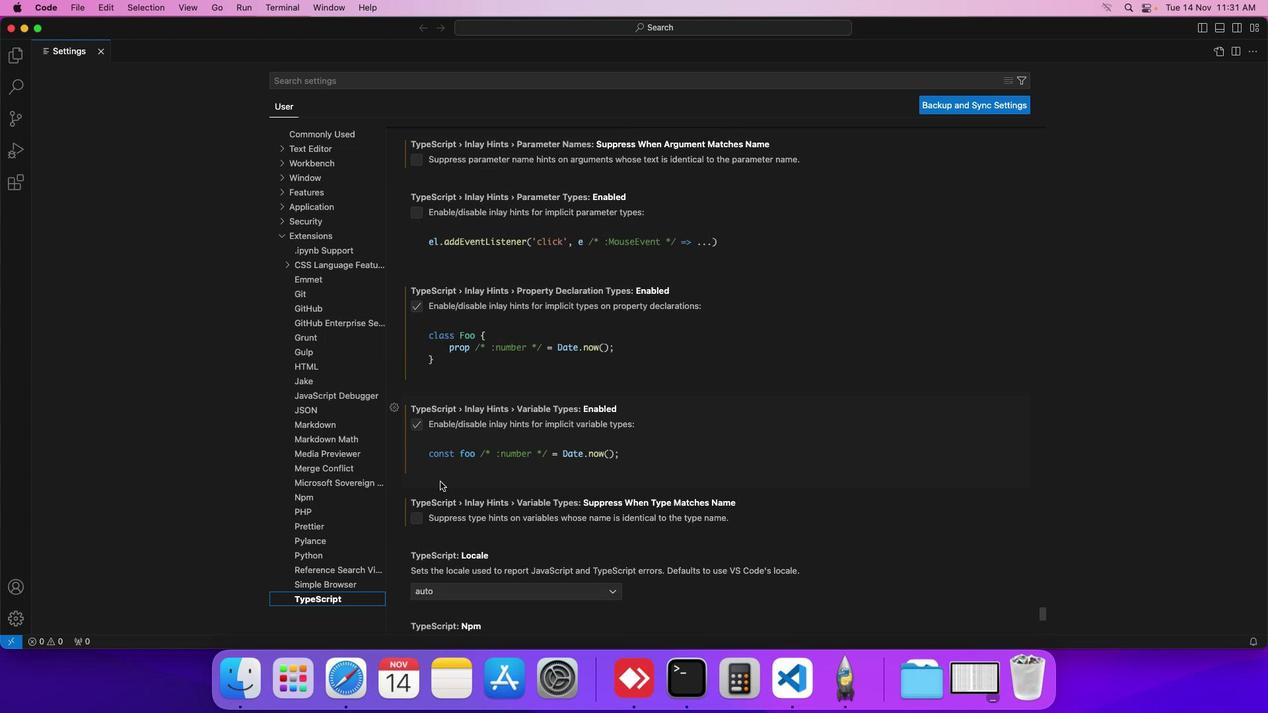 
Action: Mouse scrolled (440, 481) with delta (0, 0)
Screenshot: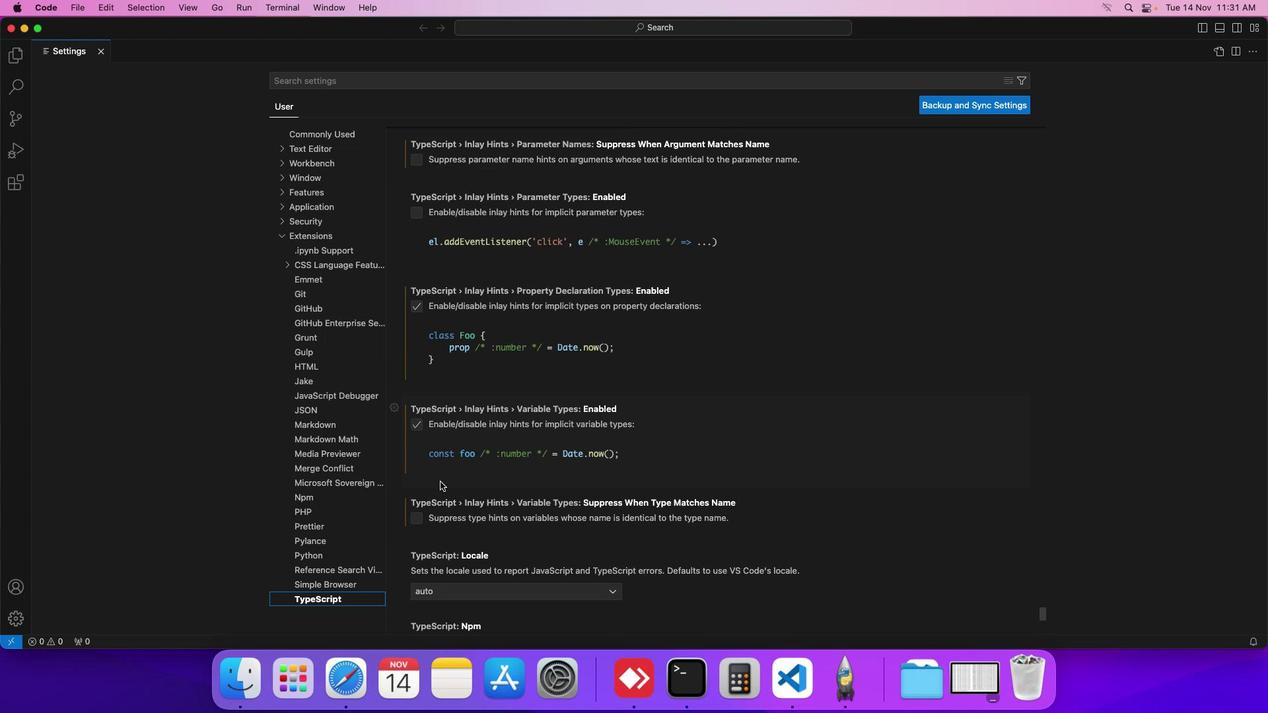 
Action: Mouse scrolled (440, 481) with delta (0, 0)
Screenshot: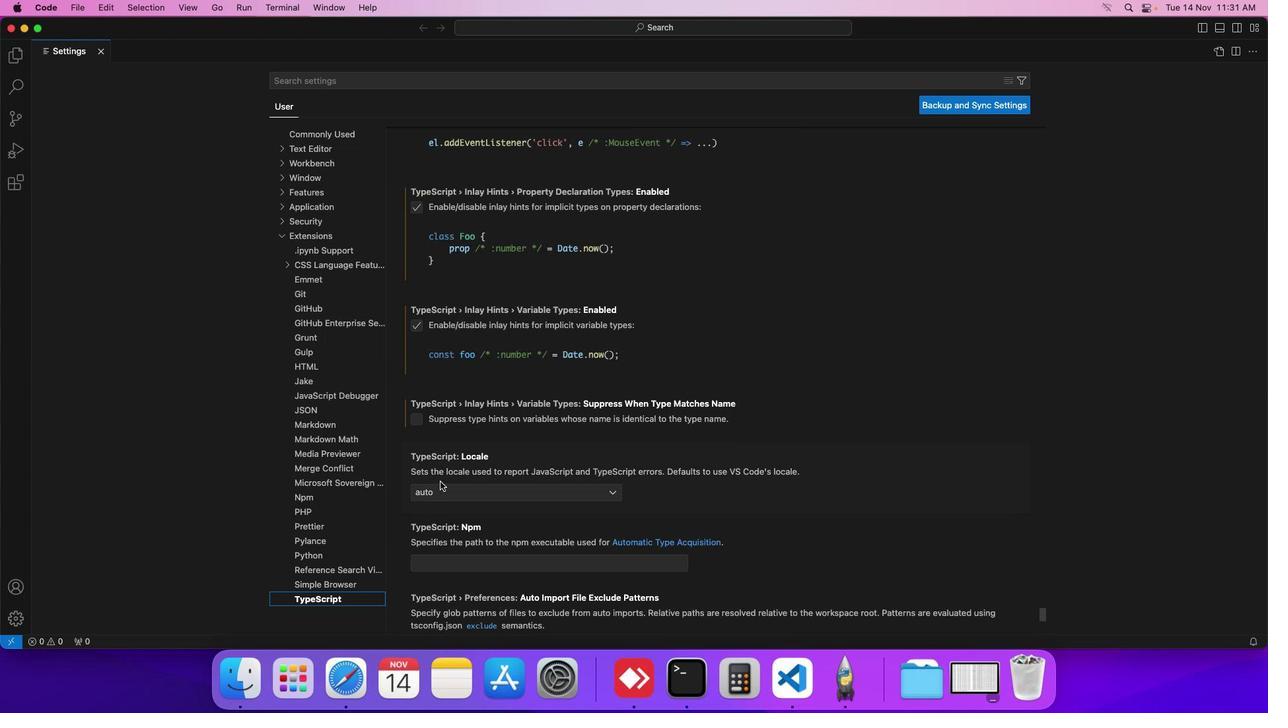 
Action: Mouse scrolled (440, 481) with delta (0, 0)
Screenshot: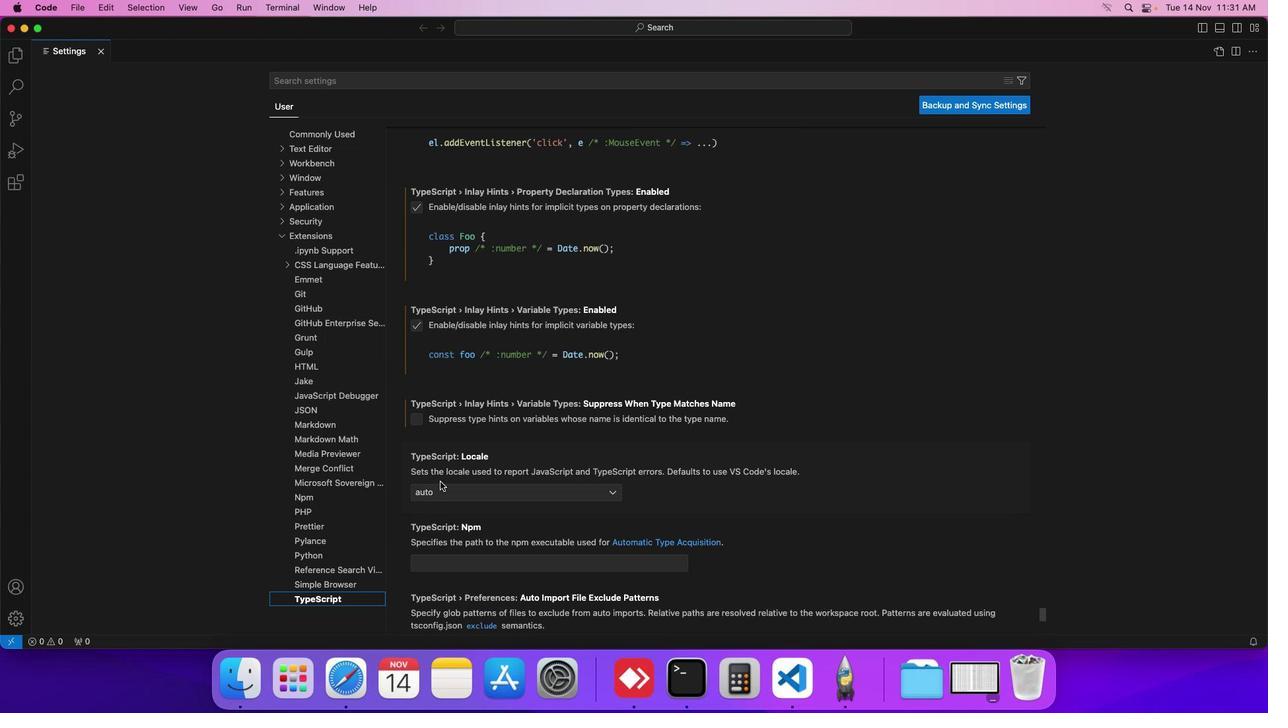 
Action: Mouse scrolled (440, 481) with delta (0, 0)
Screenshot: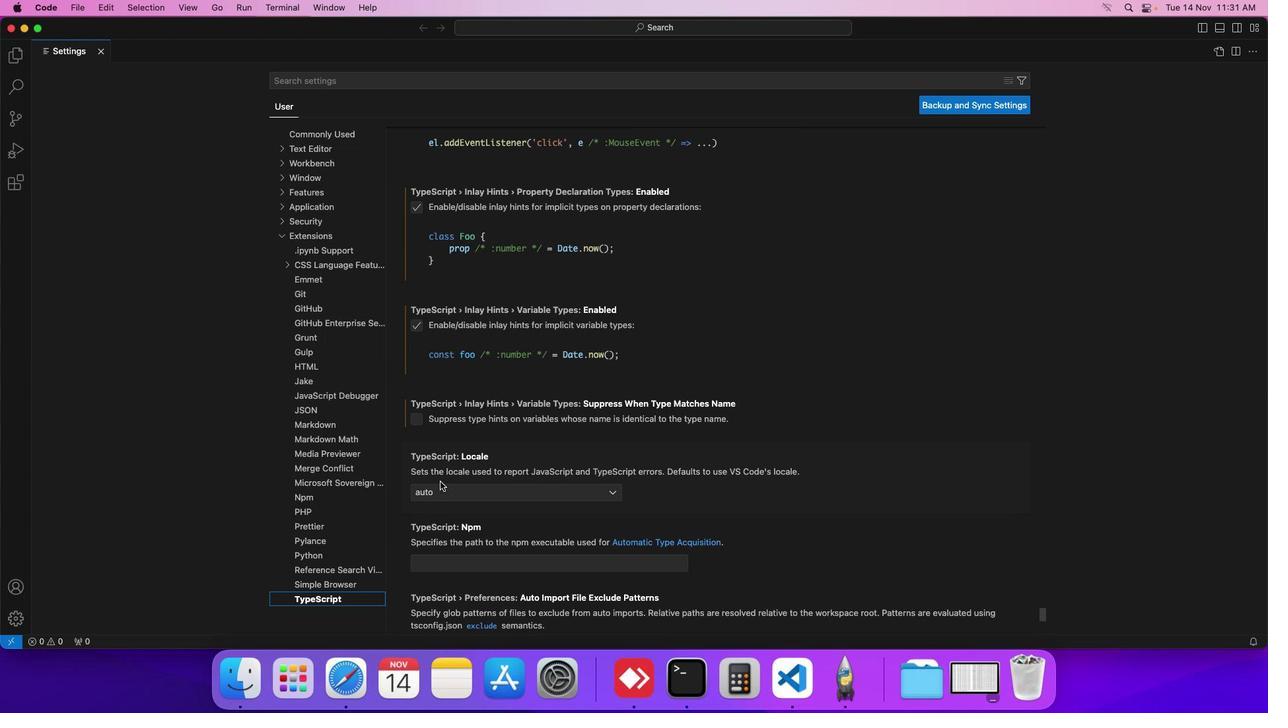 
Action: Mouse scrolled (440, 481) with delta (0, 0)
Screenshot: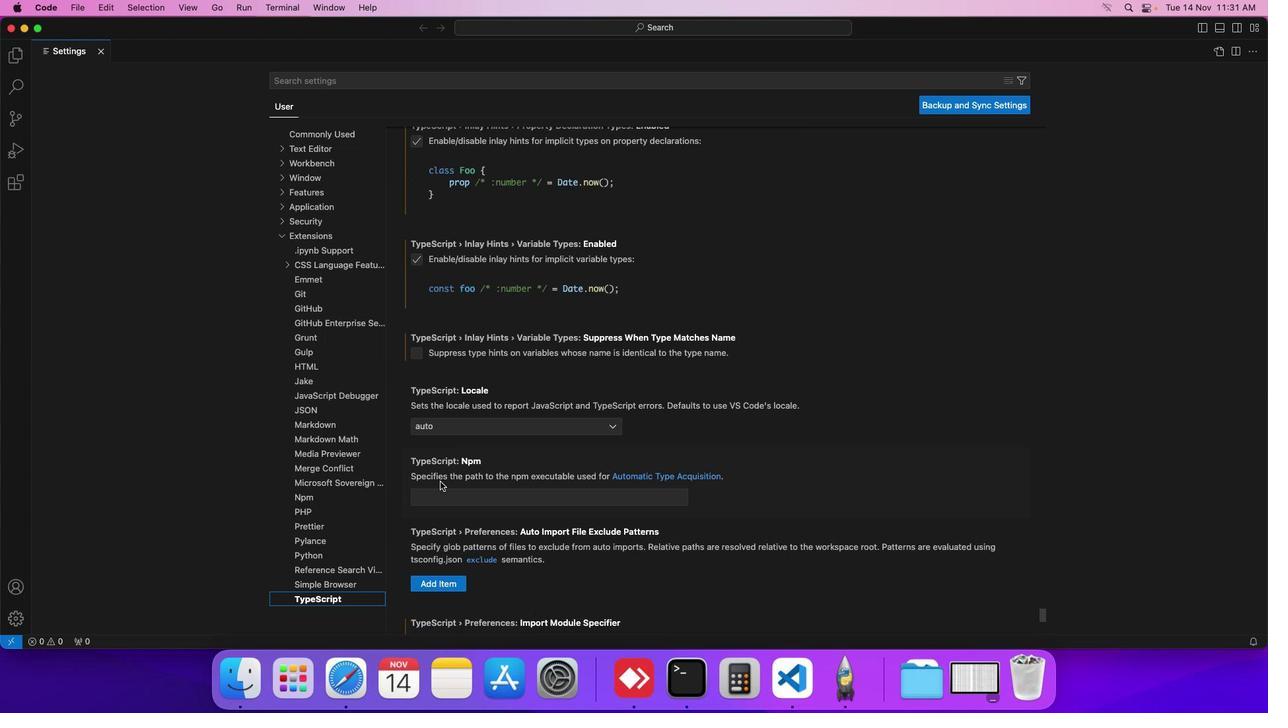 
Action: Mouse scrolled (440, 481) with delta (0, 0)
Screenshot: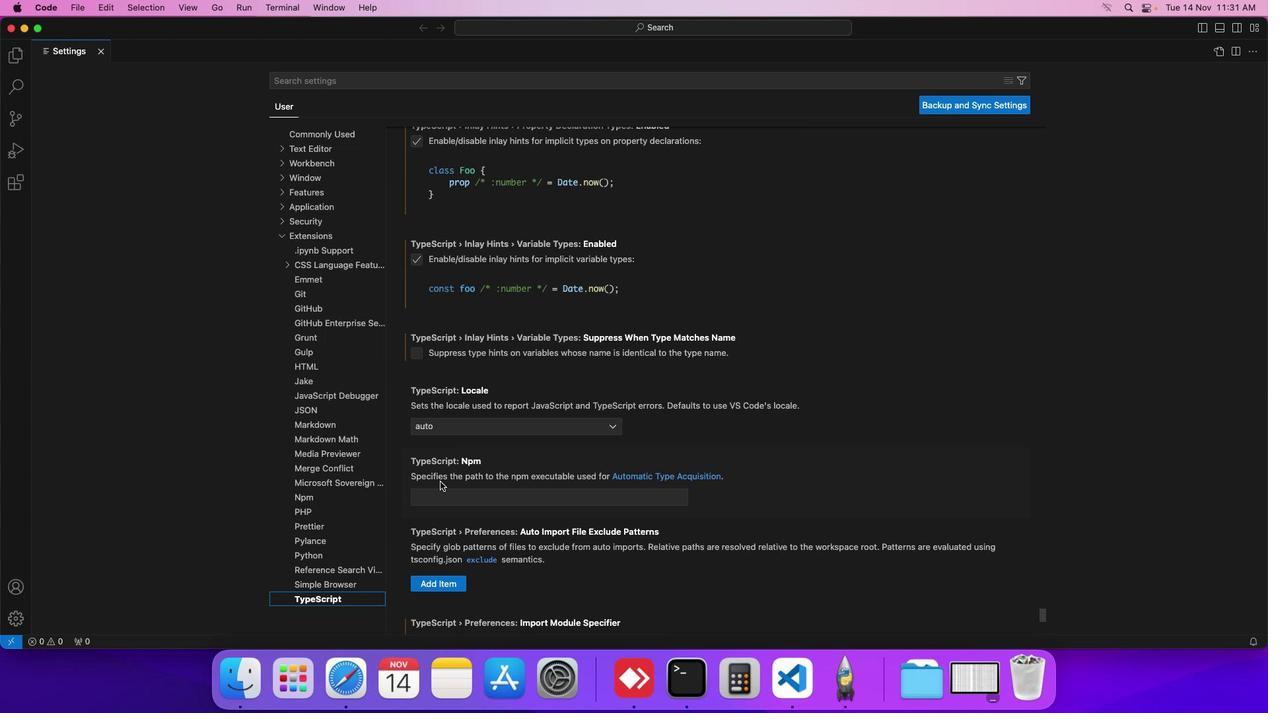 
Action: Mouse scrolled (440, 481) with delta (0, 0)
Screenshot: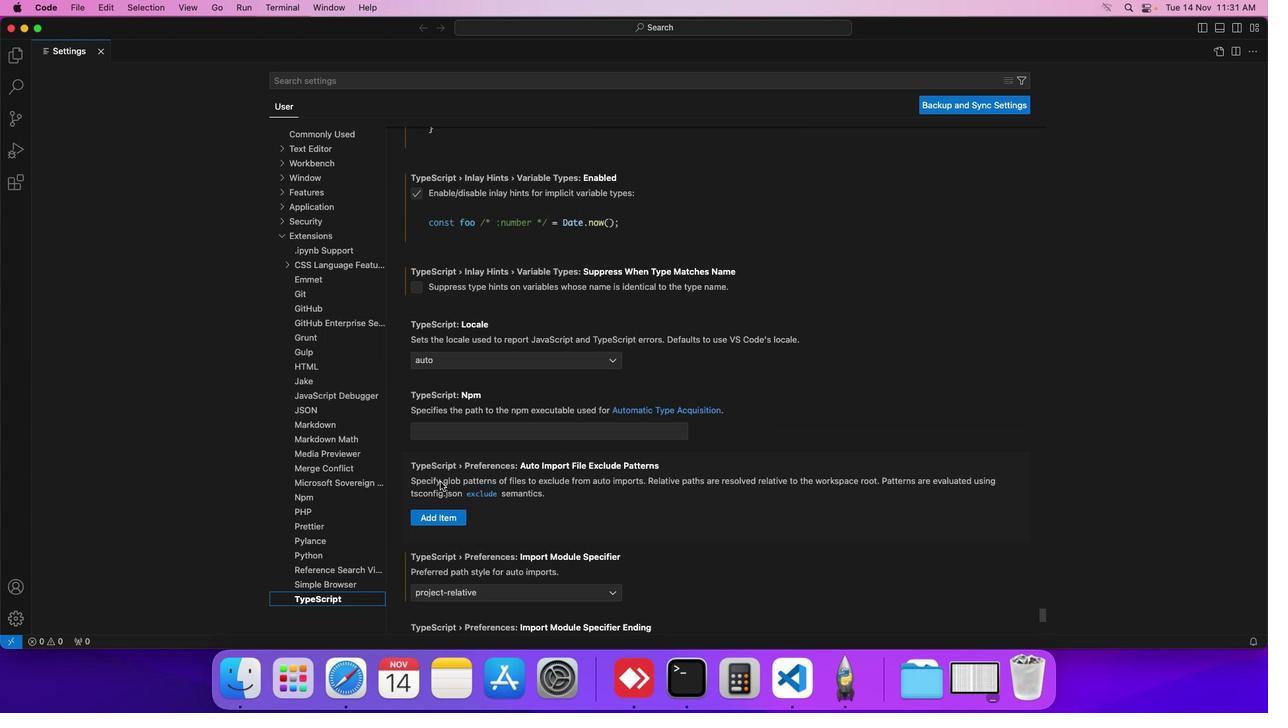 
Action: Mouse scrolled (440, 481) with delta (0, 0)
Screenshot: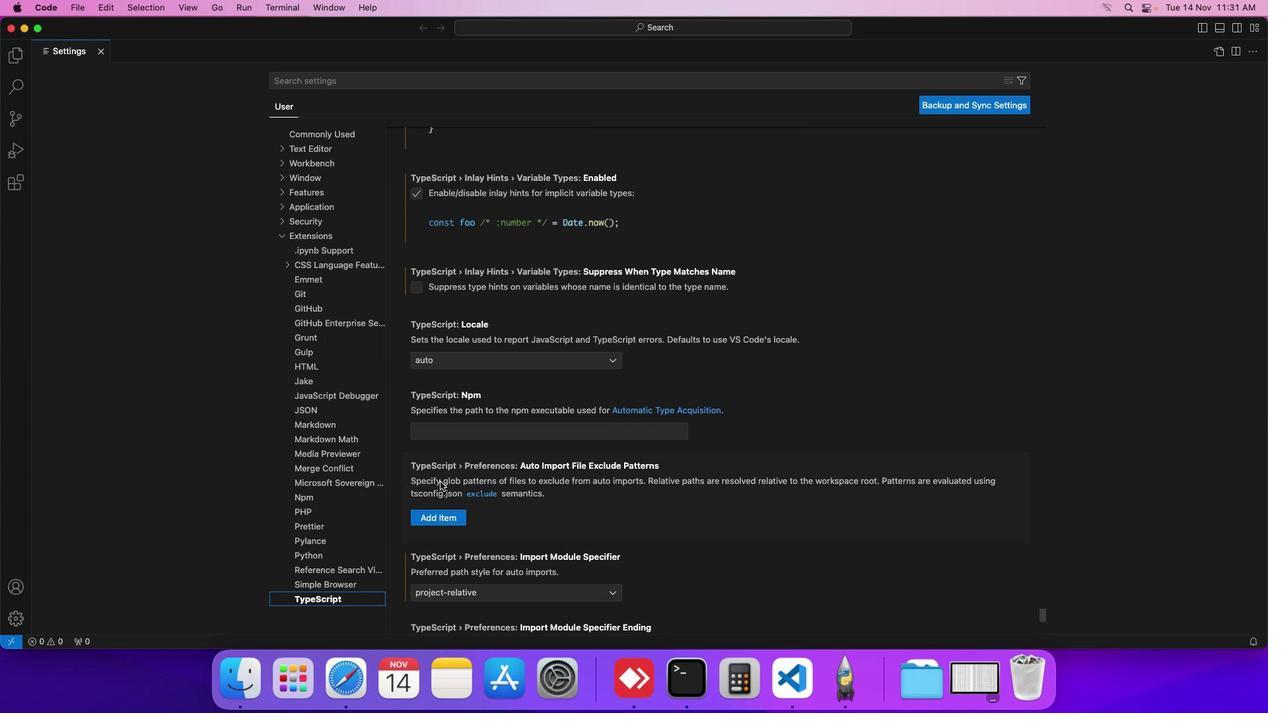 
Action: Mouse scrolled (440, 481) with delta (0, 0)
Screenshot: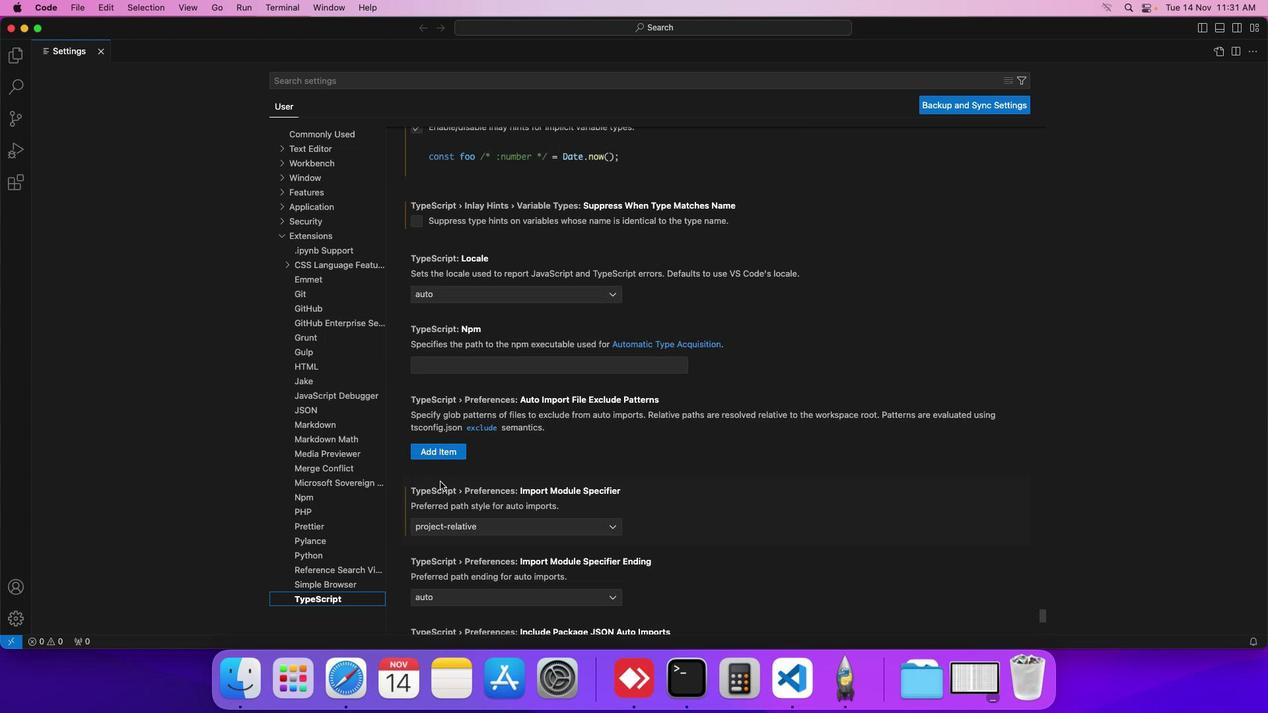 
Action: Mouse scrolled (440, 481) with delta (0, 0)
Screenshot: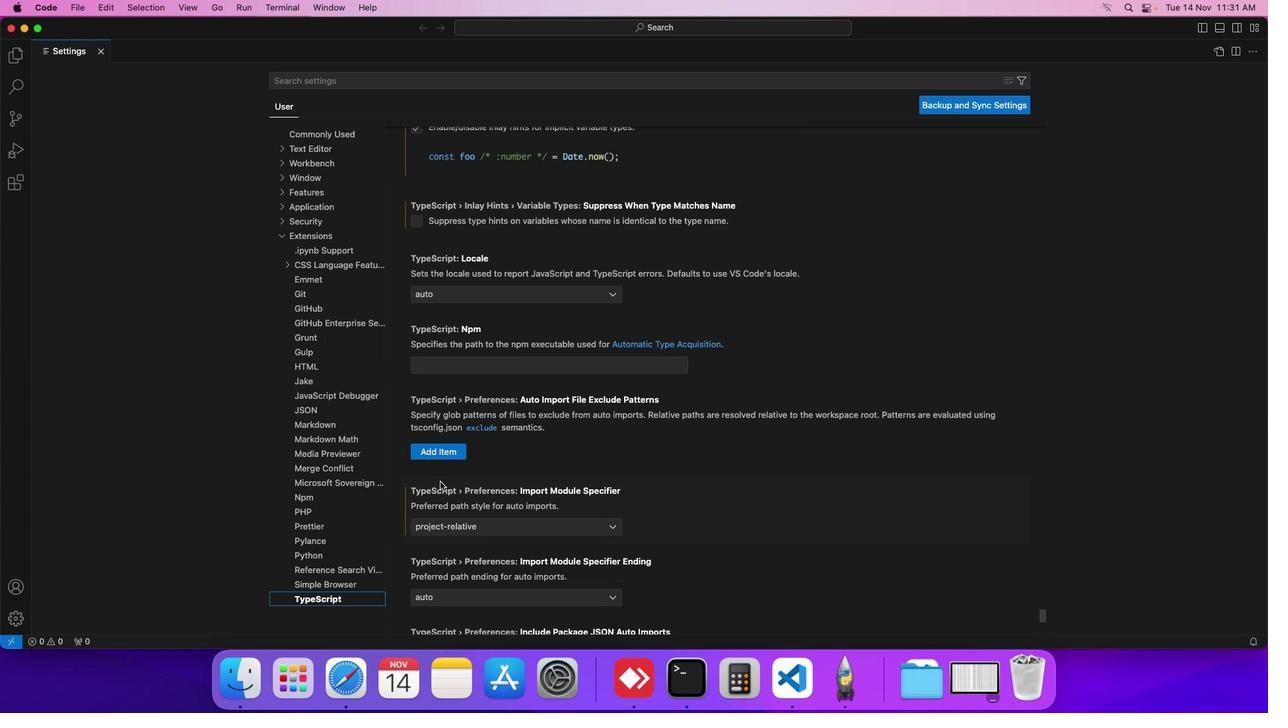 
Action: Mouse scrolled (440, 481) with delta (0, 0)
Screenshot: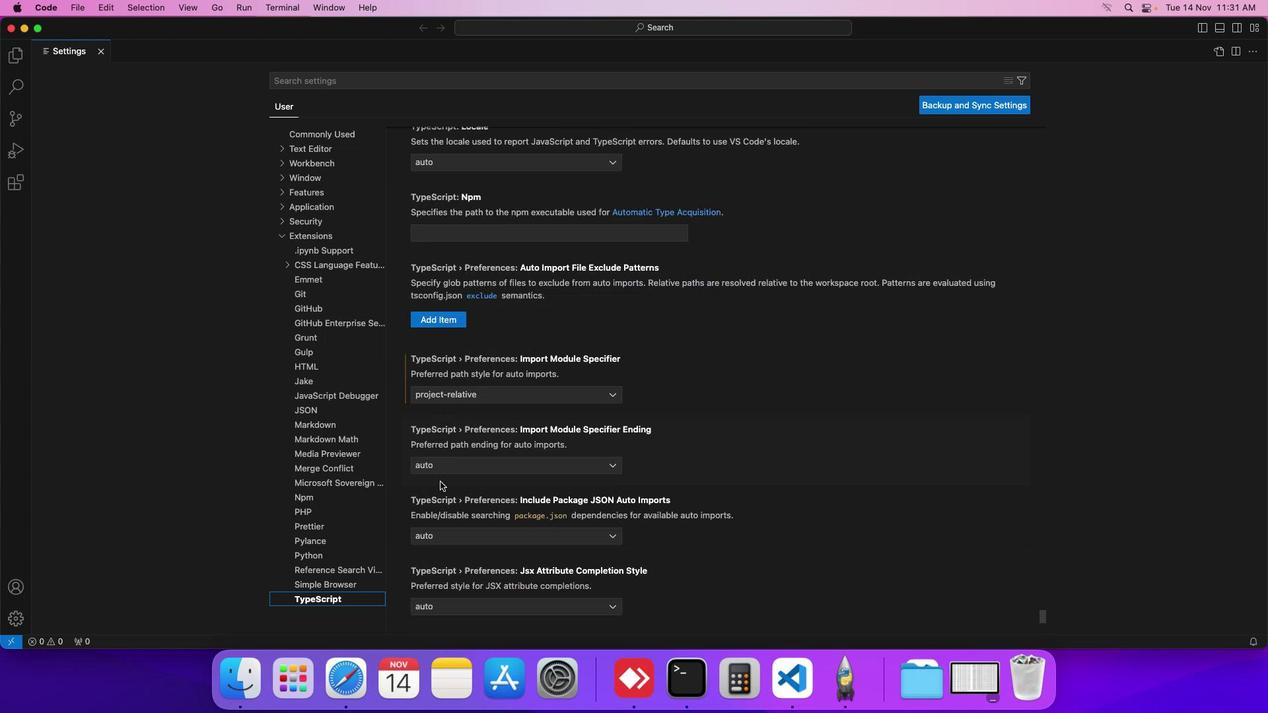 
Action: Mouse scrolled (440, 481) with delta (0, 0)
Screenshot: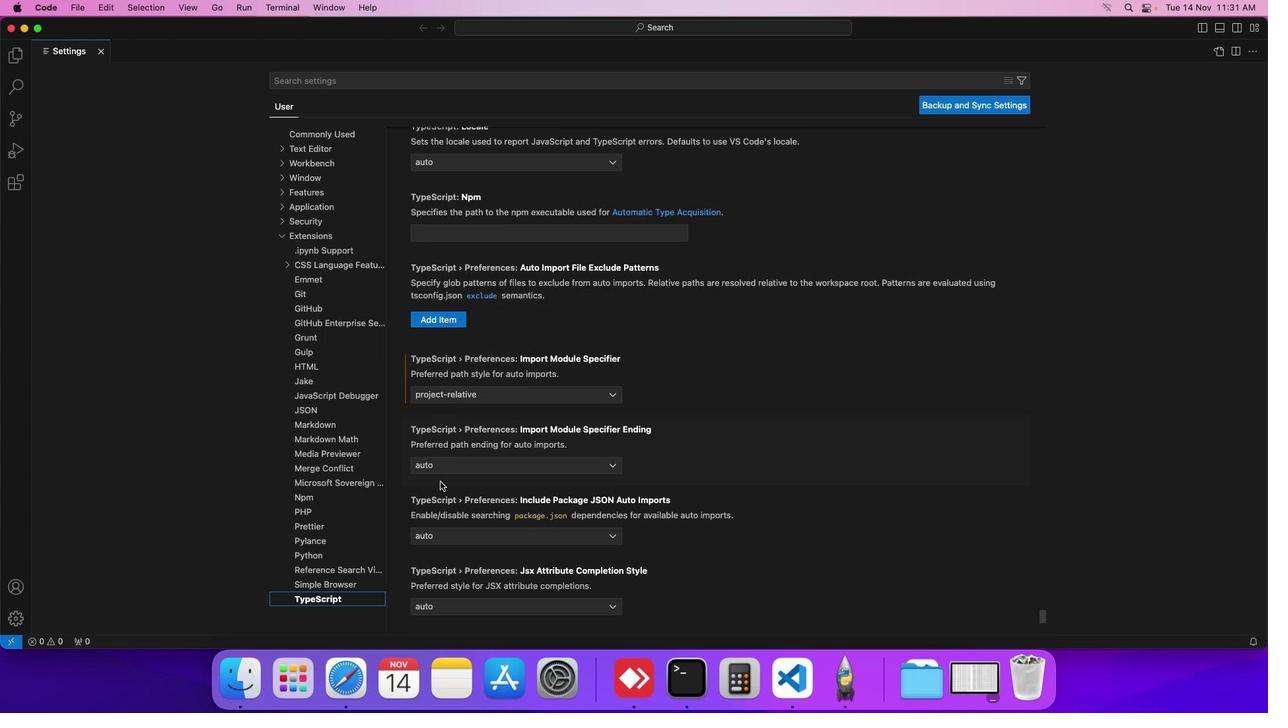 
Action: Mouse scrolled (440, 481) with delta (0, -1)
Screenshot: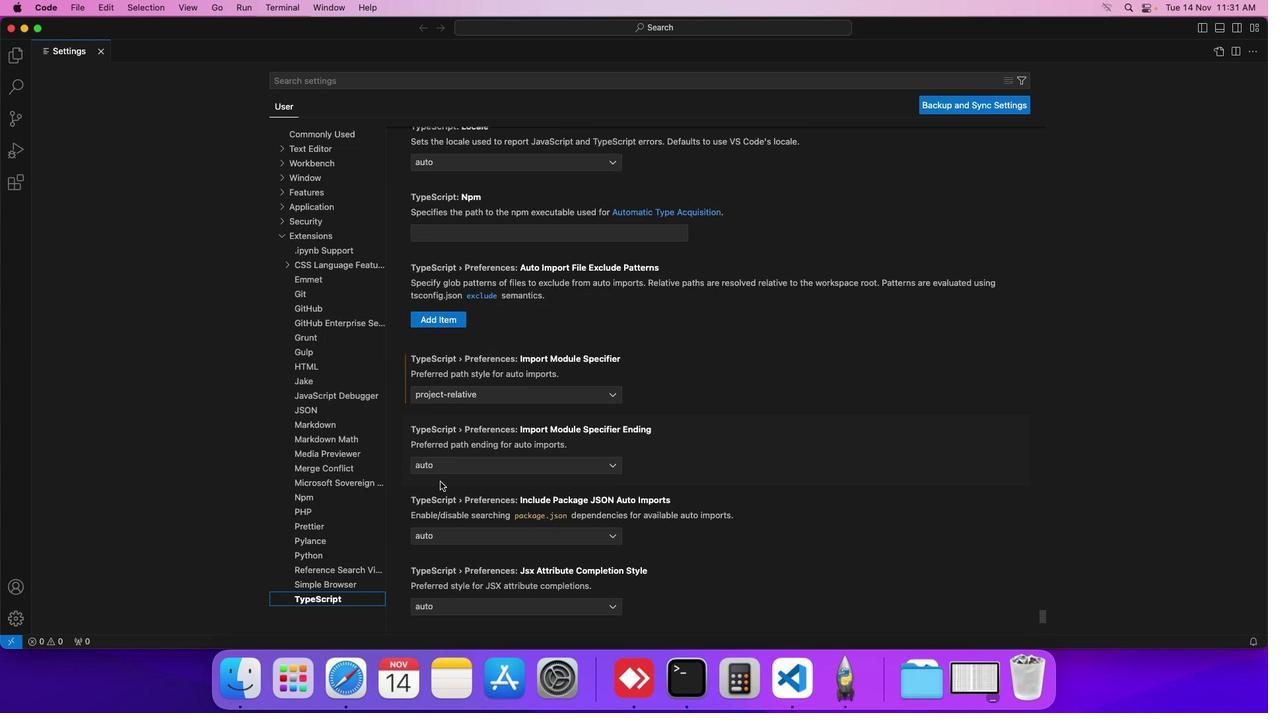 
Action: Mouse scrolled (440, 481) with delta (0, 0)
Screenshot: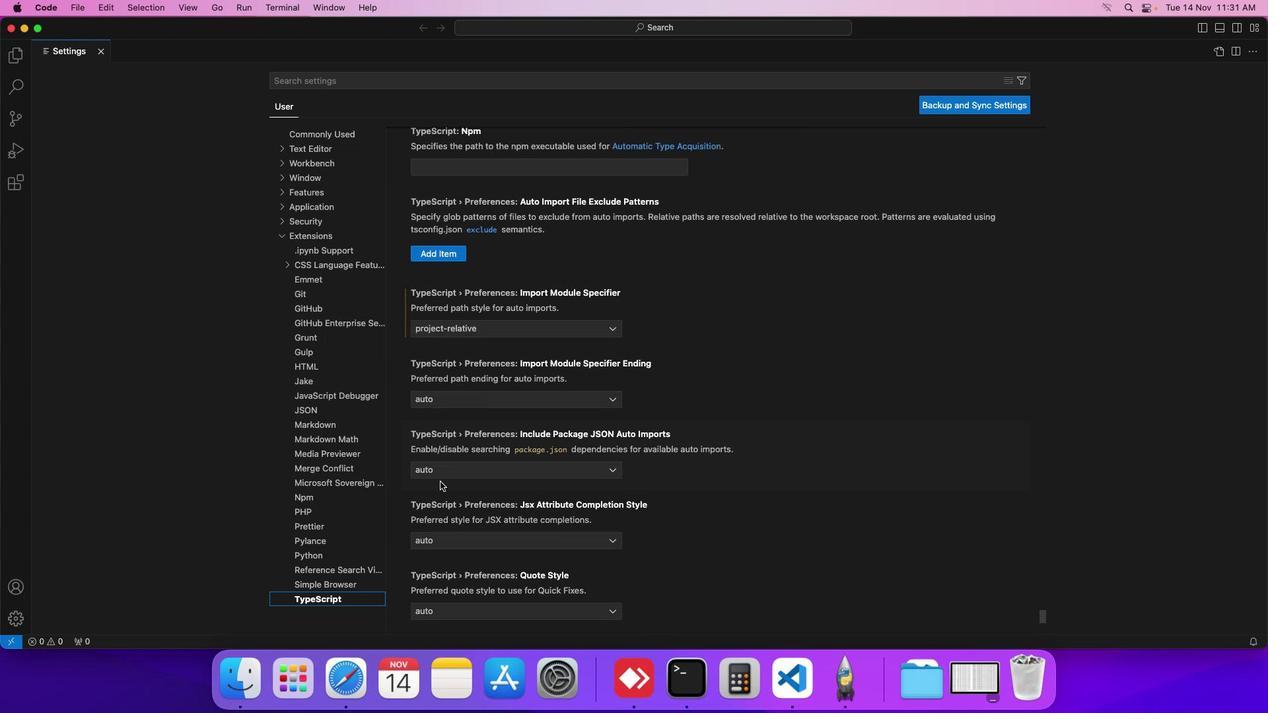 
Action: Mouse scrolled (440, 481) with delta (0, 0)
Screenshot: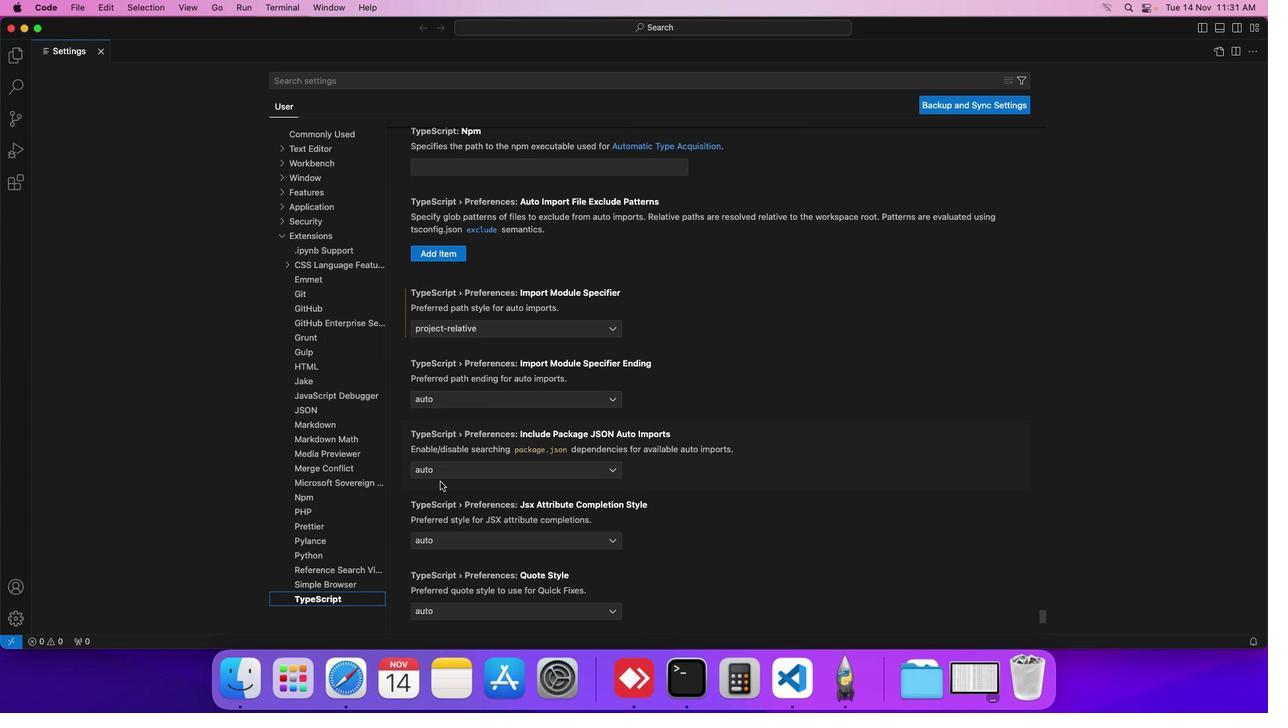 
Action: Mouse scrolled (440, 481) with delta (0, 0)
Screenshot: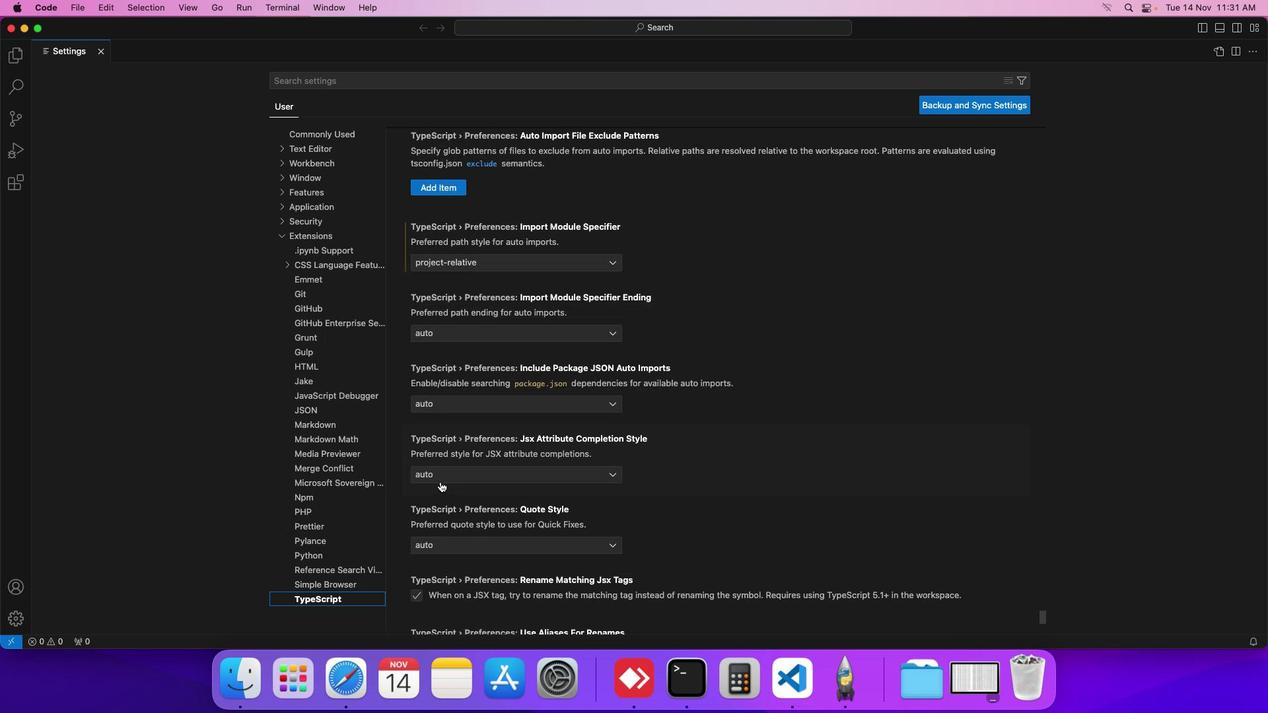 
Action: Mouse scrolled (440, 481) with delta (0, 0)
Screenshot: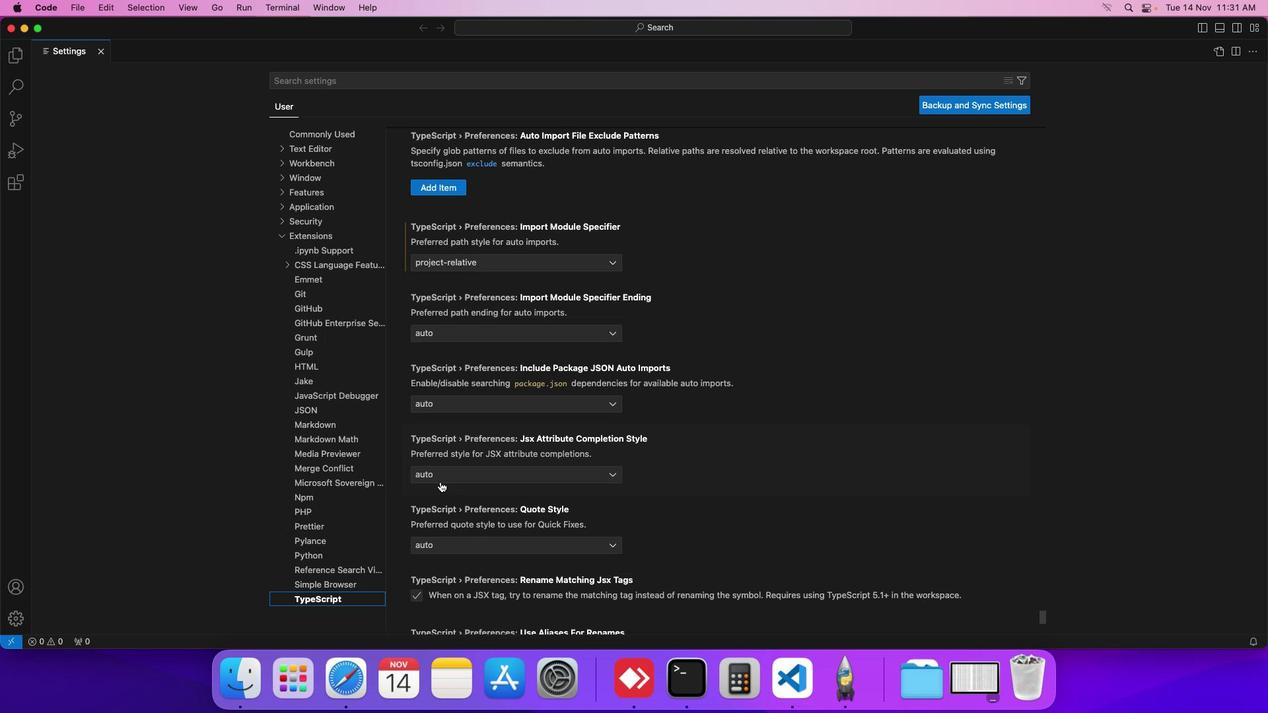 
Action: Mouse scrolled (440, 481) with delta (0, 0)
Screenshot: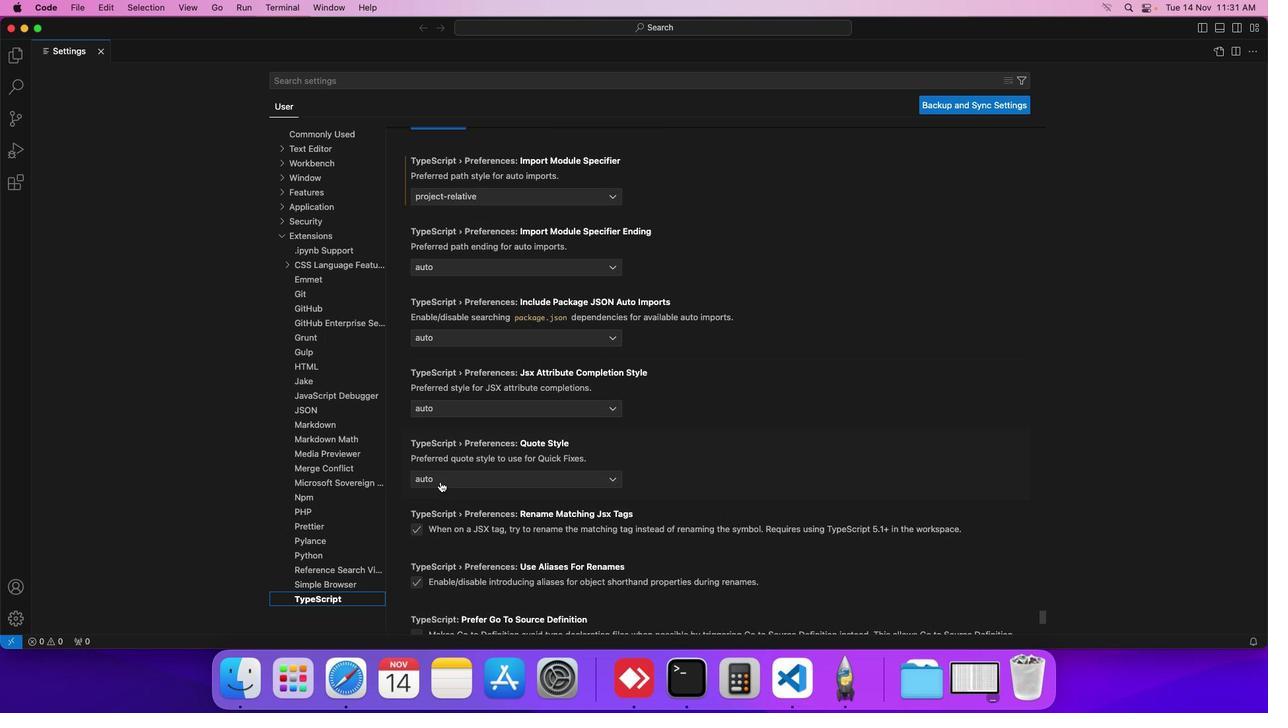 
Action: Mouse scrolled (440, 481) with delta (0, 0)
Screenshot: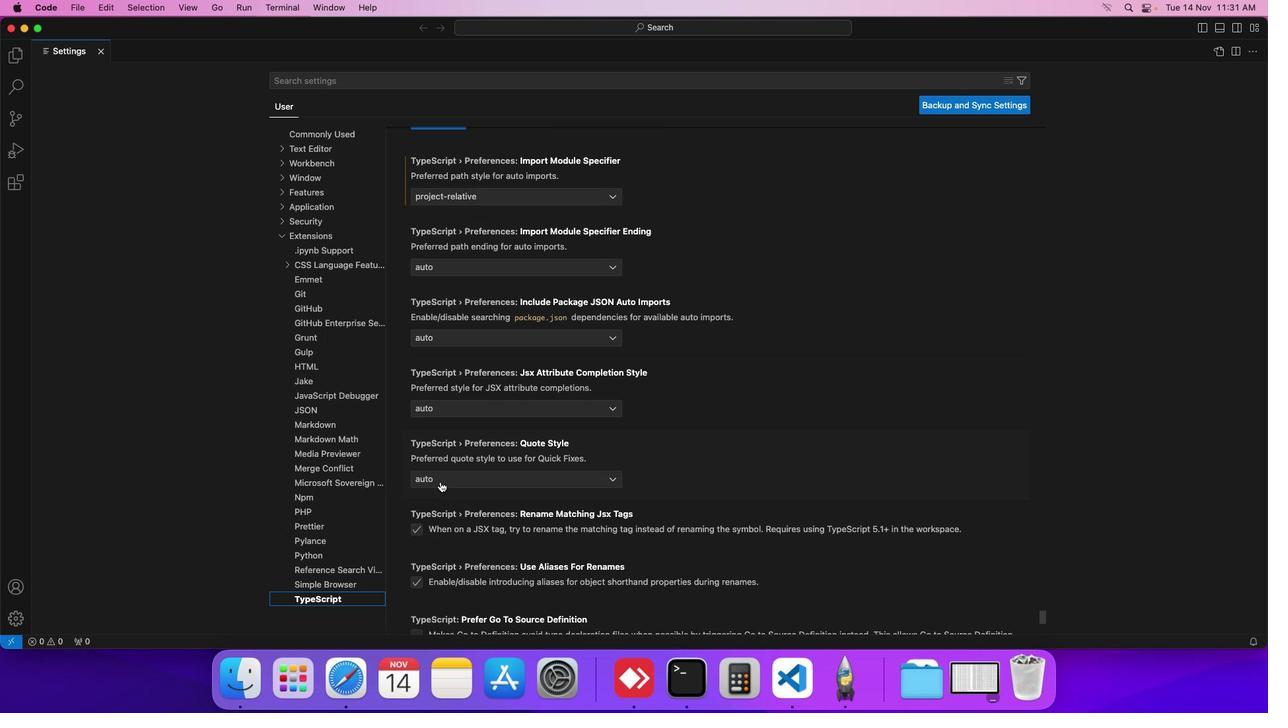 
Action: Mouse scrolled (440, 481) with delta (0, 0)
Screenshot: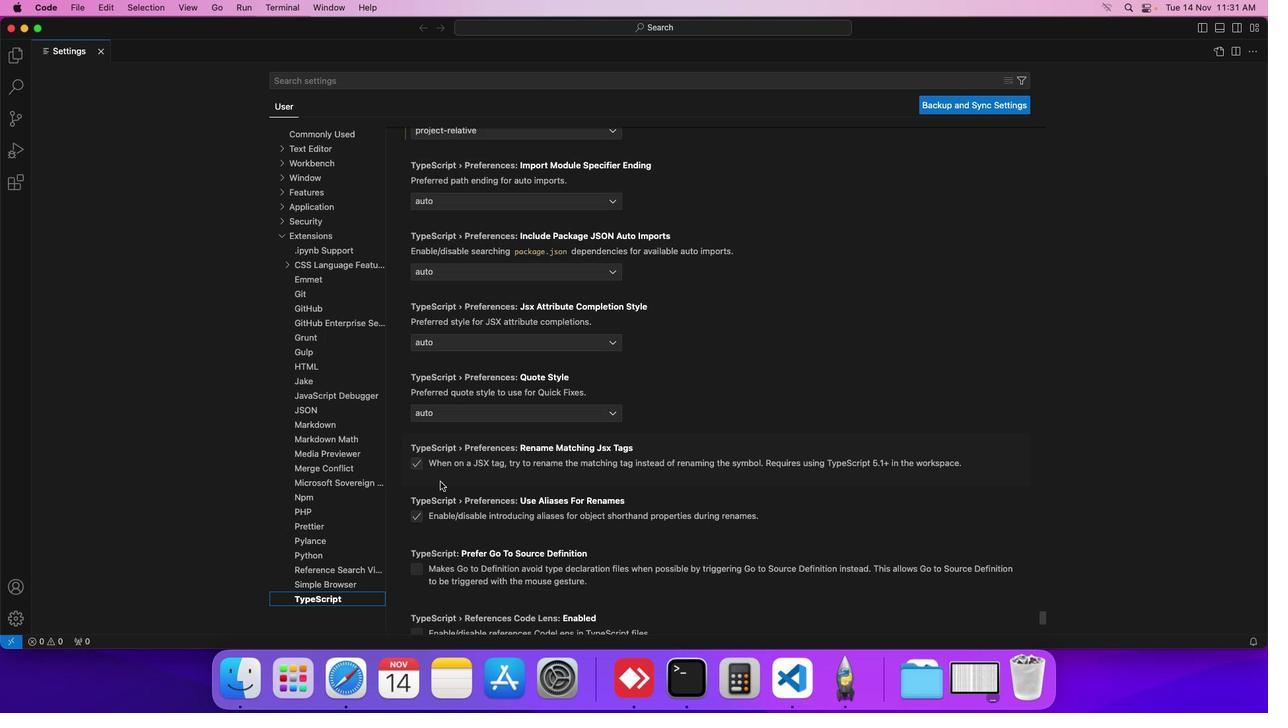 
Action: Mouse scrolled (440, 481) with delta (0, 0)
Screenshot: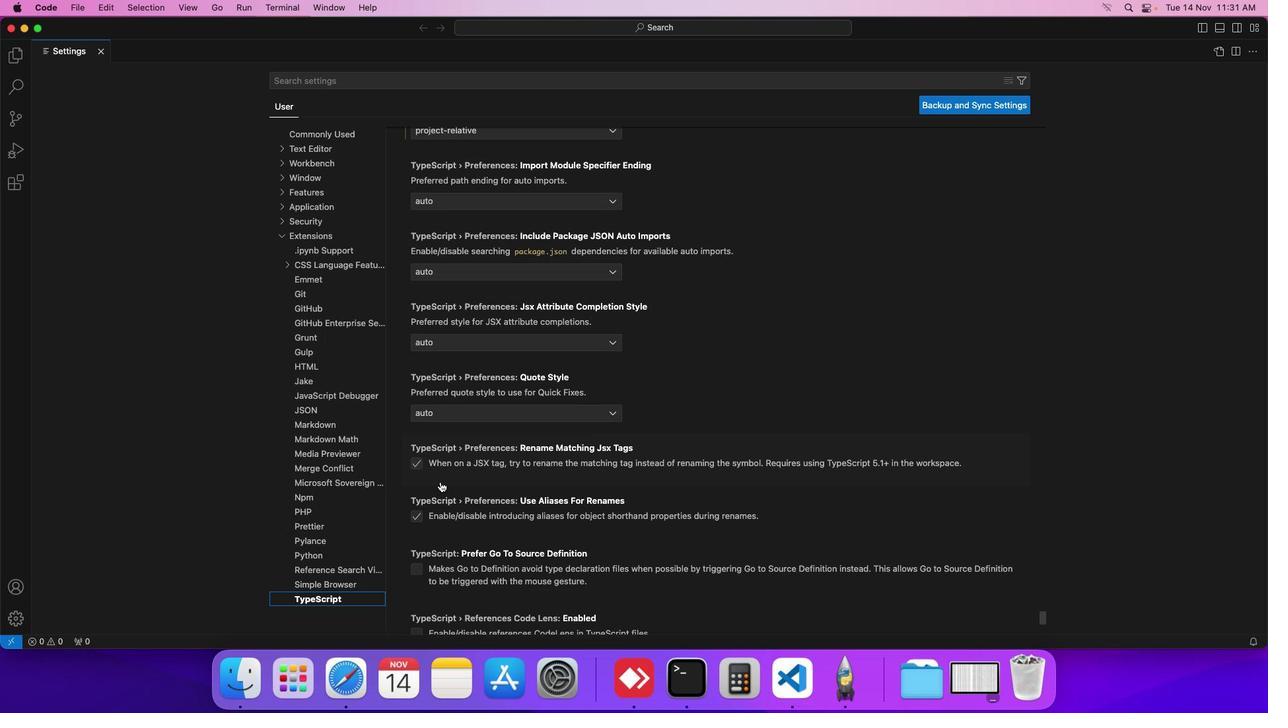 
Action: Mouse scrolled (440, 481) with delta (0, 0)
Screenshot: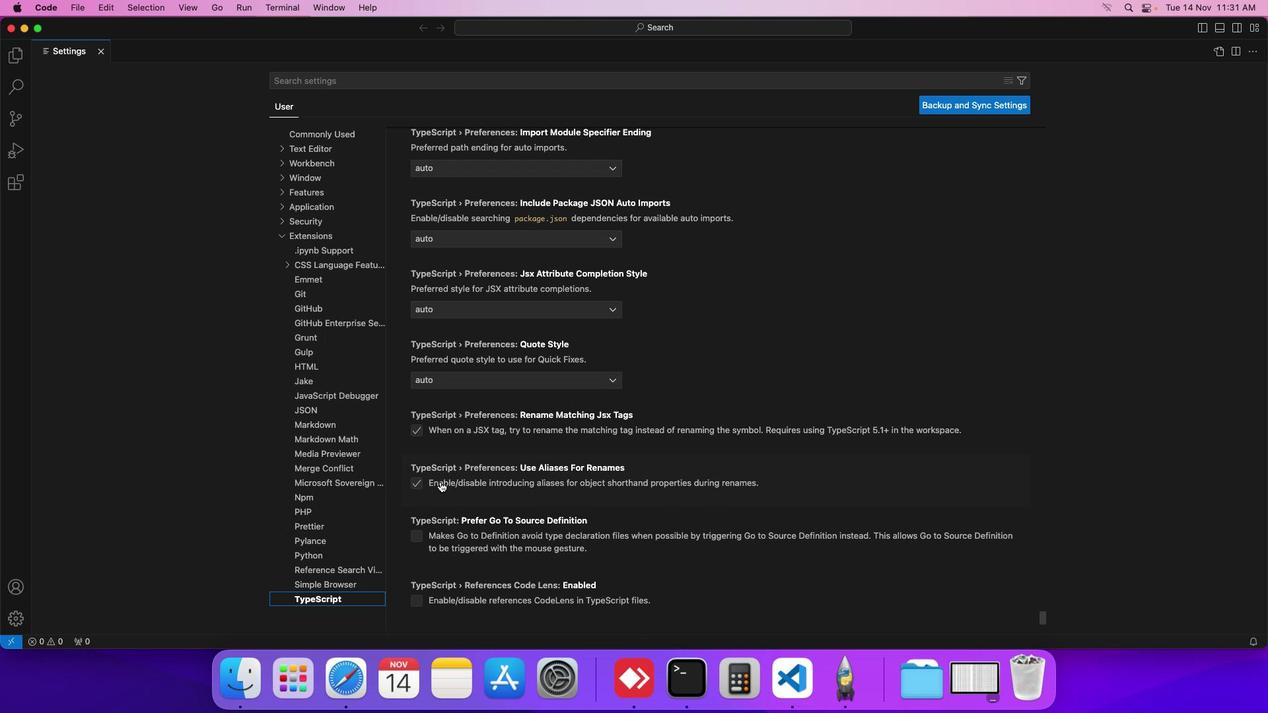 
Action: Mouse scrolled (440, 481) with delta (0, 0)
Screenshot: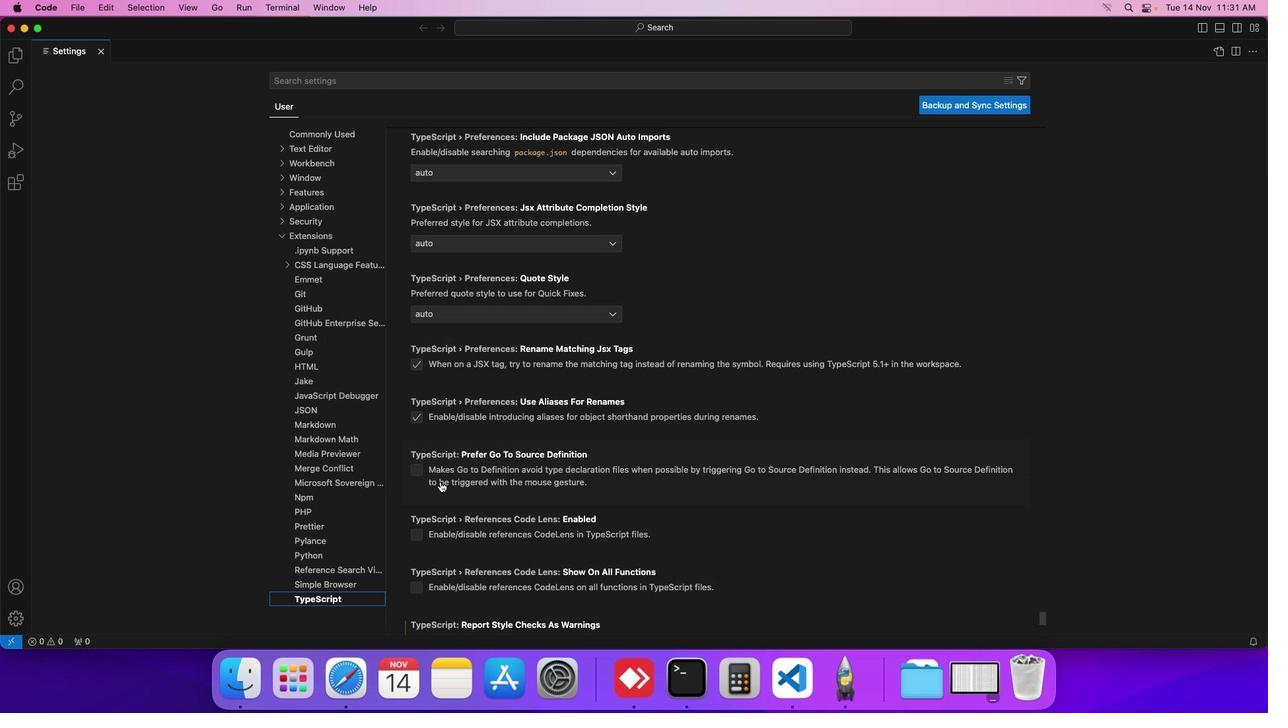 
Action: Mouse scrolled (440, 481) with delta (0, 0)
Screenshot: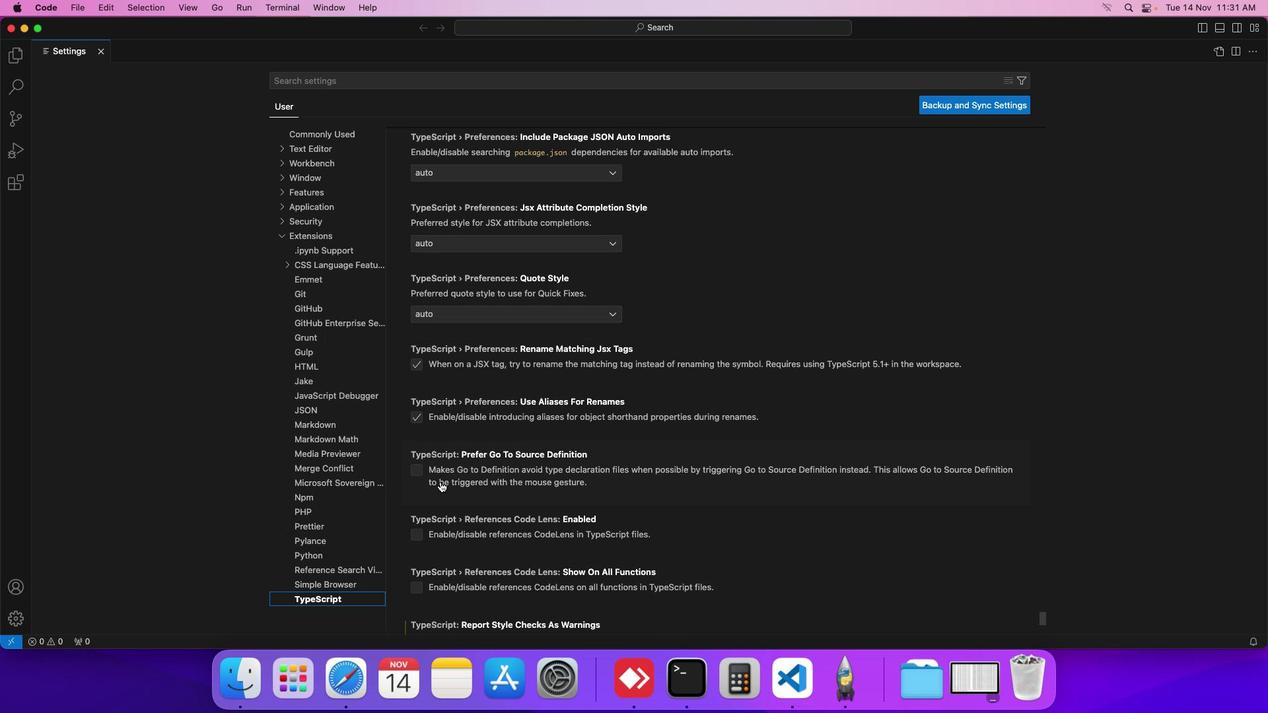 
Action: Mouse scrolled (440, 481) with delta (0, 0)
Screenshot: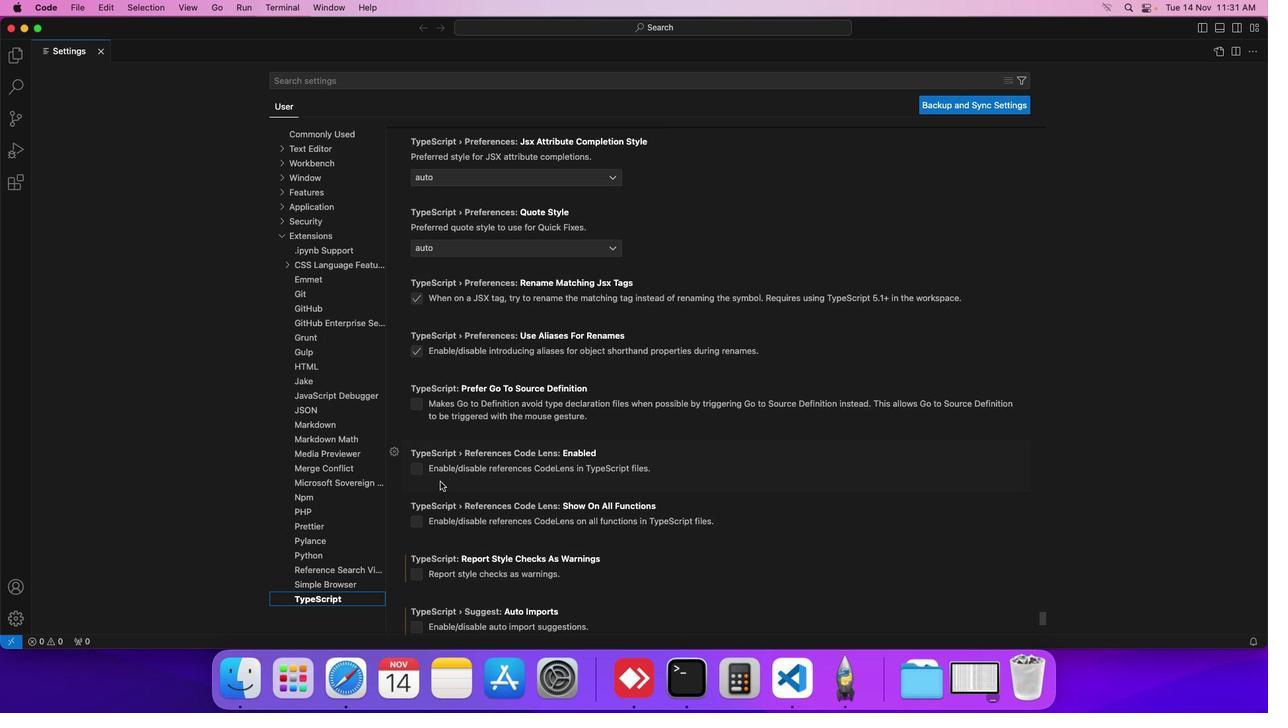 
Action: Mouse scrolled (440, 481) with delta (0, 0)
Screenshot: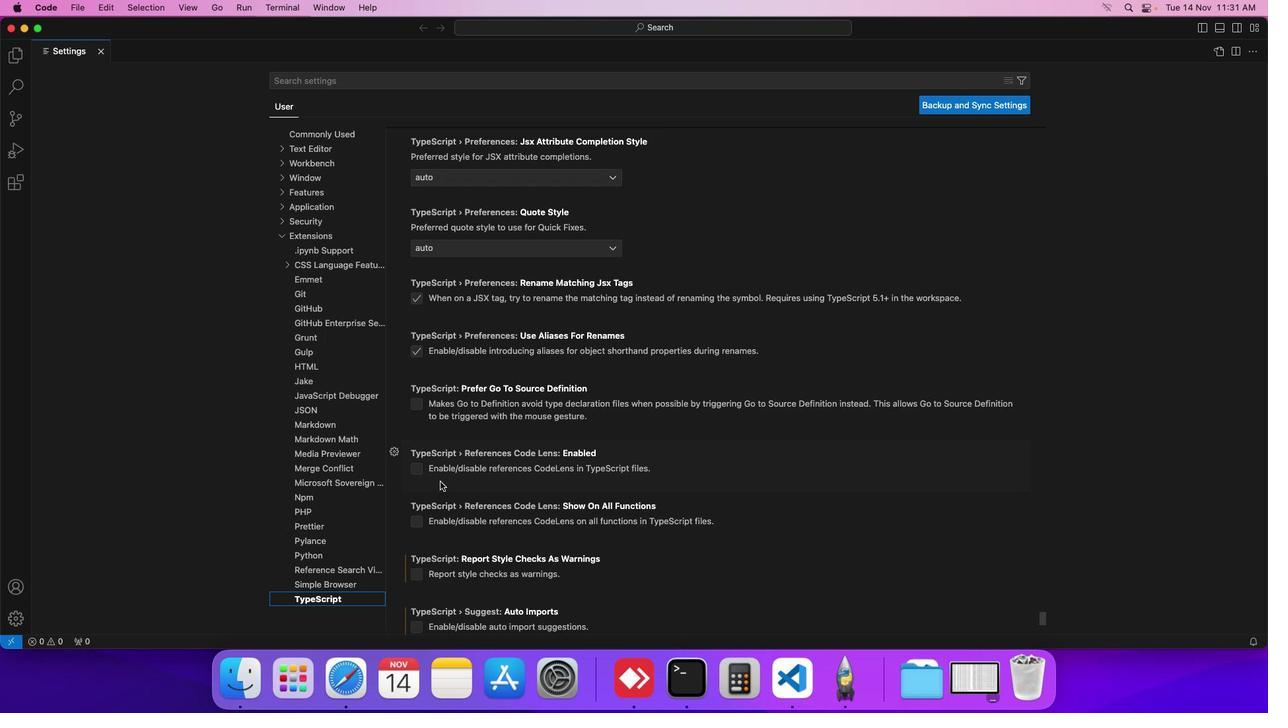 
Action: Mouse scrolled (440, 481) with delta (0, 0)
Screenshot: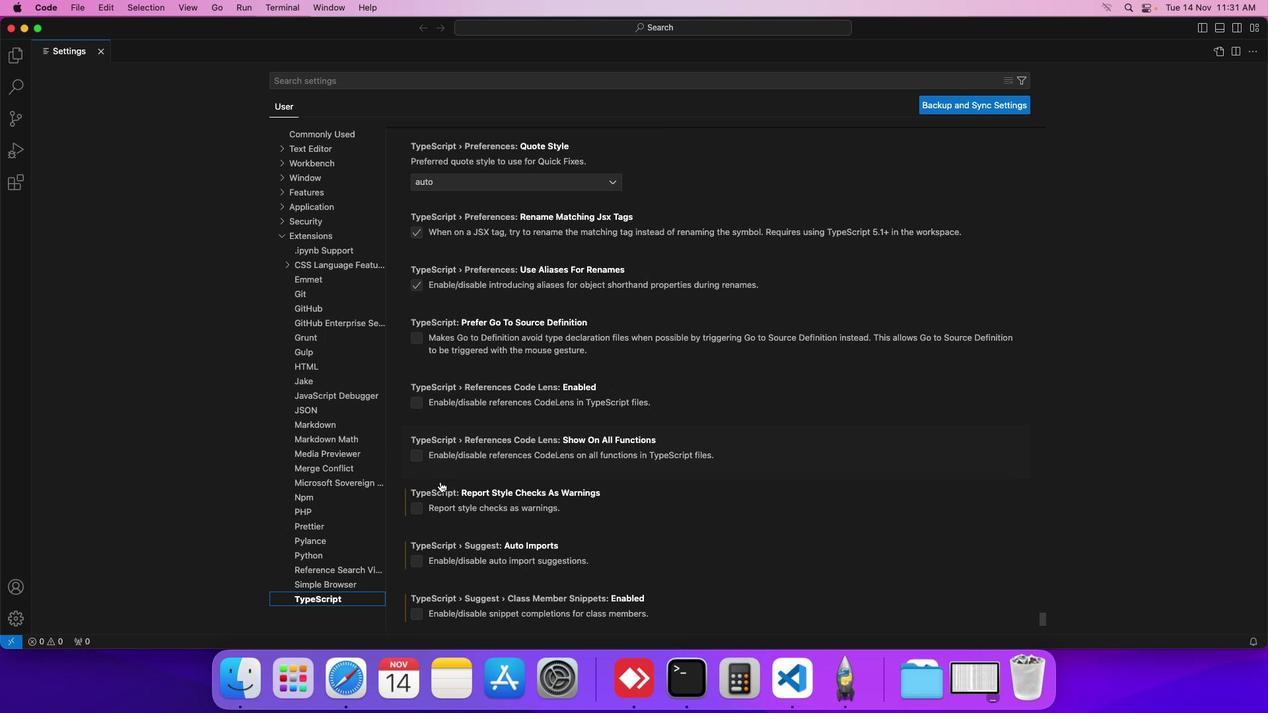 
Action: Mouse scrolled (440, 481) with delta (0, 0)
Screenshot: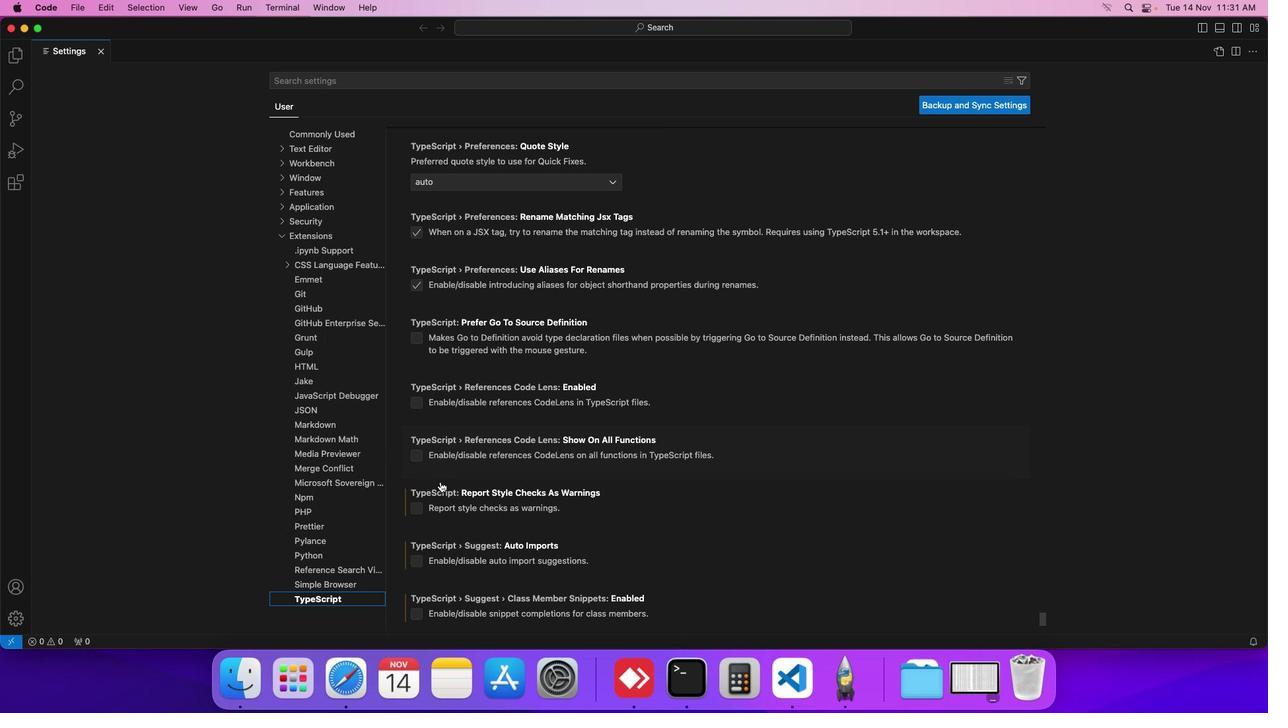 
Action: Mouse scrolled (440, 481) with delta (0, 0)
Screenshot: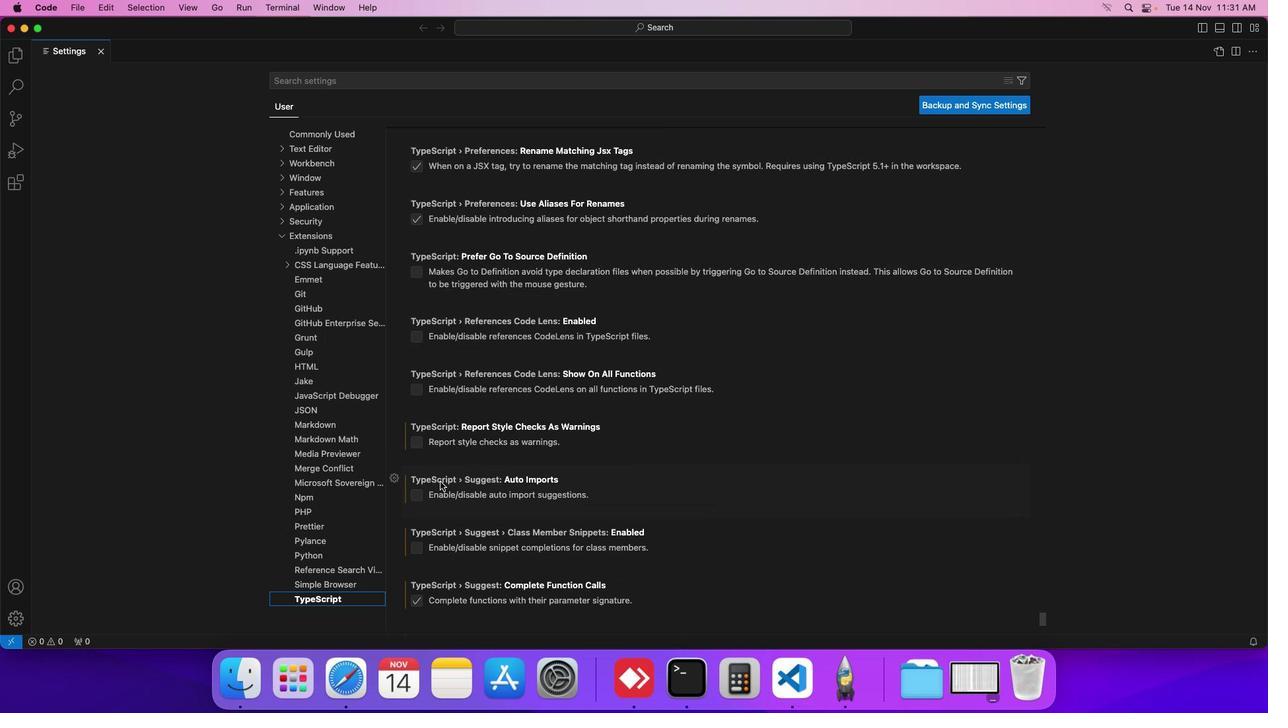 
Action: Mouse scrolled (440, 481) with delta (0, 0)
Screenshot: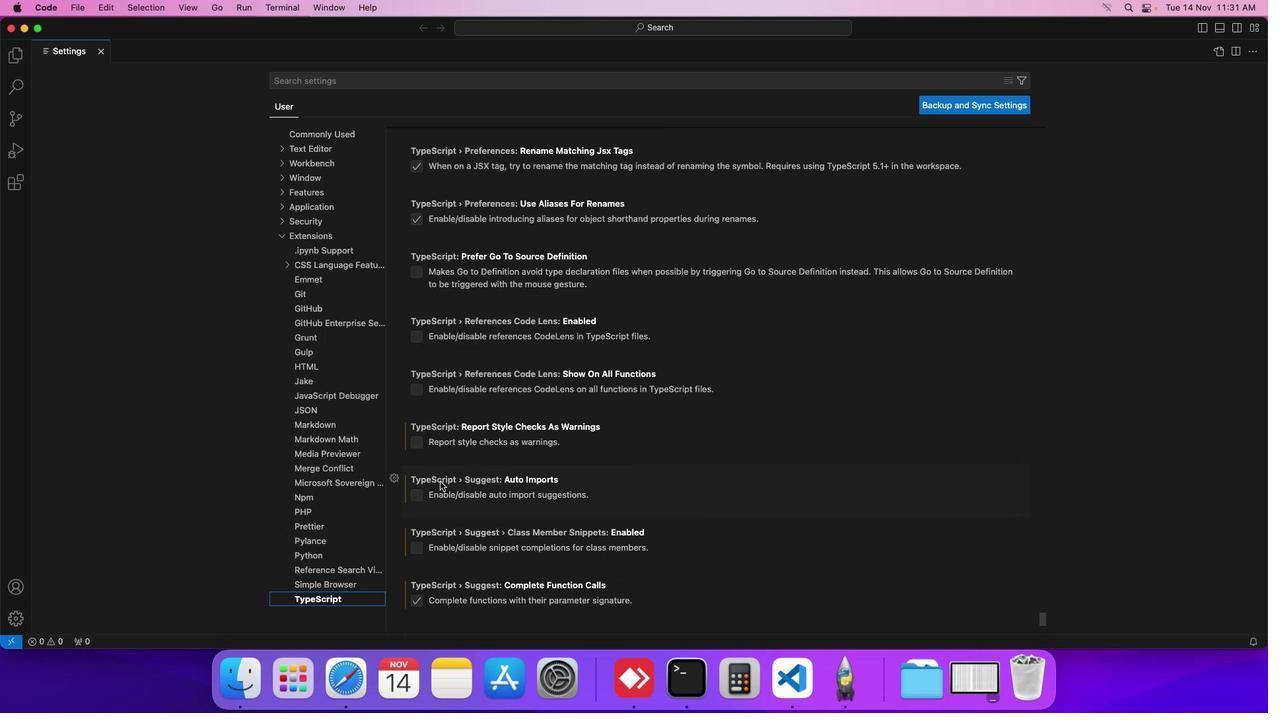 
Action: Mouse scrolled (440, 481) with delta (0, 0)
Screenshot: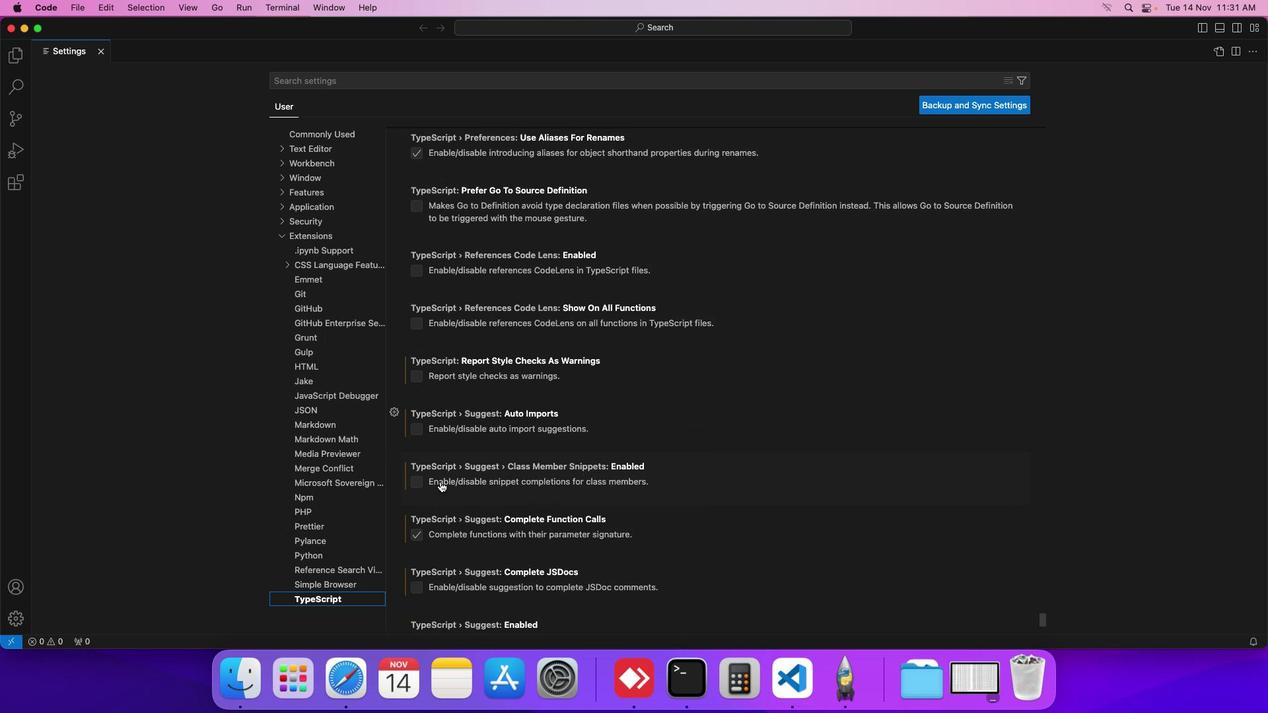 
Action: Mouse scrolled (440, 481) with delta (0, 0)
Screenshot: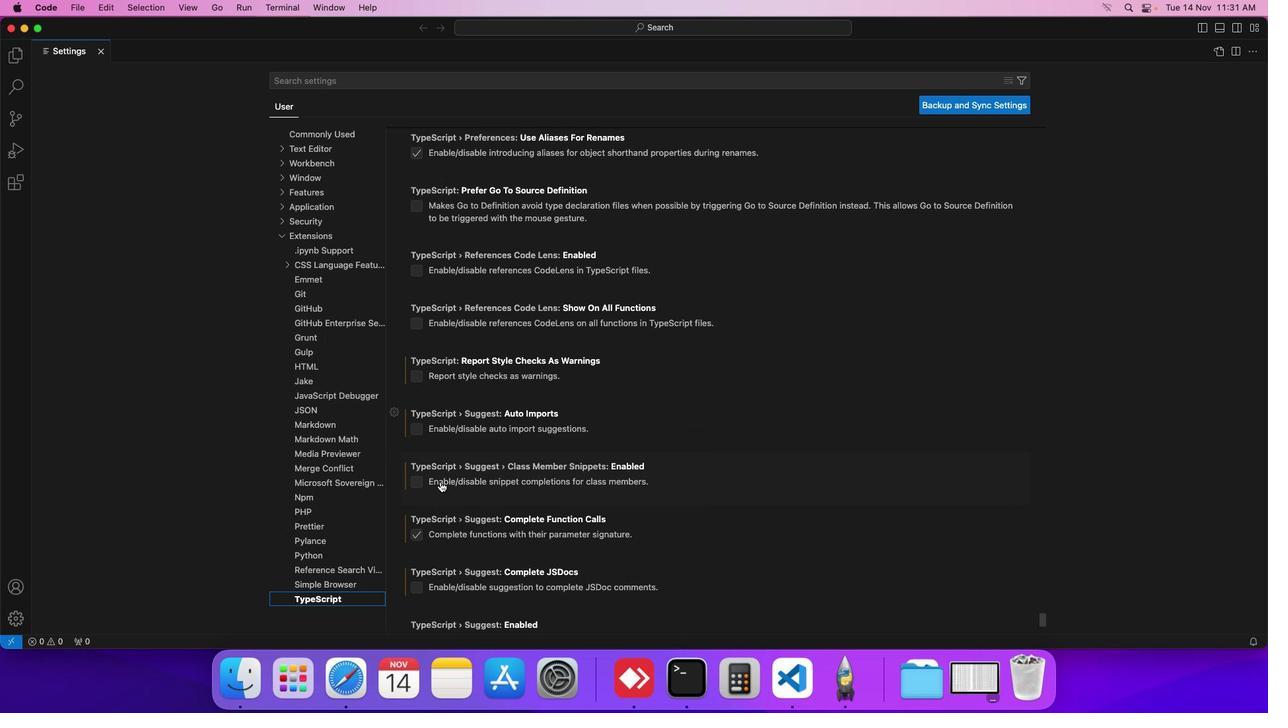 
Action: Mouse scrolled (440, 481) with delta (0, 0)
Screenshot: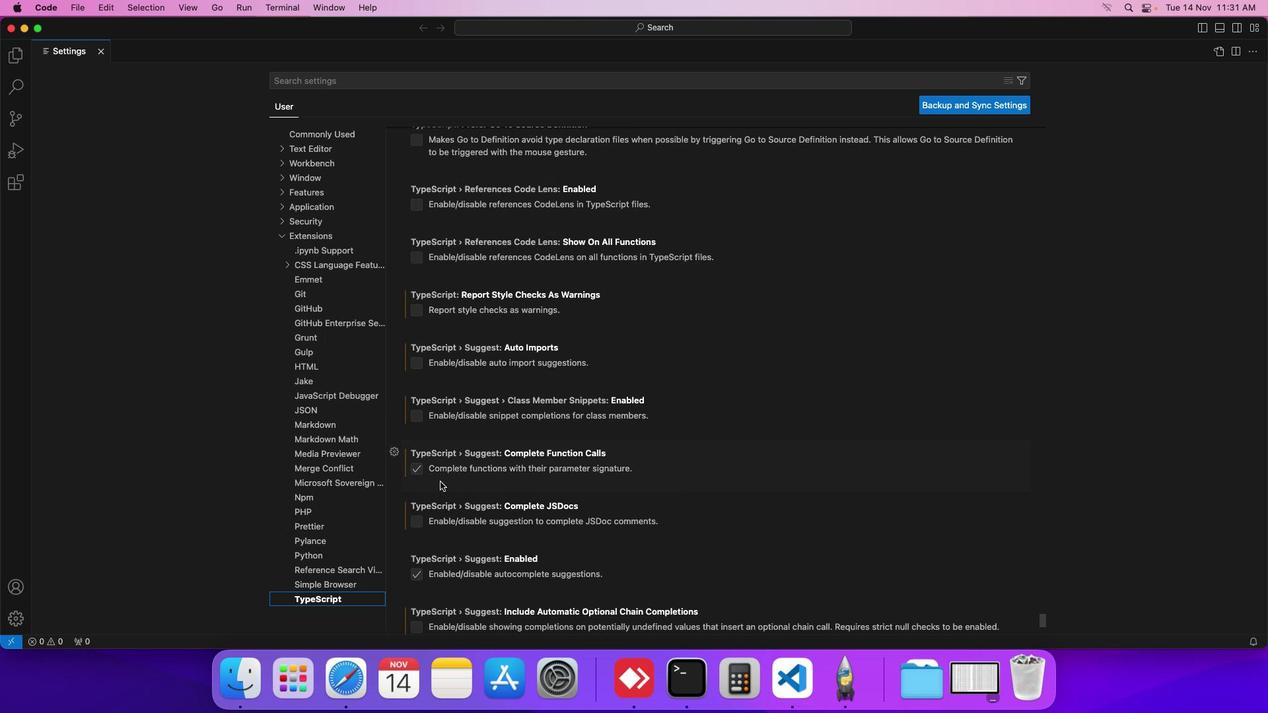 
Action: Mouse scrolled (440, 481) with delta (0, 0)
Screenshot: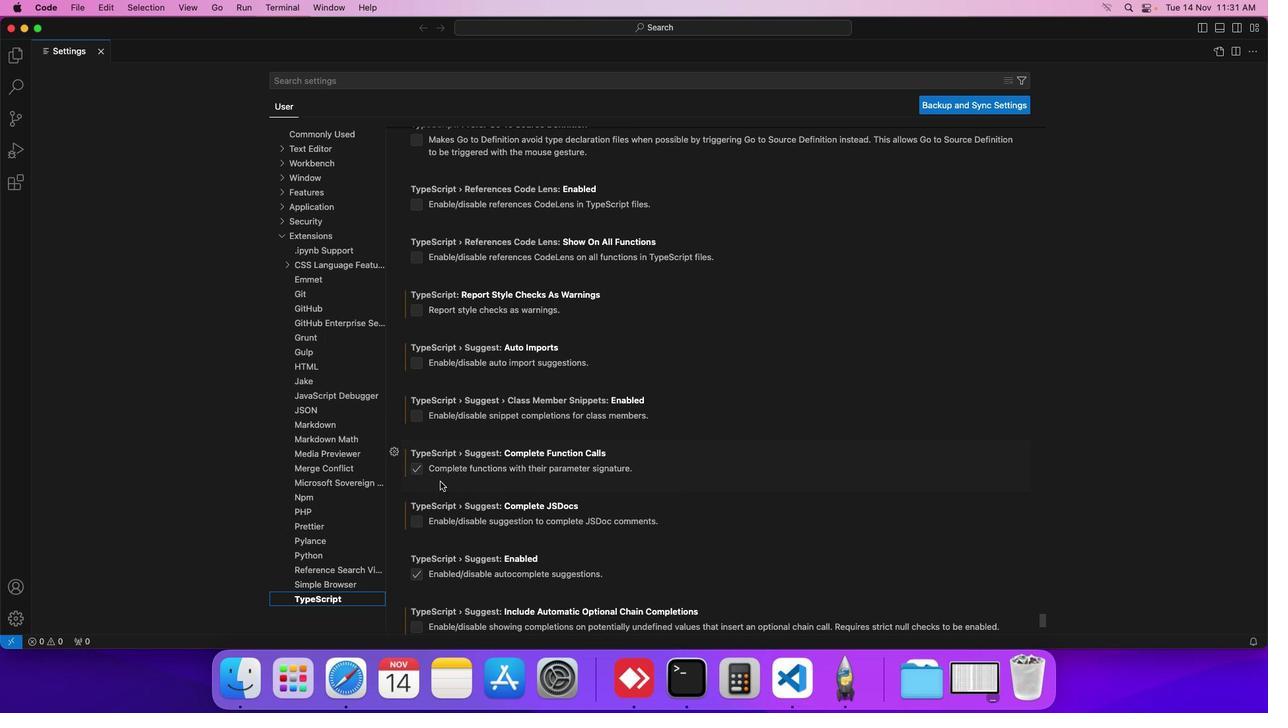 
Action: Mouse scrolled (440, 481) with delta (0, 0)
Screenshot: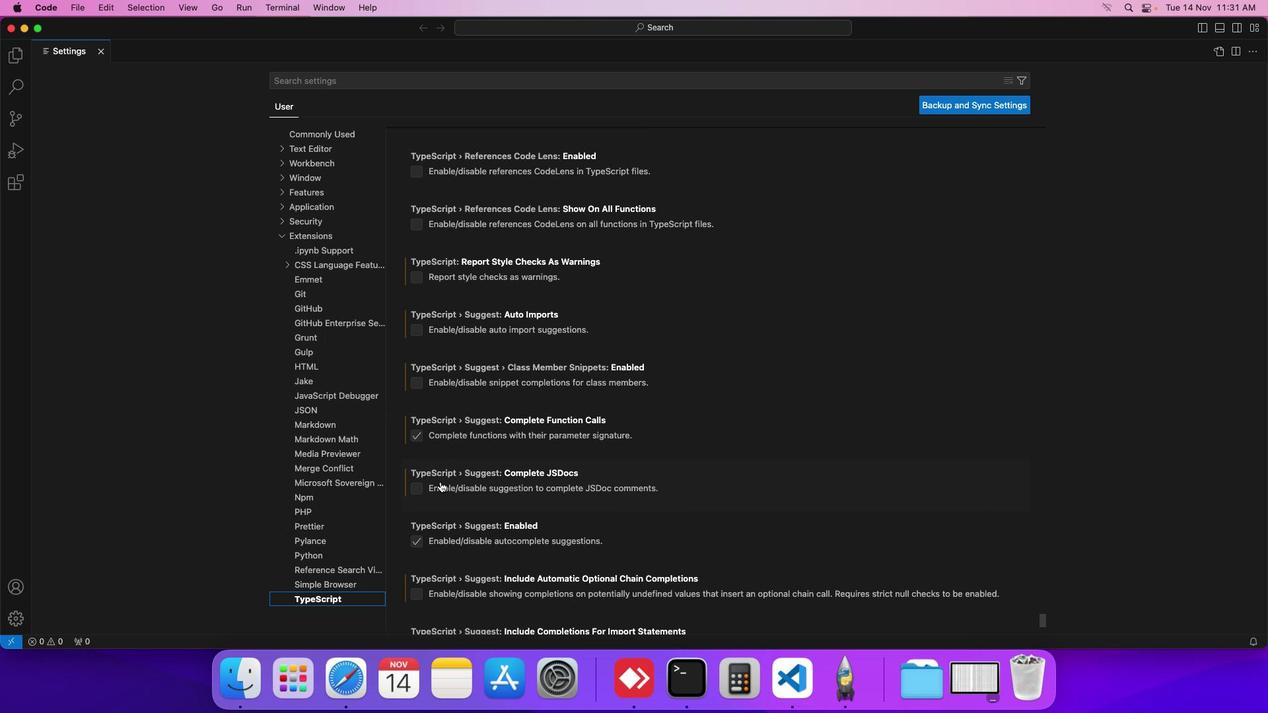 
Action: Mouse scrolled (440, 481) with delta (0, 0)
Screenshot: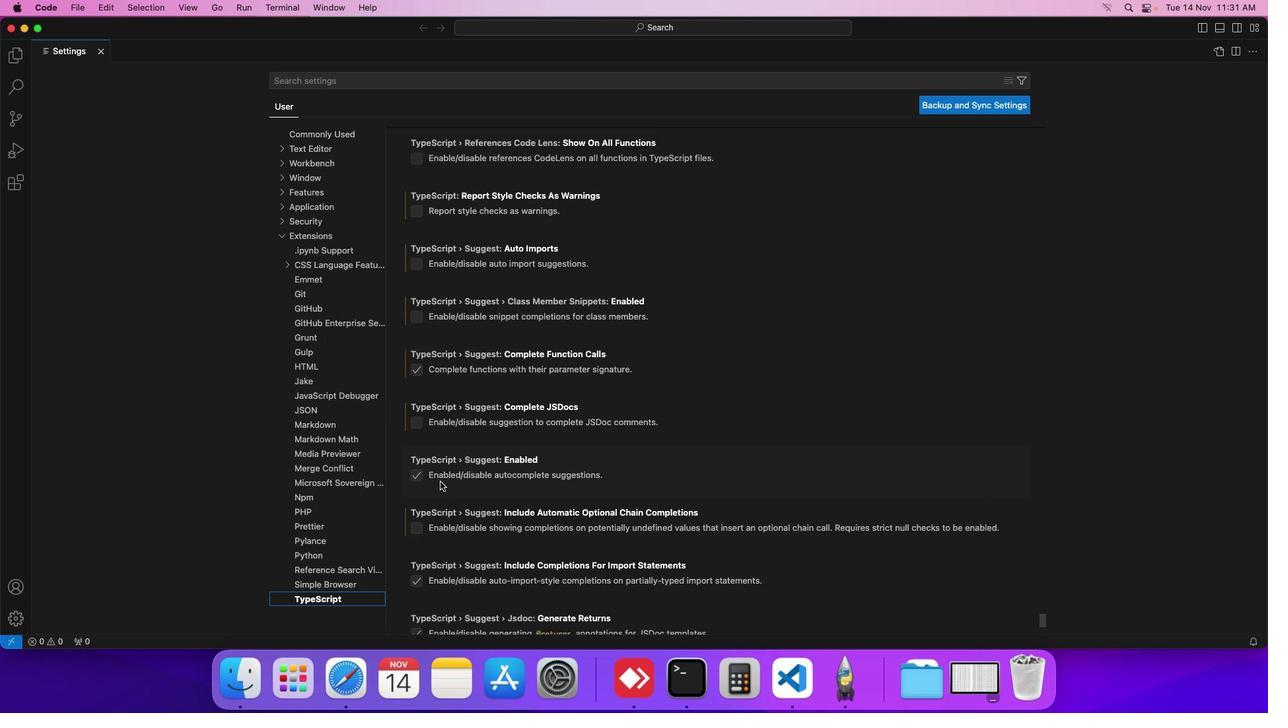 
Action: Mouse scrolled (440, 481) with delta (0, 0)
Screenshot: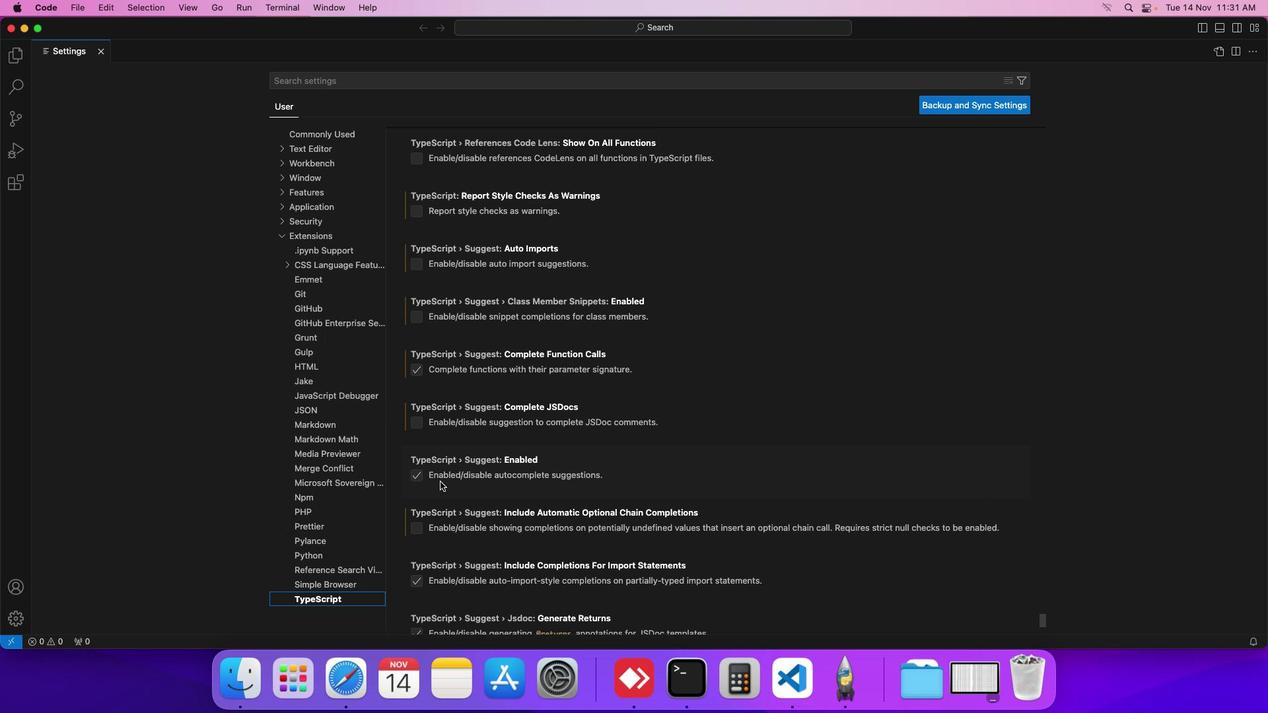 
Action: Mouse scrolled (440, 481) with delta (0, 0)
Screenshot: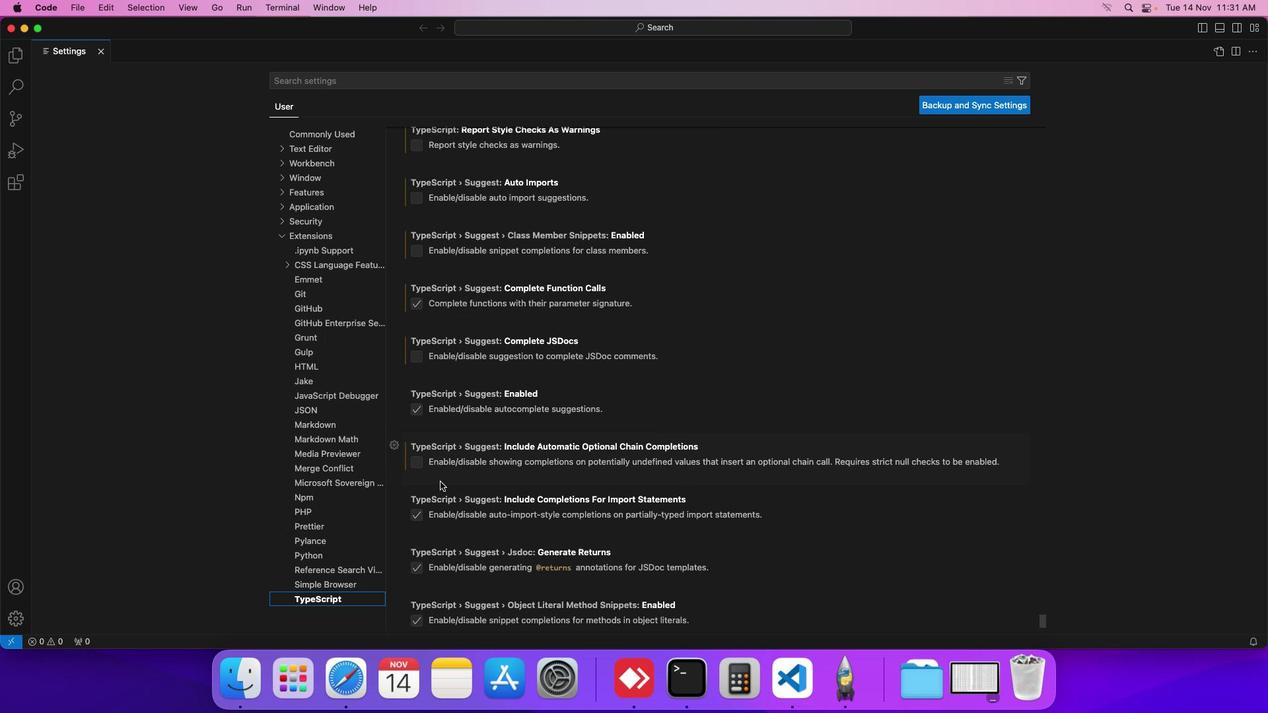 
Action: Mouse scrolled (440, 481) with delta (0, 0)
Screenshot: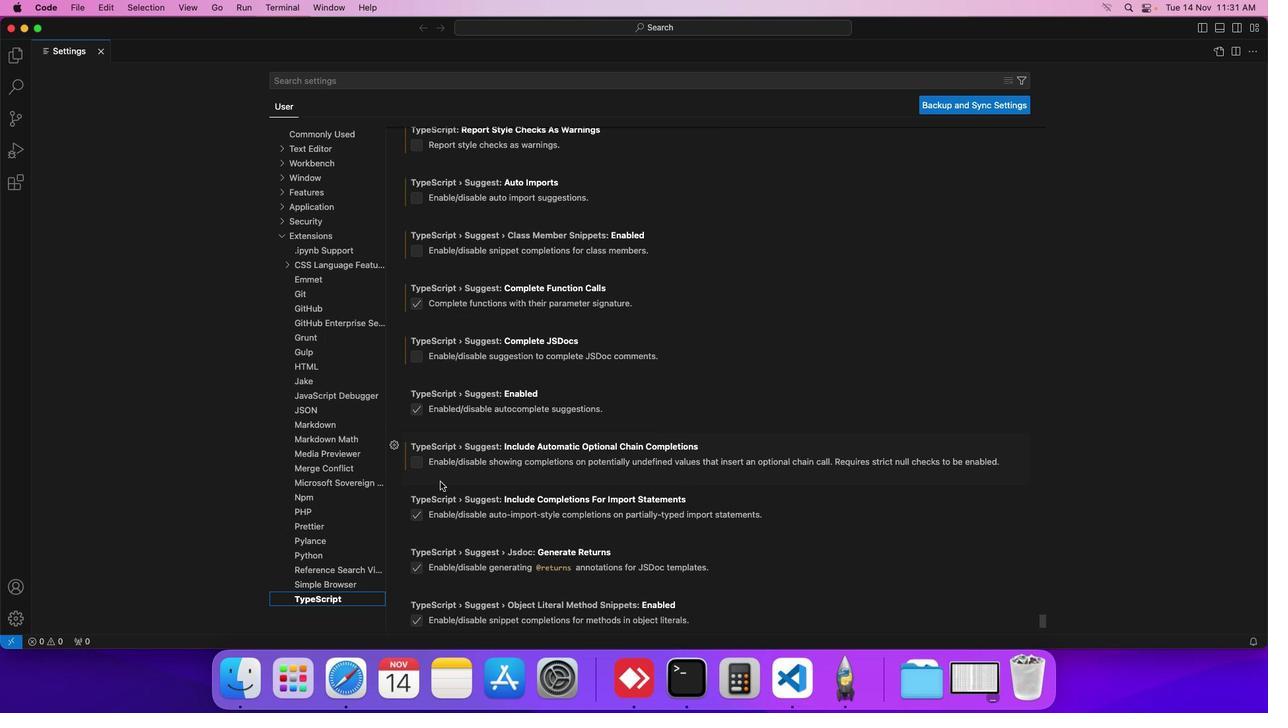 
Action: Mouse scrolled (440, 481) with delta (0, 0)
Screenshot: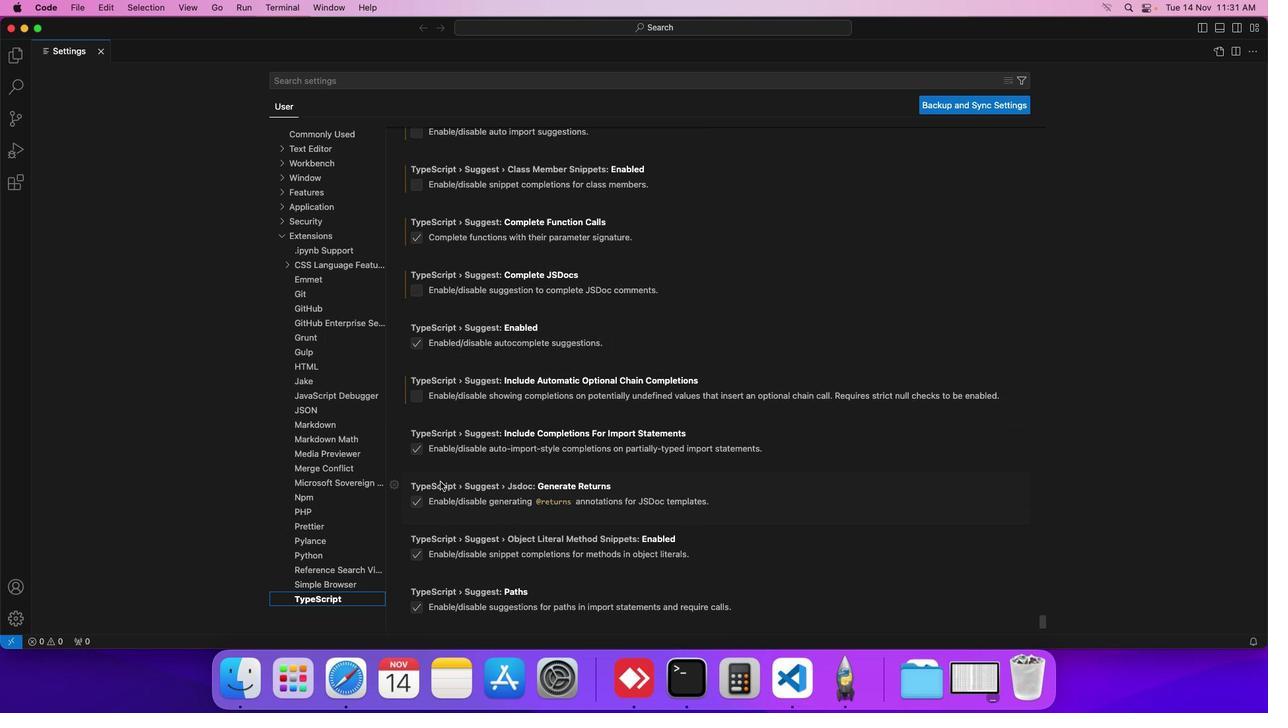 
Action: Mouse scrolled (440, 481) with delta (0, 0)
Screenshot: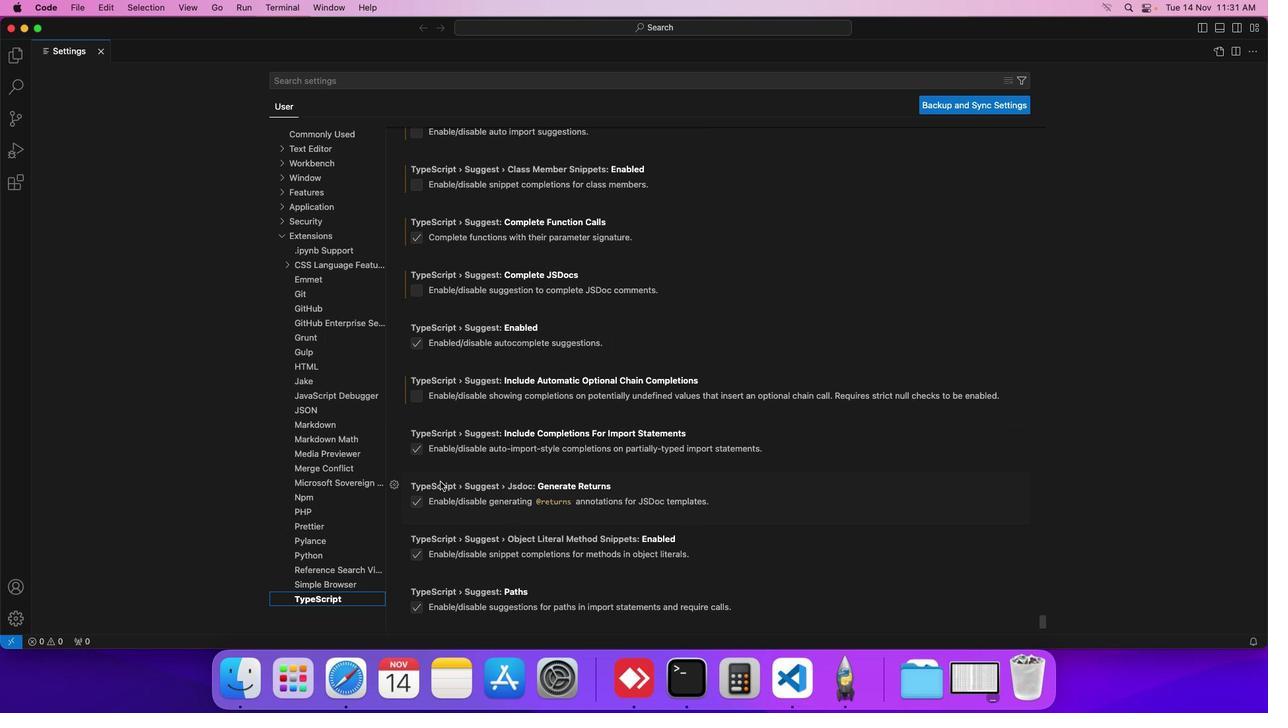 
Action: Mouse scrolled (440, 481) with delta (0, 0)
Screenshot: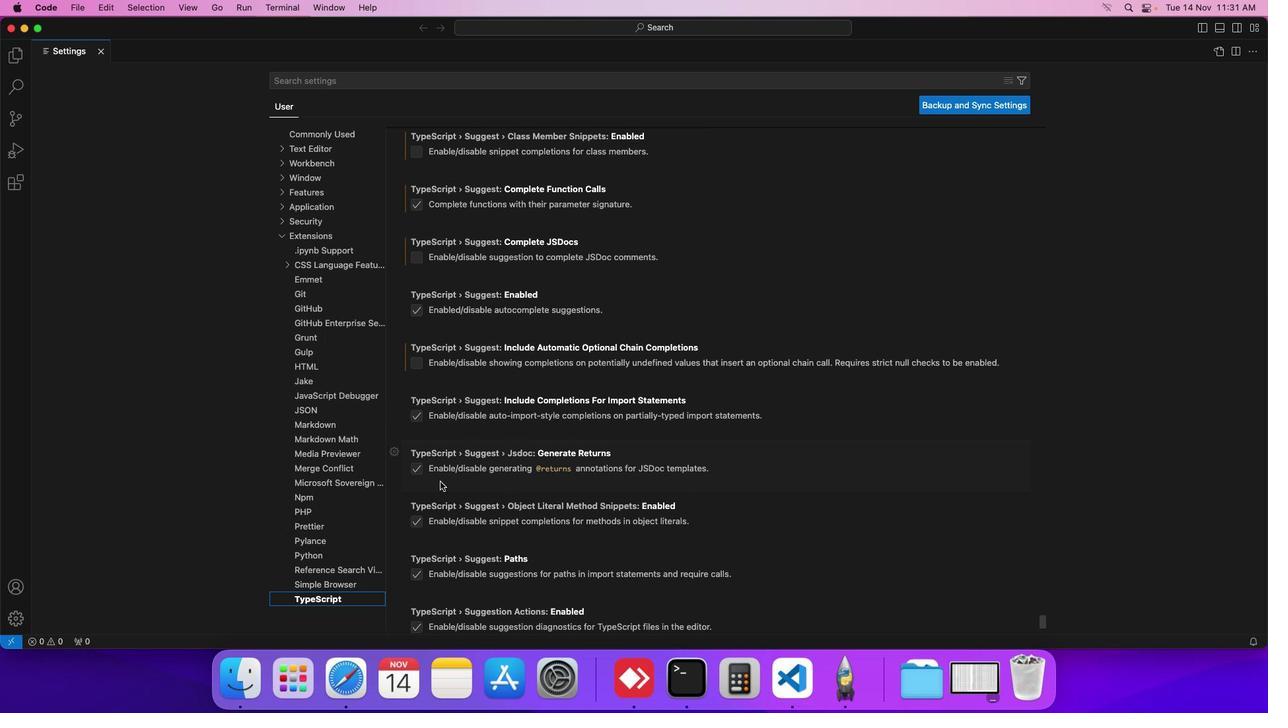 
Action: Mouse scrolled (440, 481) with delta (0, 0)
Screenshot: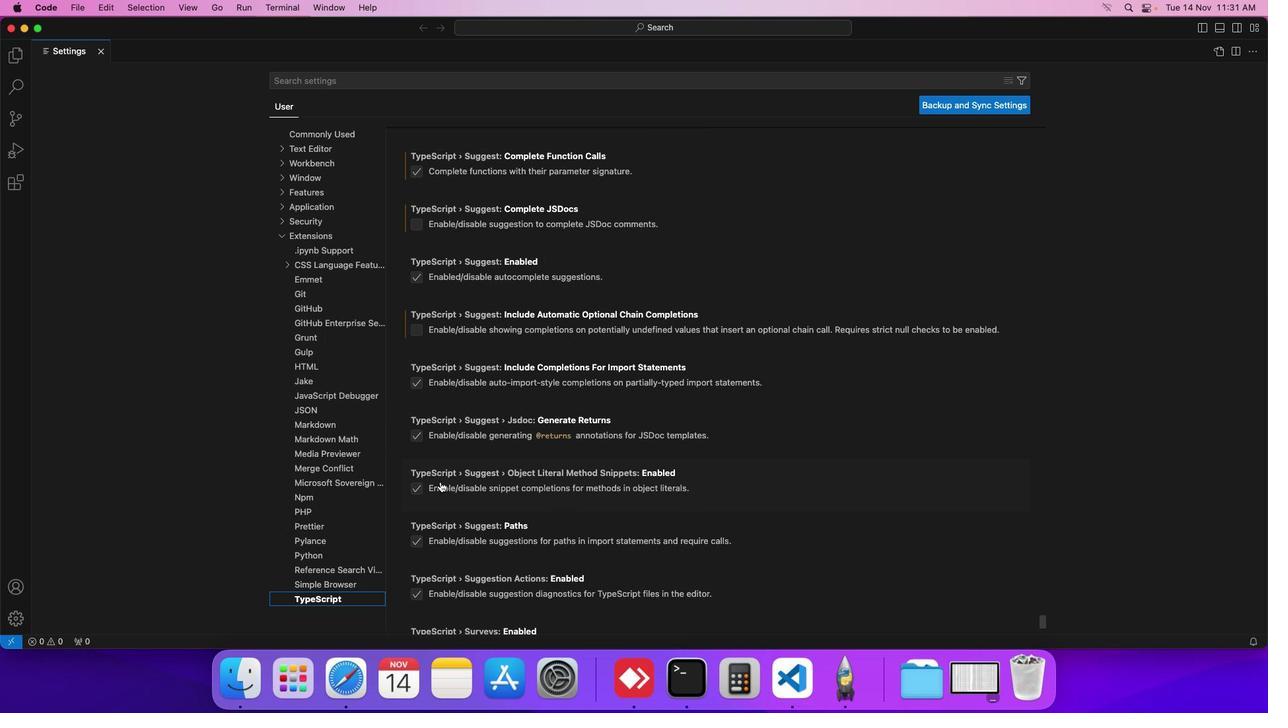 
Action: Mouse moved to (442, 306)
Screenshot: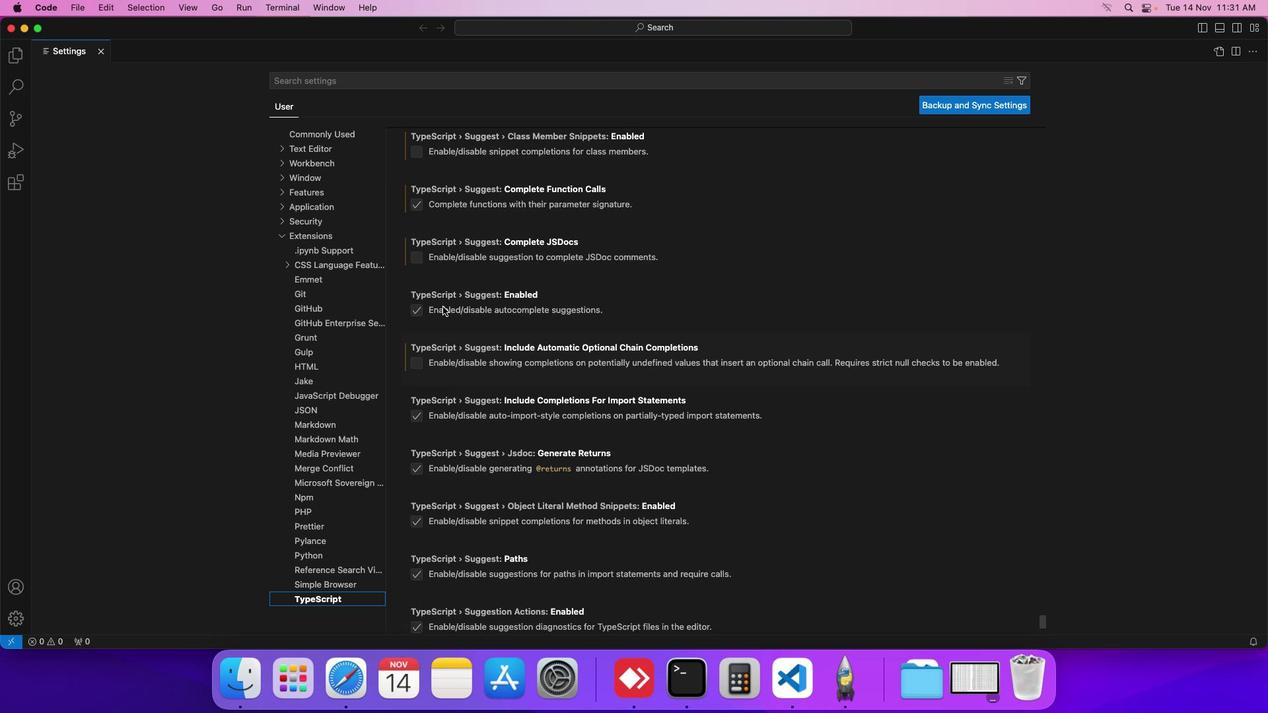
Action: Mouse scrolled (442, 306) with delta (0, 0)
Screenshot: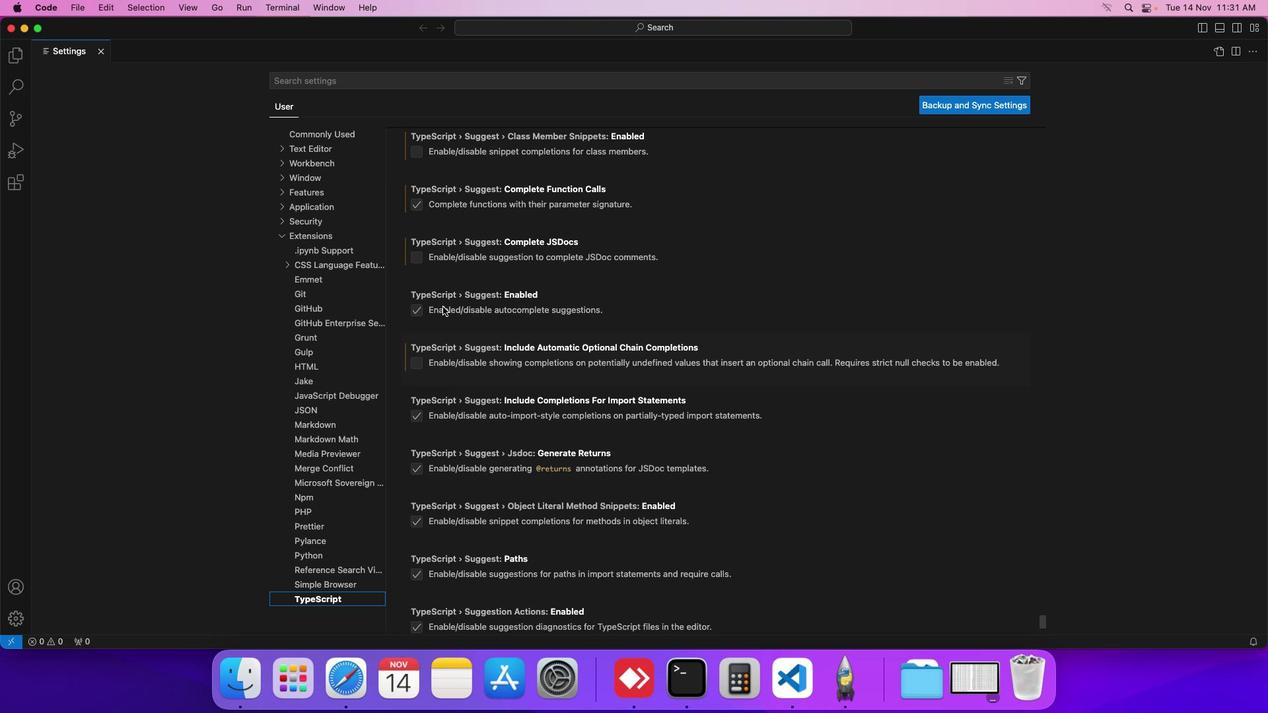 
Action: Mouse moved to (464, 287)
Screenshot: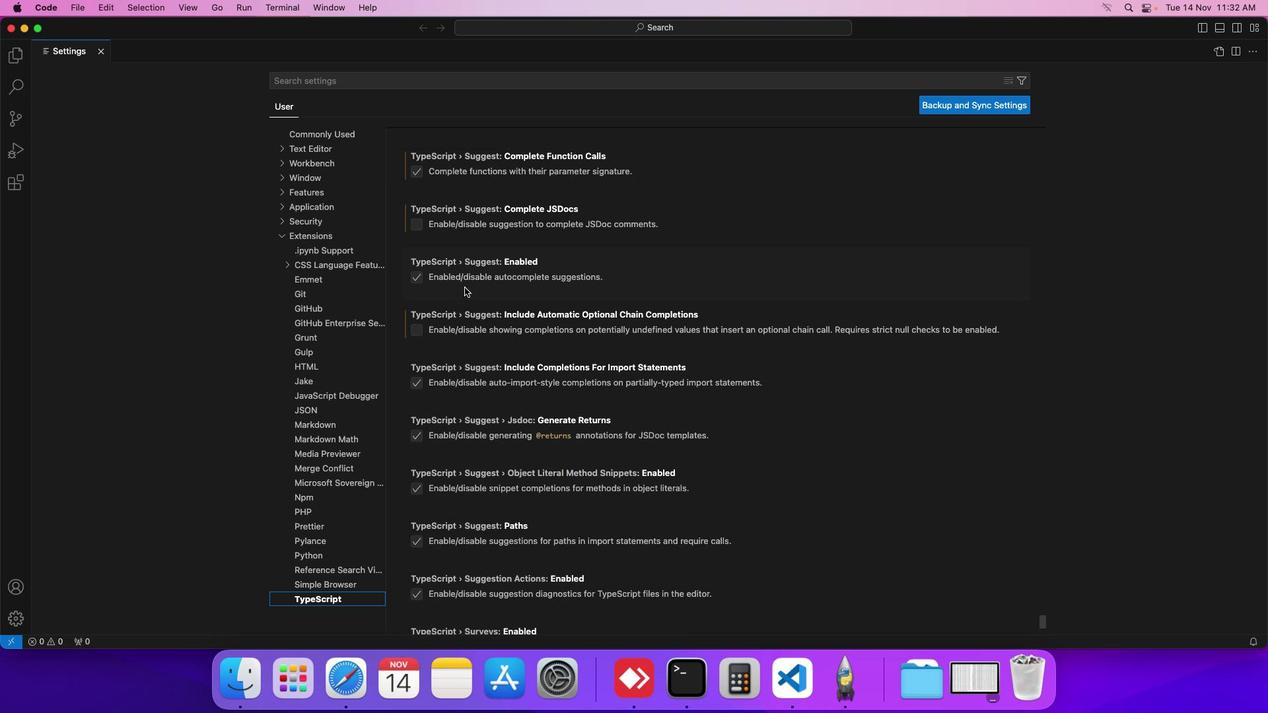
Action: Mouse scrolled (464, 287) with delta (0, 0)
Screenshot: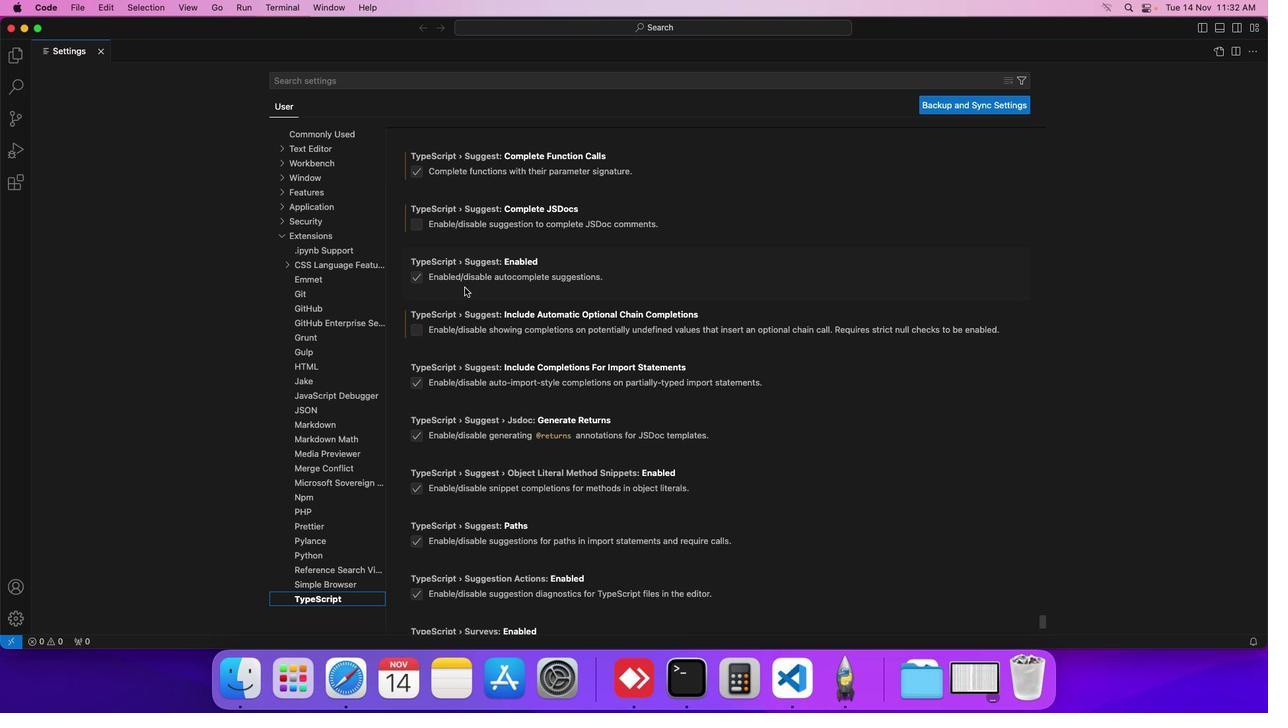 
Action: Mouse moved to (465, 287)
Screenshot: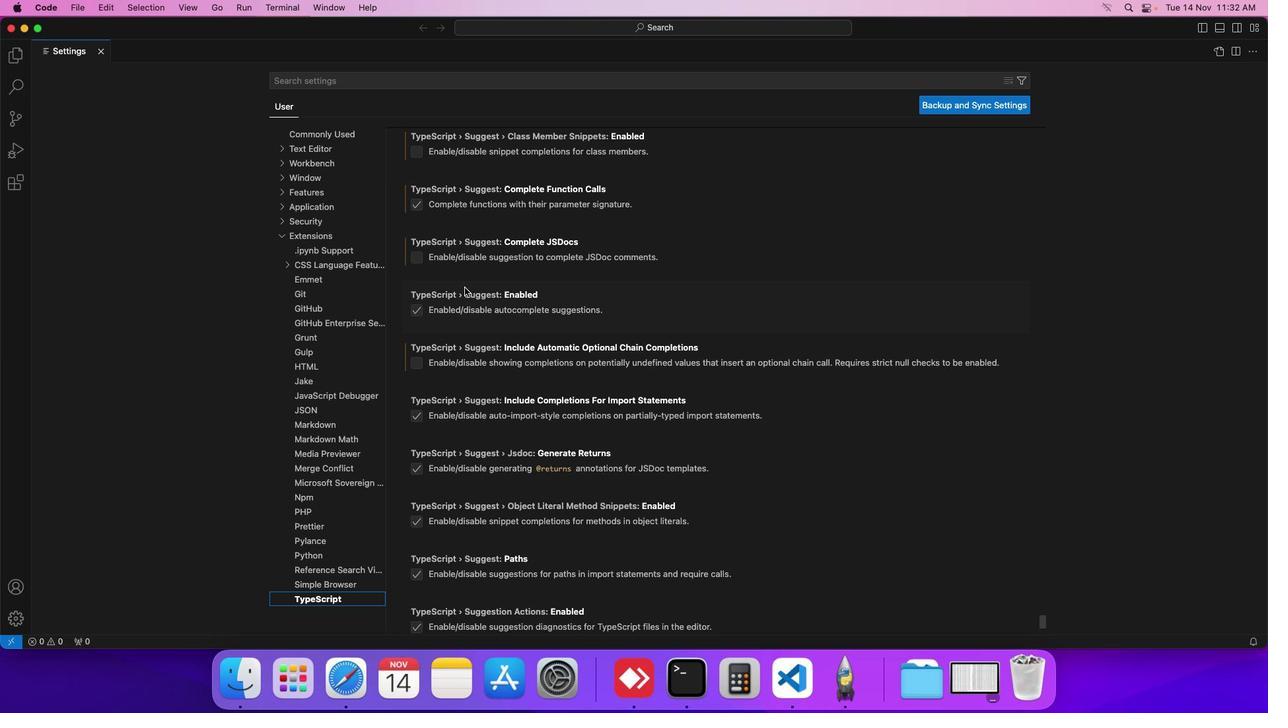 
Action: Mouse scrolled (465, 287) with delta (0, 0)
Screenshot: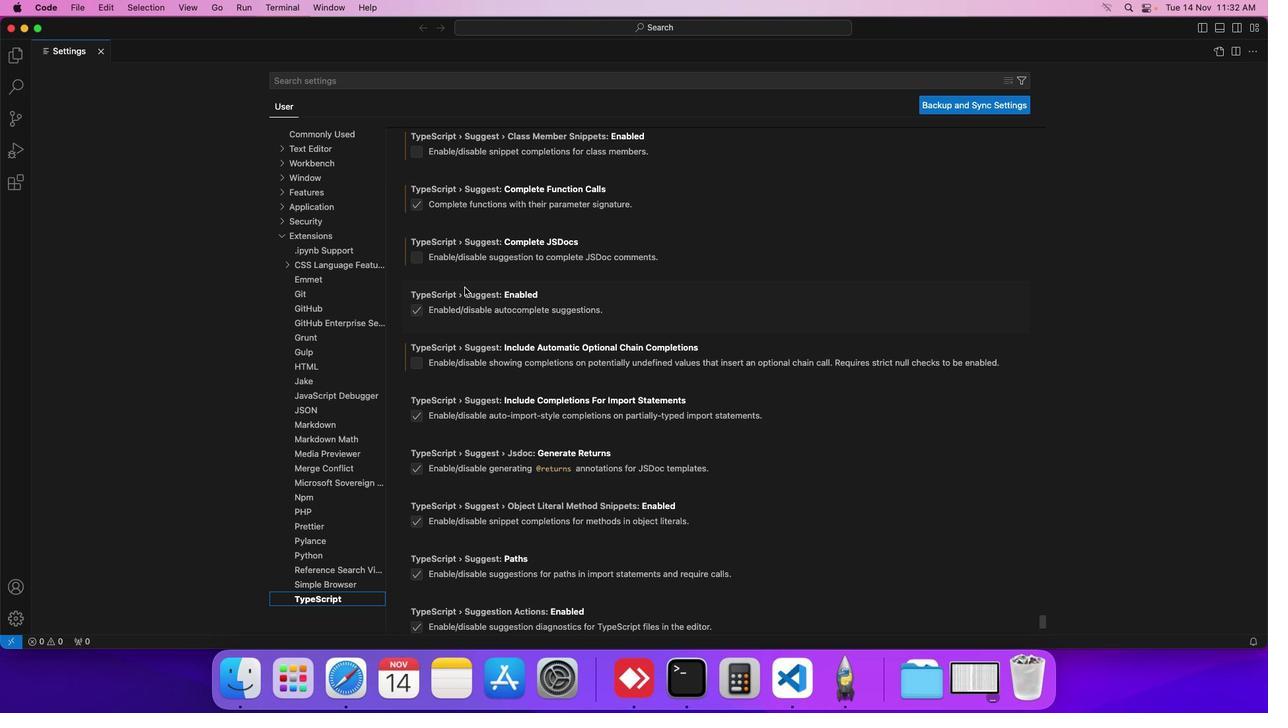 
Action: Mouse scrolled (465, 287) with delta (0, 0)
Screenshot: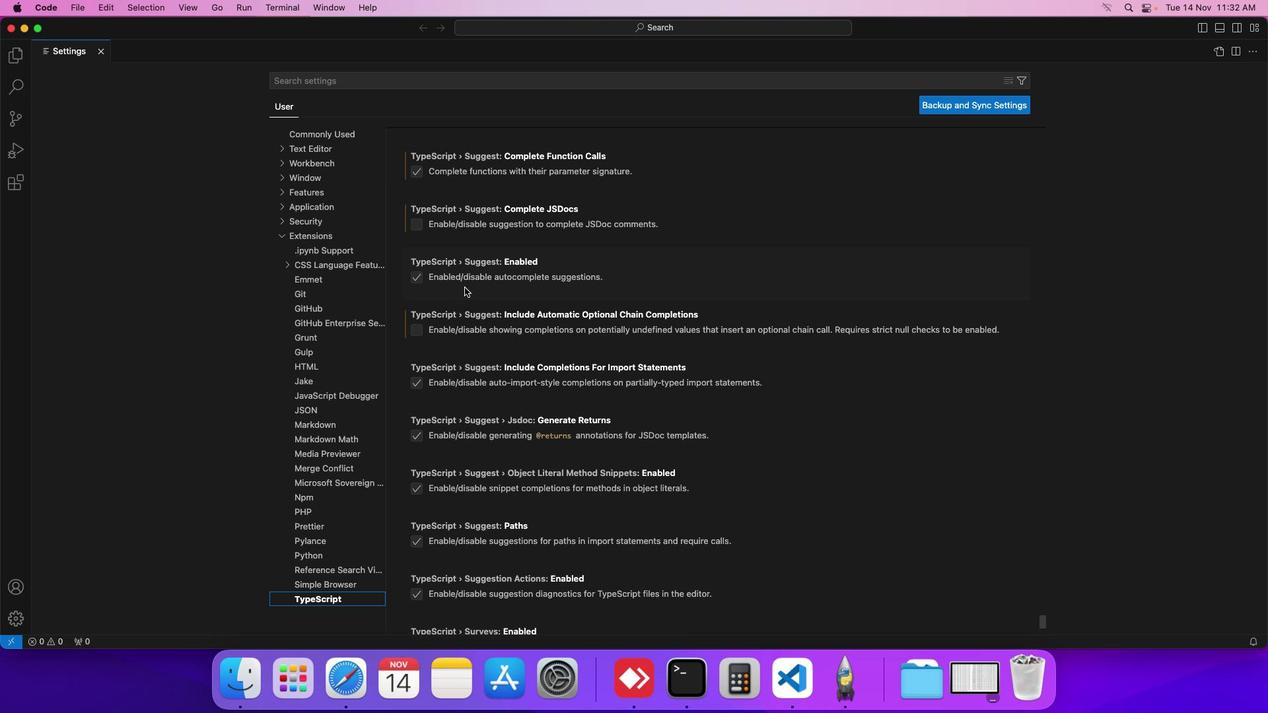 
Action: Mouse moved to (463, 289)
Screenshot: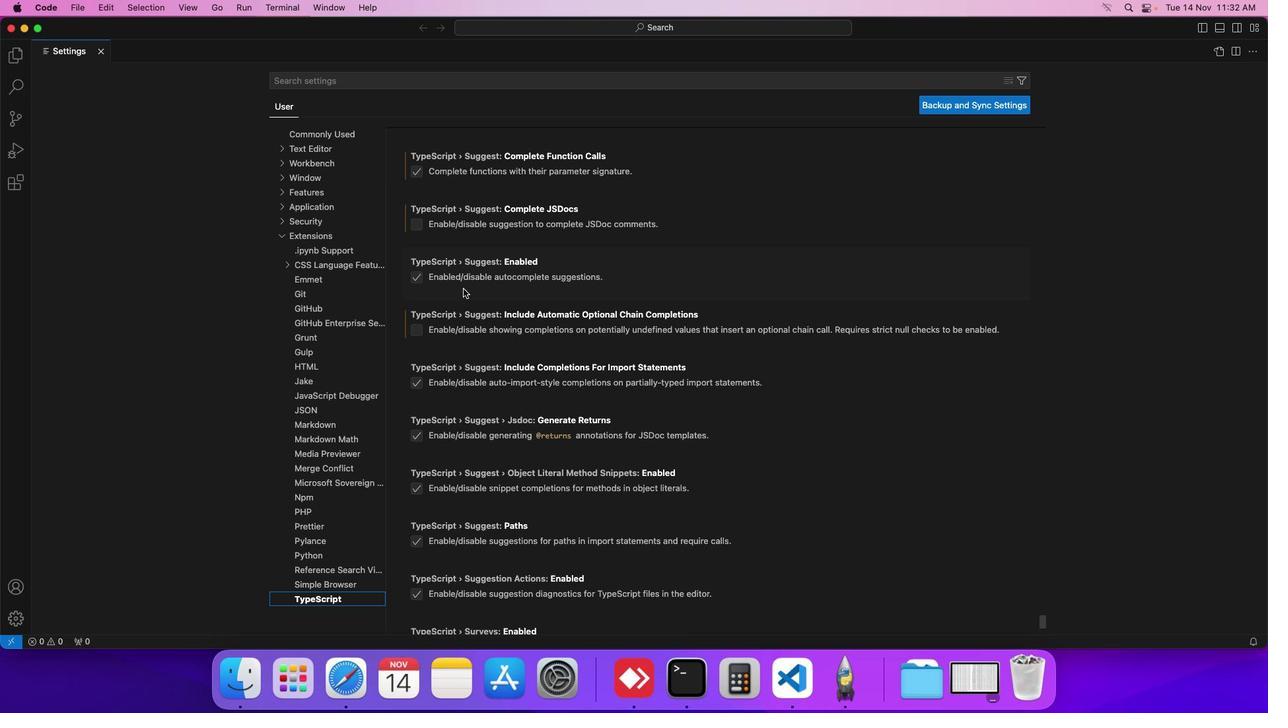 
Action: Mouse scrolled (463, 289) with delta (0, 0)
Screenshot: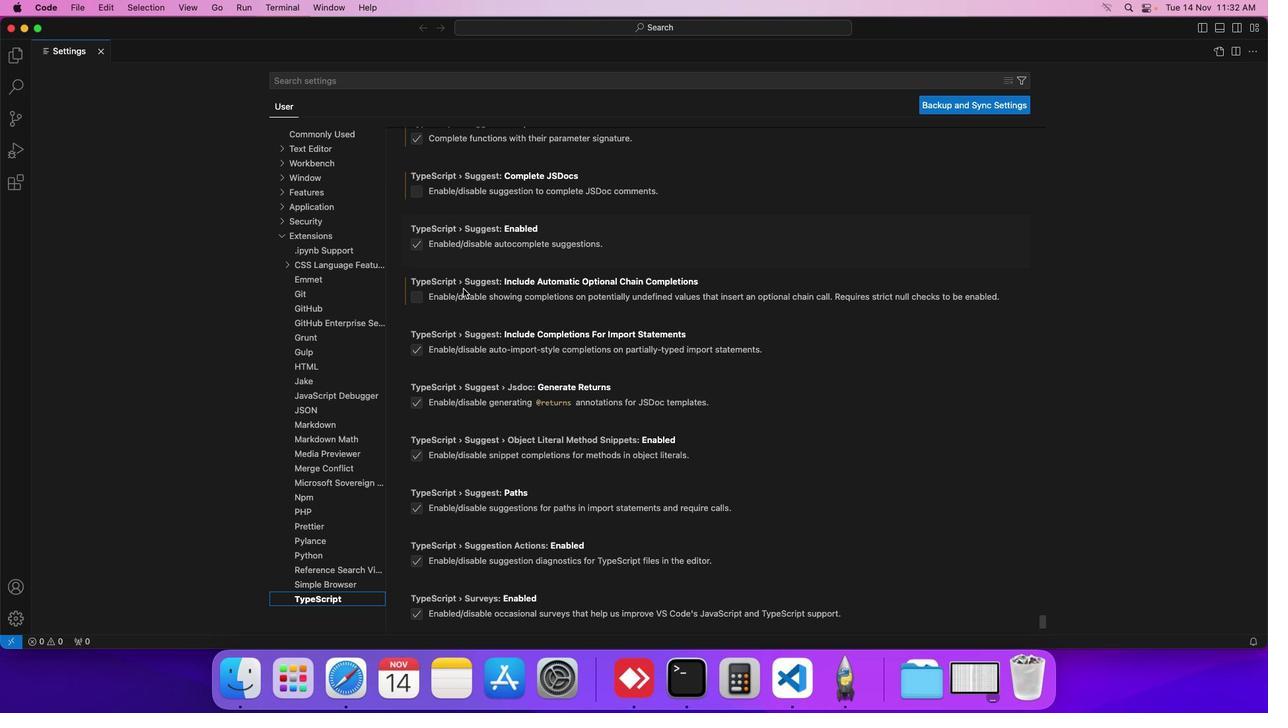 
Action: Mouse scrolled (463, 289) with delta (0, 0)
Screenshot: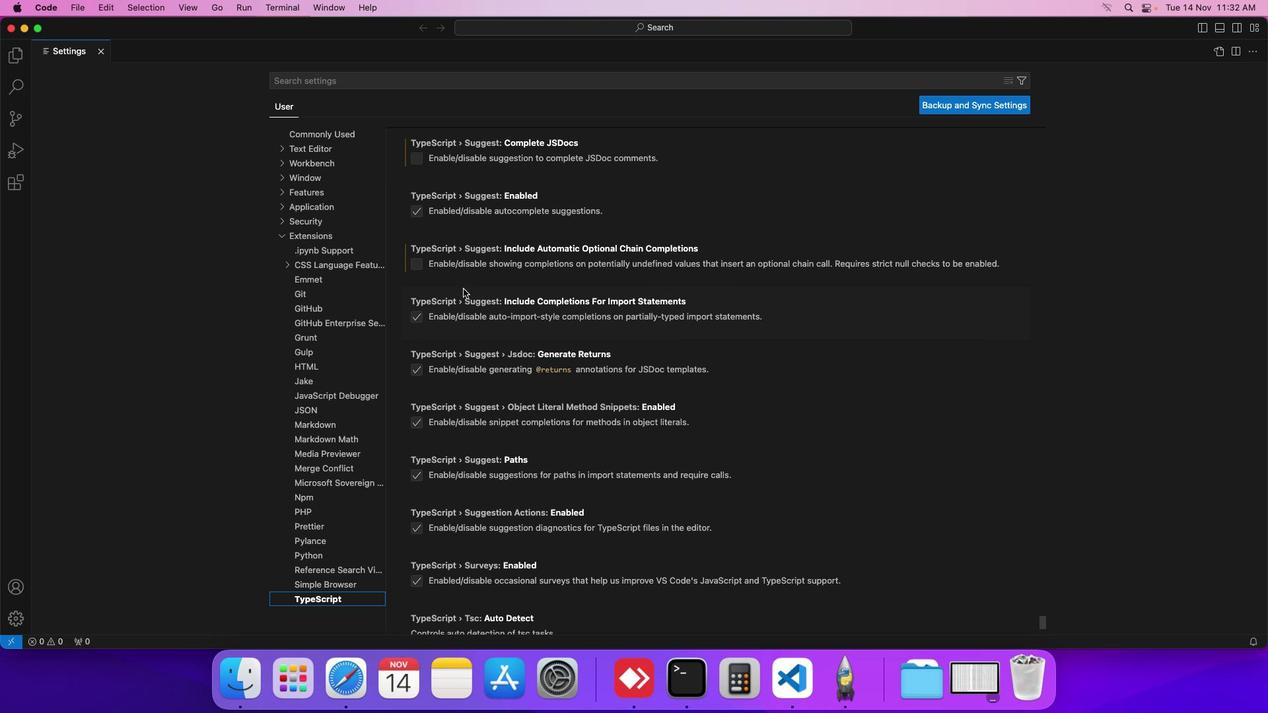 
Action: Mouse scrolled (463, 289) with delta (0, 0)
Screenshot: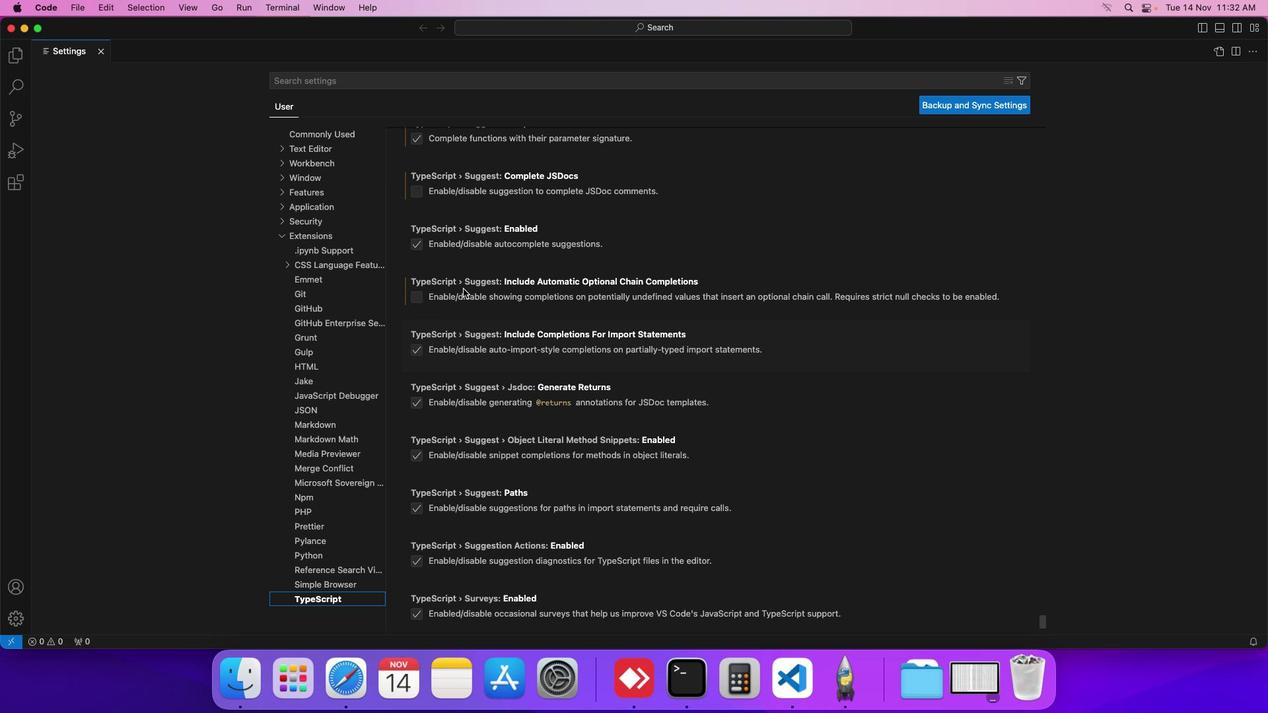 
Action: Mouse scrolled (463, 289) with delta (0, 0)
Screenshot: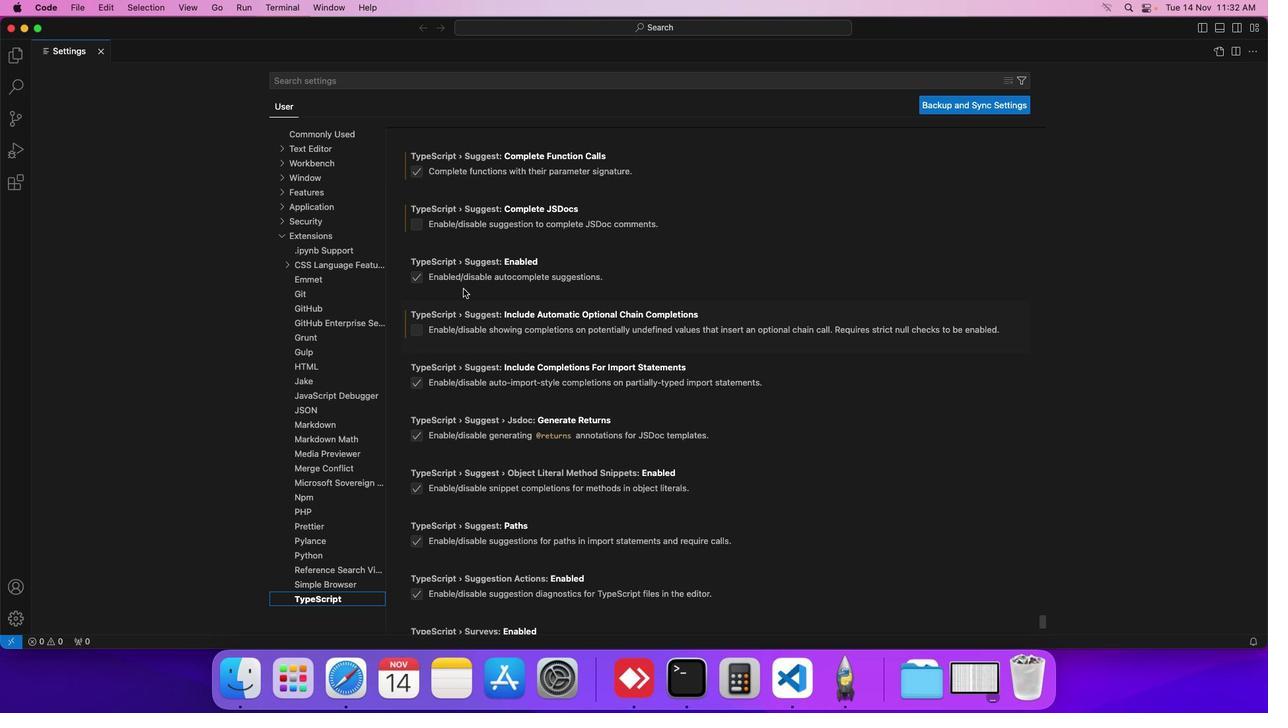 
Action: Mouse moved to (416, 224)
Screenshot: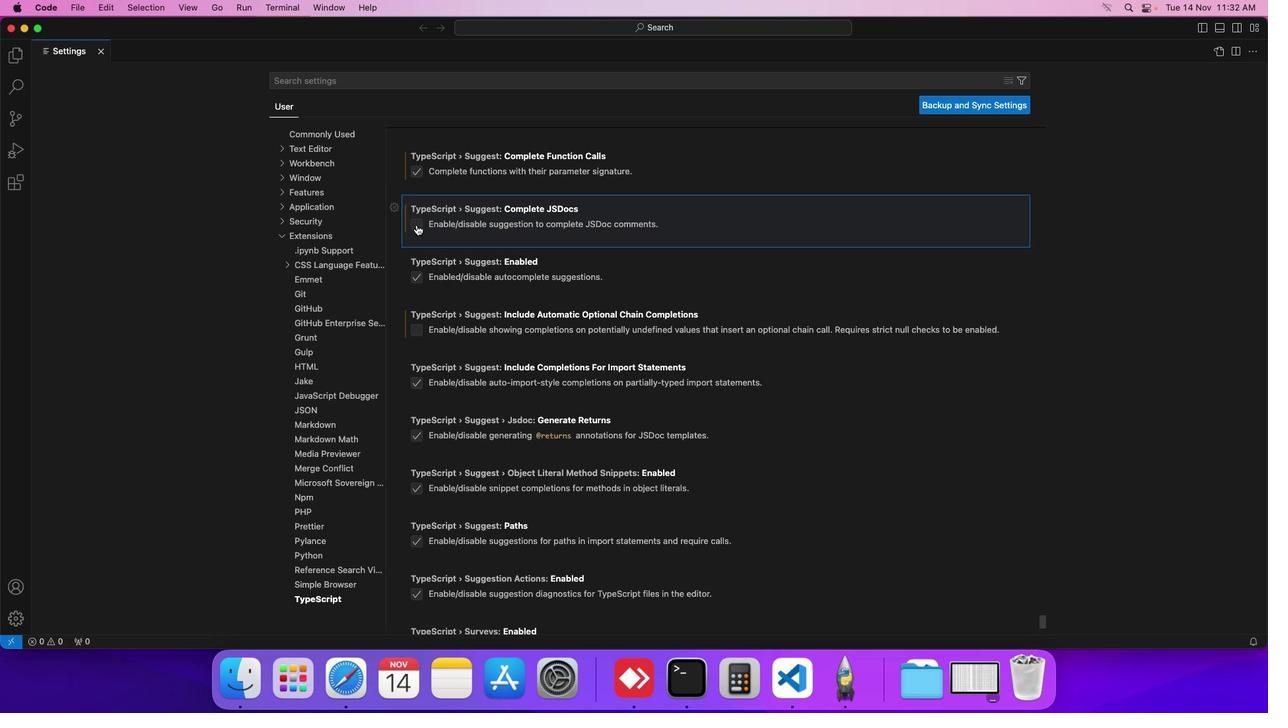 
Action: Mouse pressed left at (416, 224)
Screenshot: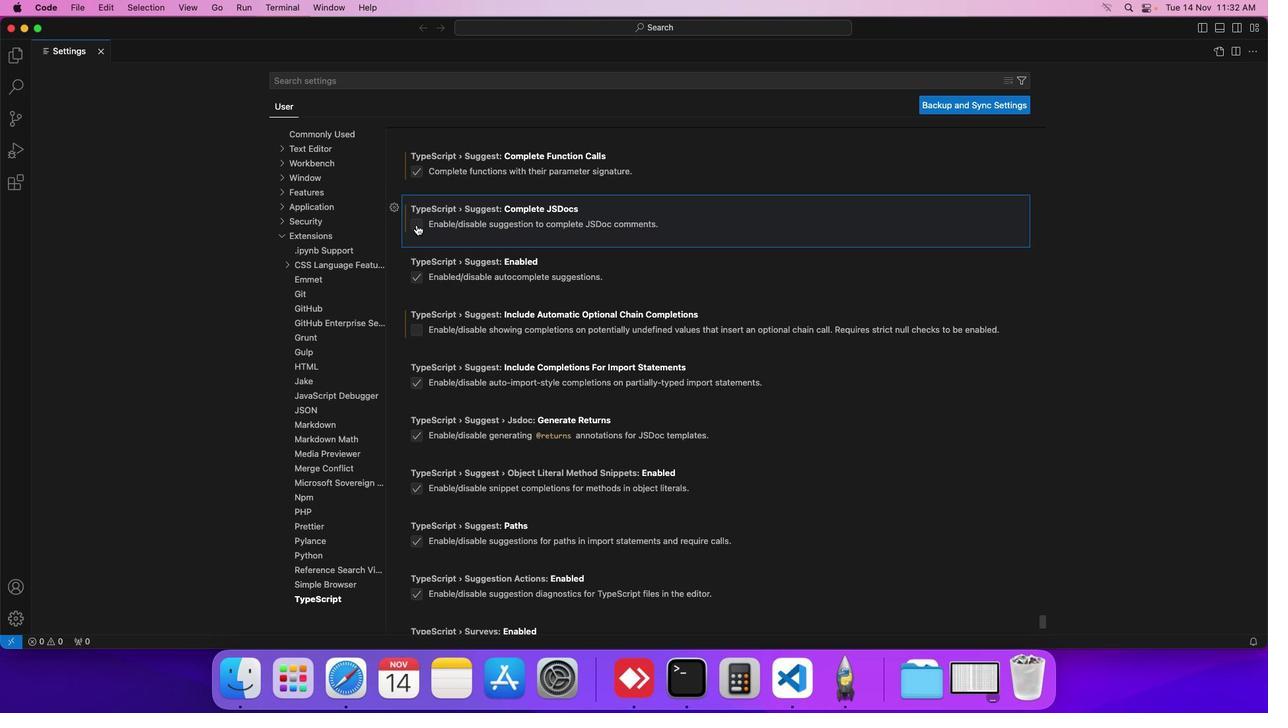 
